 Task: Select Smart Home Devices from Echo & Alexa. Add to cart Amazon Smart Window Shade Controller (Smart Controller for Motorized Window Shades with Alexa)-2-. Place order for _x000D_
5440 Windswept Trce_x000D_
Buford, Georgia(GA), 30518, Cell Number (678) 714-9141
Action: Mouse moved to (18, 105)
Screenshot: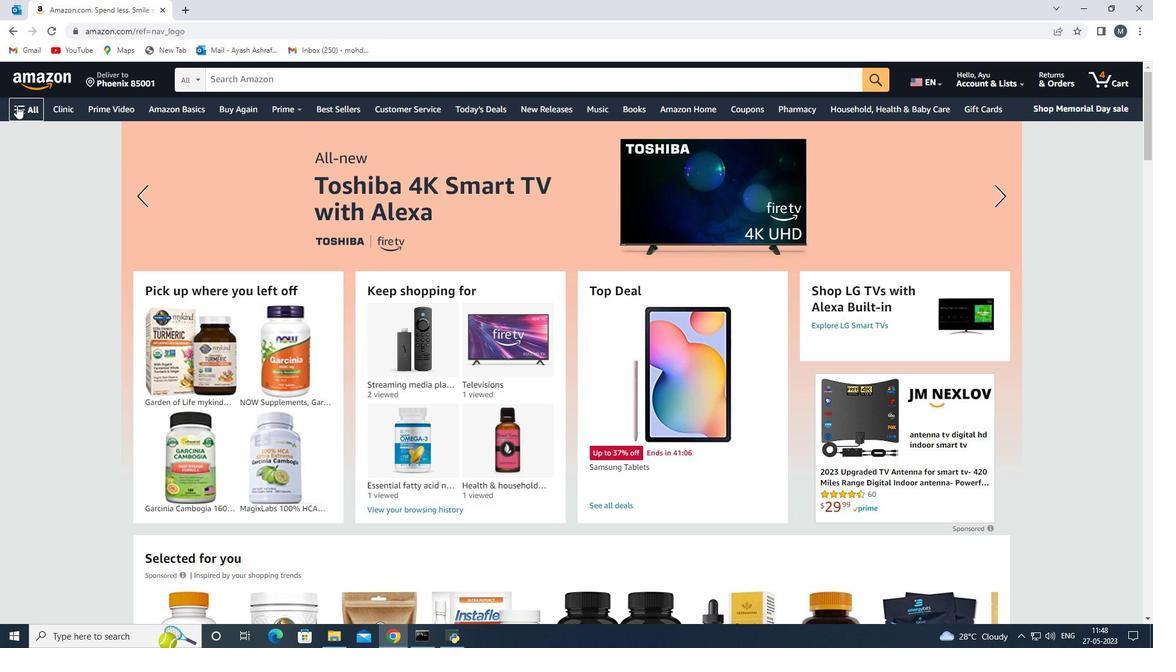 
Action: Mouse pressed left at (18, 105)
Screenshot: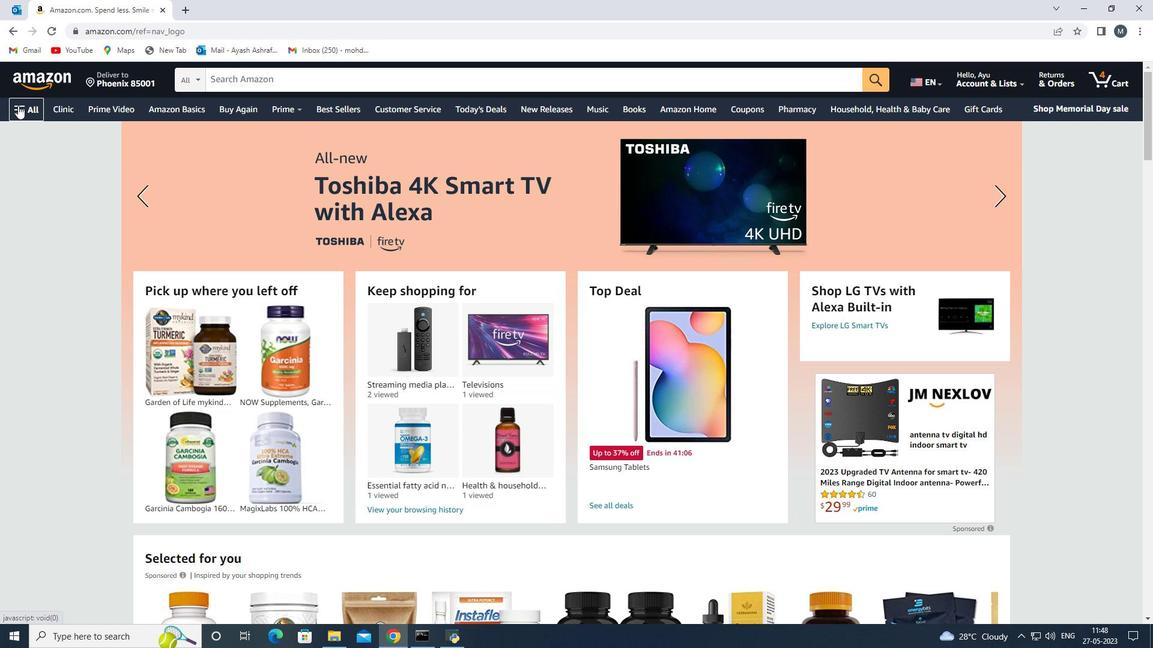 
Action: Mouse moved to (179, 367)
Screenshot: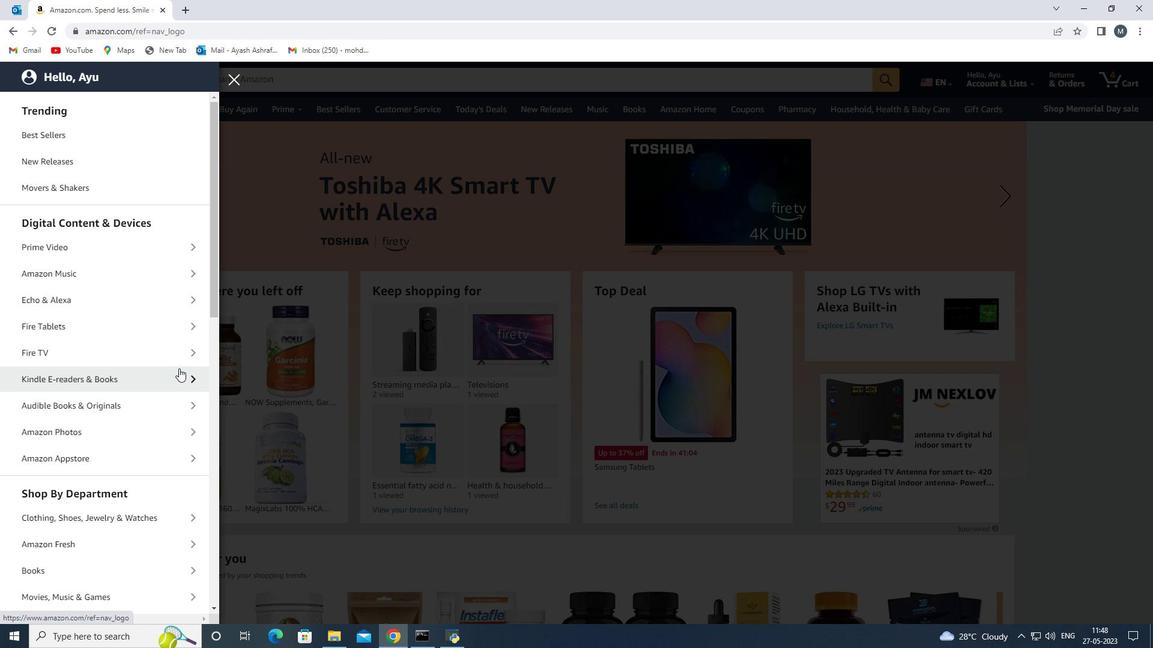 
Action: Mouse scrolled (179, 367) with delta (0, 0)
Screenshot: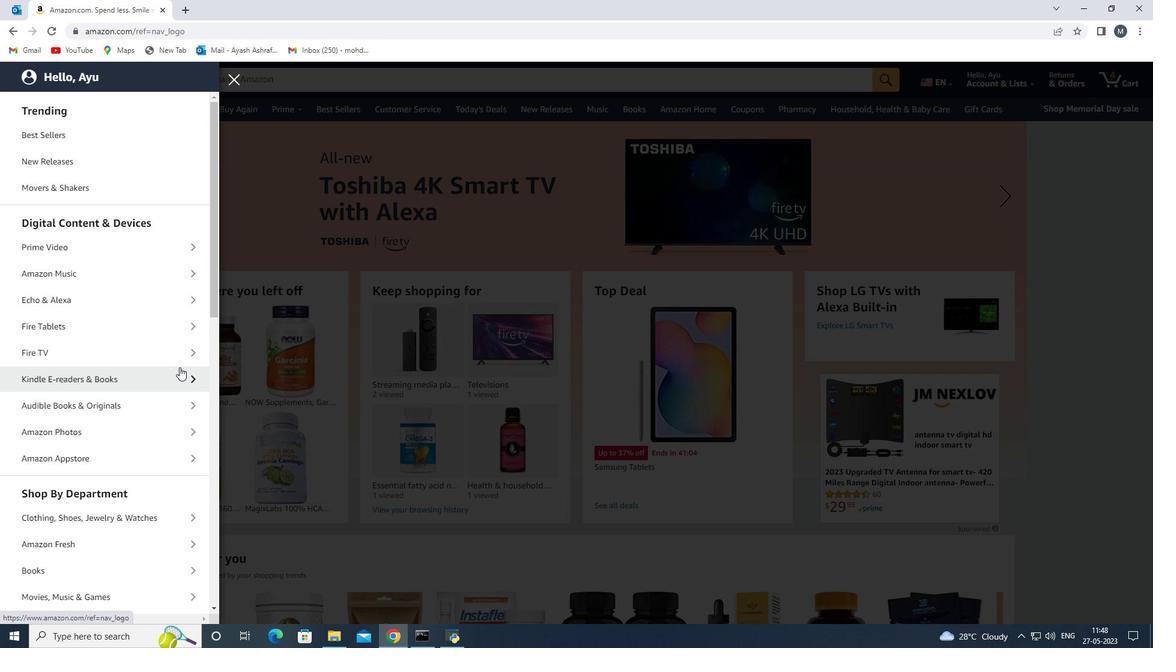 
Action: Mouse scrolled (179, 367) with delta (0, 0)
Screenshot: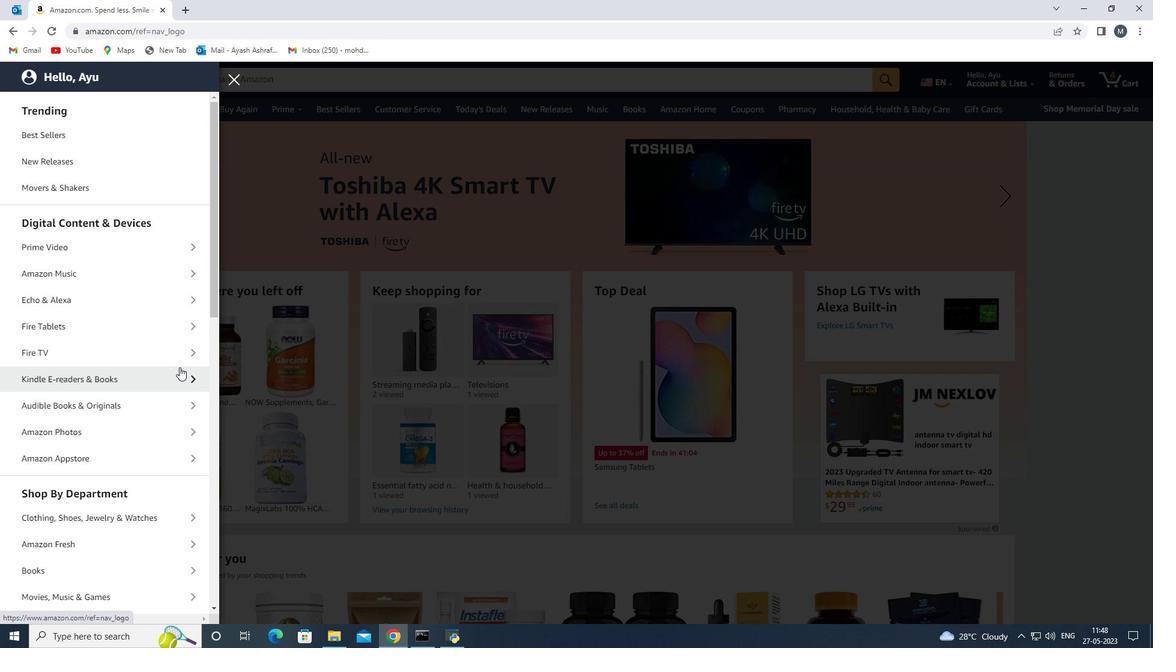
Action: Mouse scrolled (179, 367) with delta (0, 0)
Screenshot: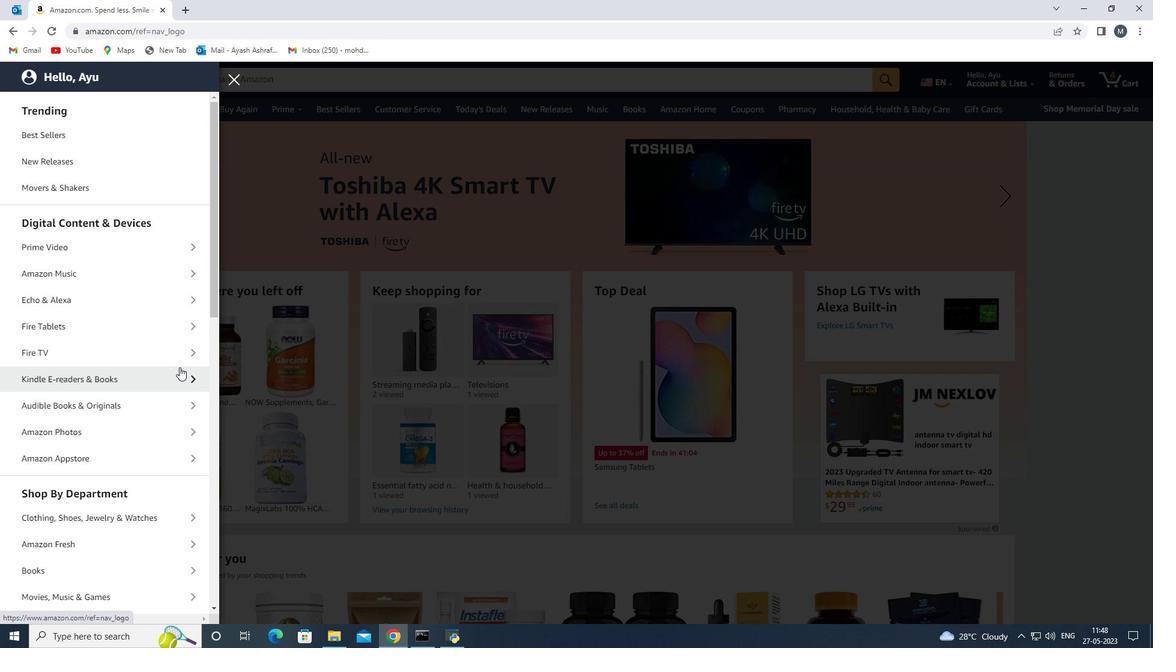 
Action: Mouse moved to (62, 334)
Screenshot: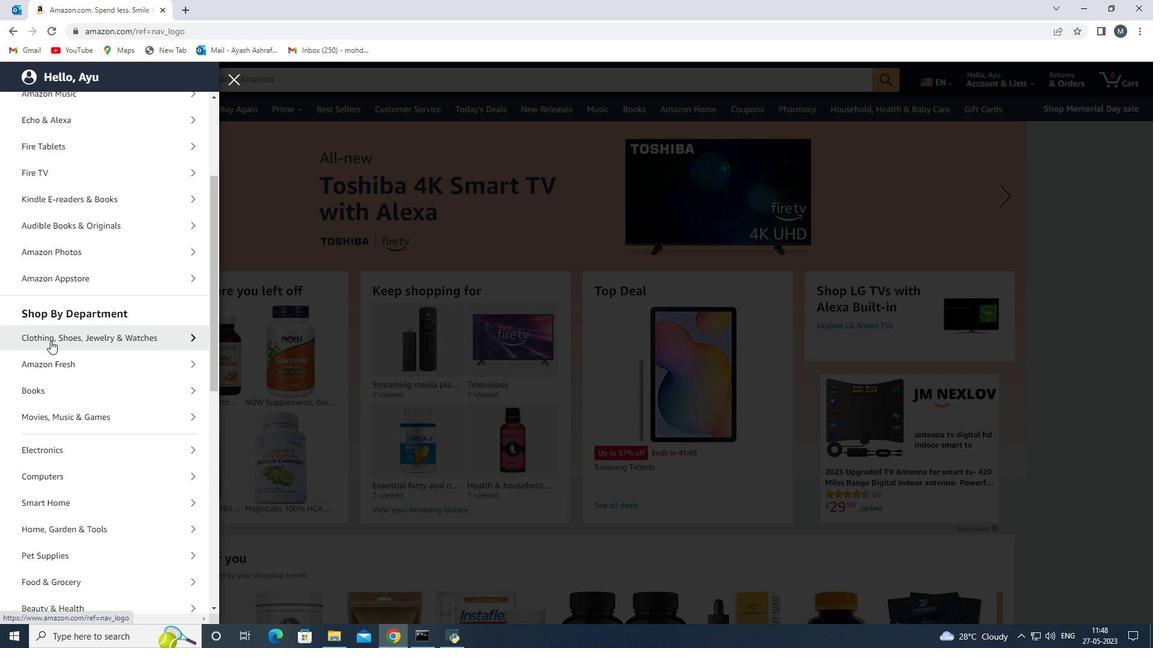 
Action: Mouse scrolled (62, 333) with delta (0, 0)
Screenshot: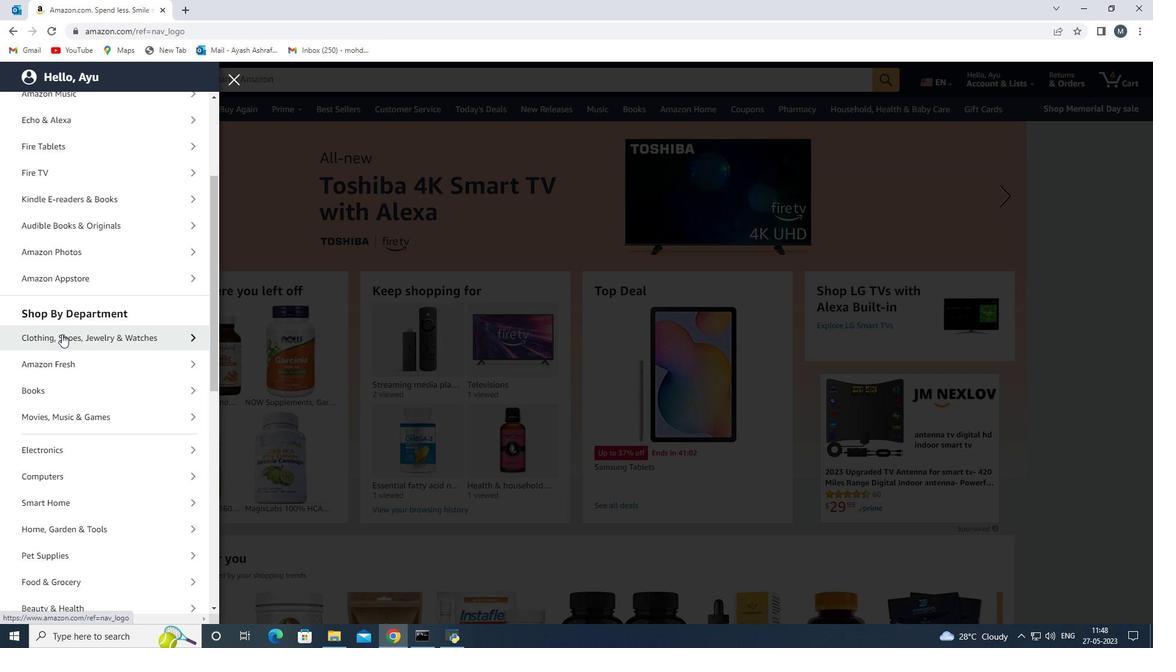
Action: Mouse moved to (63, 335)
Screenshot: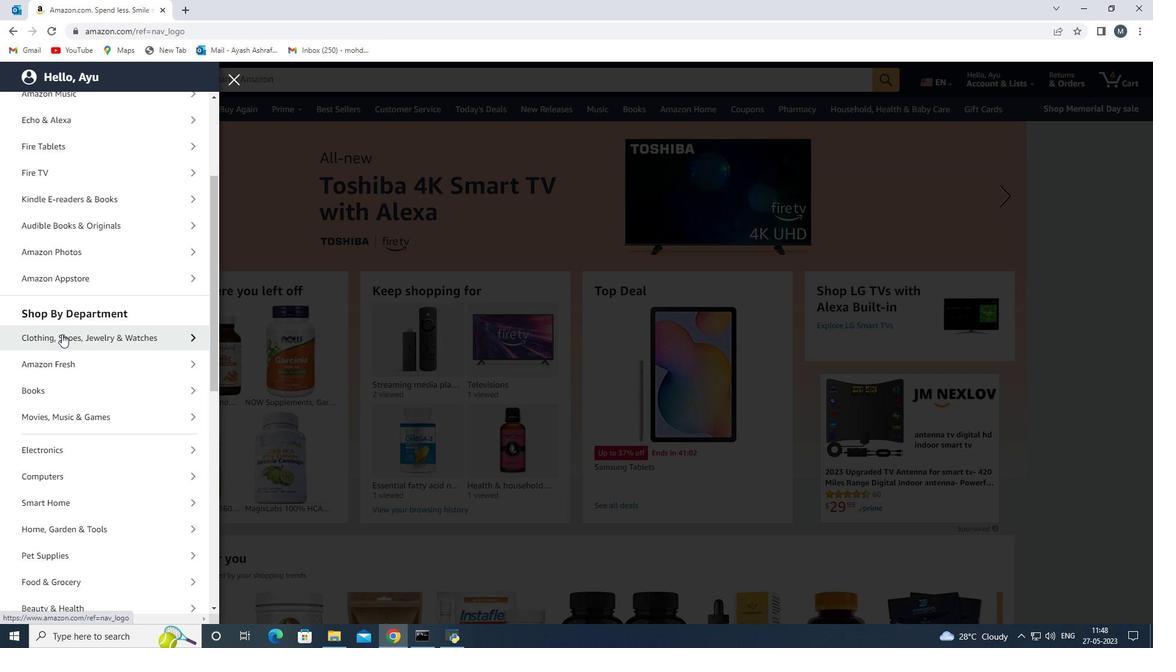 
Action: Mouse scrolled (63, 334) with delta (0, 0)
Screenshot: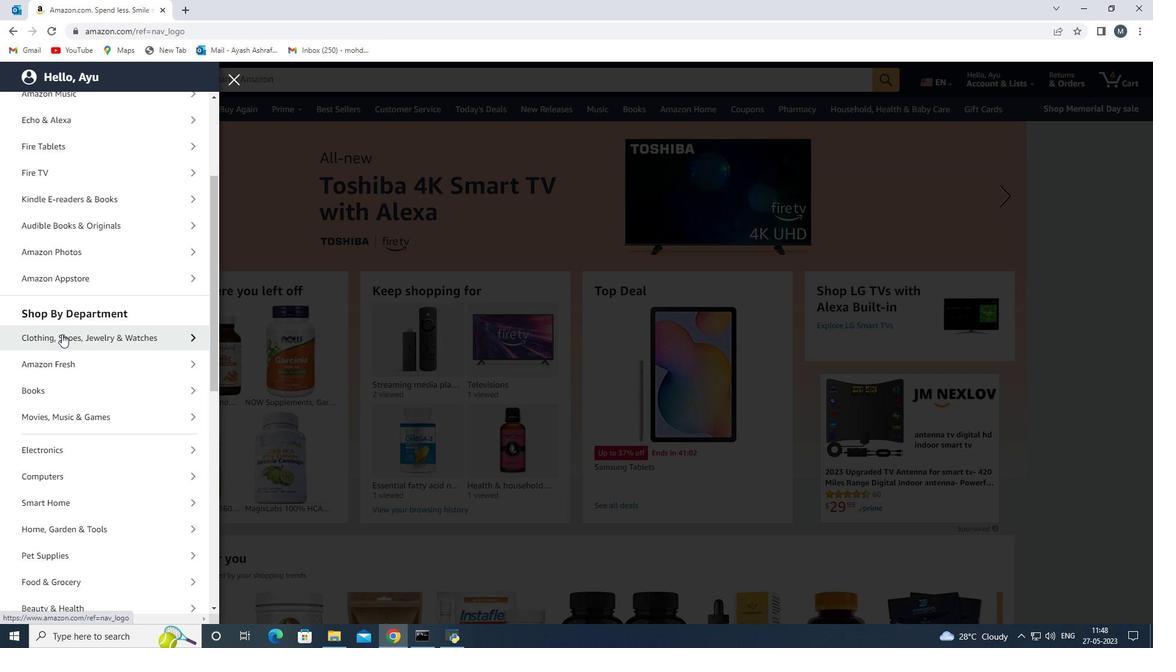 
Action: Mouse moved to (110, 402)
Screenshot: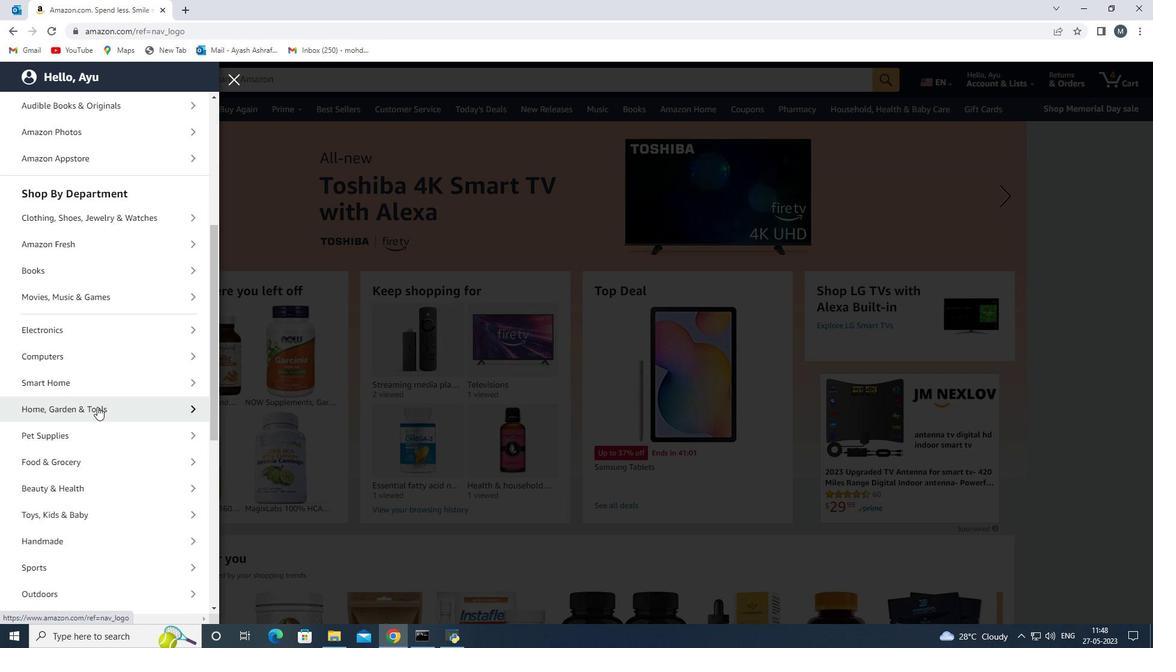
Action: Mouse scrolled (110, 401) with delta (0, 0)
Screenshot: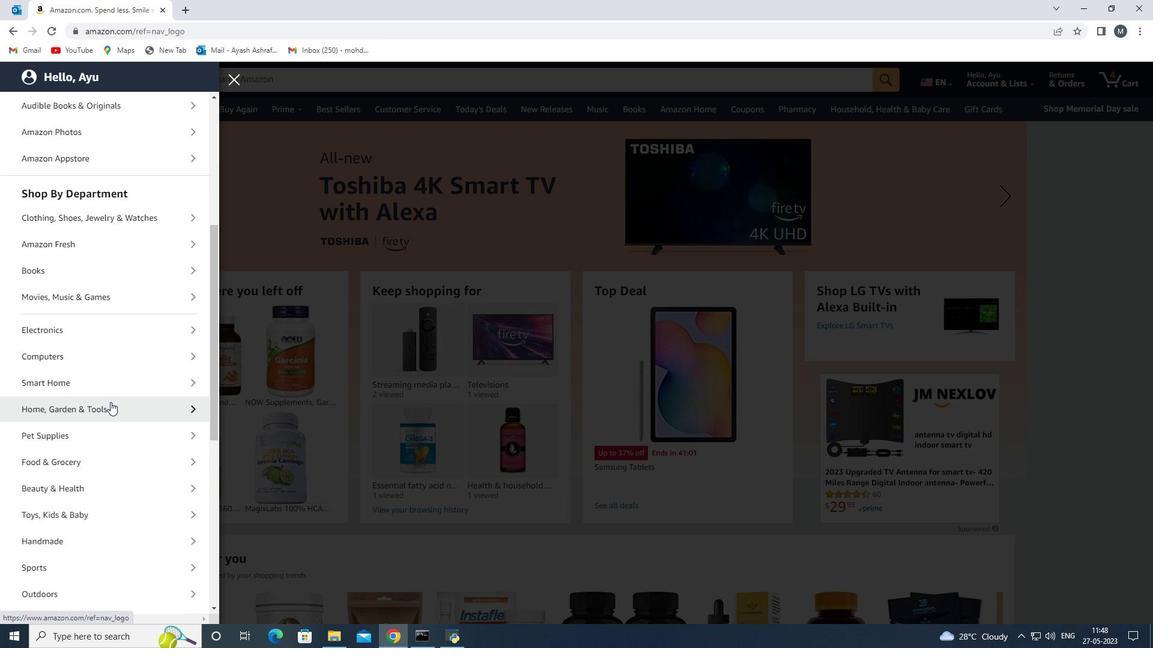 
Action: Mouse moved to (106, 403)
Screenshot: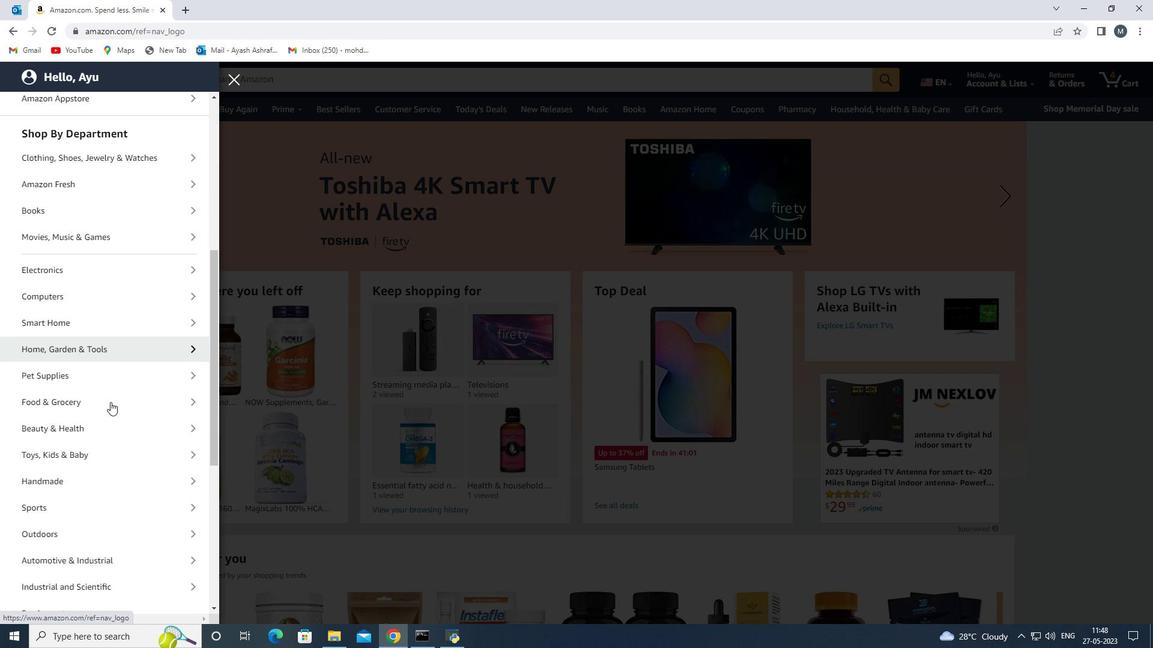 
Action: Mouse scrolled (106, 403) with delta (0, 0)
Screenshot: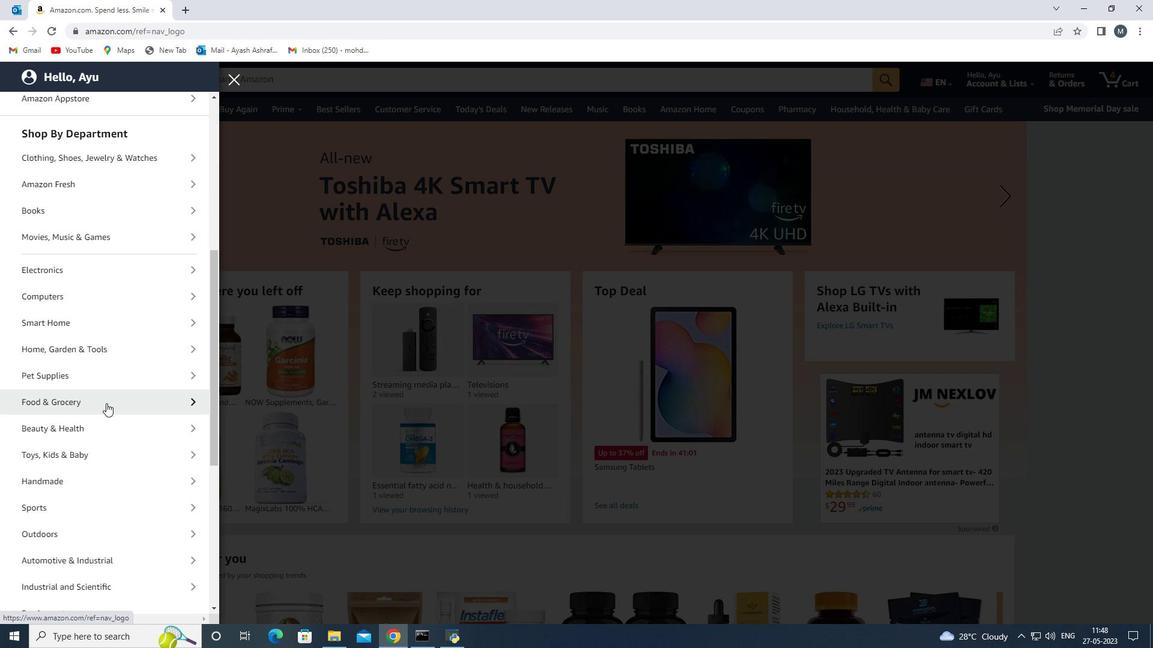 
Action: Mouse scrolled (106, 403) with delta (0, 0)
Screenshot: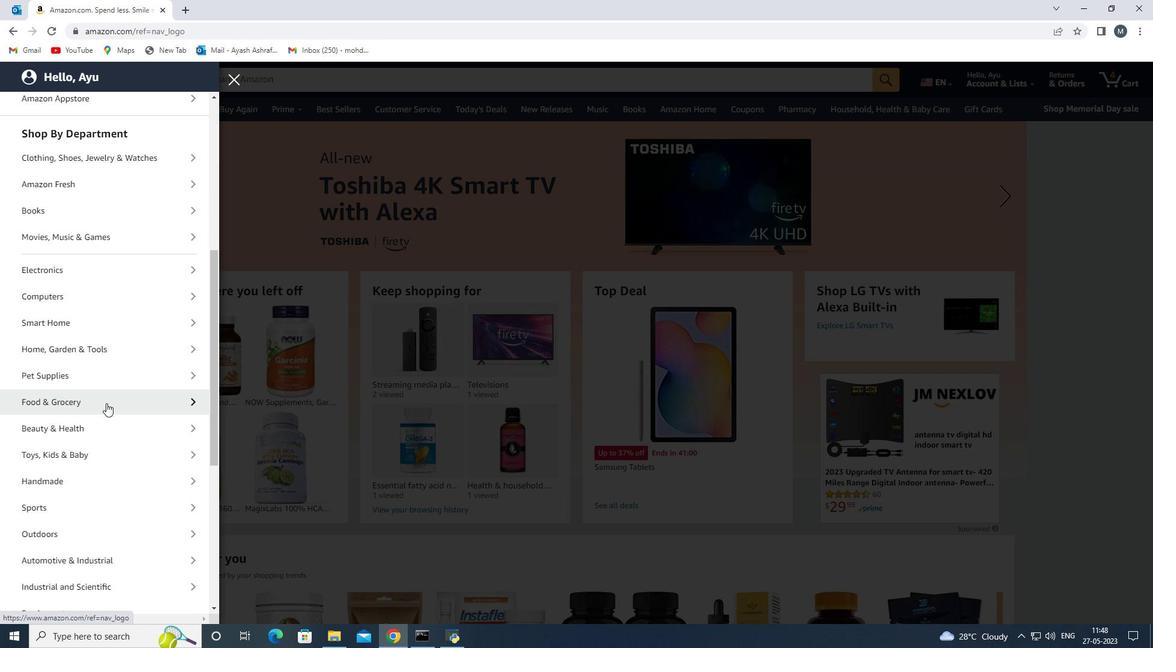 
Action: Mouse scrolled (106, 403) with delta (0, 0)
Screenshot: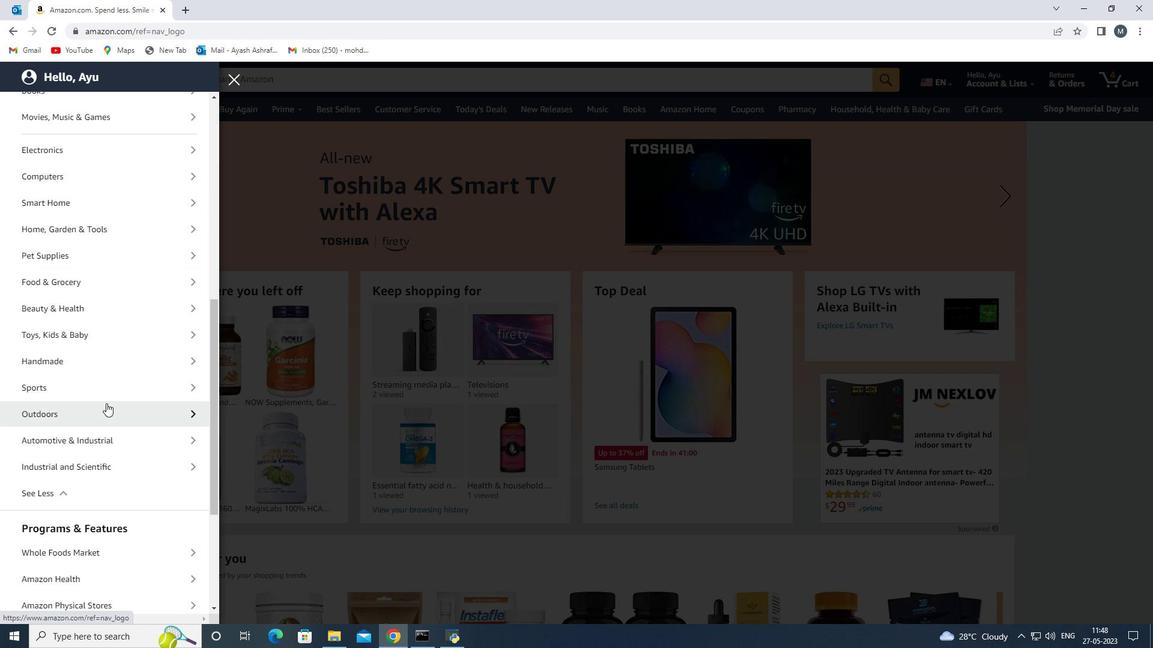 
Action: Mouse moved to (105, 401)
Screenshot: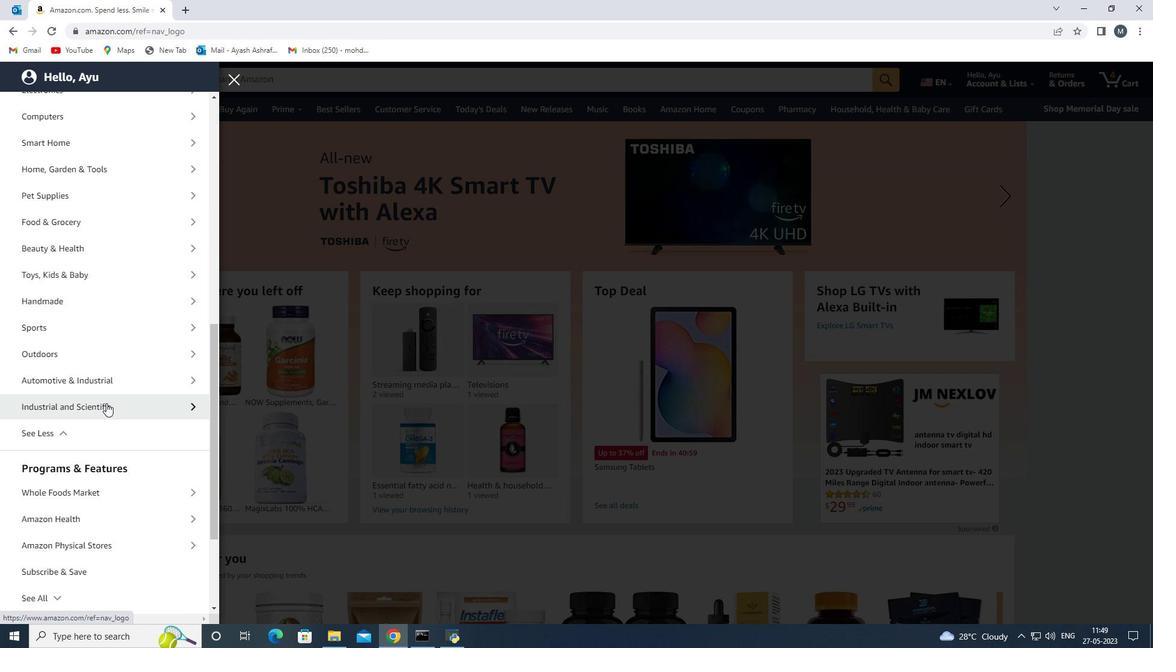 
Action: Mouse scrolled (105, 402) with delta (0, 0)
Screenshot: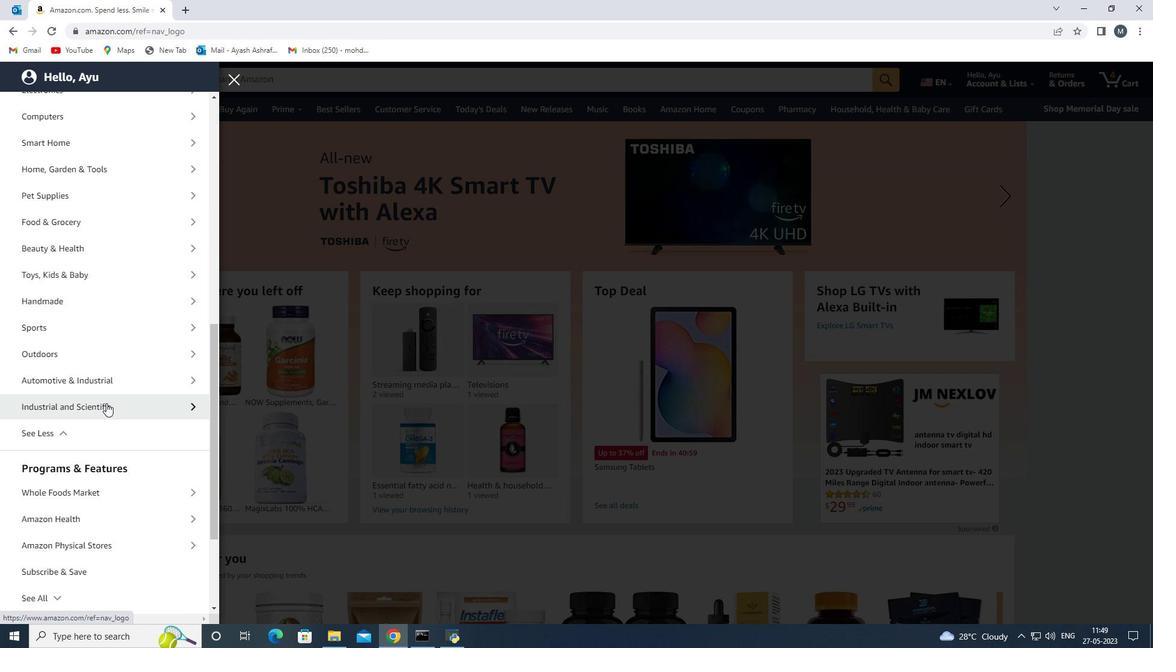
Action: Mouse moved to (83, 204)
Screenshot: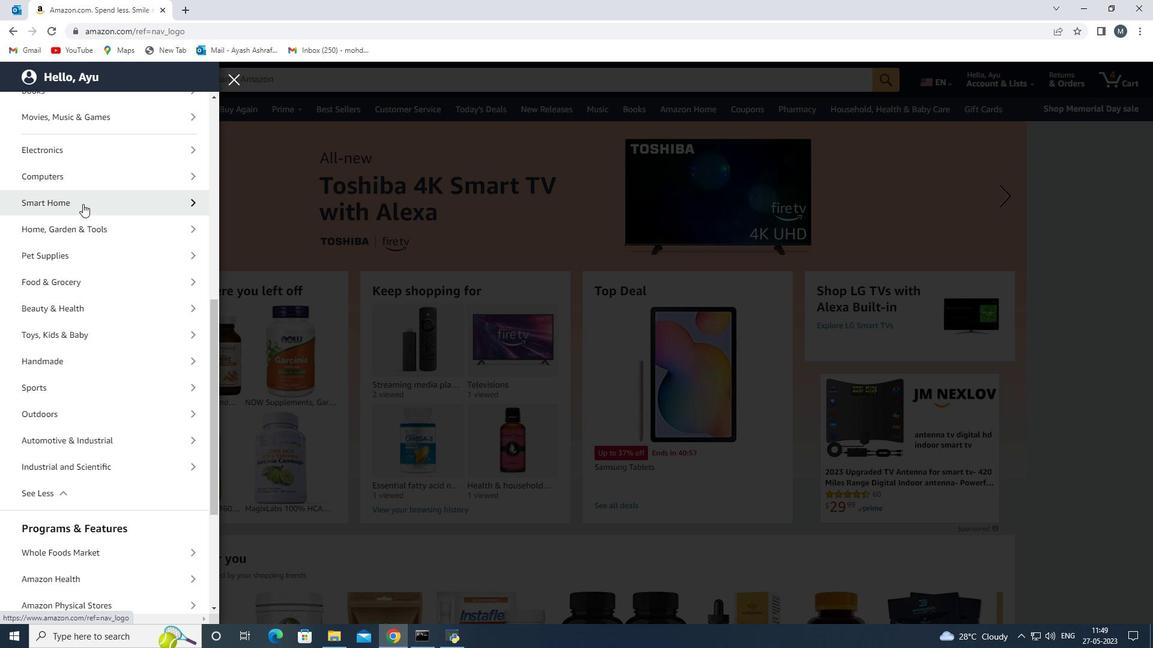 
Action: Mouse pressed left at (83, 204)
Screenshot: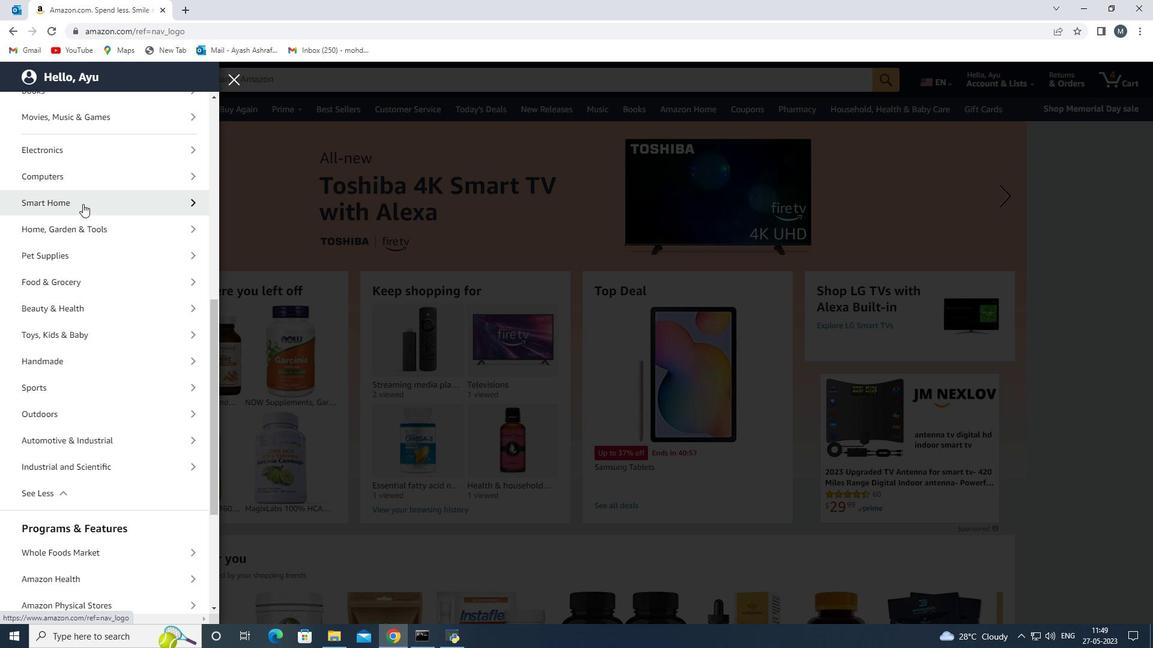 
Action: Mouse moved to (104, 335)
Screenshot: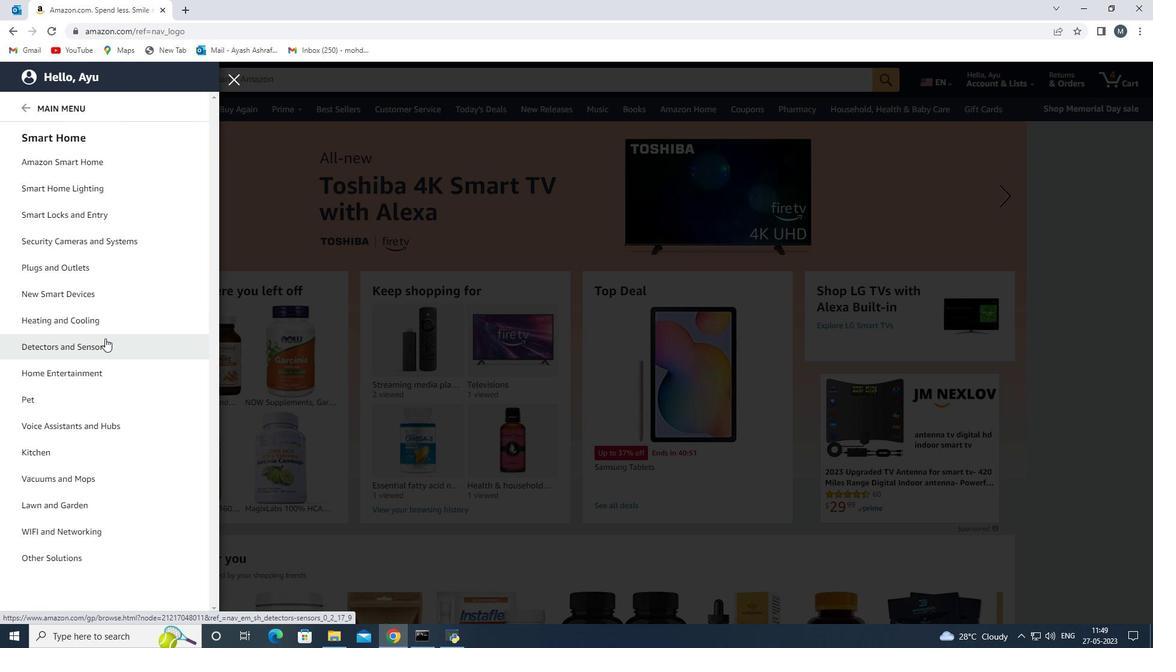 
Action: Mouse scrolled (104, 335) with delta (0, 0)
Screenshot: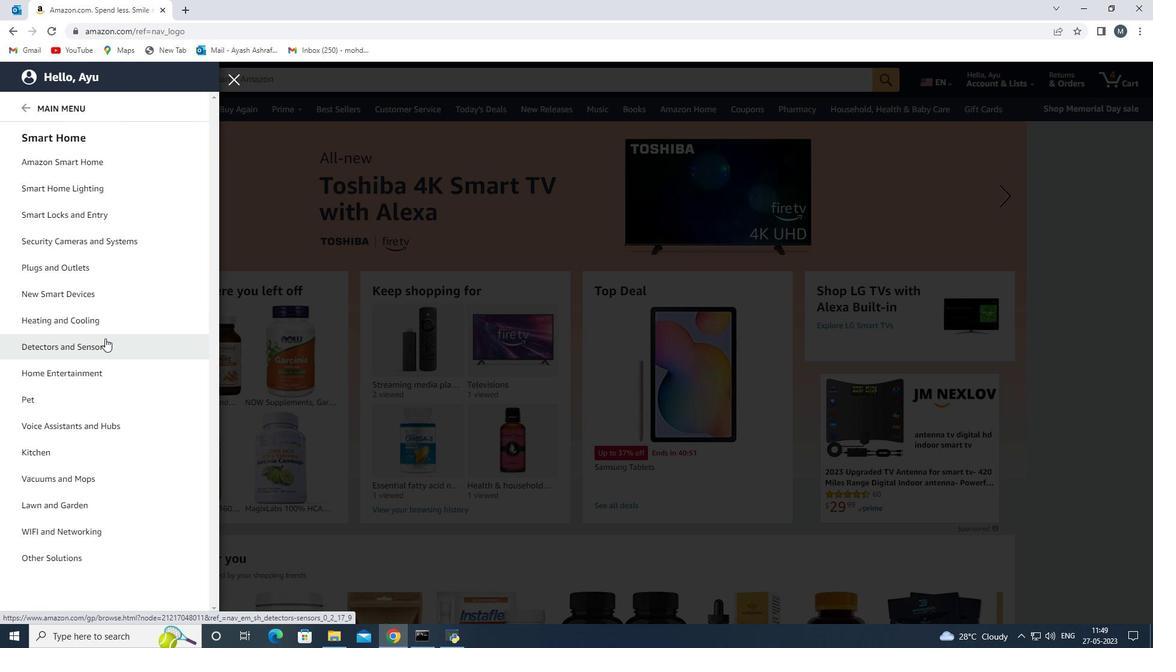 
Action: Mouse moved to (97, 167)
Screenshot: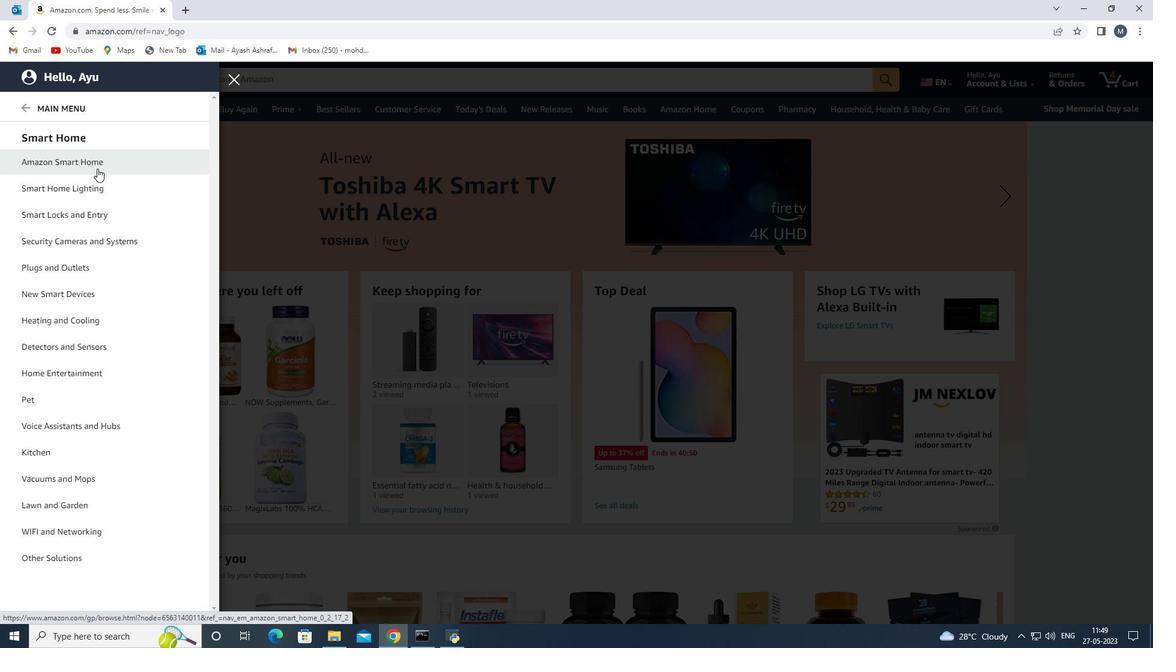
Action: Mouse pressed left at (97, 167)
Screenshot: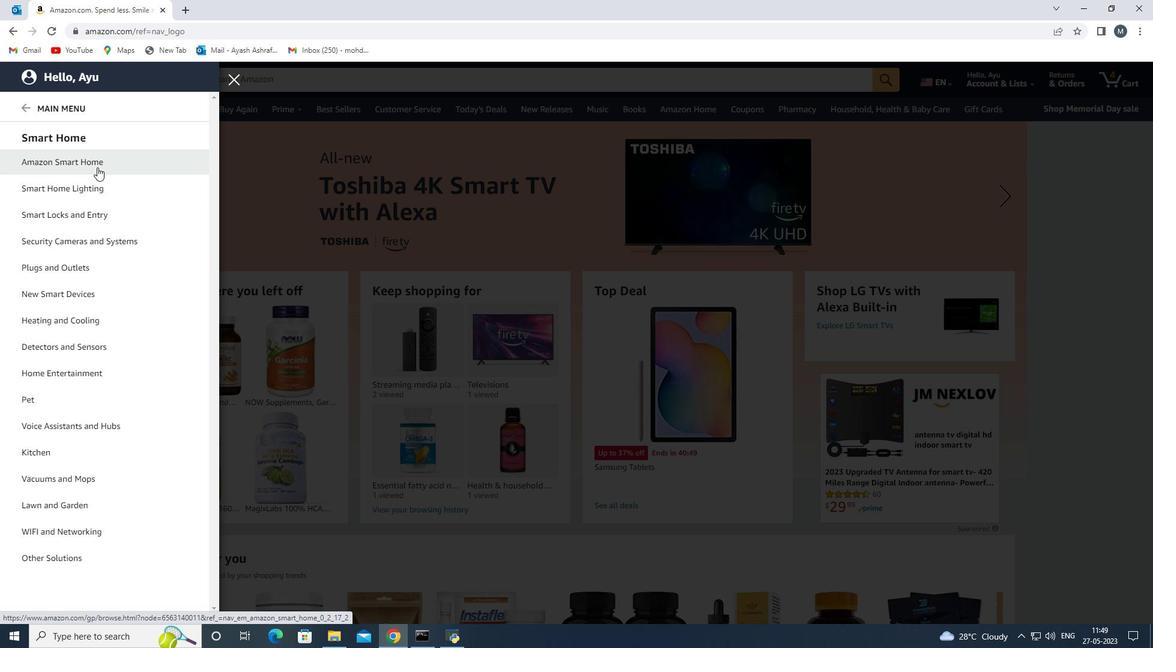 
Action: Mouse moved to (309, 74)
Screenshot: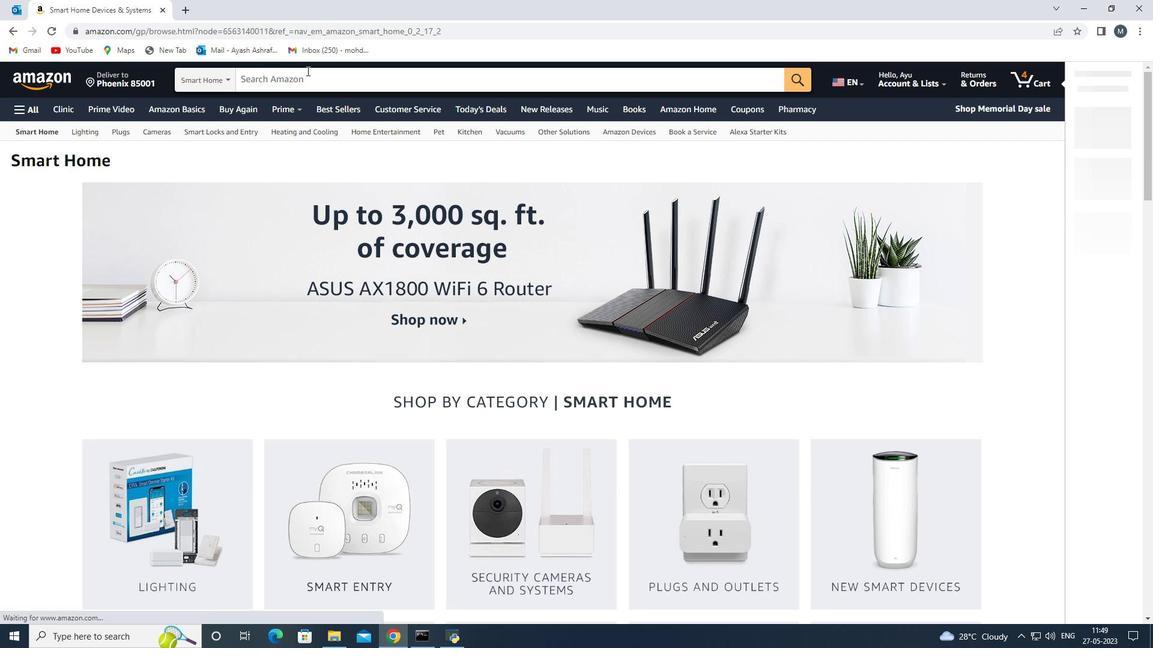 
Action: Mouse pressed left at (309, 74)
Screenshot: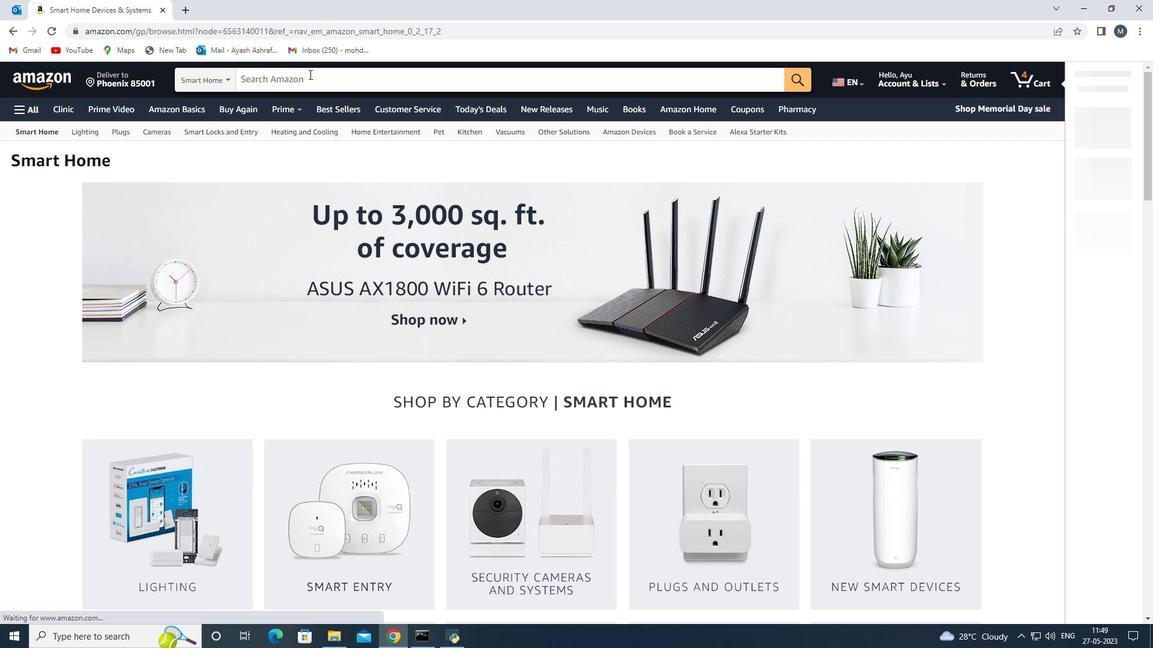 
Action: Key pressed <Key.shift>A<Key.backspace><Key.shift>Samrt<Key.space><Key.backspace><Key.backspace><Key.backspace><Key.backspace><Key.backspace>mart<Key.space>window<Key.space>shade<Key.space>controller<Key.space><Key.shift>(<Key.space>smart<Key.space>controller<Key.space>fr<Key.space>motorized<Key.space>window<Key.space>shades<Key.space>wit<Key.space><Key.shift>Alexa<Key.shift>)<Key.enter>
Screenshot: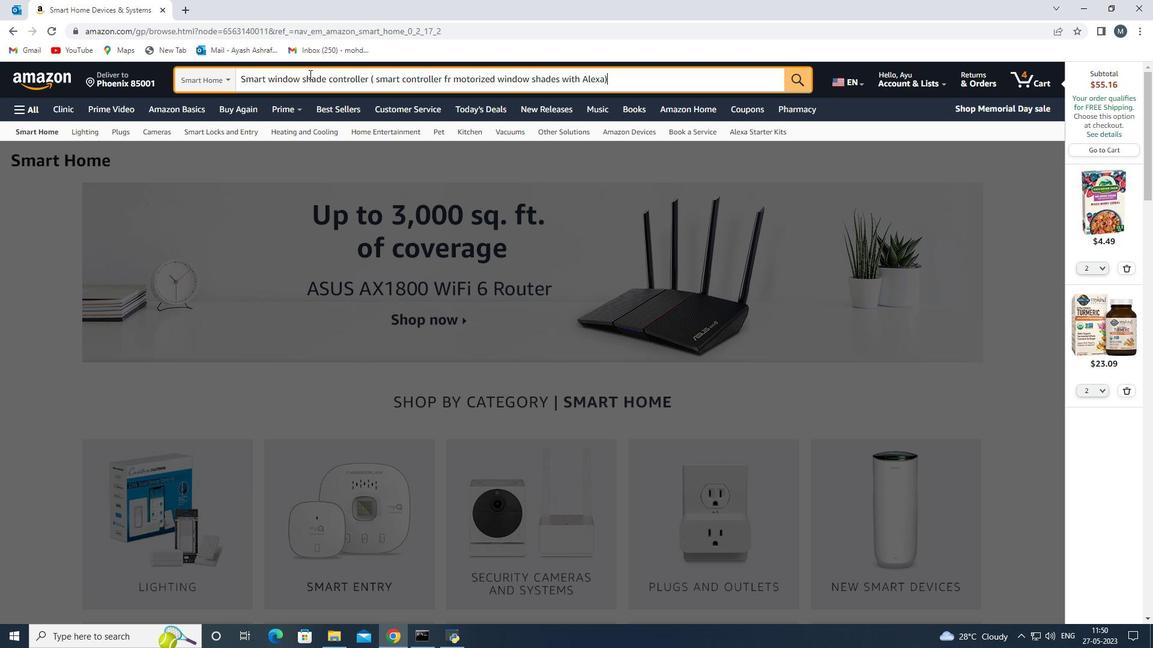 
Action: Mouse moved to (527, 410)
Screenshot: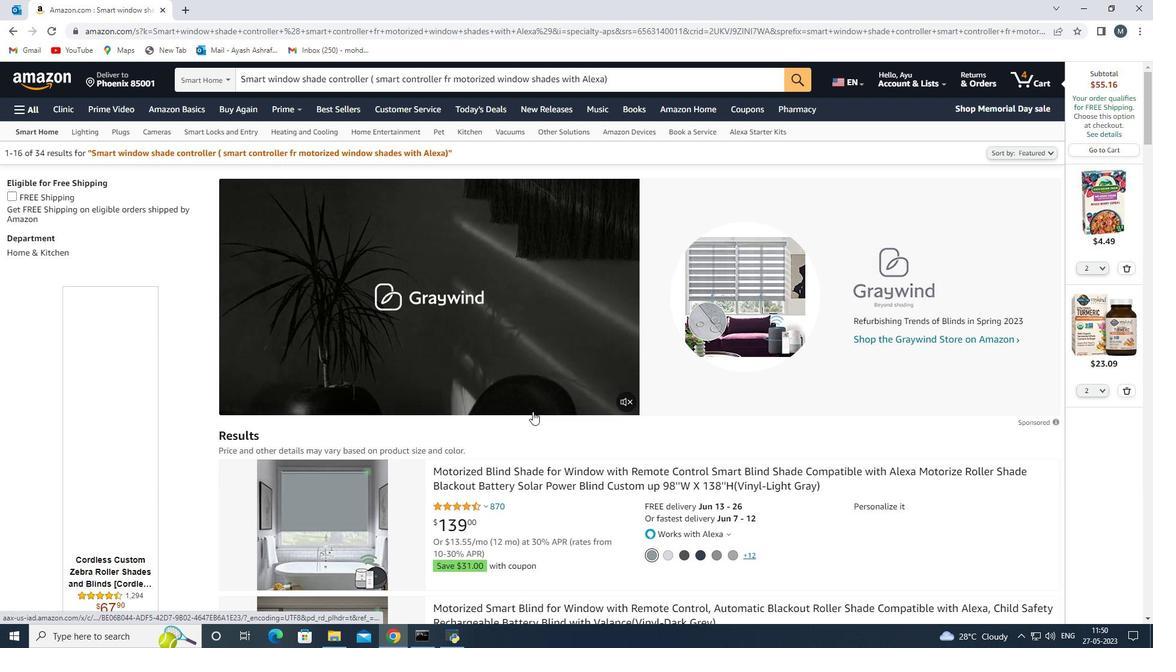 
Action: Mouse scrolled (527, 409) with delta (0, 0)
Screenshot: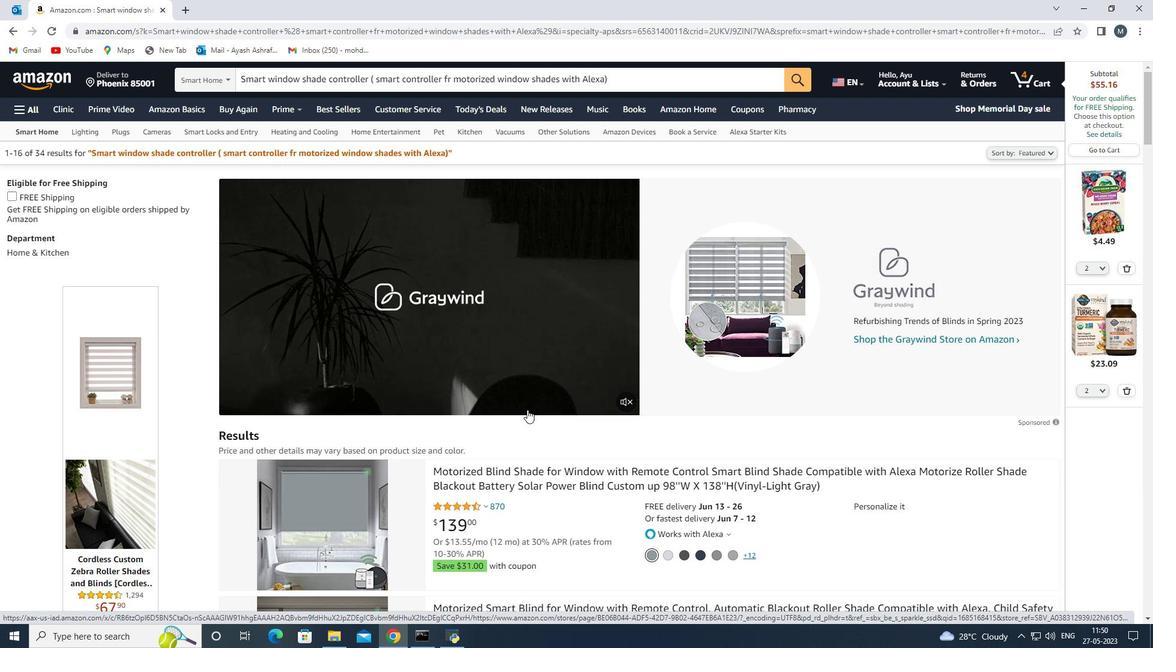 
Action: Mouse scrolled (527, 409) with delta (0, 0)
Screenshot: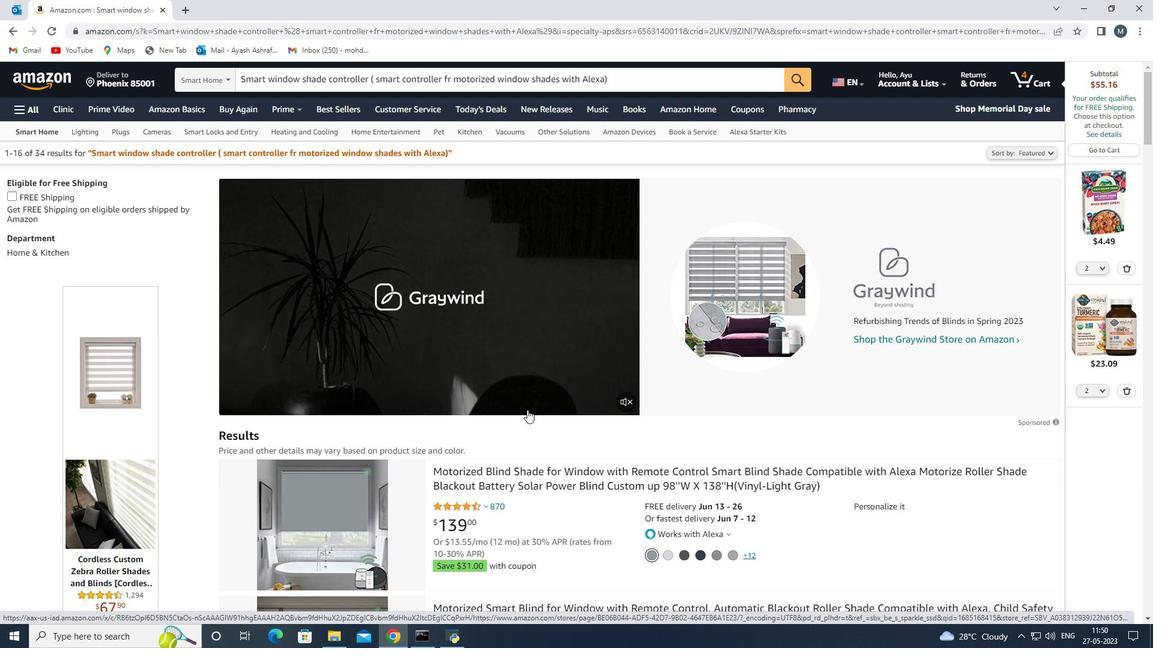 
Action: Mouse scrolled (527, 409) with delta (0, 0)
Screenshot: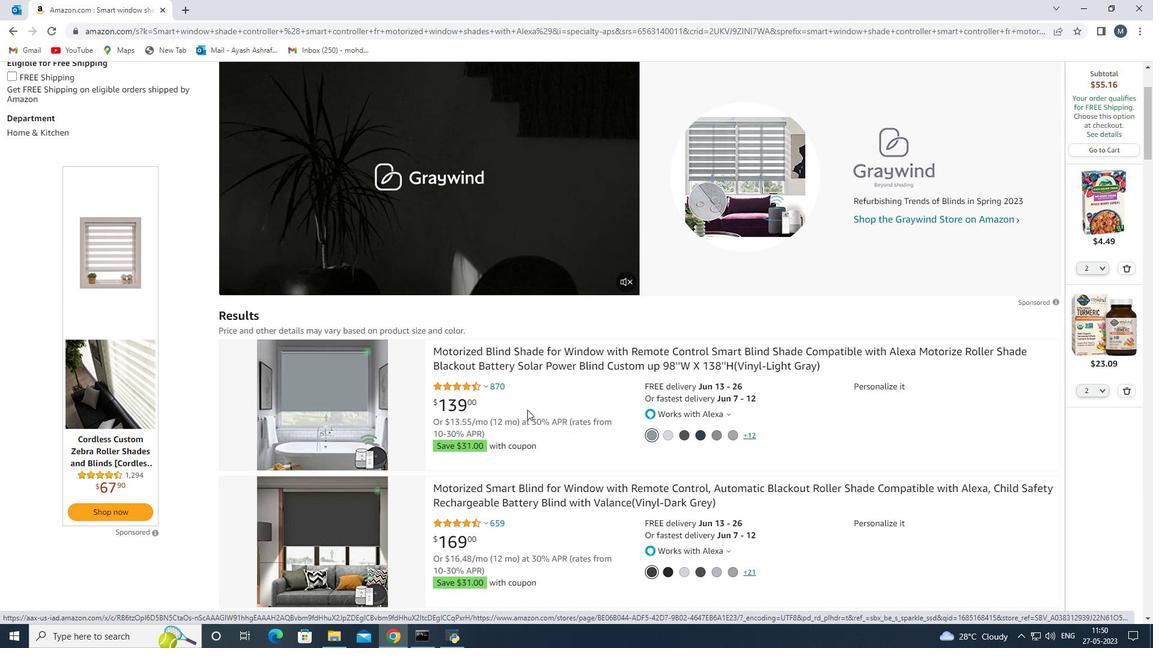 
Action: Mouse moved to (312, 486)
Screenshot: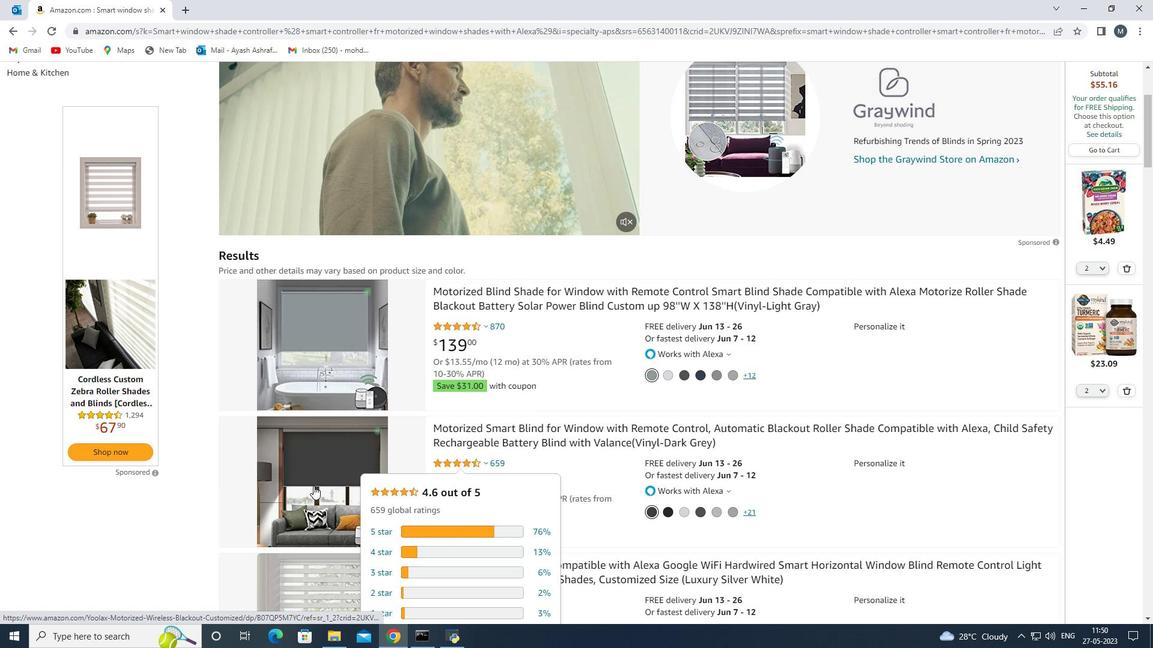 
Action: Mouse pressed left at (312, 486)
Screenshot: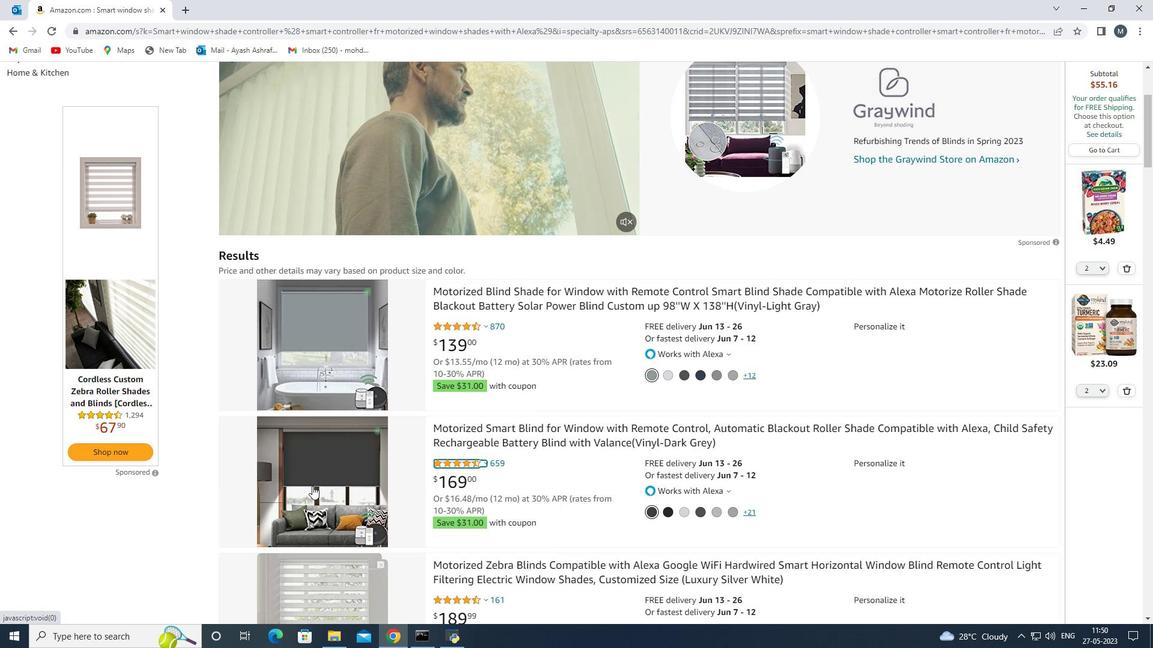 
Action: Mouse moved to (210, 384)
Screenshot: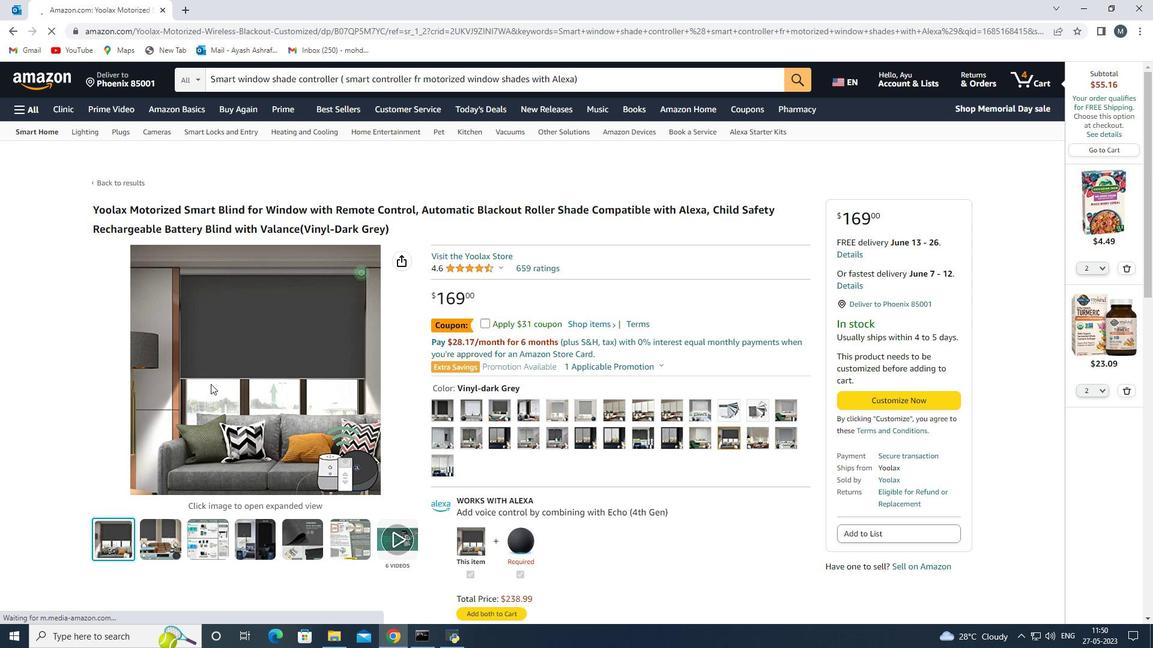 
Action: Mouse scrolled (210, 383) with delta (0, 0)
Screenshot: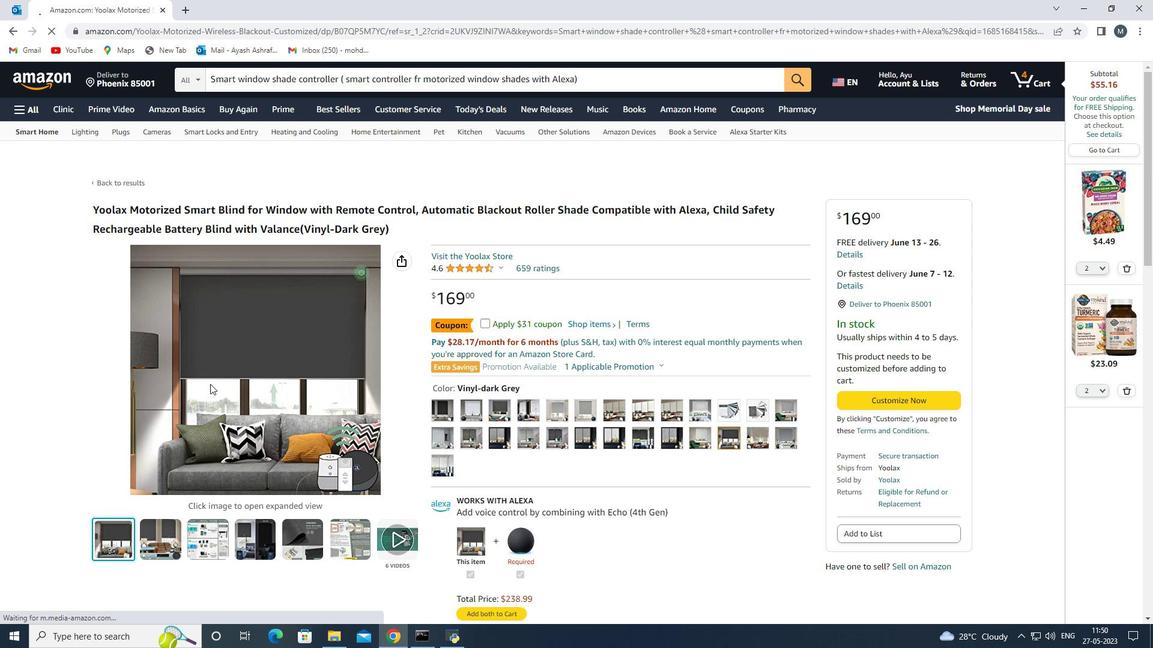 
Action: Mouse scrolled (210, 383) with delta (0, 0)
Screenshot: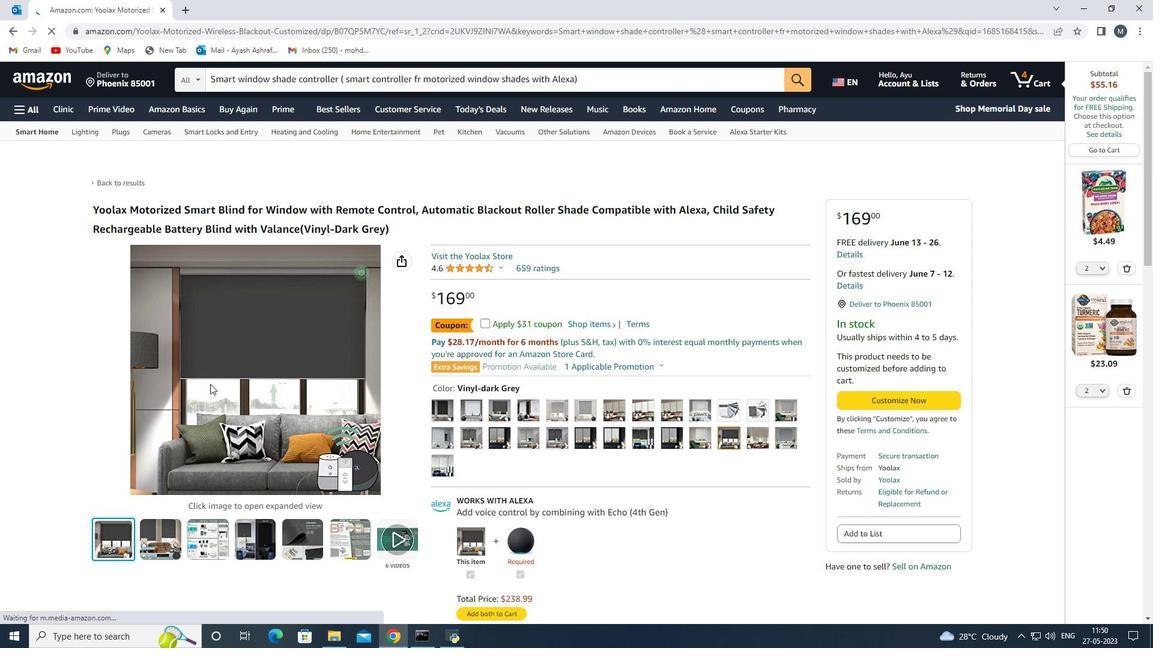 
Action: Mouse moved to (397, 418)
Screenshot: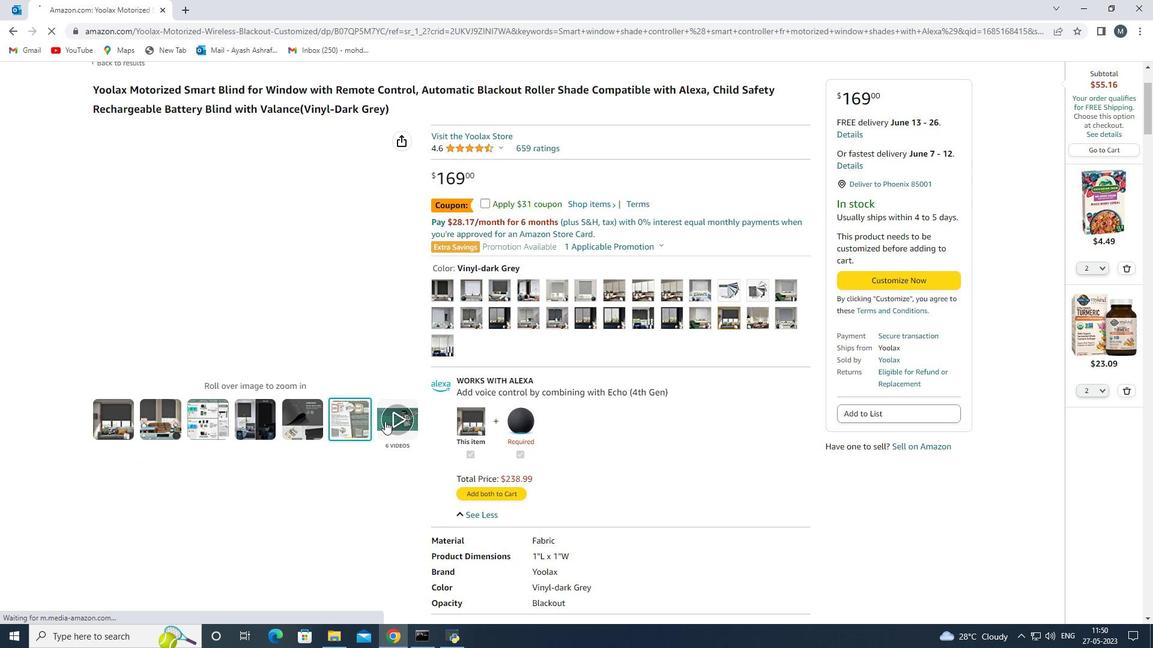 
Action: Mouse pressed left at (397, 418)
Screenshot: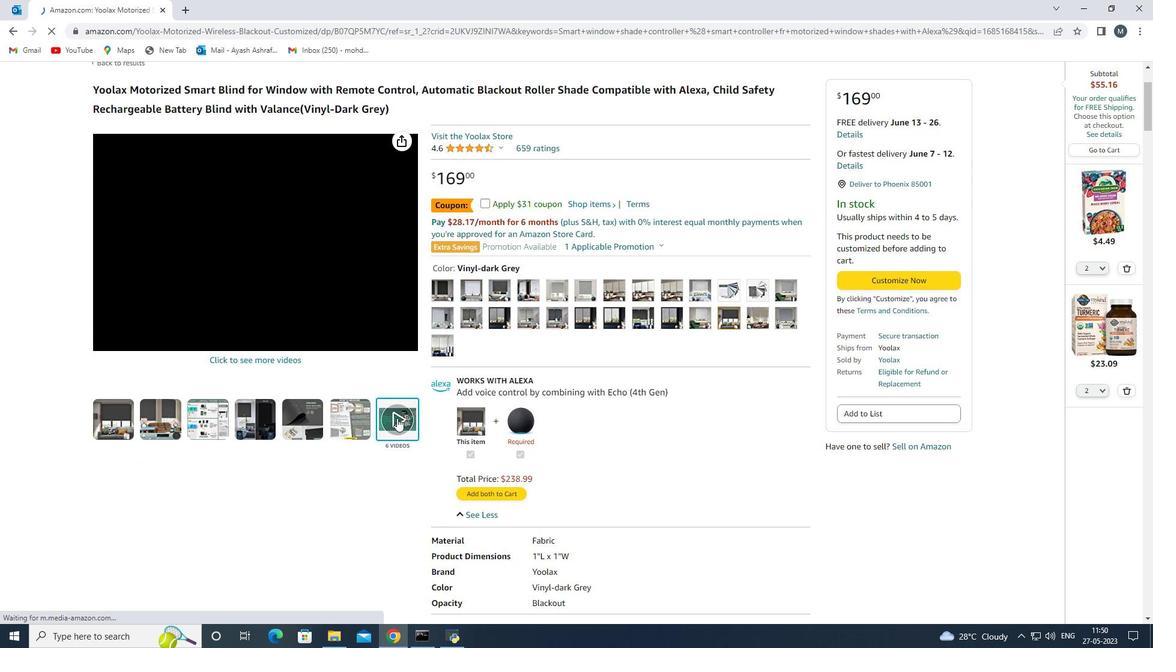
Action: Mouse moved to (300, 352)
Screenshot: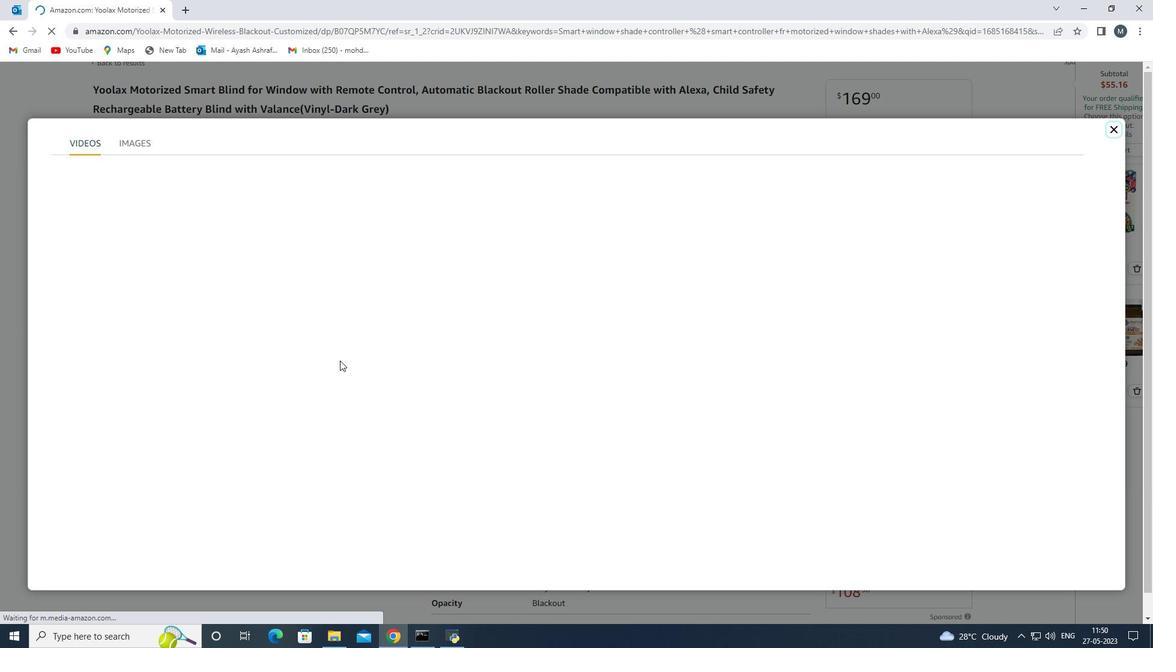 
Action: Mouse scrolled (300, 351) with delta (0, 0)
Screenshot: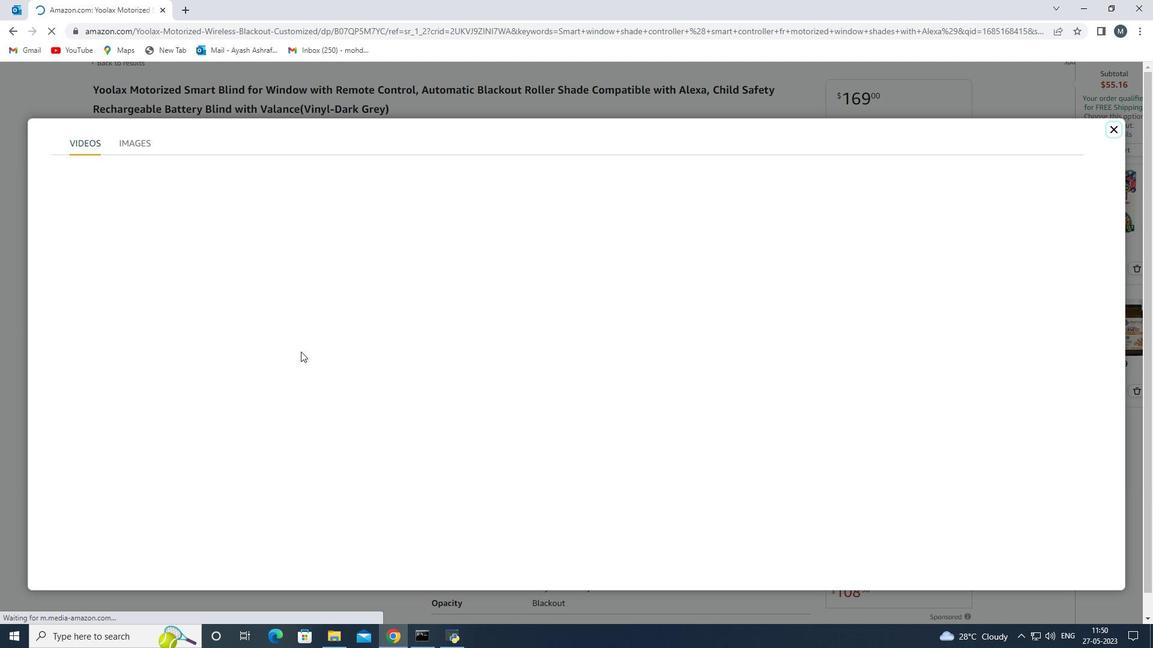 
Action: Mouse scrolled (300, 351) with delta (0, 0)
Screenshot: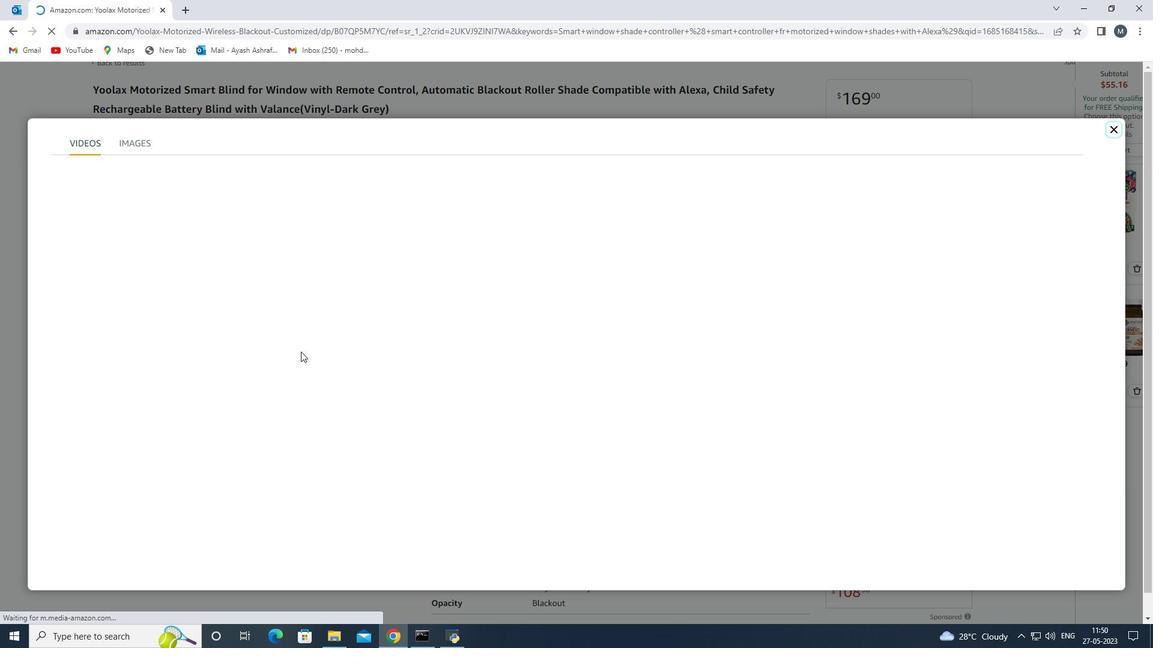 
Action: Mouse moved to (166, 502)
Screenshot: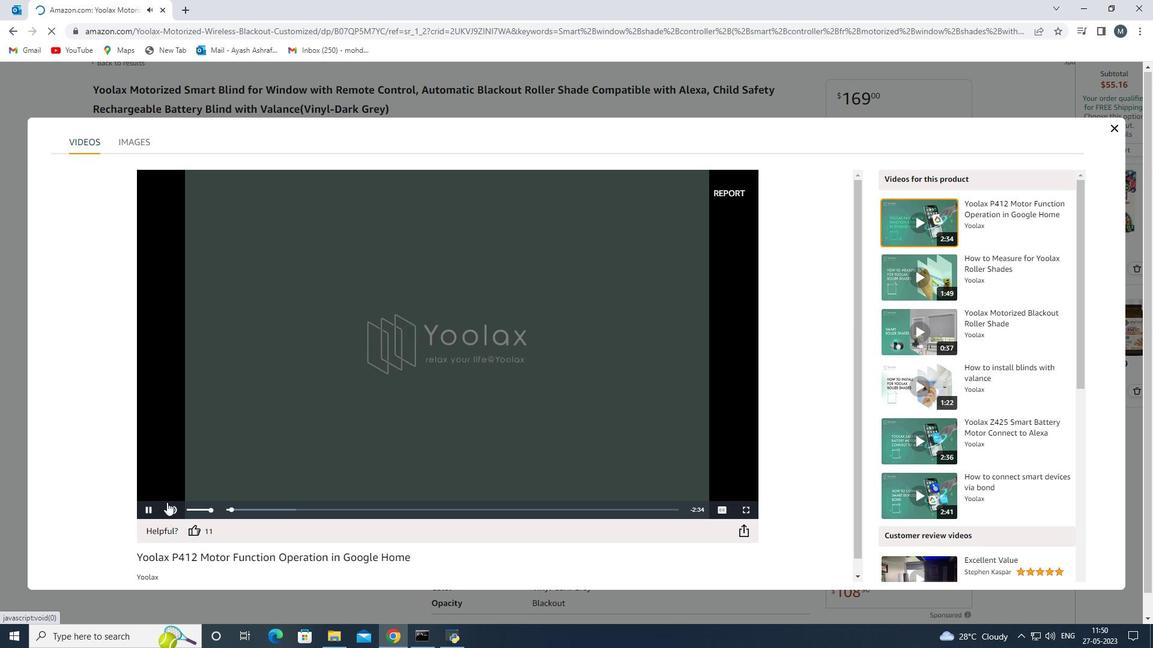 
Action: Mouse pressed left at (166, 502)
Screenshot: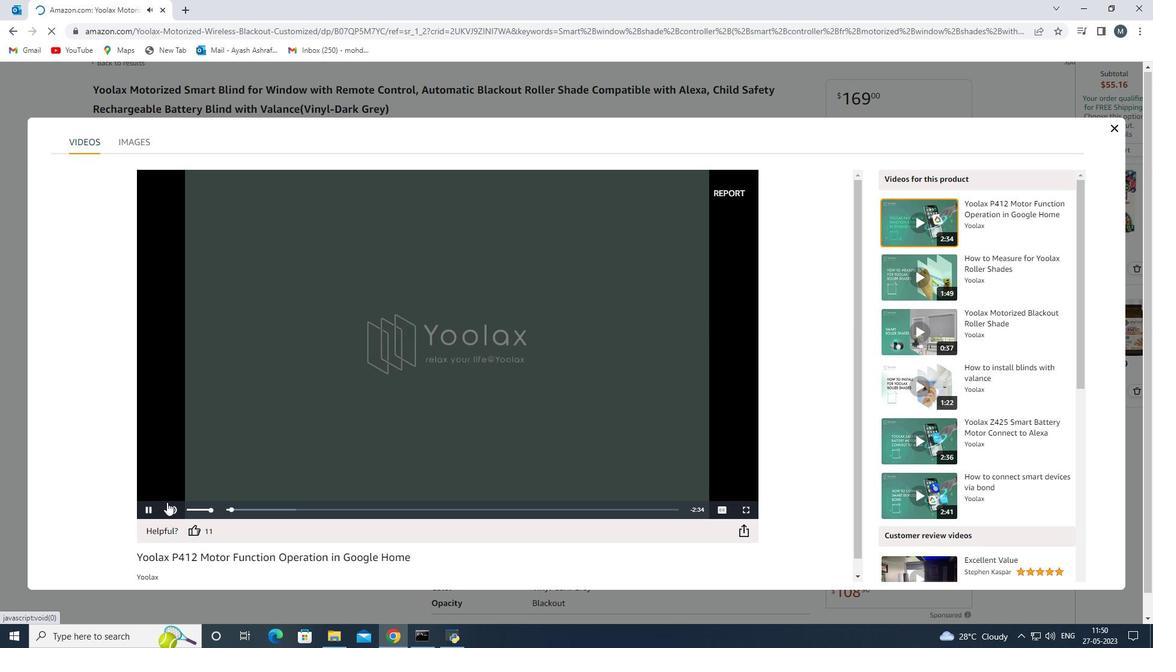 
Action: Mouse moved to (1119, 129)
Screenshot: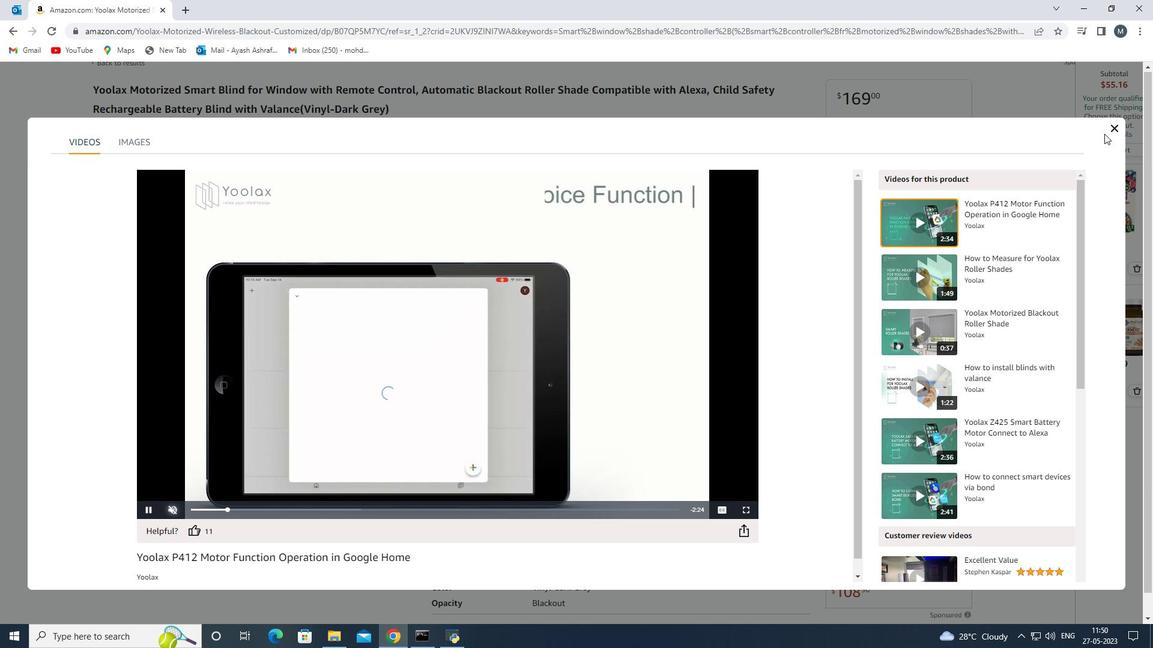 
Action: Mouse pressed left at (1119, 129)
Screenshot: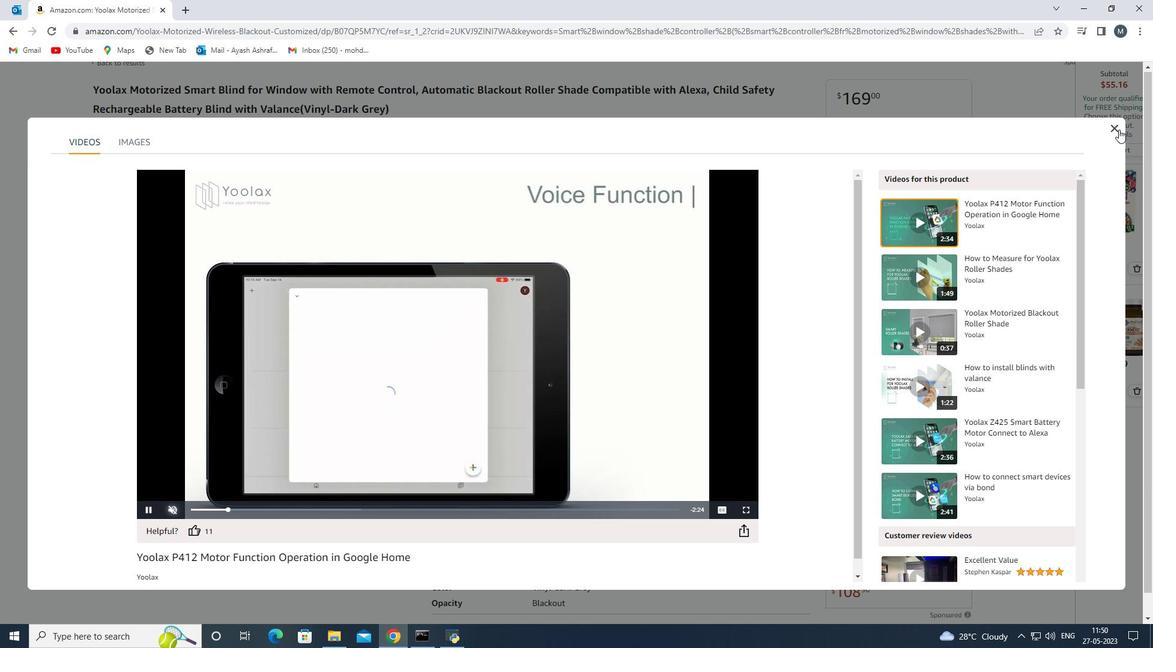 
Action: Mouse moved to (446, 373)
Screenshot: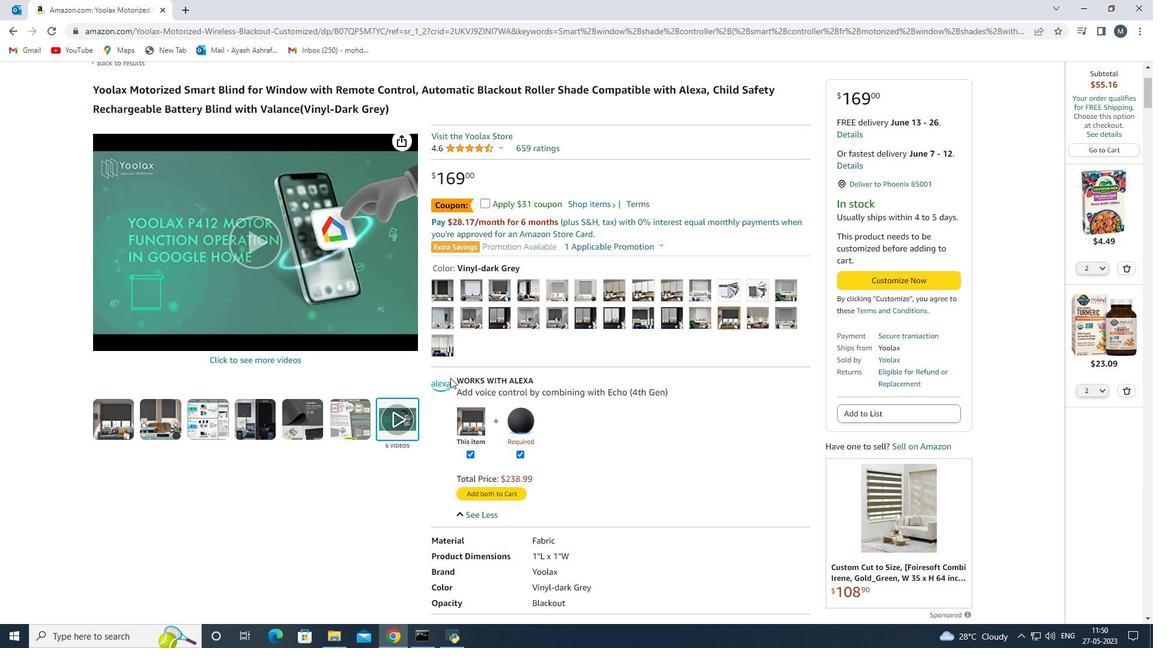 
Action: Mouse scrolled (446, 372) with delta (0, 0)
Screenshot: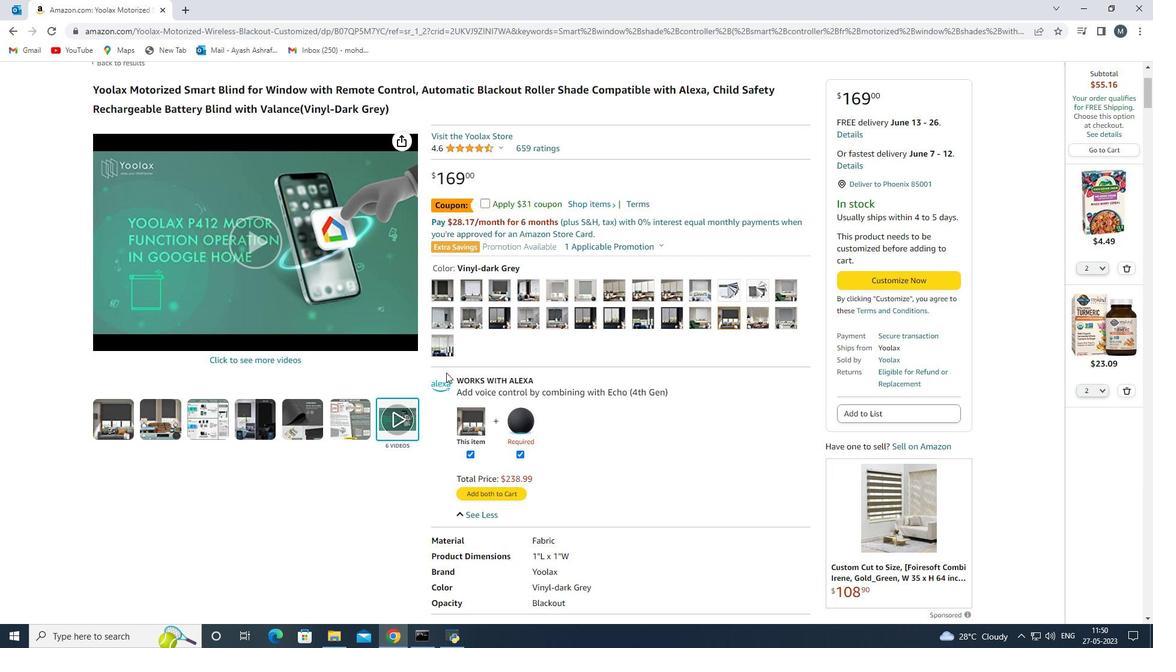 
Action: Mouse scrolled (446, 372) with delta (0, 0)
Screenshot: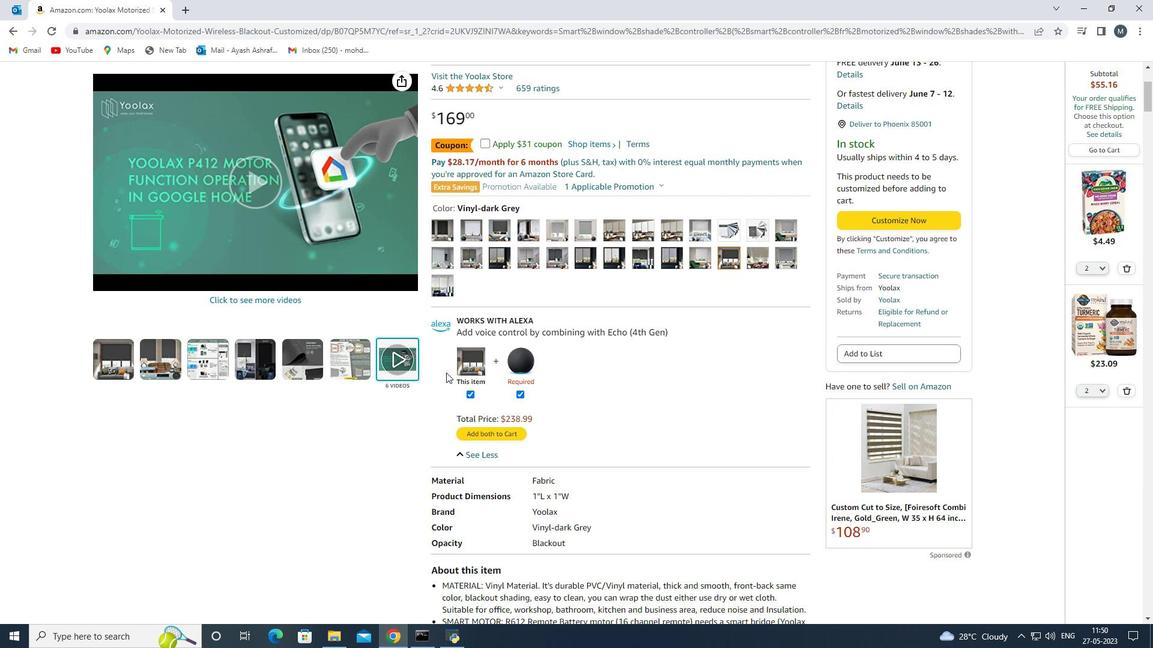 
Action: Mouse scrolled (446, 372) with delta (0, 0)
Screenshot: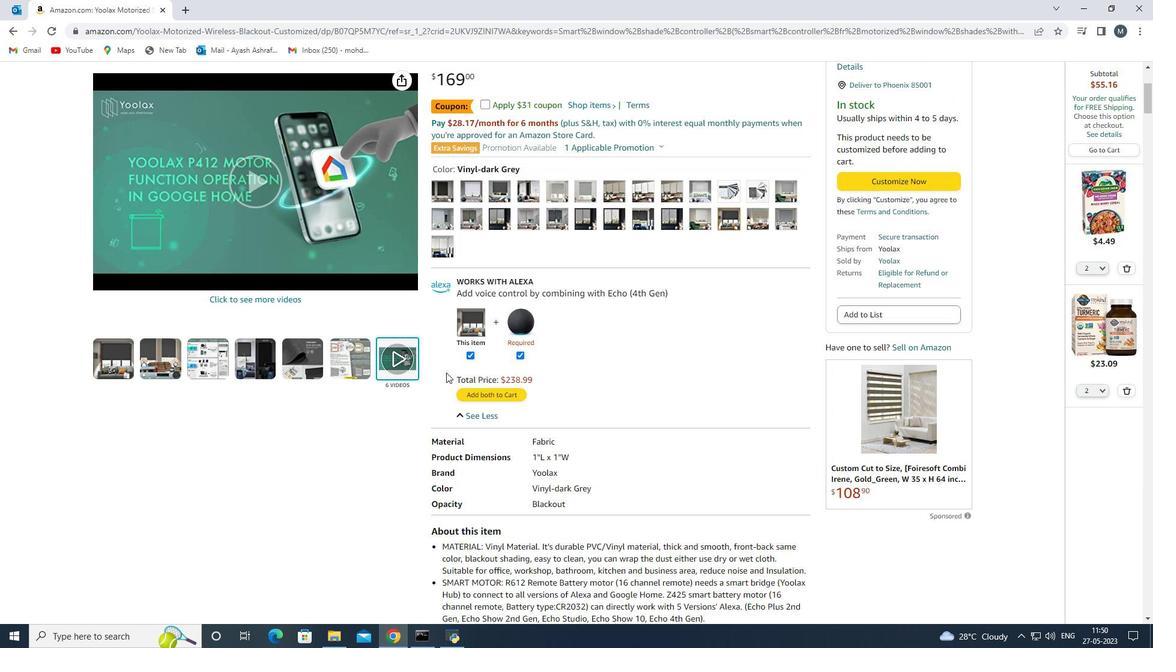 
Action: Mouse scrolled (446, 372) with delta (0, 0)
Screenshot: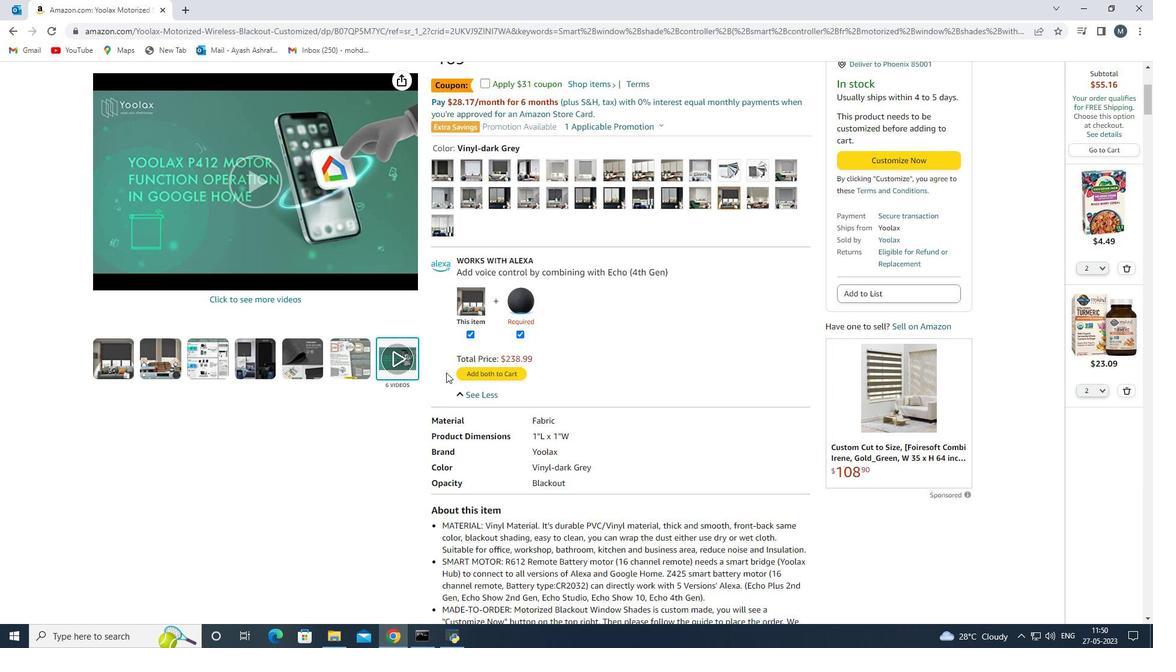 
Action: Mouse moved to (444, 406)
Screenshot: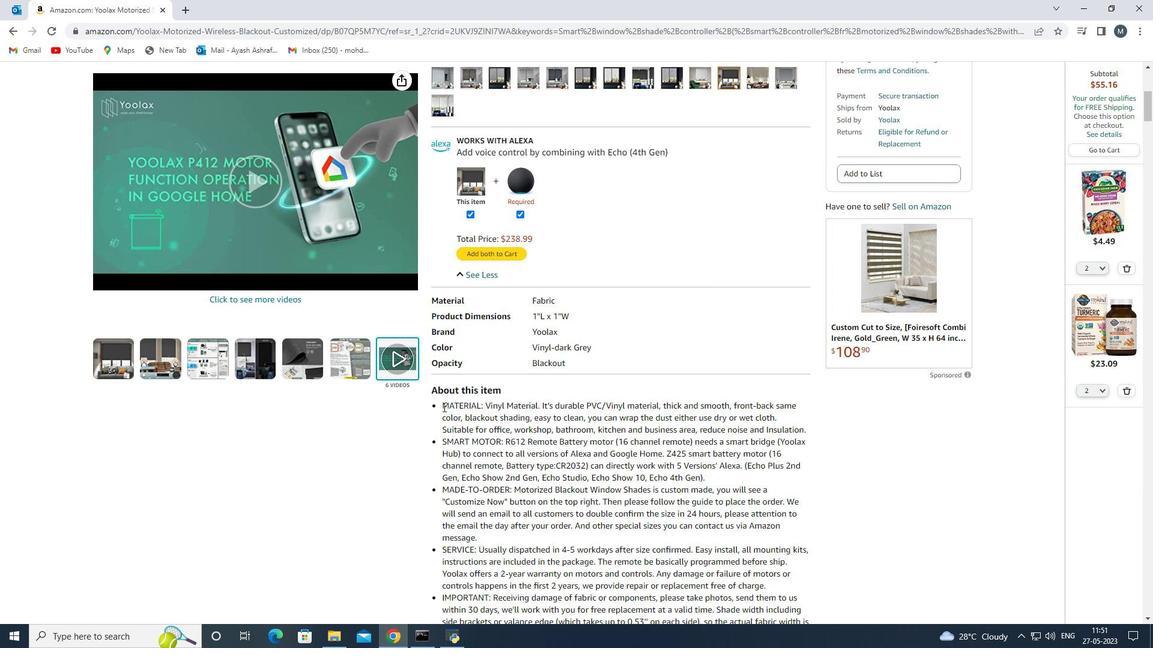 
Action: Mouse pressed left at (444, 406)
Screenshot: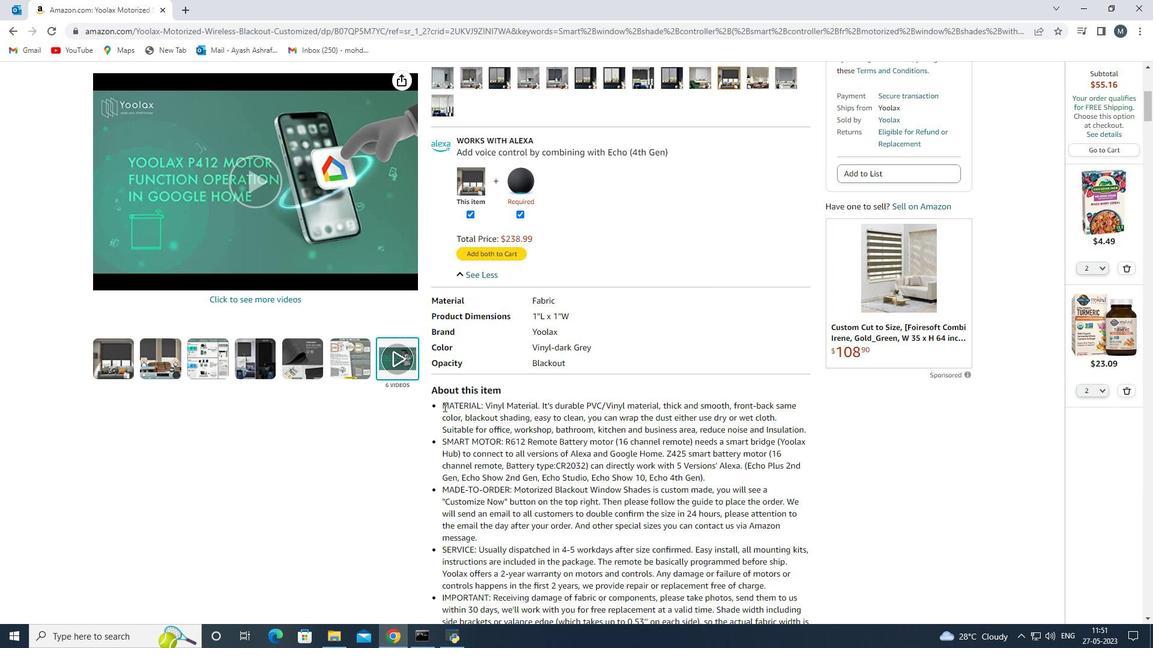 
Action: Mouse moved to (784, 483)
Screenshot: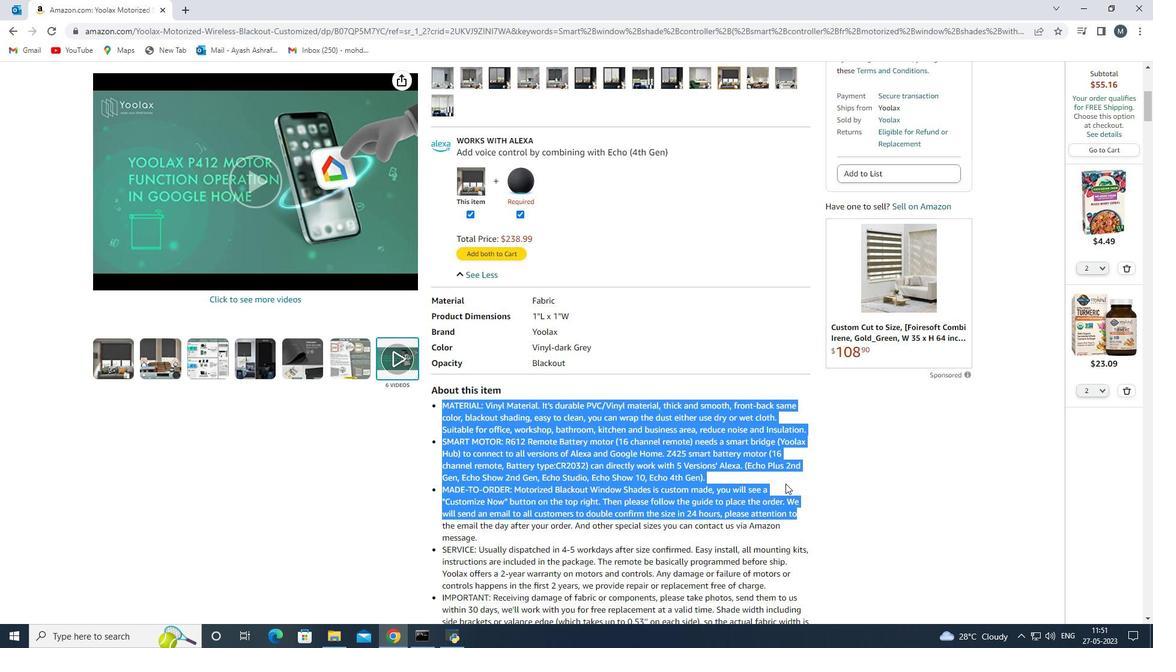
Action: Mouse scrolled (784, 482) with delta (0, 0)
Screenshot: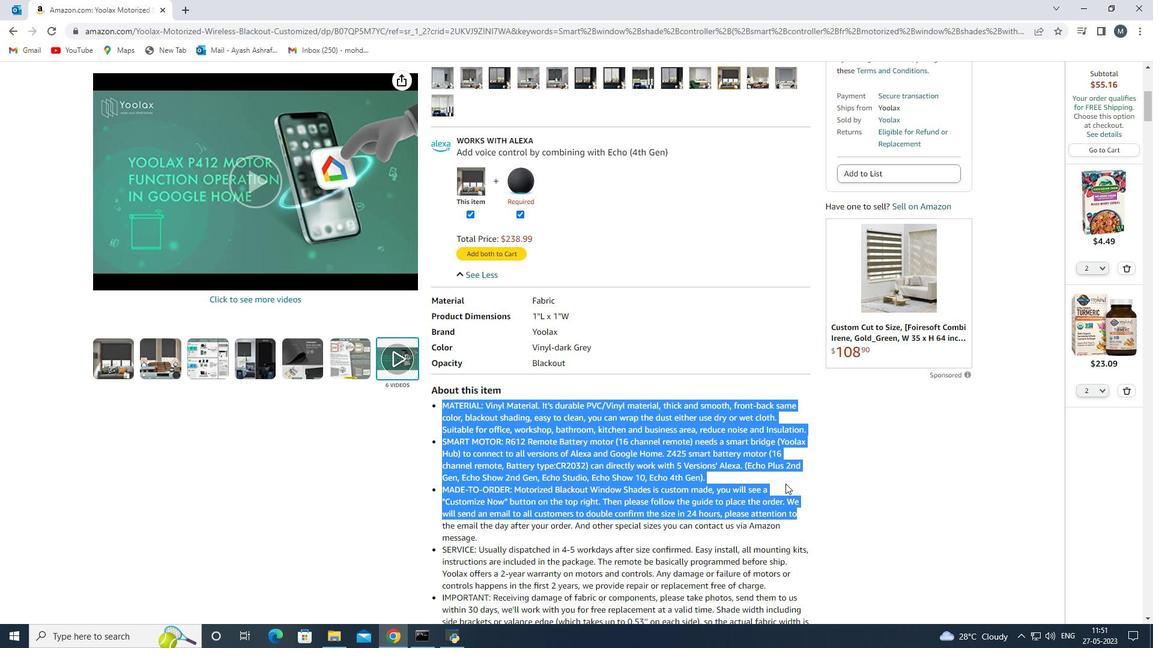 
Action: Mouse moved to (783, 482)
Screenshot: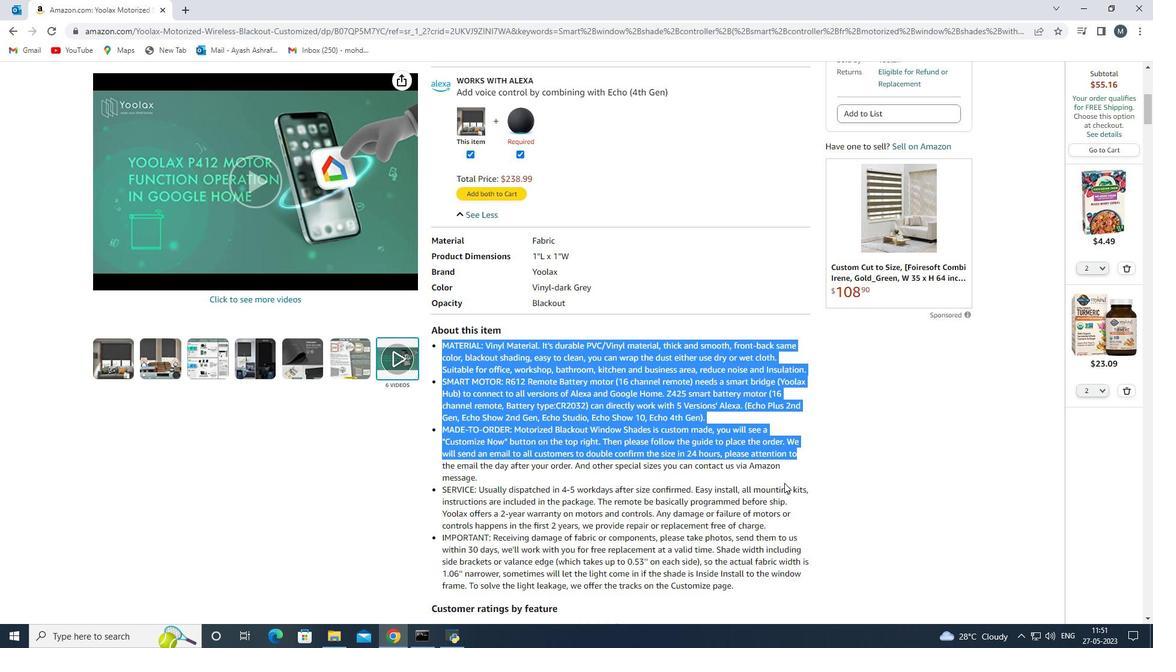 
Action: Mouse scrolled (783, 482) with delta (0, 0)
Screenshot: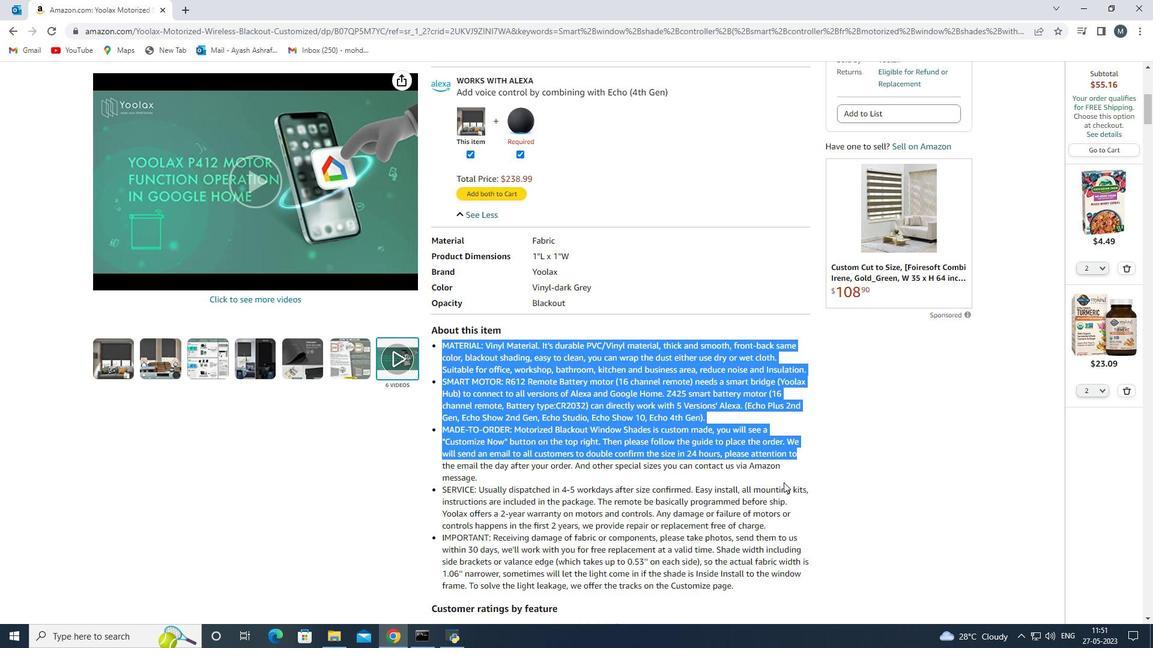 
Action: Mouse scrolled (783, 482) with delta (0, 0)
Screenshot: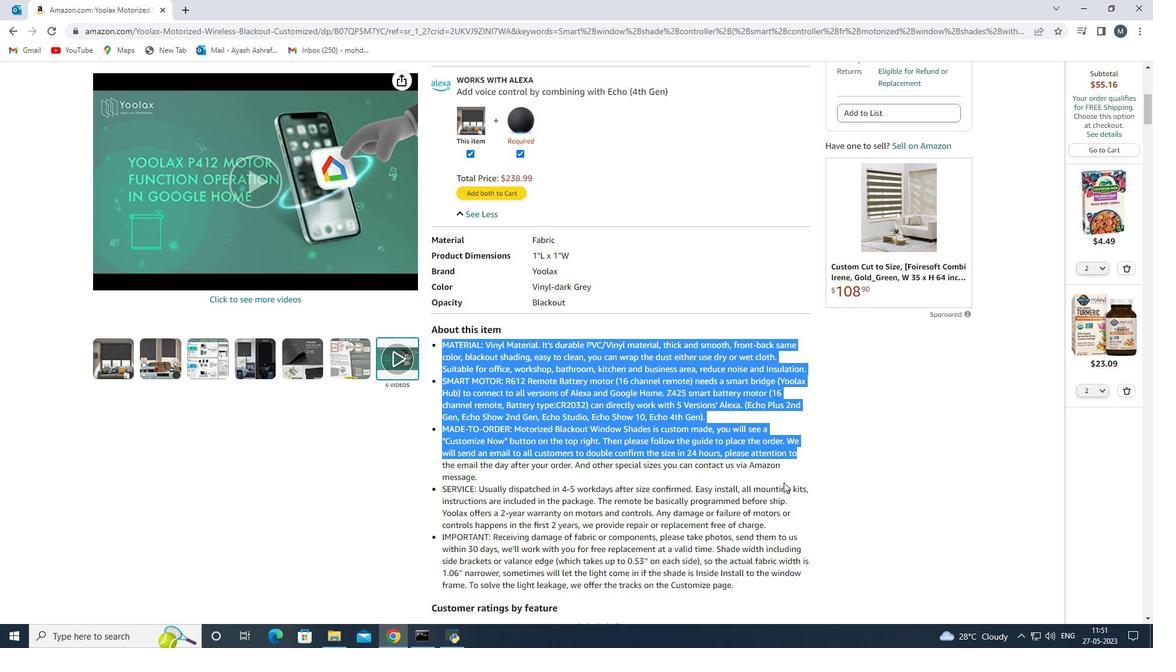 
Action: Mouse moved to (445, 352)
Screenshot: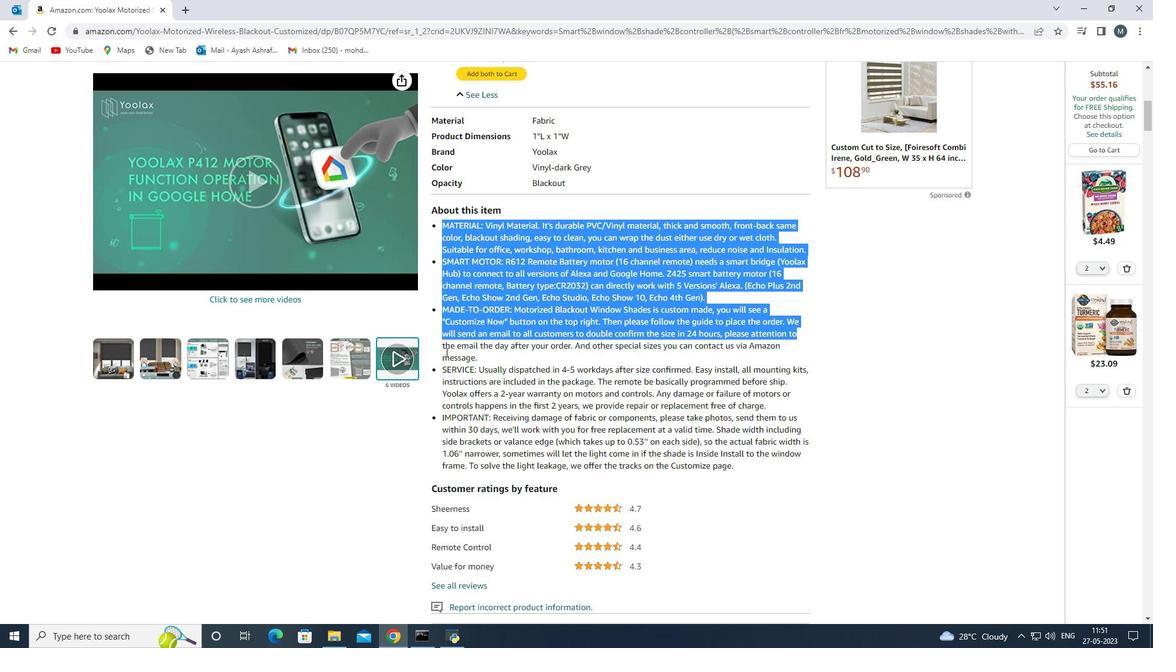 
Action: Mouse pressed left at (445, 352)
Screenshot: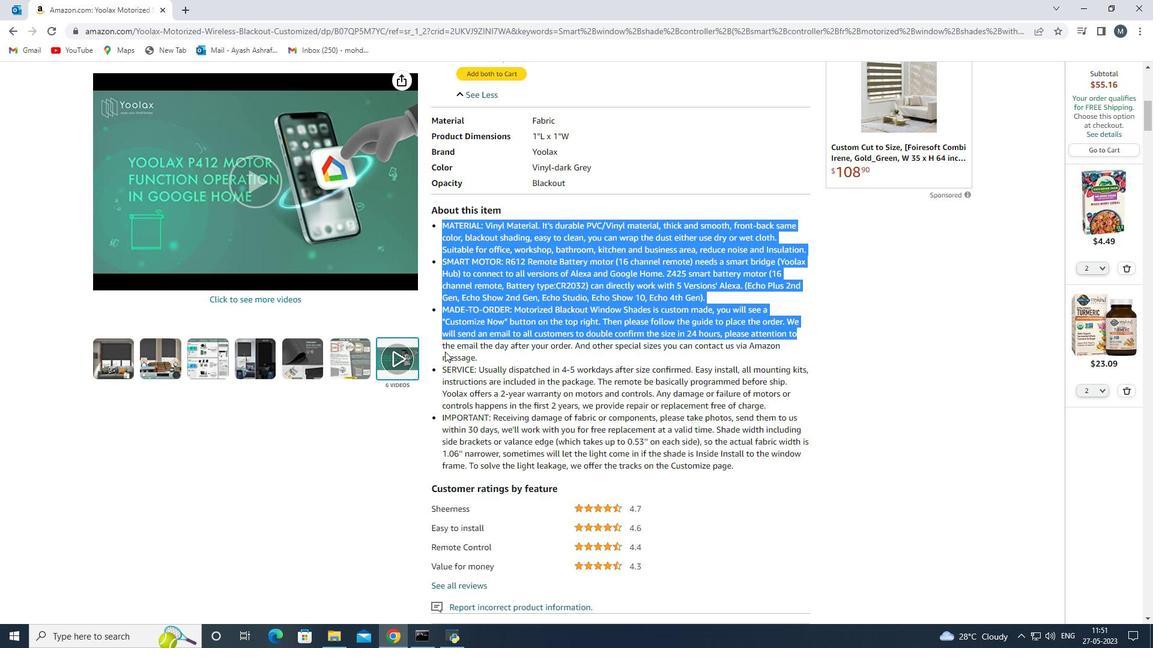 
Action: Mouse moved to (526, 527)
Screenshot: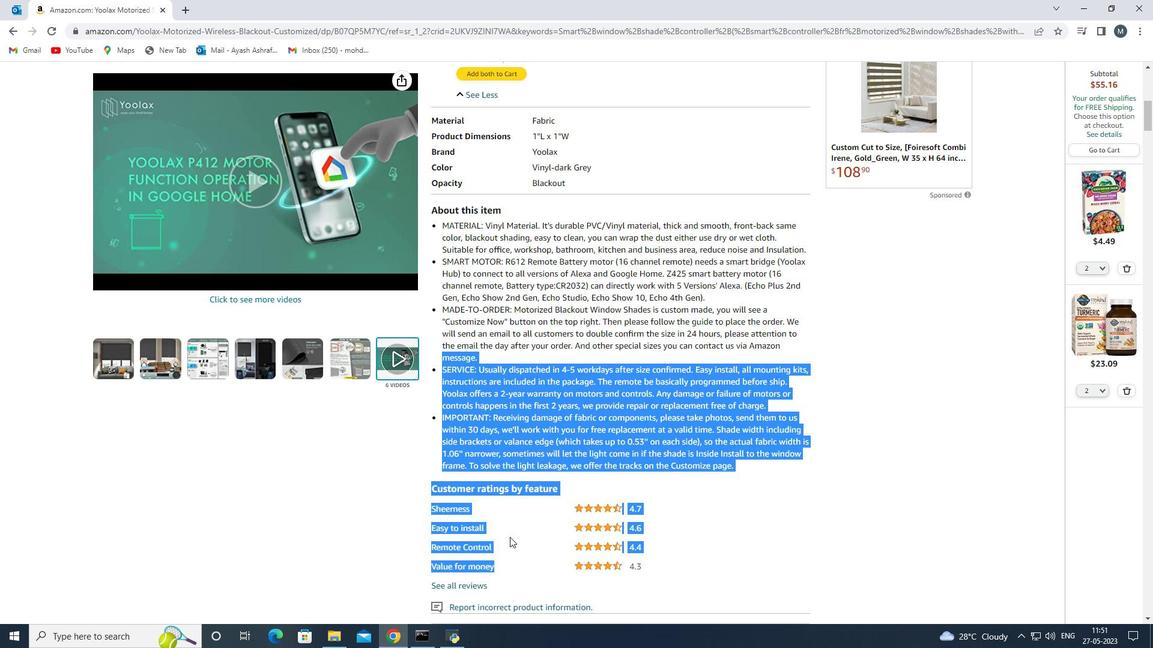 
Action: Mouse pressed left at (526, 527)
Screenshot: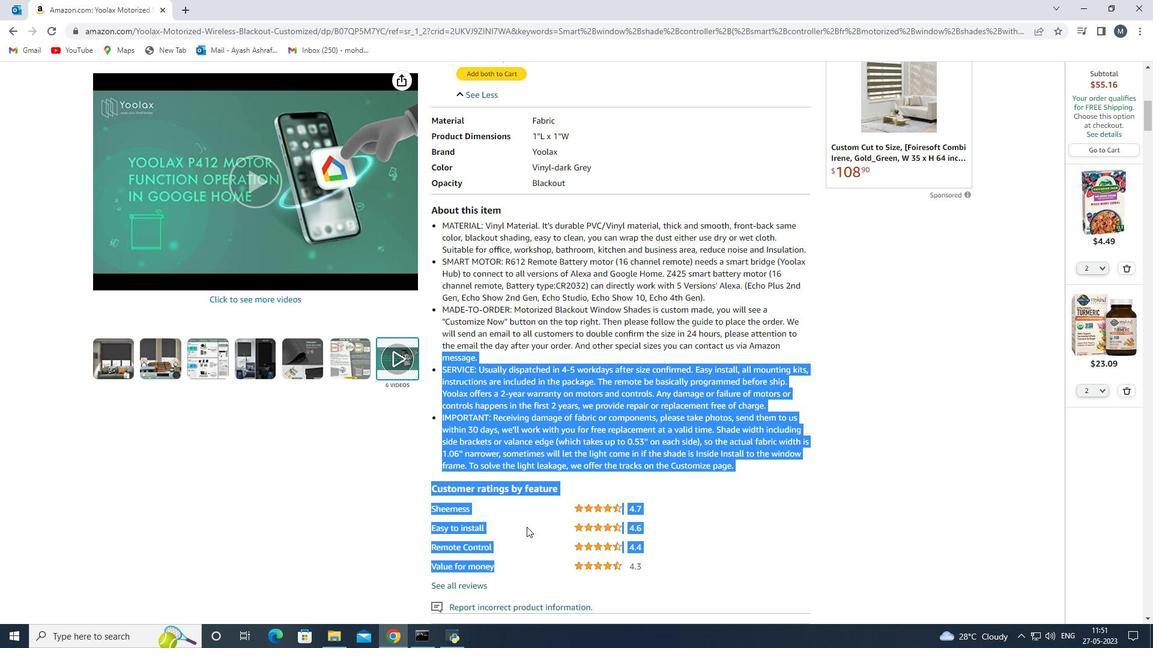 
Action: Mouse moved to (520, 507)
Screenshot: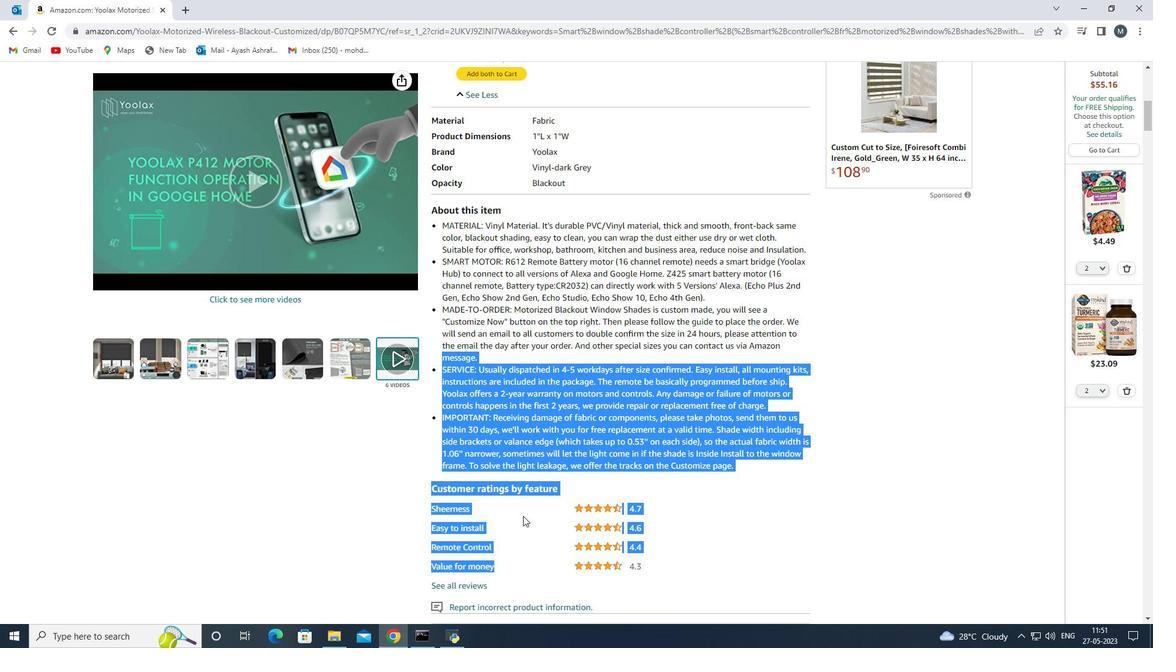 
Action: Mouse scrolled (520, 506) with delta (0, 0)
Screenshot: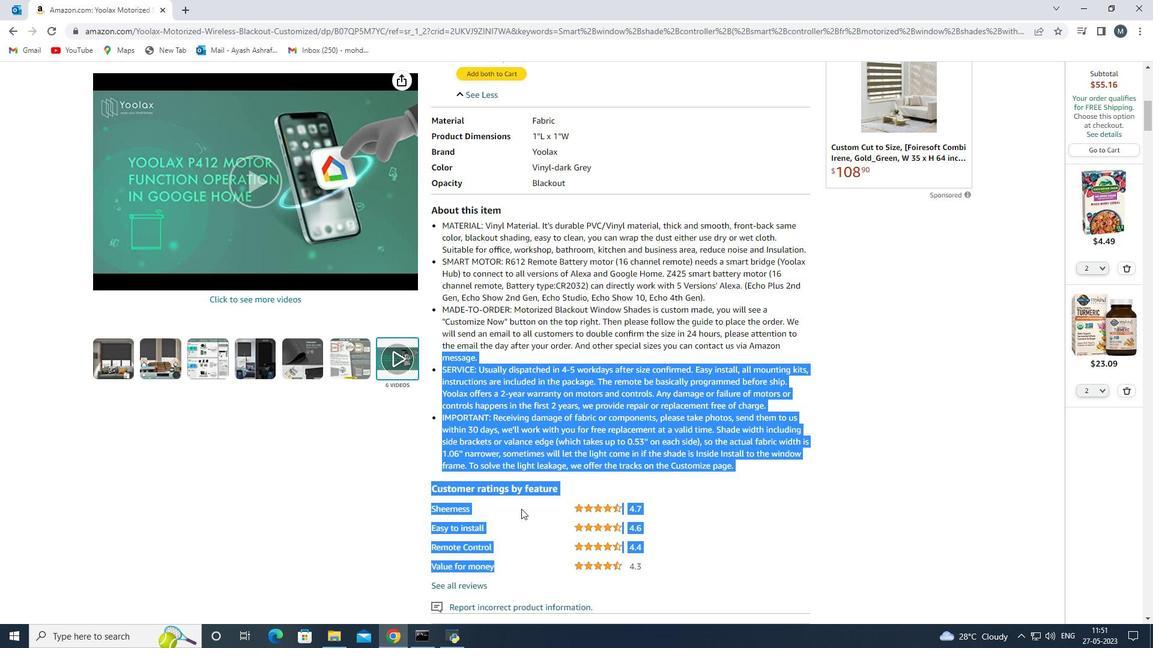 
Action: Mouse scrolled (520, 506) with delta (0, 0)
Screenshot: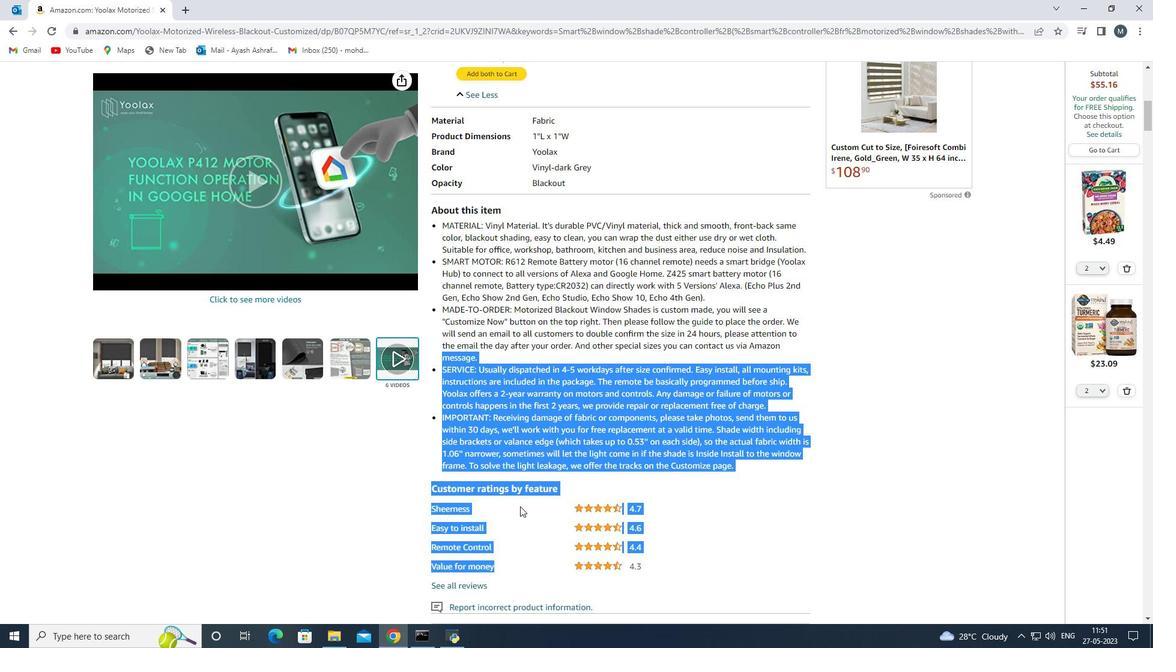 
Action: Mouse scrolled (520, 506) with delta (0, 0)
Screenshot: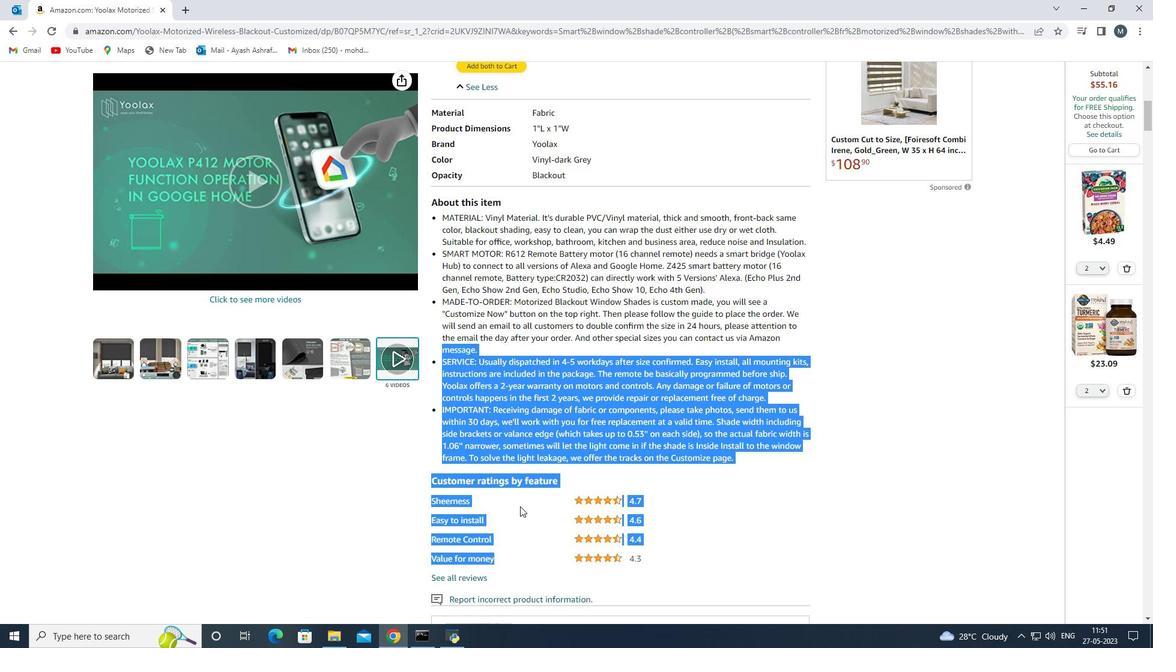 
Action: Mouse moved to (384, 464)
Screenshot: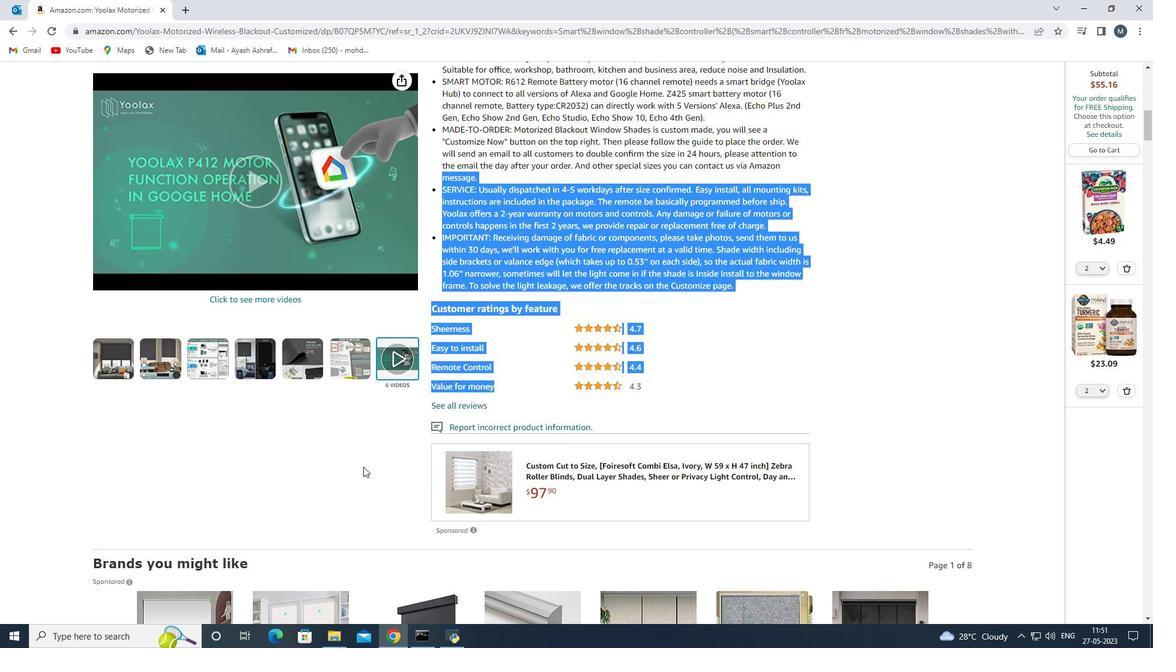 
Action: Mouse pressed left at (384, 464)
Screenshot: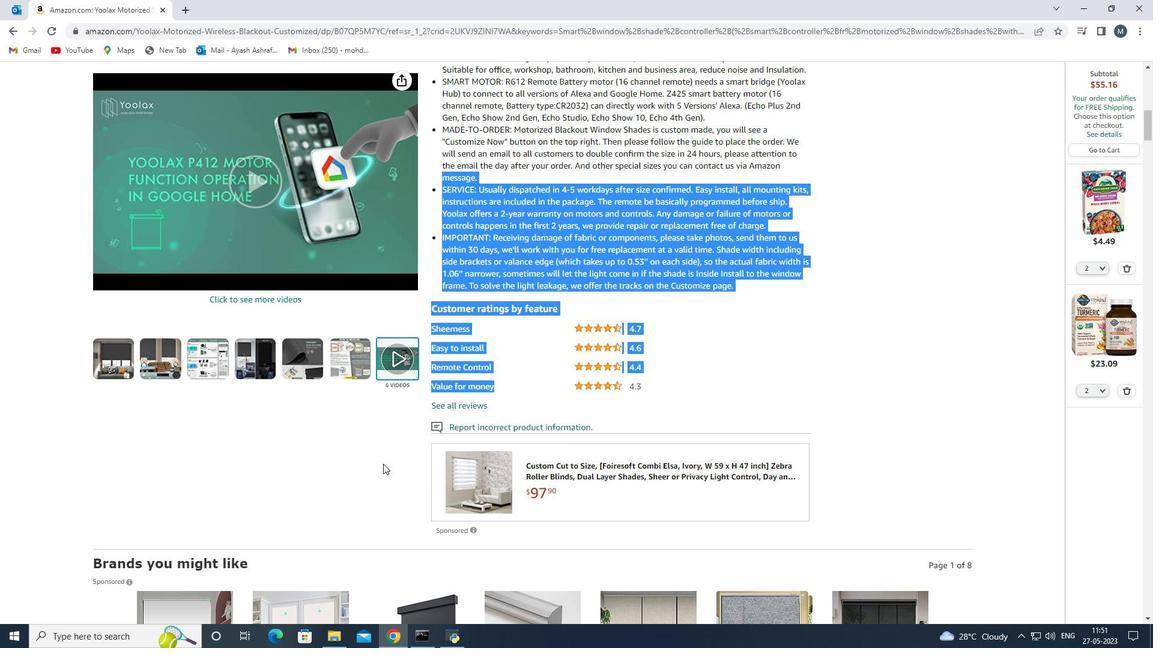 
Action: Mouse moved to (655, 402)
Screenshot: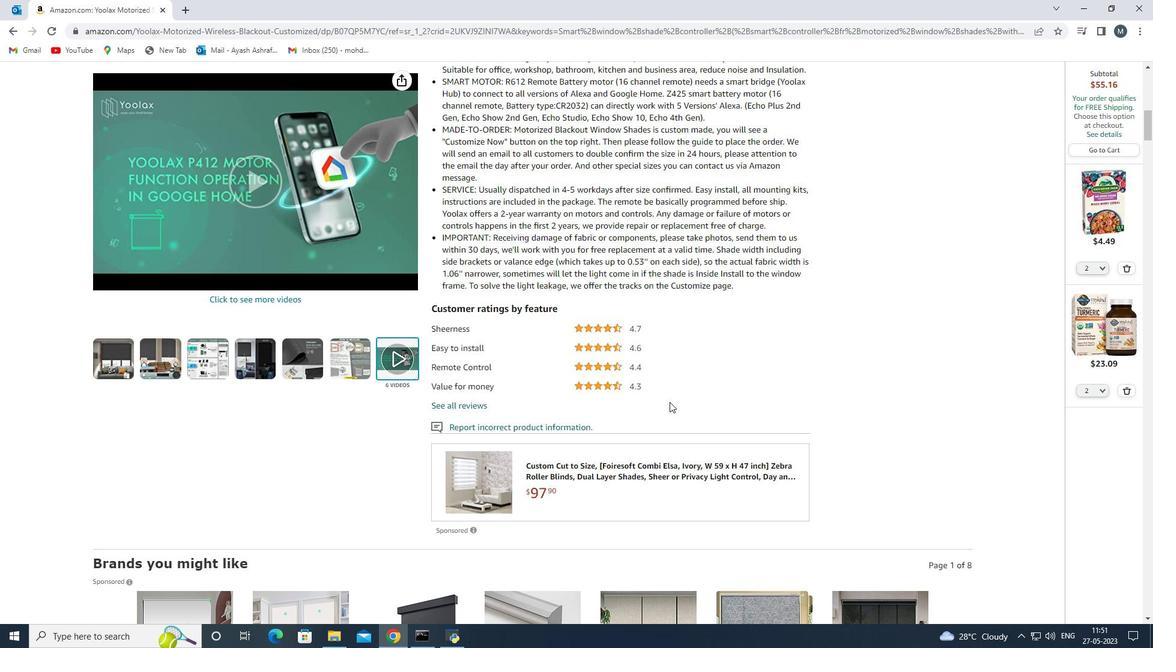 
Action: Mouse scrolled (655, 401) with delta (0, 0)
Screenshot: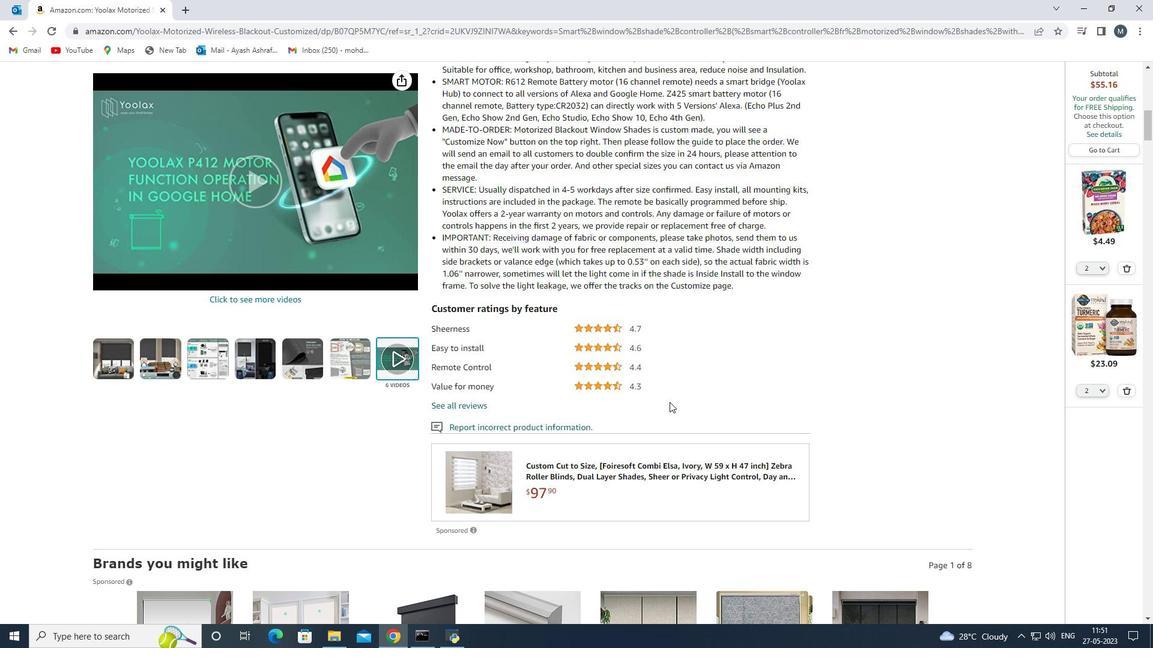 
Action: Mouse scrolled (655, 401) with delta (0, 0)
Screenshot: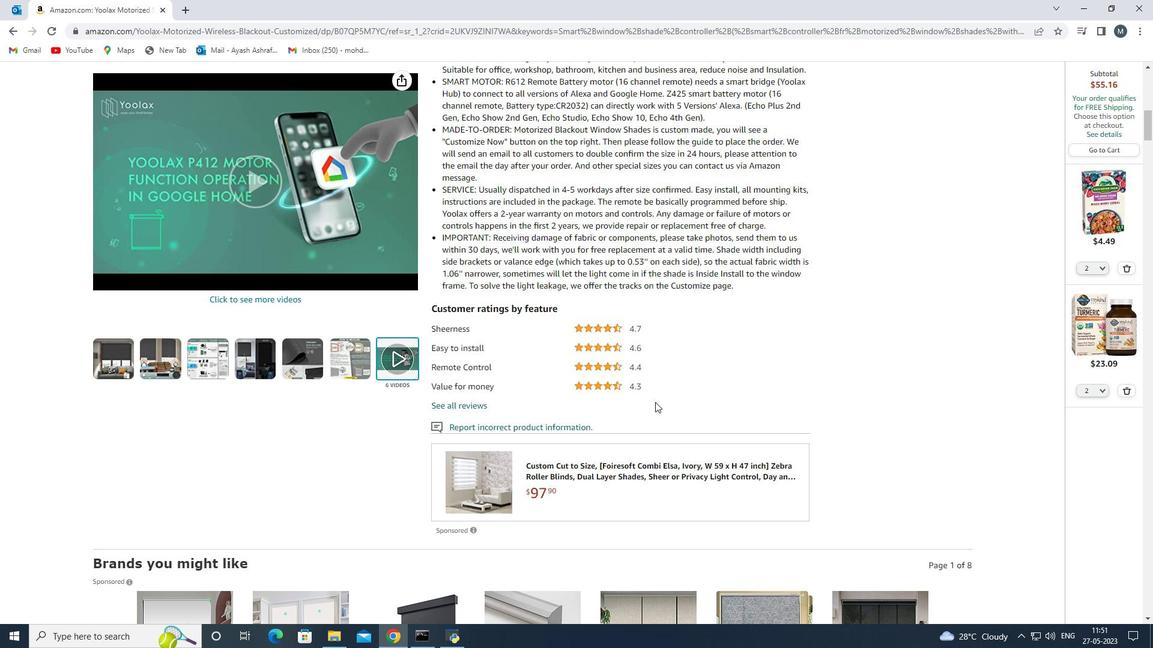 
Action: Mouse moved to (575, 406)
Screenshot: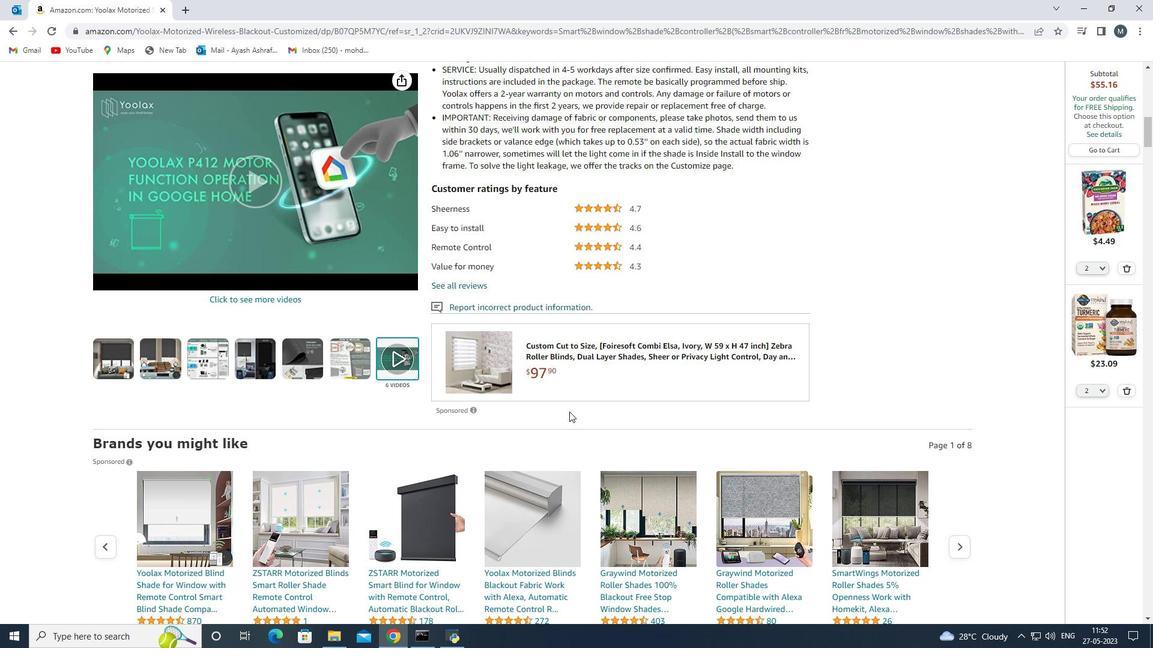 
Action: Mouse scrolled (575, 405) with delta (0, 0)
Screenshot: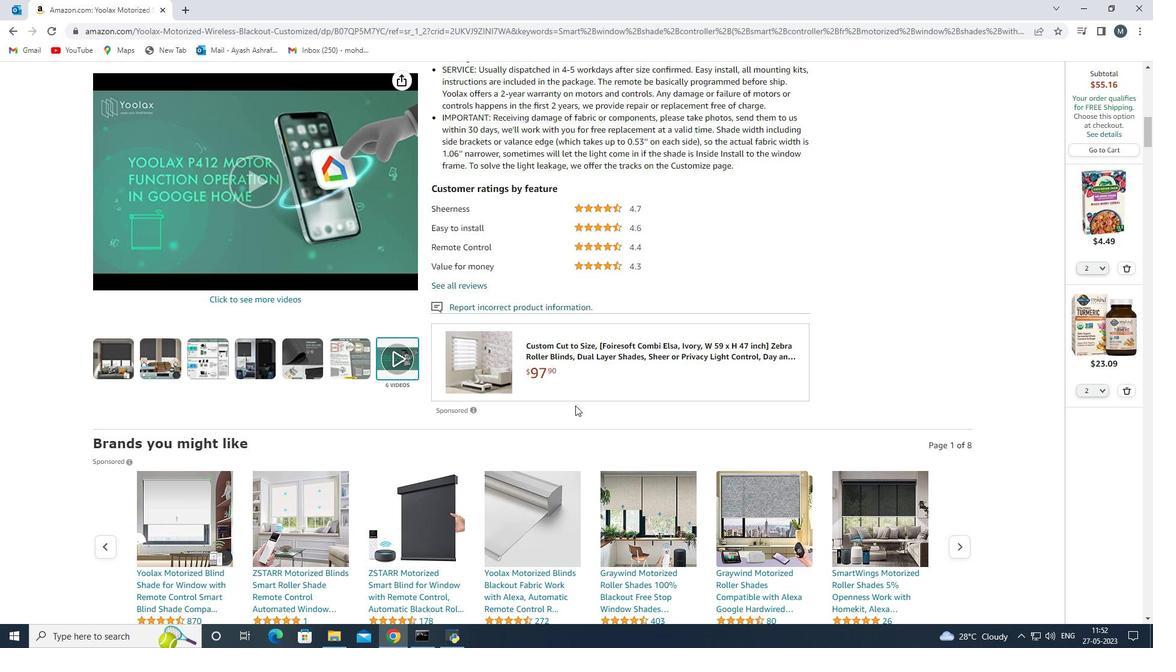 
Action: Mouse scrolled (575, 405) with delta (0, 0)
Screenshot: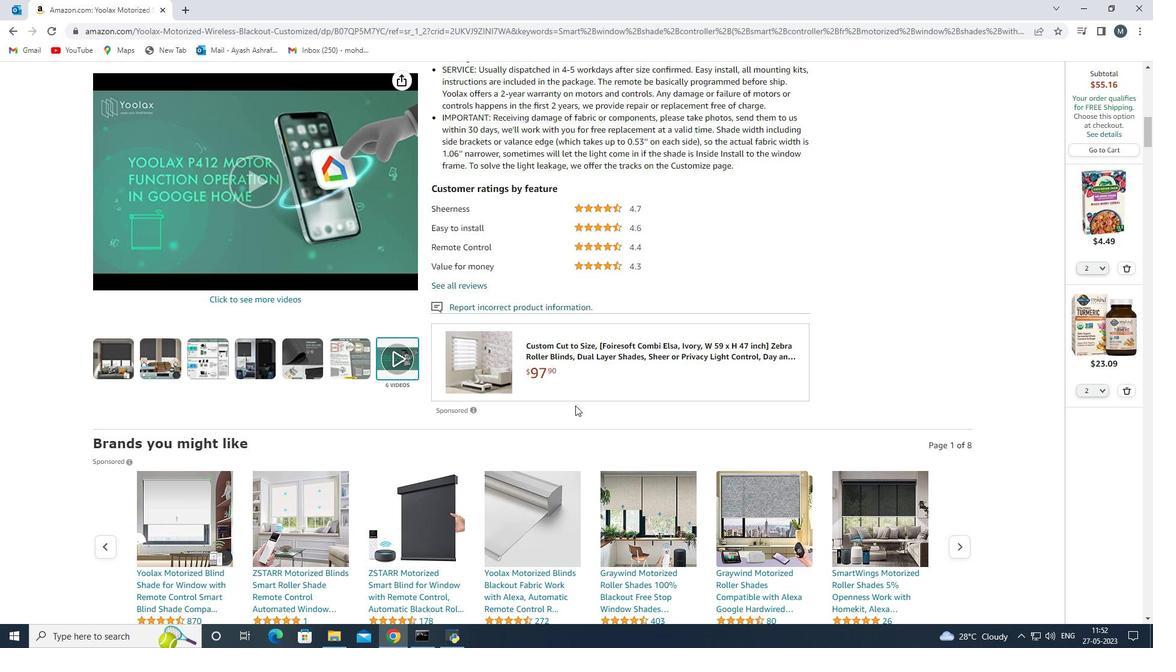 
Action: Mouse scrolled (575, 405) with delta (0, 0)
Screenshot: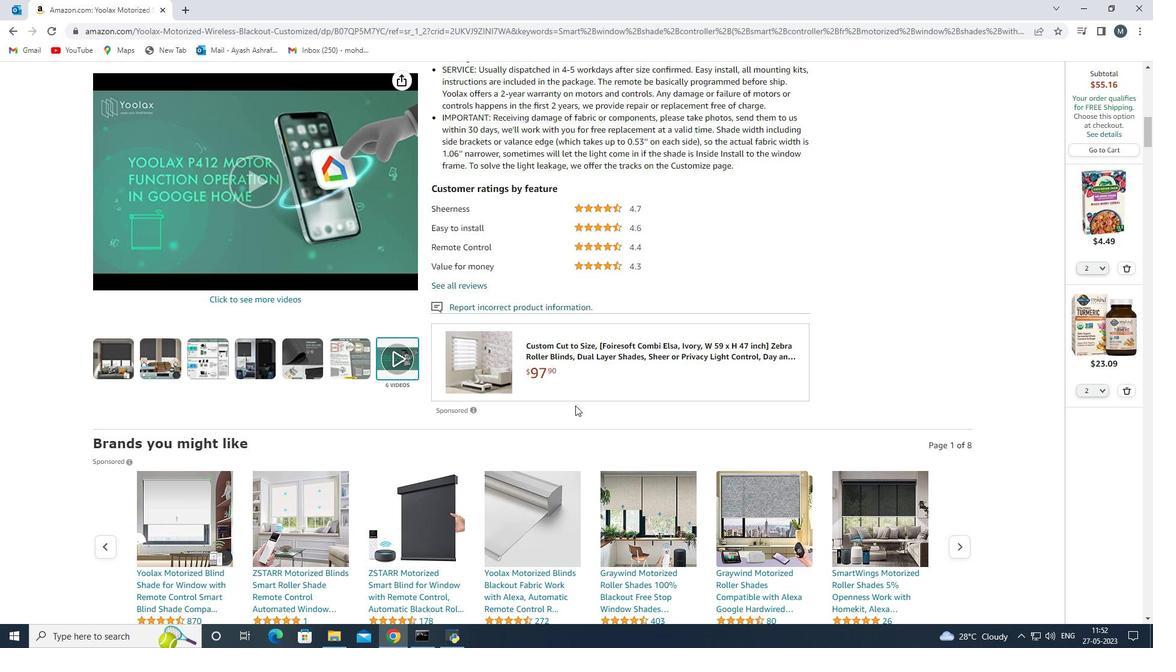 
Action: Mouse scrolled (575, 405) with delta (0, 0)
Screenshot: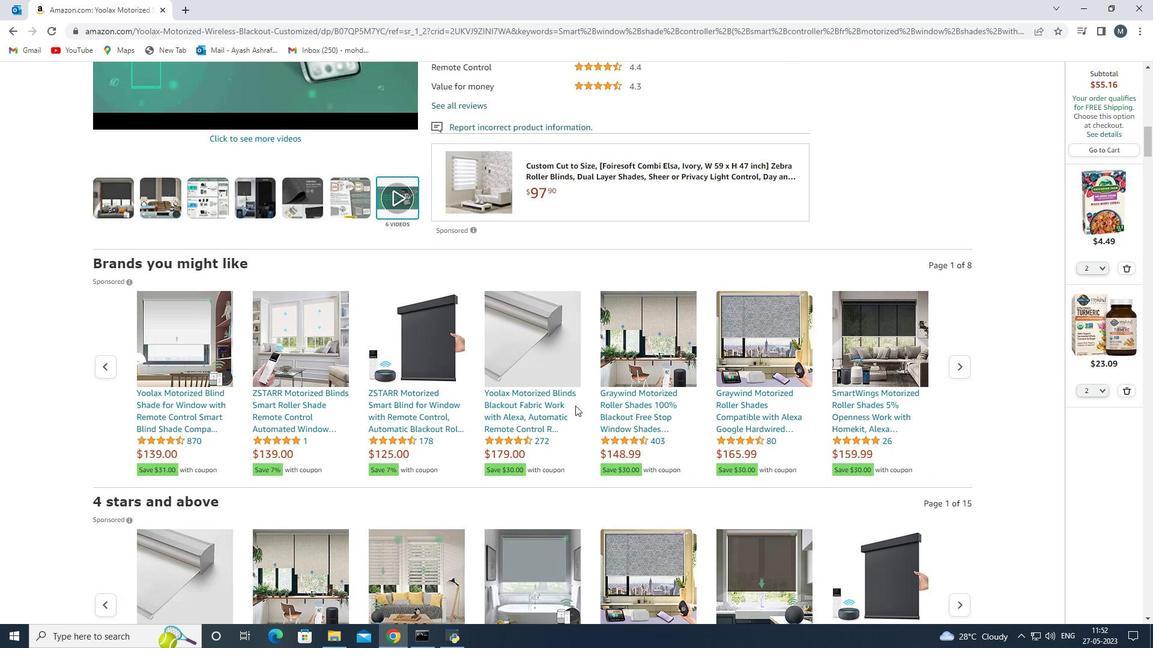 
Action: Mouse scrolled (575, 405) with delta (0, 0)
Screenshot: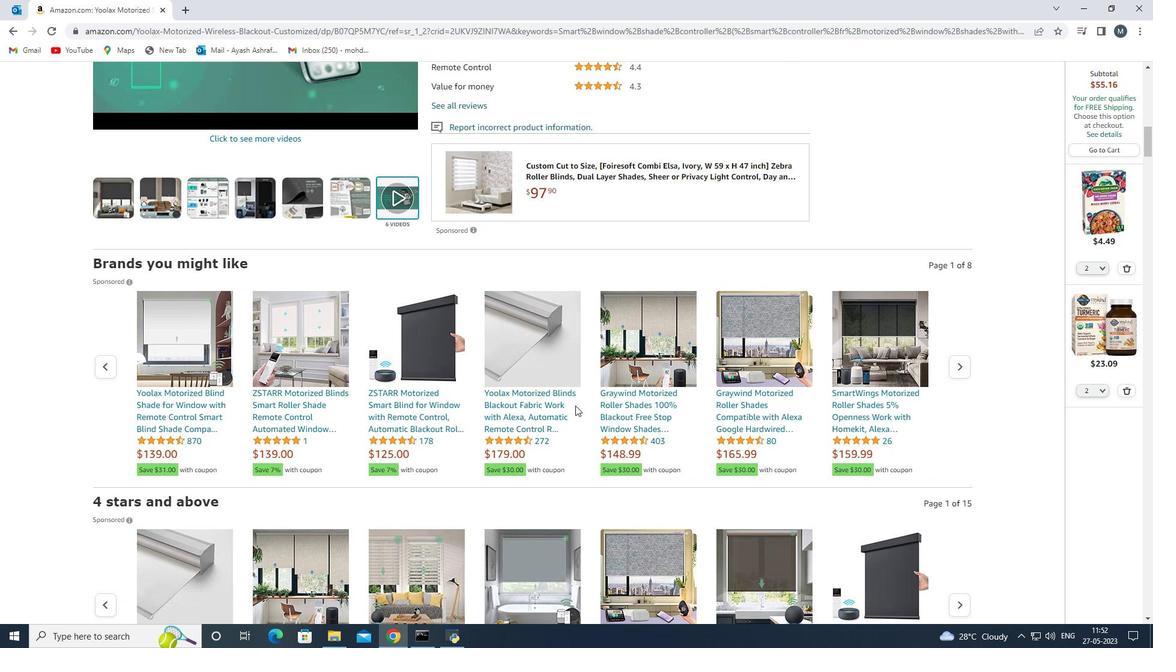 
Action: Mouse scrolled (575, 405) with delta (0, 0)
Screenshot: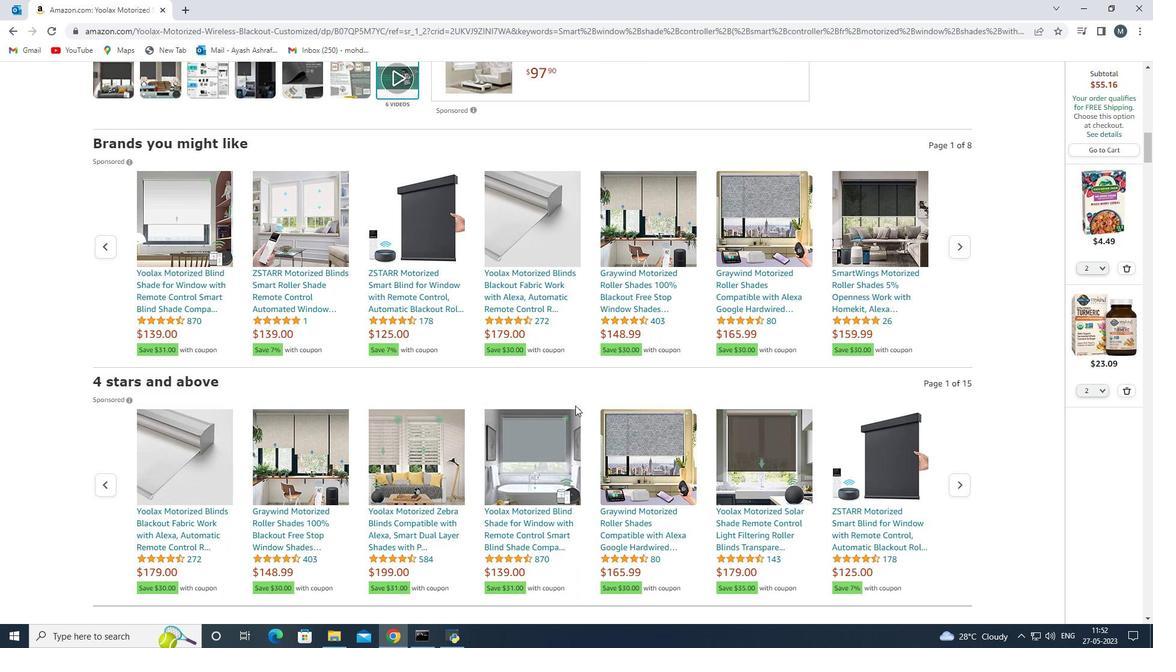 
Action: Mouse scrolled (575, 405) with delta (0, 0)
Screenshot: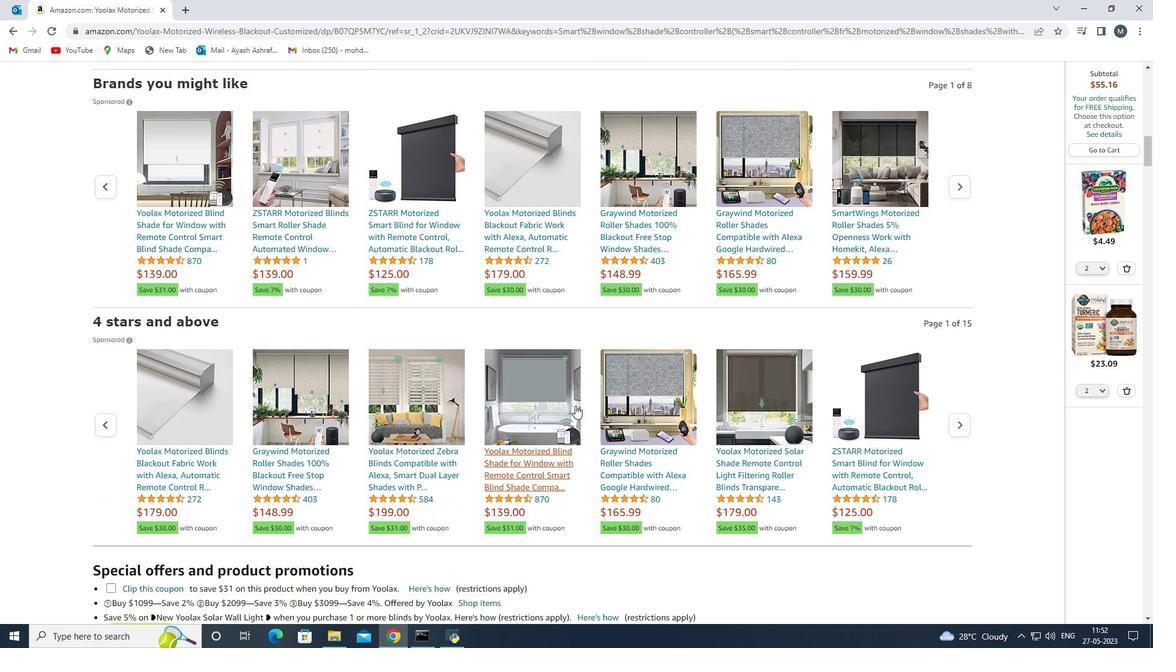
Action: Mouse scrolled (575, 405) with delta (0, 0)
Screenshot: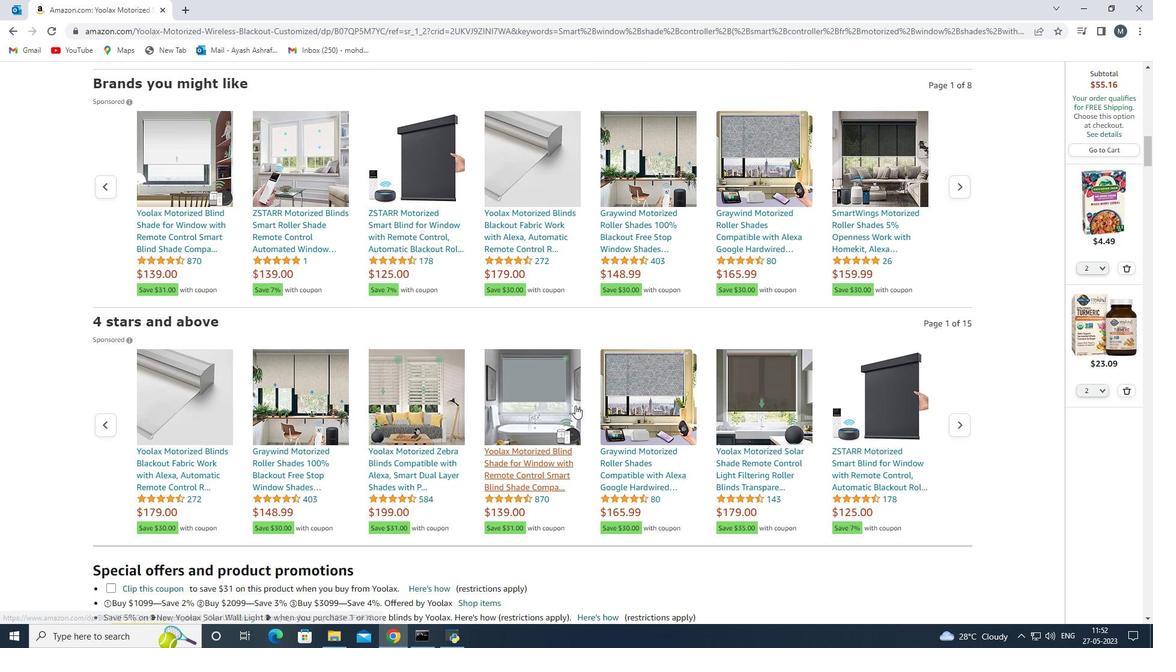 
Action: Mouse scrolled (575, 405) with delta (0, 0)
Screenshot: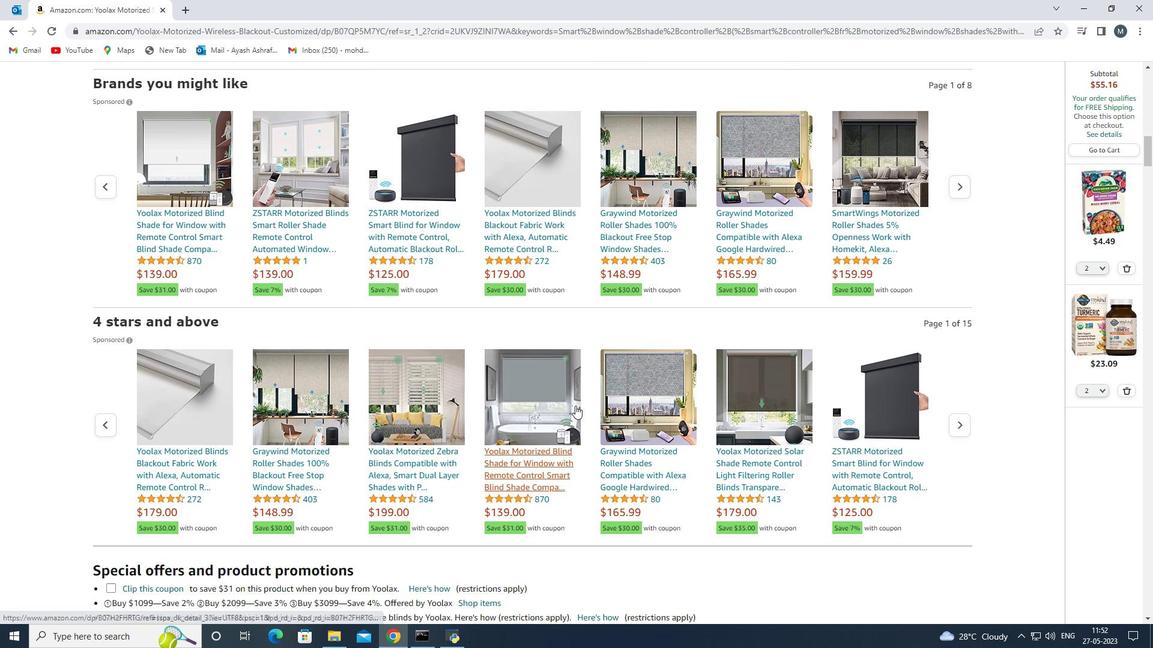 
Action: Mouse scrolled (575, 405) with delta (0, 0)
Screenshot: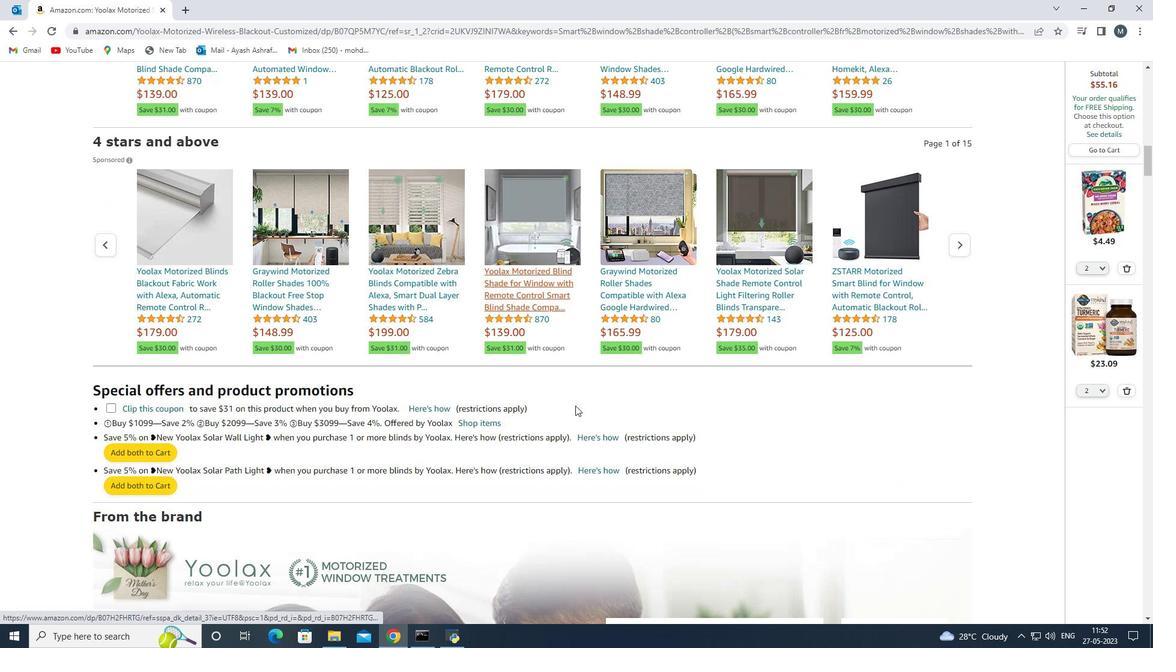
Action: Mouse scrolled (575, 405) with delta (0, 0)
Screenshot: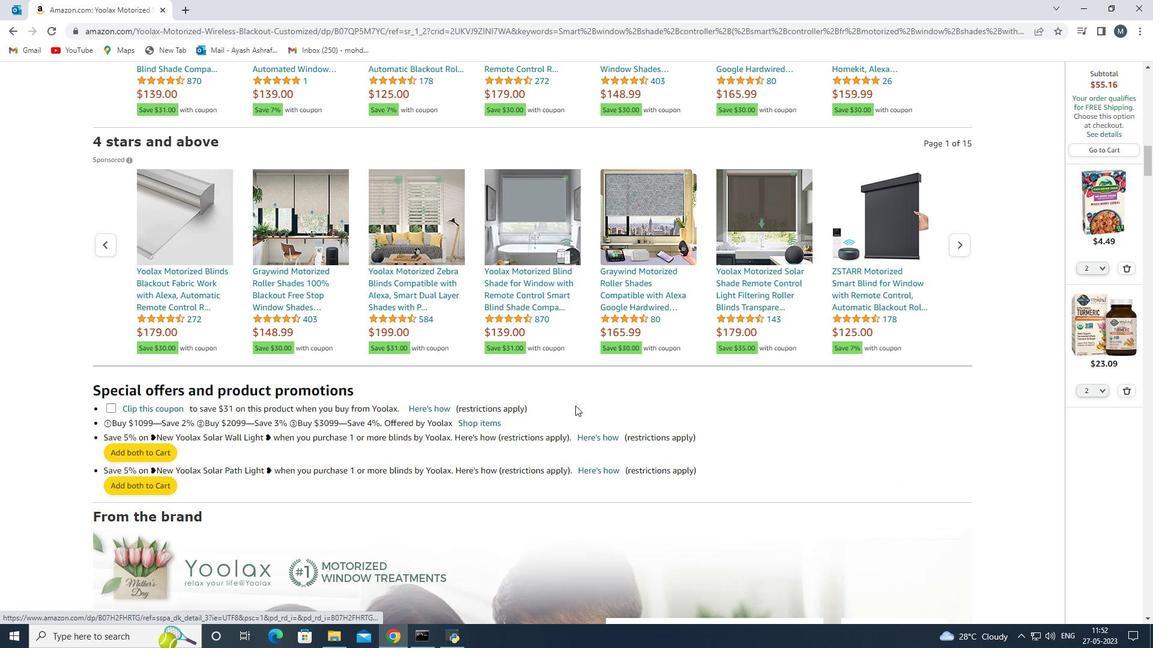 
Action: Mouse scrolled (575, 405) with delta (0, 0)
Screenshot: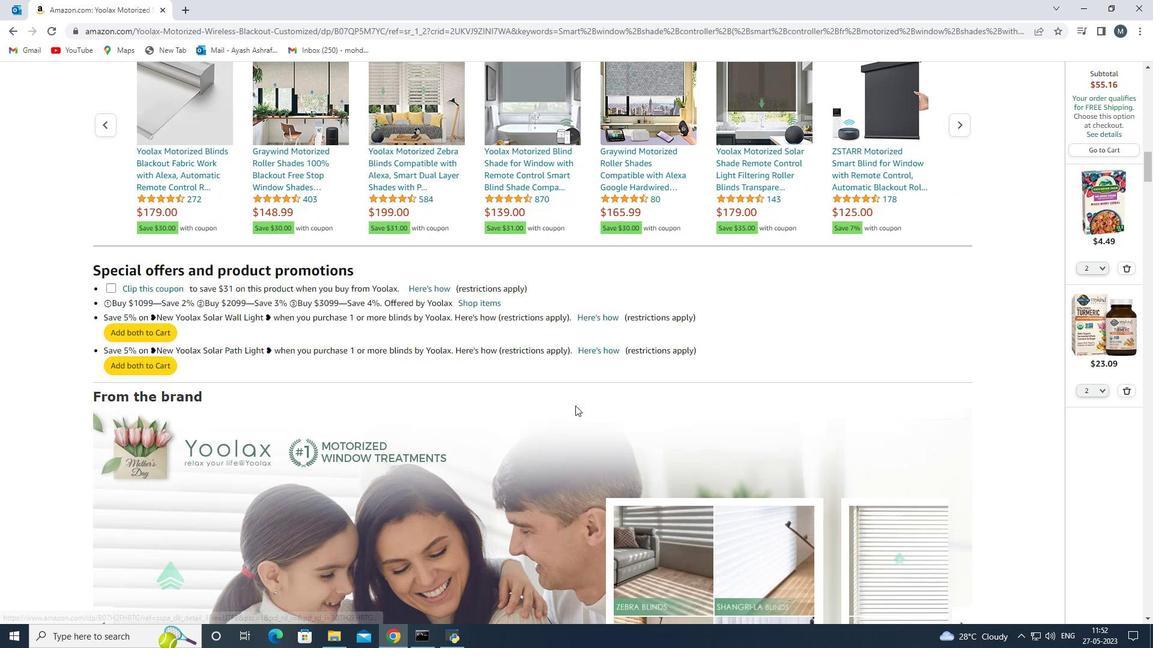 
Action: Mouse scrolled (575, 405) with delta (0, 0)
Screenshot: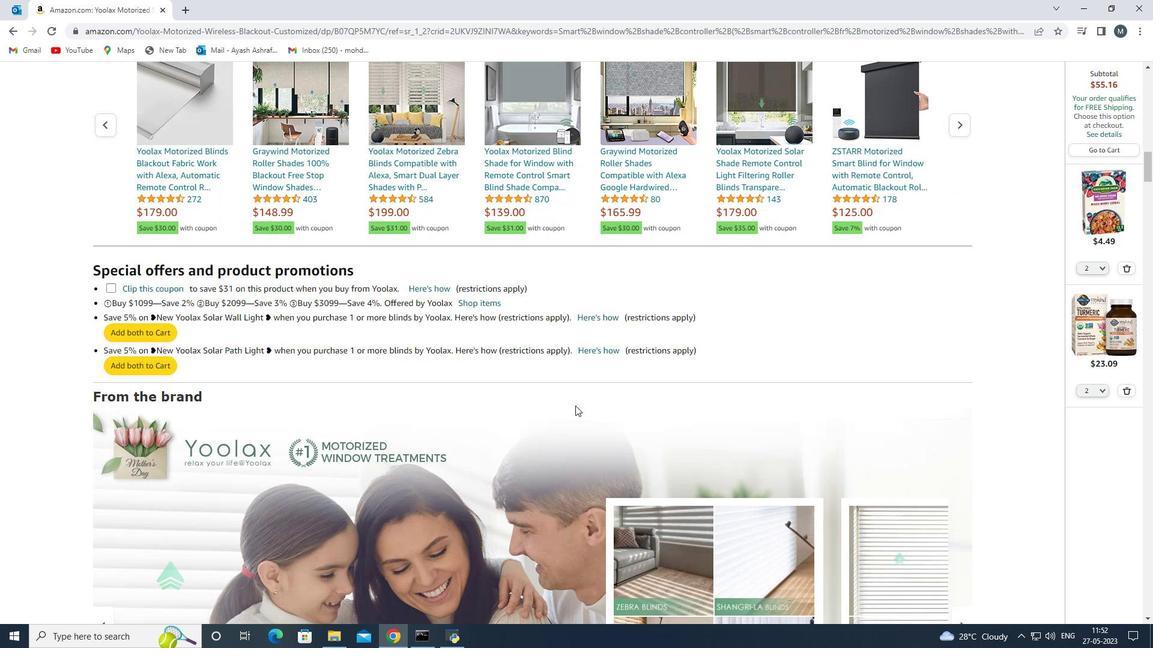 
Action: Mouse scrolled (575, 405) with delta (0, 0)
Screenshot: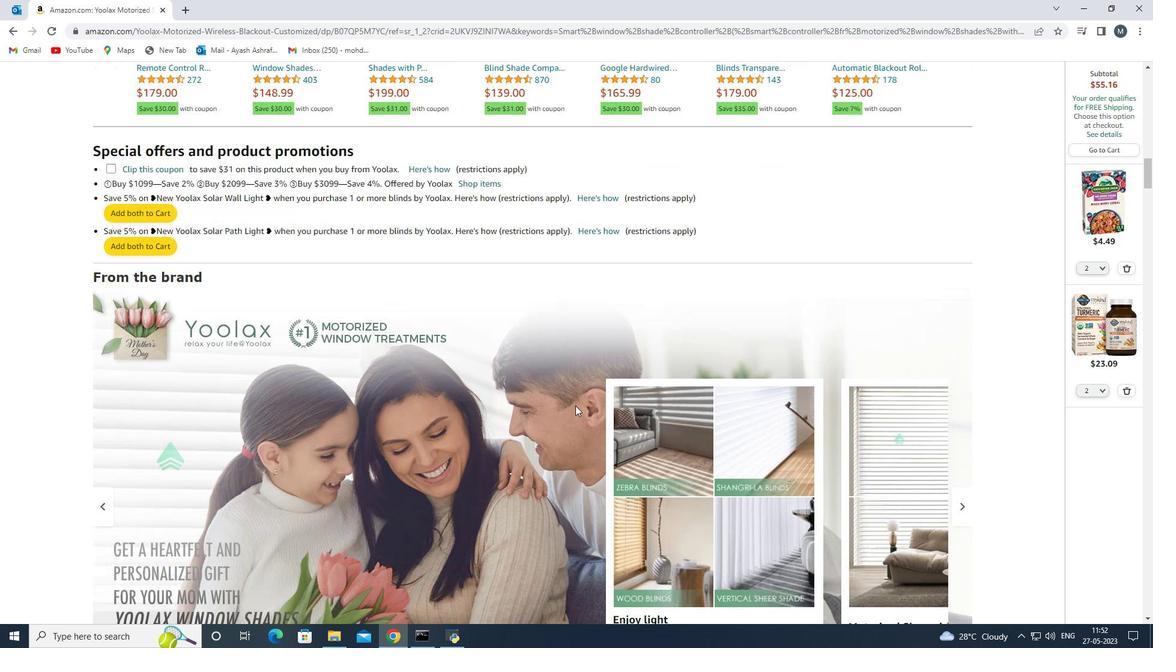 
Action: Mouse scrolled (575, 405) with delta (0, 0)
Screenshot: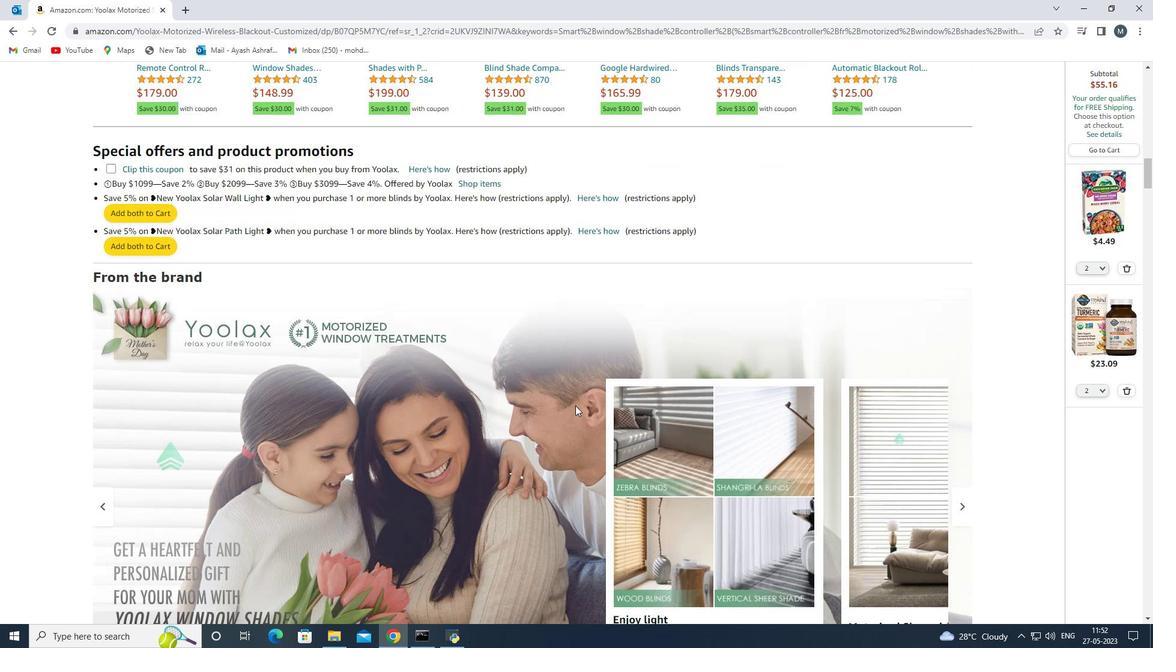 
Action: Mouse scrolled (575, 405) with delta (0, 0)
Screenshot: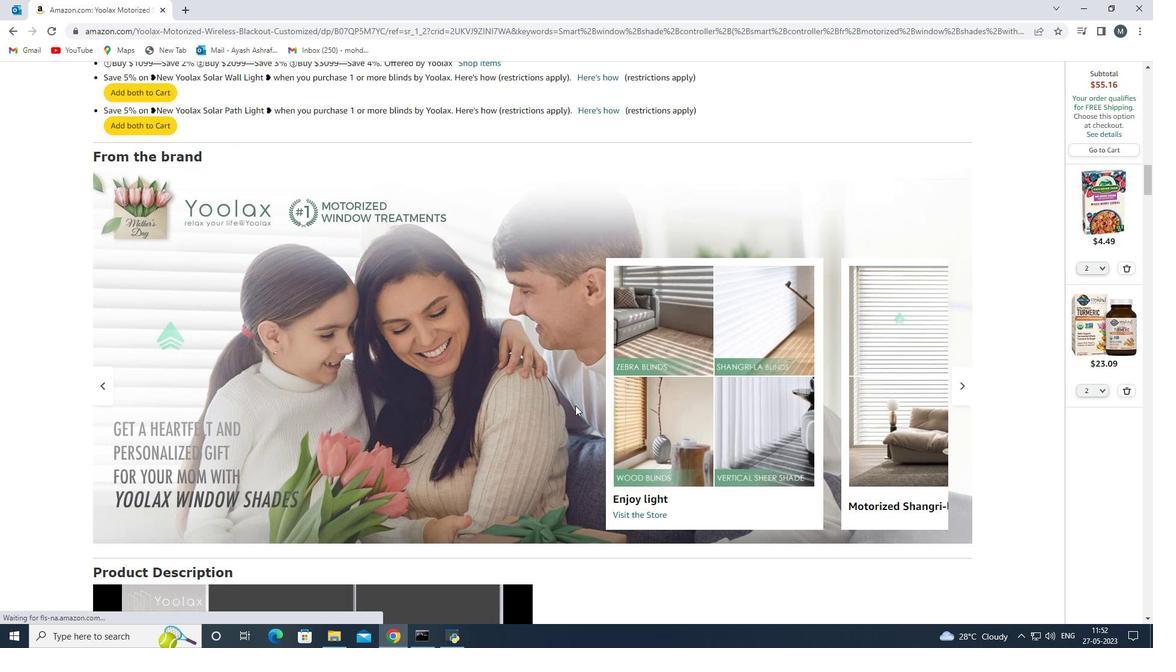 
Action: Mouse scrolled (575, 405) with delta (0, 0)
Screenshot: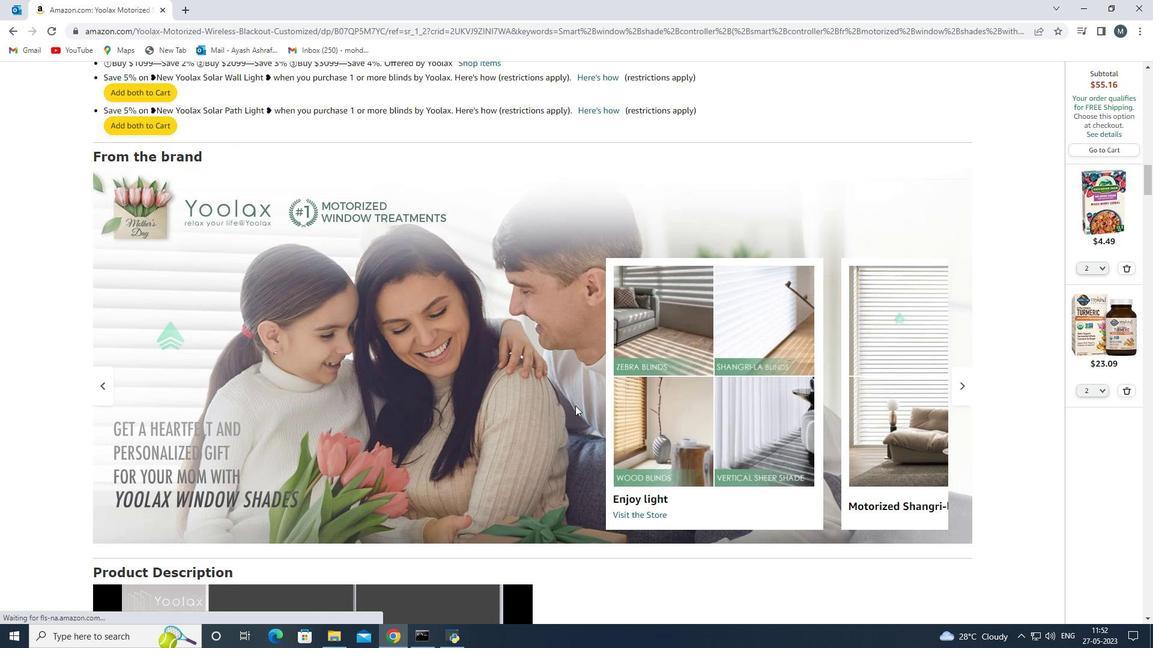 
Action: Mouse scrolled (575, 405) with delta (0, 0)
Screenshot: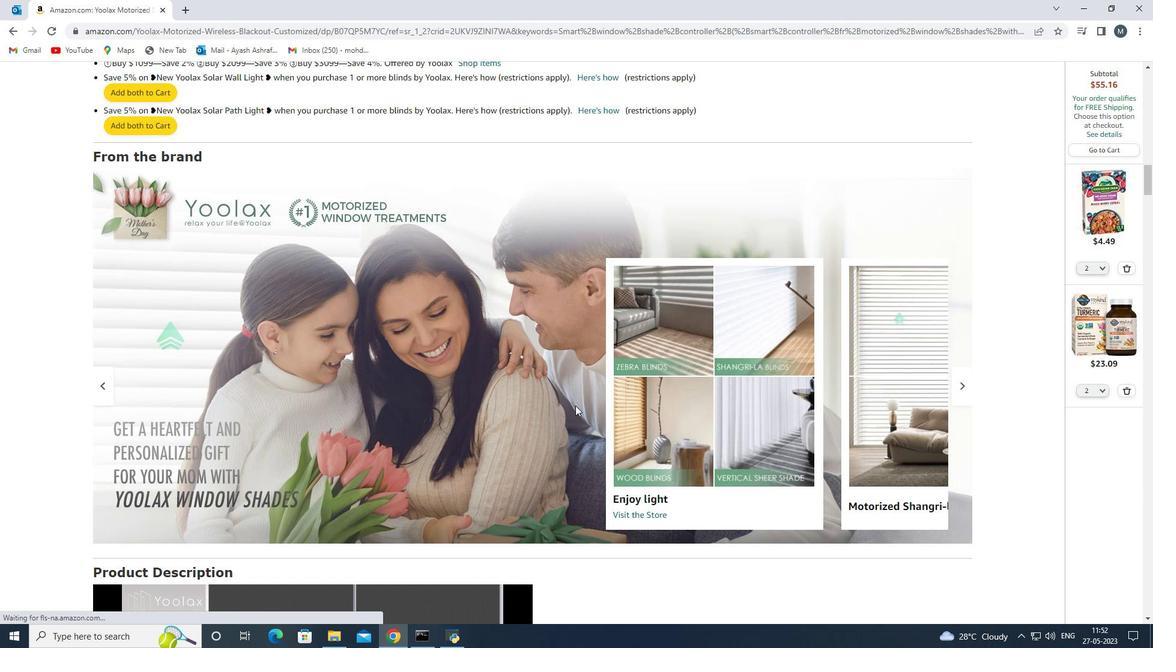 
Action: Mouse scrolled (575, 405) with delta (0, 0)
Screenshot: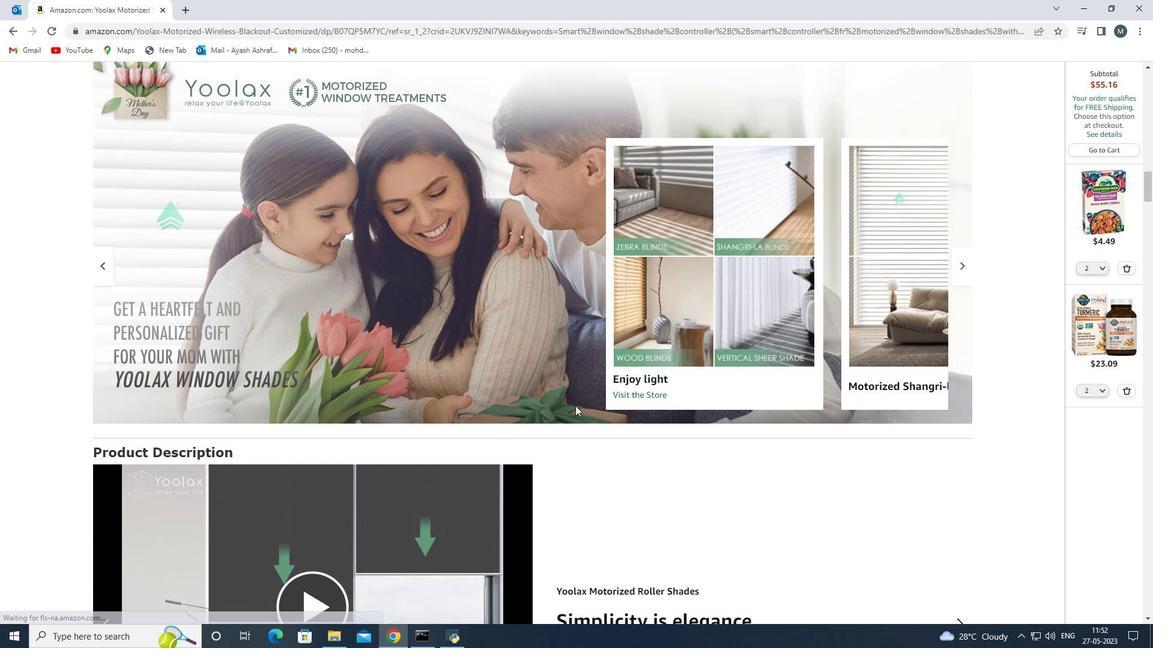 
Action: Mouse scrolled (575, 405) with delta (0, 0)
Screenshot: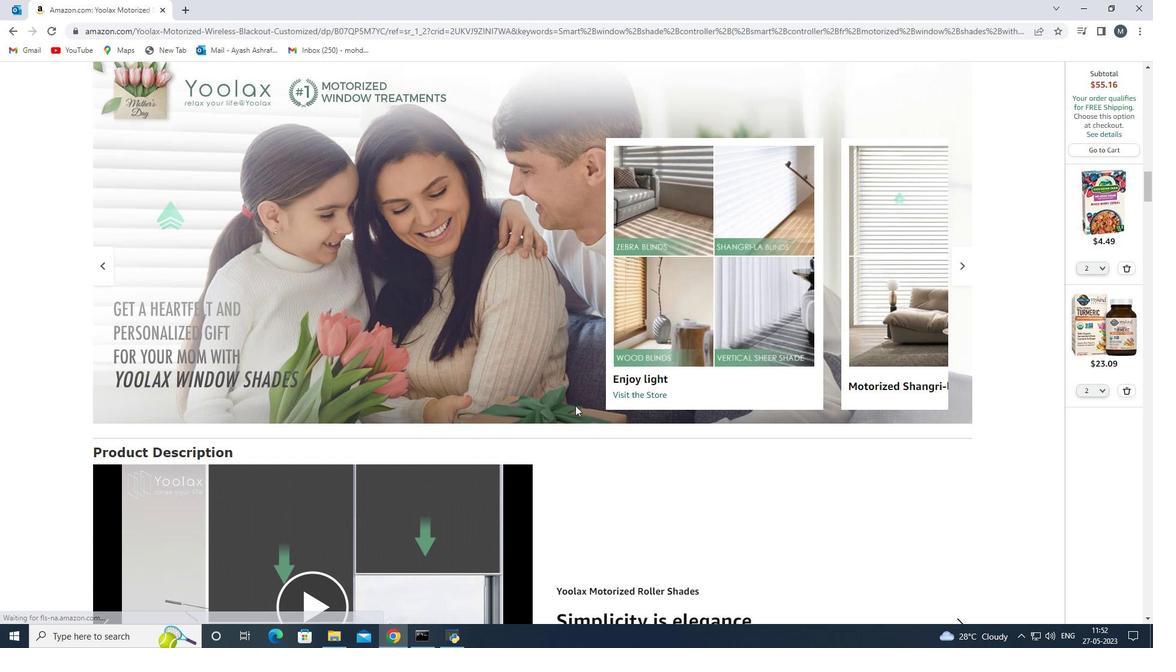 
Action: Mouse scrolled (575, 405) with delta (0, 0)
Screenshot: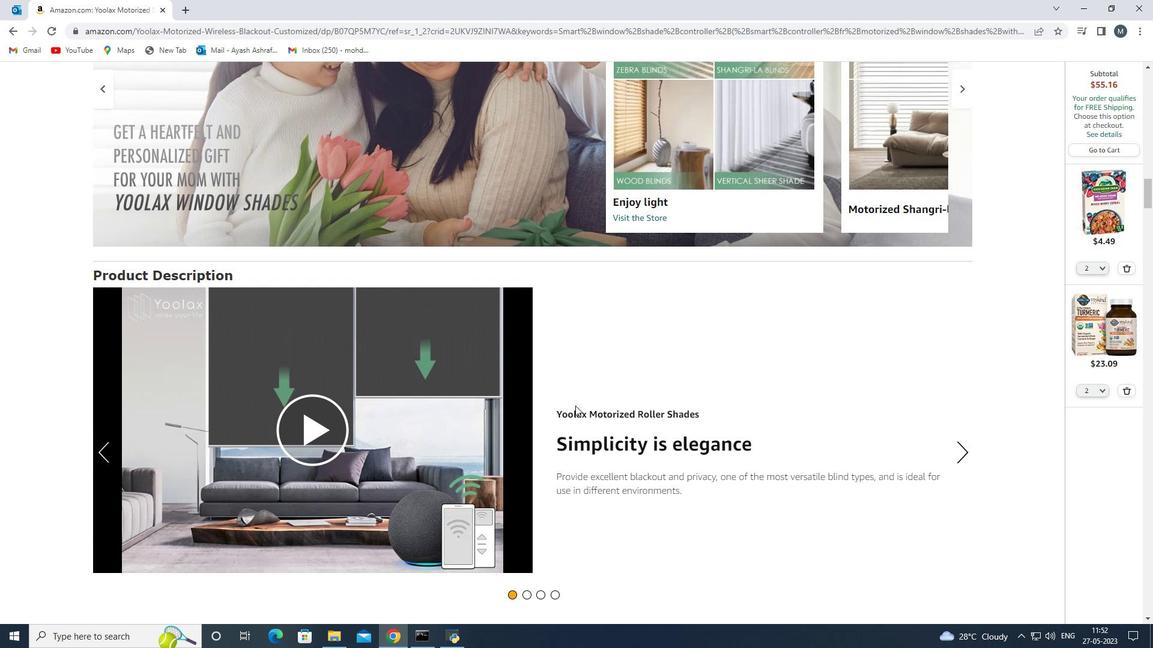 
Action: Mouse scrolled (575, 405) with delta (0, 0)
Screenshot: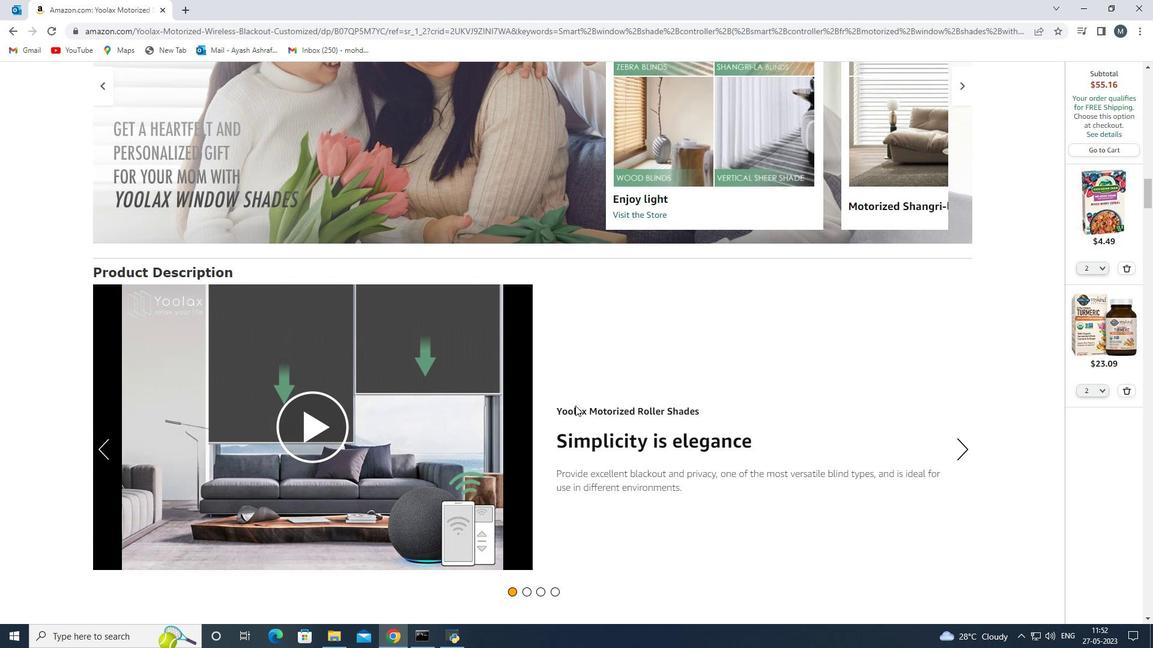 
Action: Mouse moved to (556, 373)
Screenshot: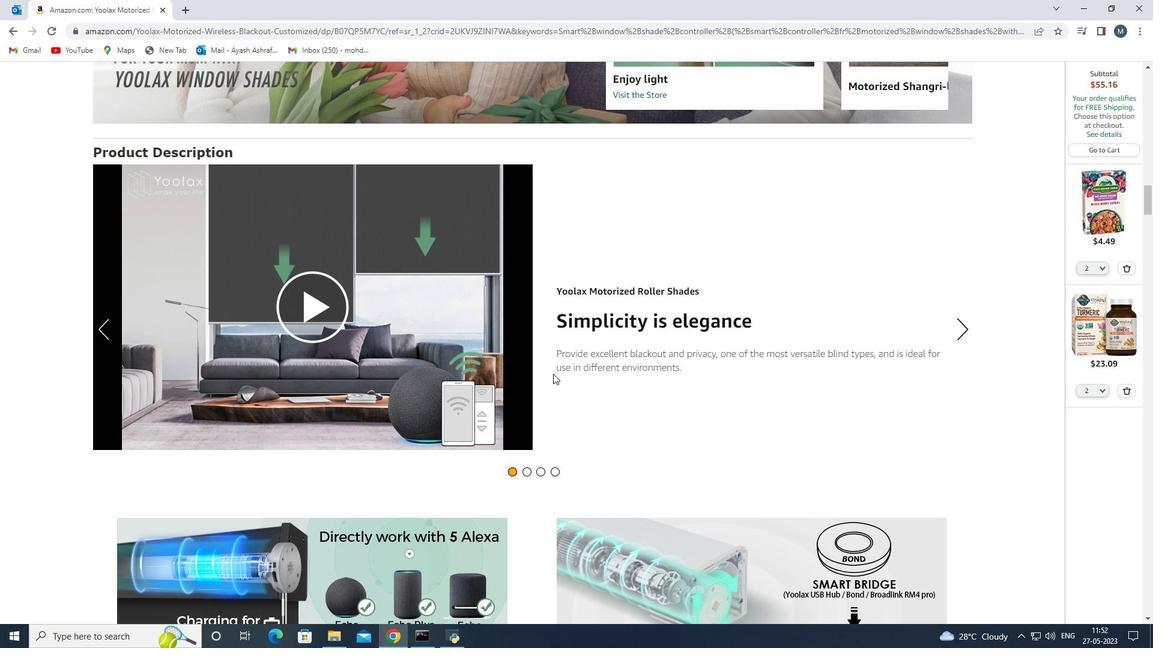
Action: Mouse scrolled (556, 372) with delta (0, 0)
Screenshot: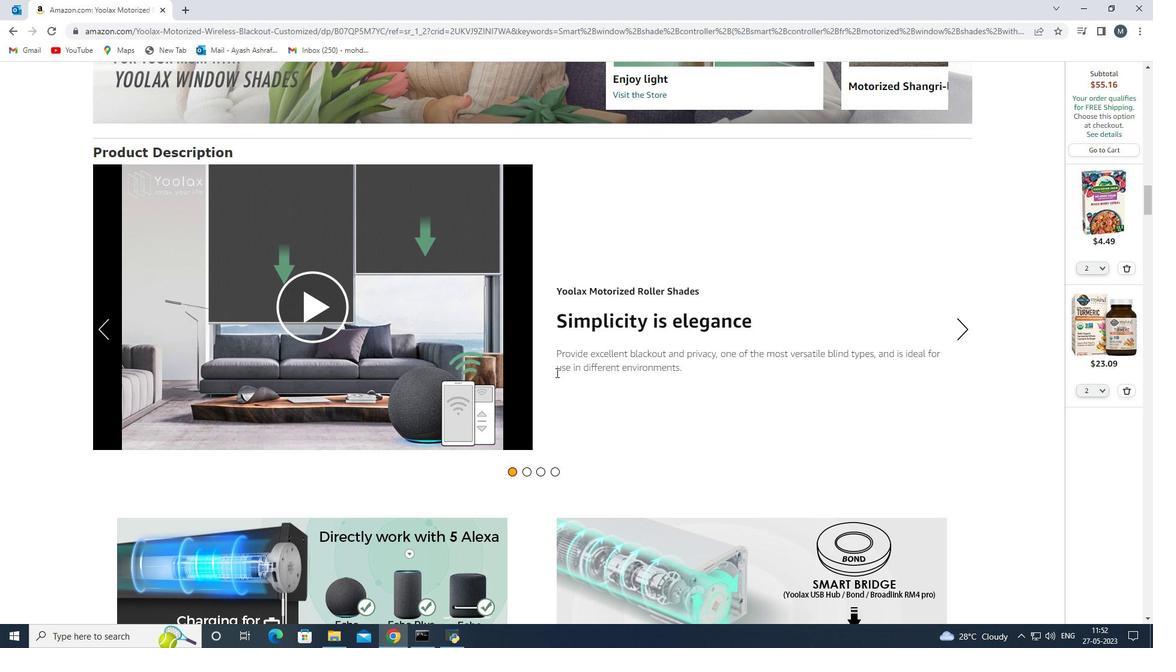 
Action: Mouse scrolled (556, 373) with delta (0, 0)
Screenshot: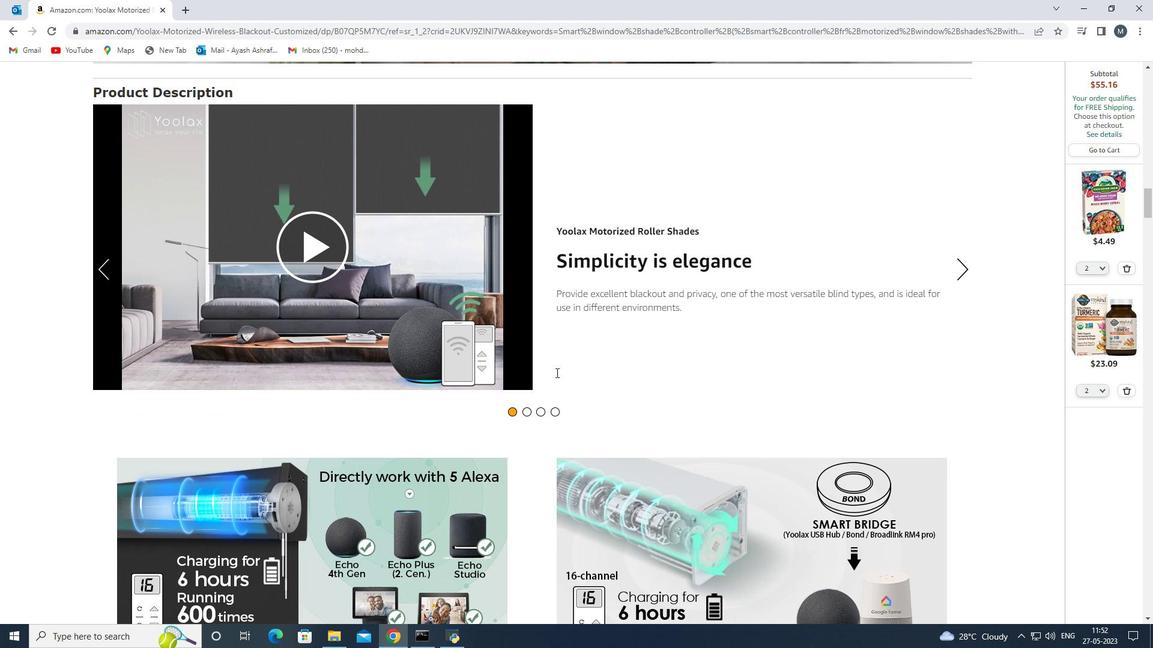 
Action: Mouse scrolled (556, 372) with delta (0, 0)
Screenshot: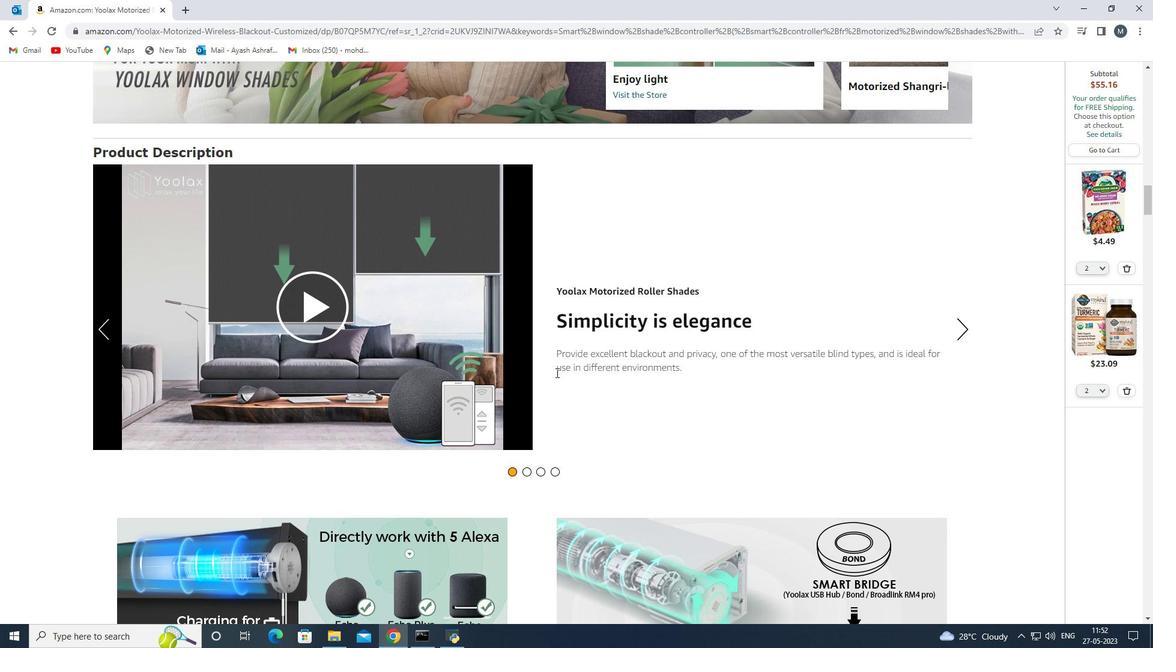 
Action: Mouse scrolled (556, 372) with delta (0, 0)
Screenshot: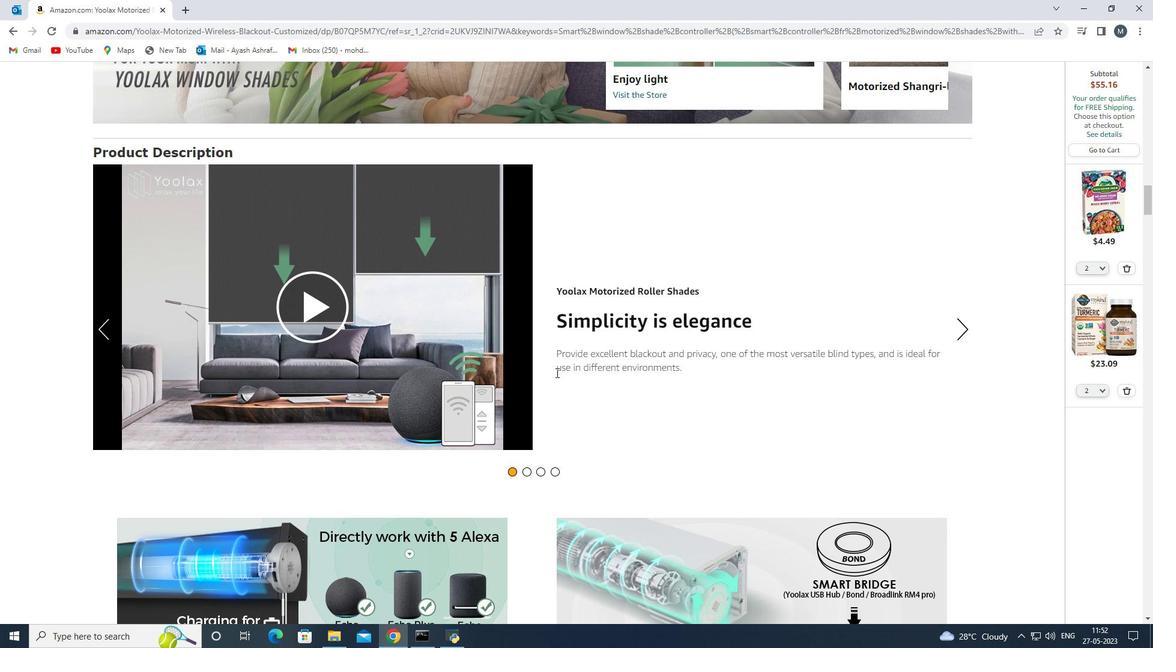 
Action: Mouse scrolled (556, 372) with delta (0, 0)
Screenshot: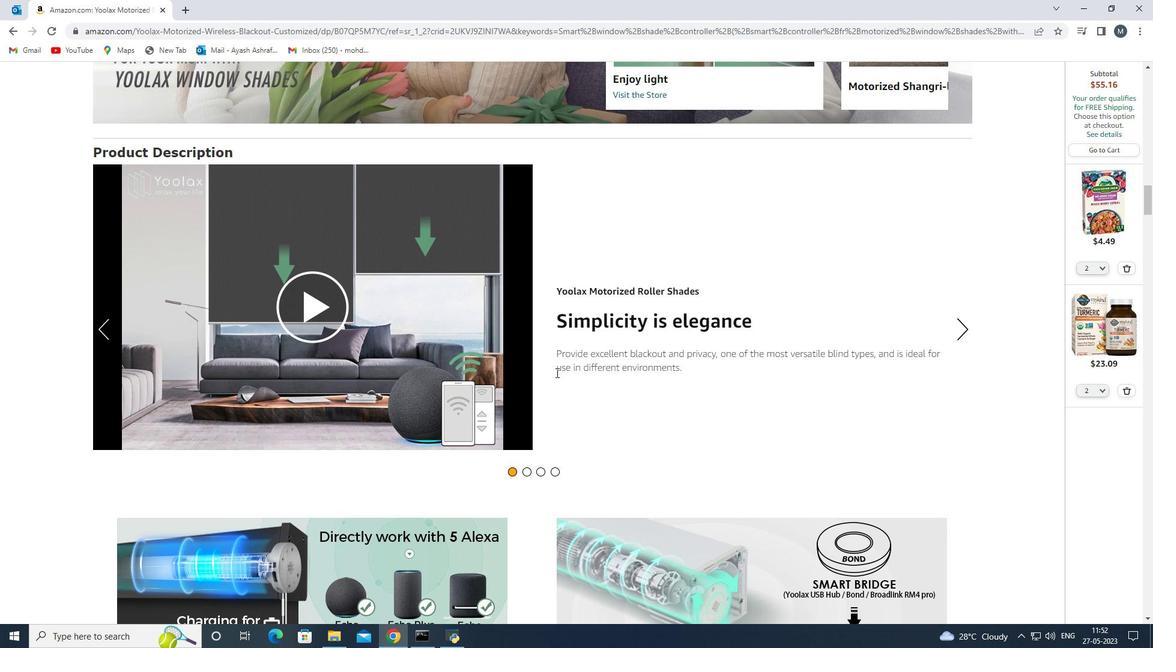 
Action: Mouse scrolled (556, 372) with delta (0, 0)
Screenshot: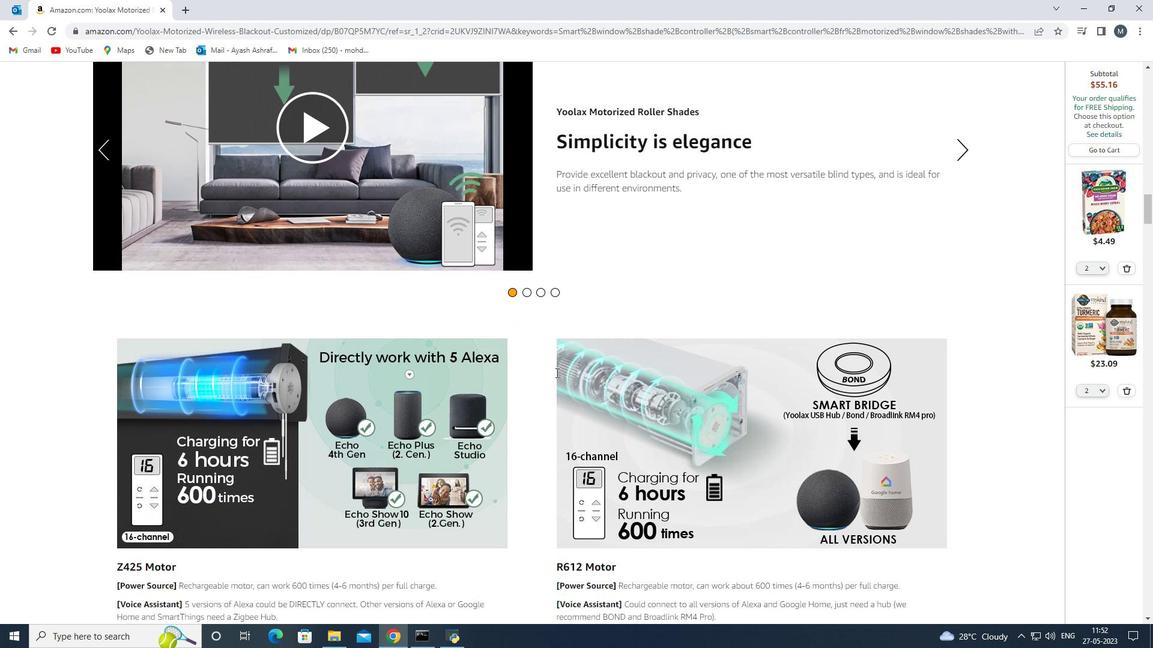 
Action: Mouse scrolled (556, 372) with delta (0, 0)
Screenshot: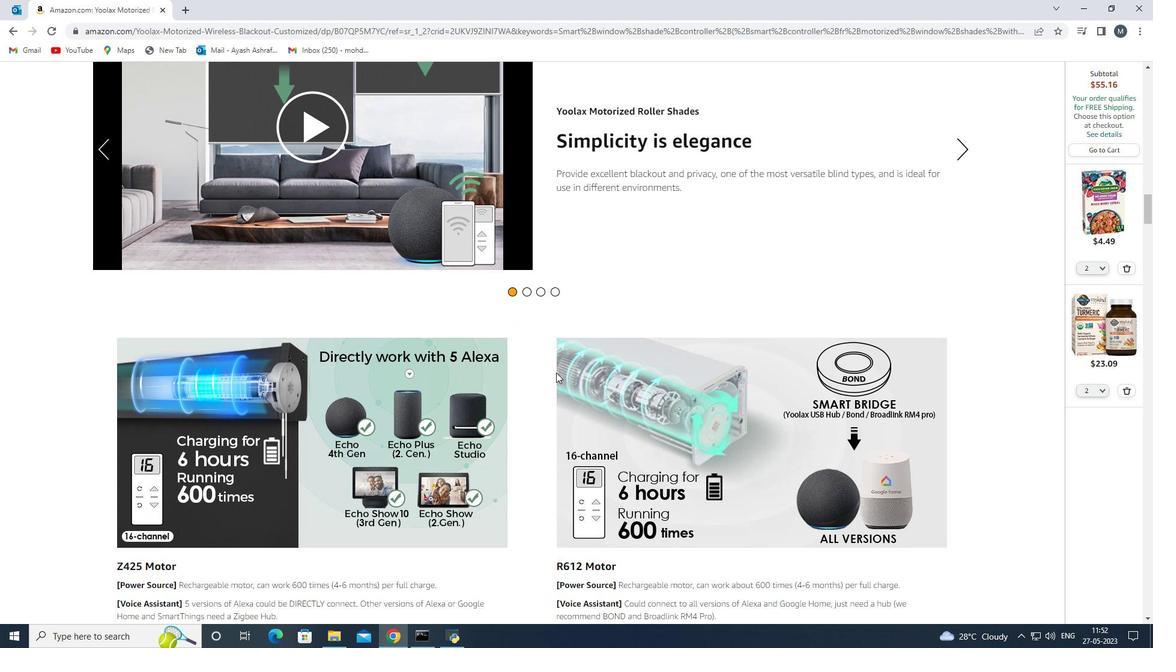 
Action: Mouse scrolled (556, 372) with delta (0, 0)
Screenshot: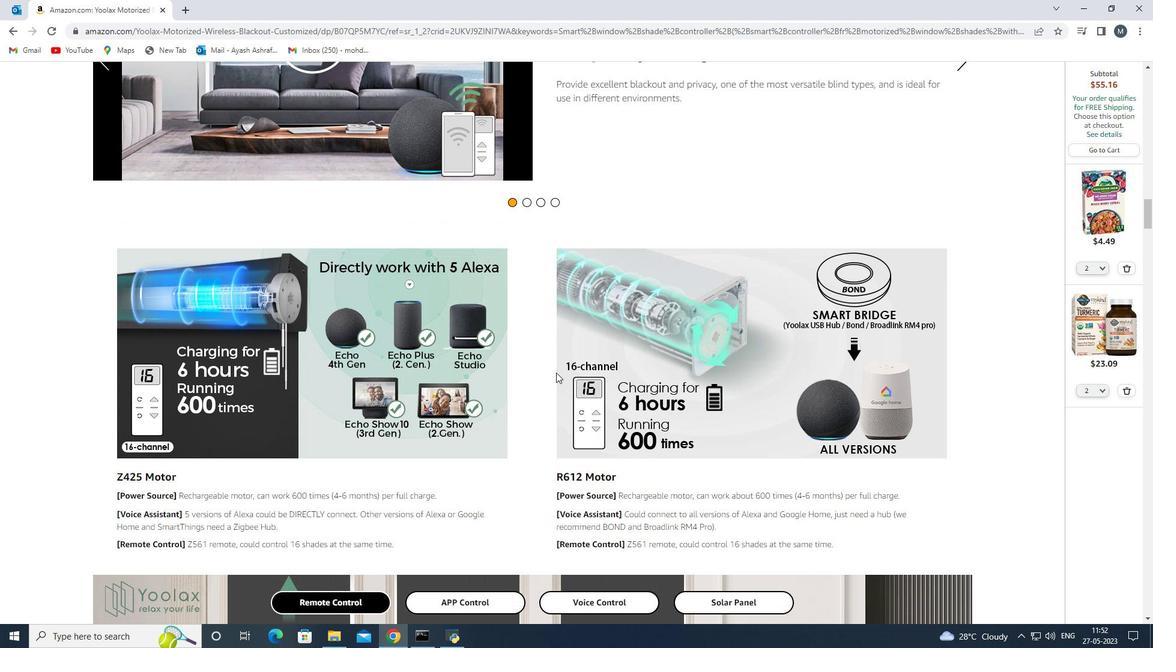 
Action: Mouse scrolled (556, 372) with delta (0, 0)
Screenshot: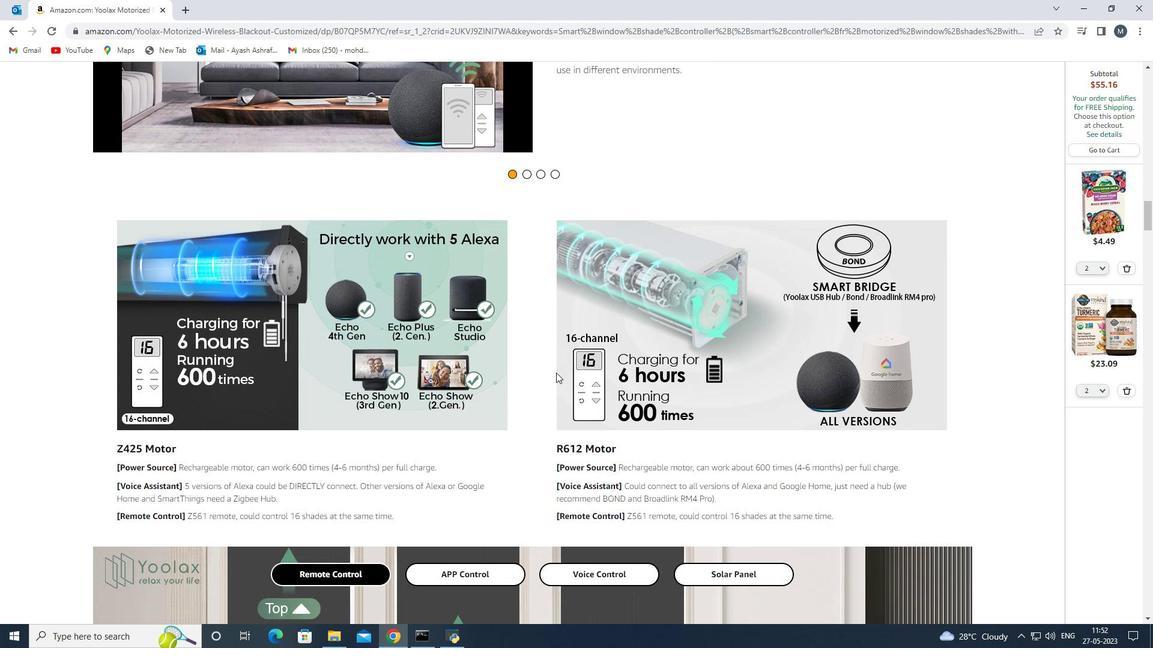 
Action: Mouse scrolled (556, 372) with delta (0, 0)
Screenshot: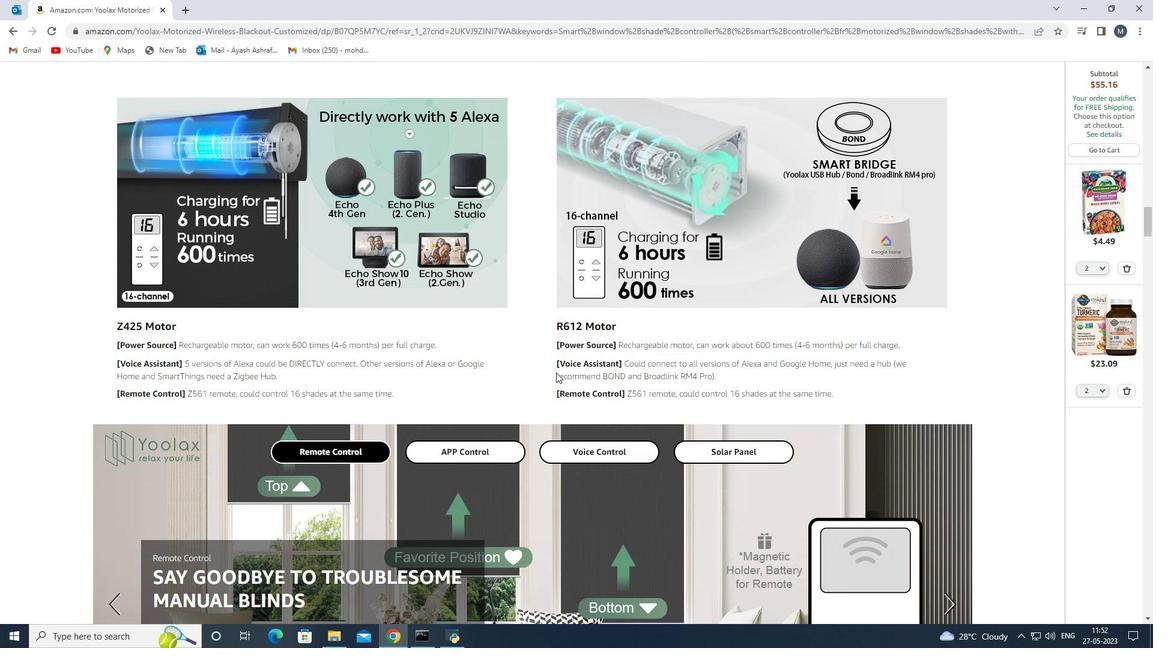 
Action: Mouse scrolled (556, 372) with delta (0, 0)
Screenshot: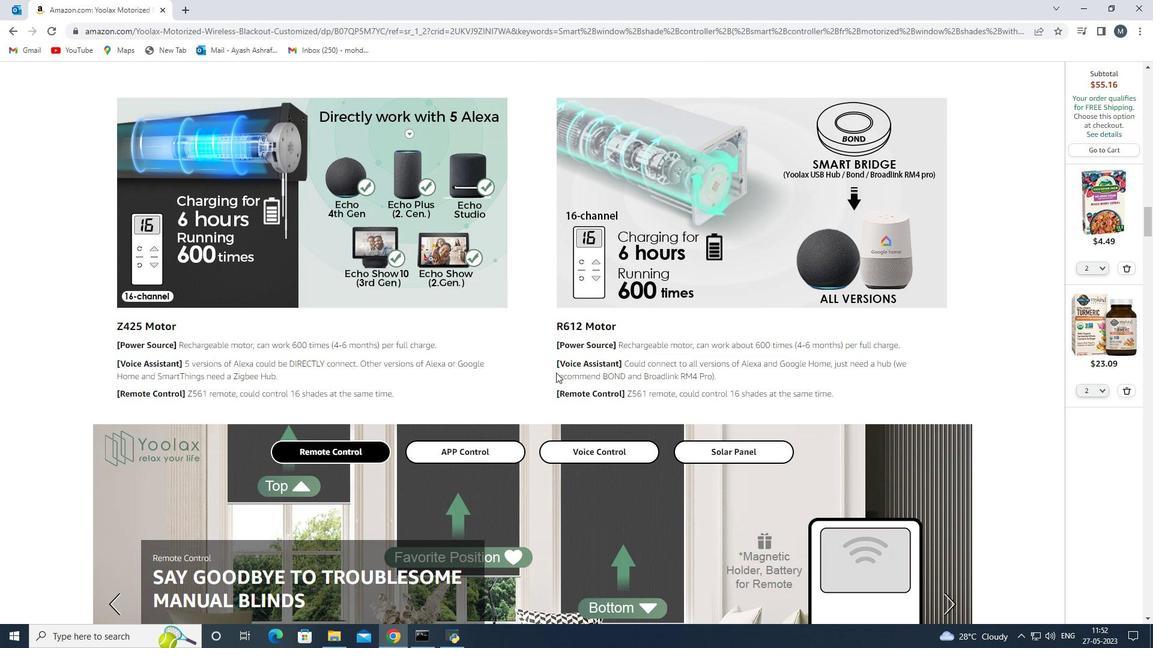 
Action: Mouse scrolled (556, 372) with delta (0, 0)
Screenshot: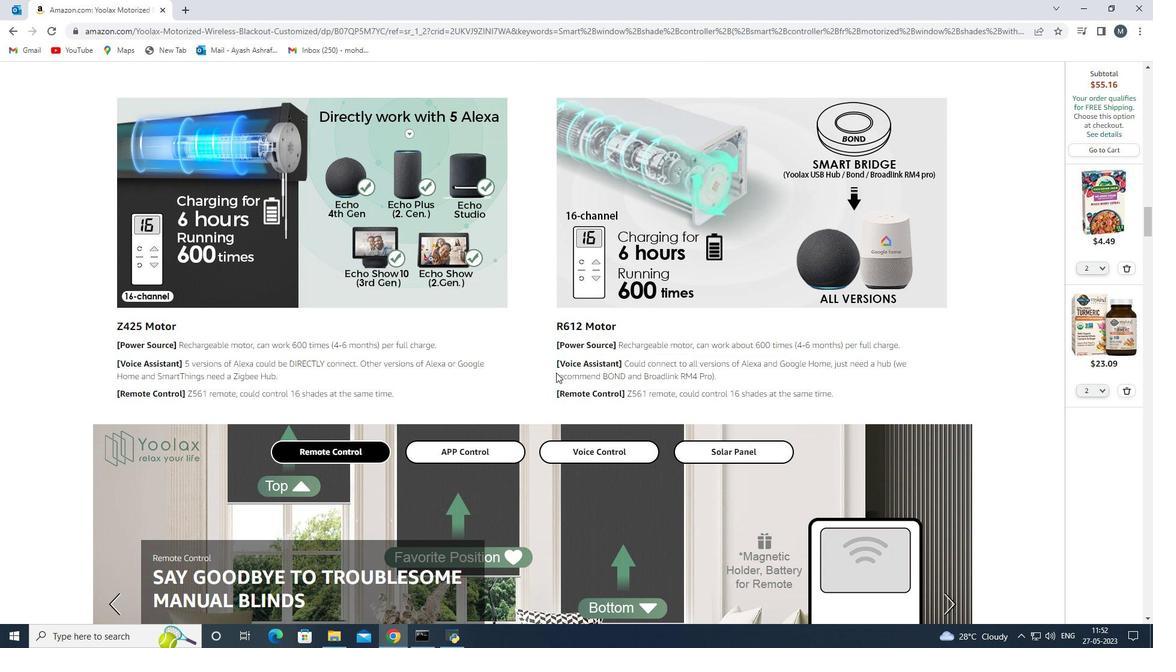 
Action: Mouse scrolled (556, 372) with delta (0, 0)
Screenshot: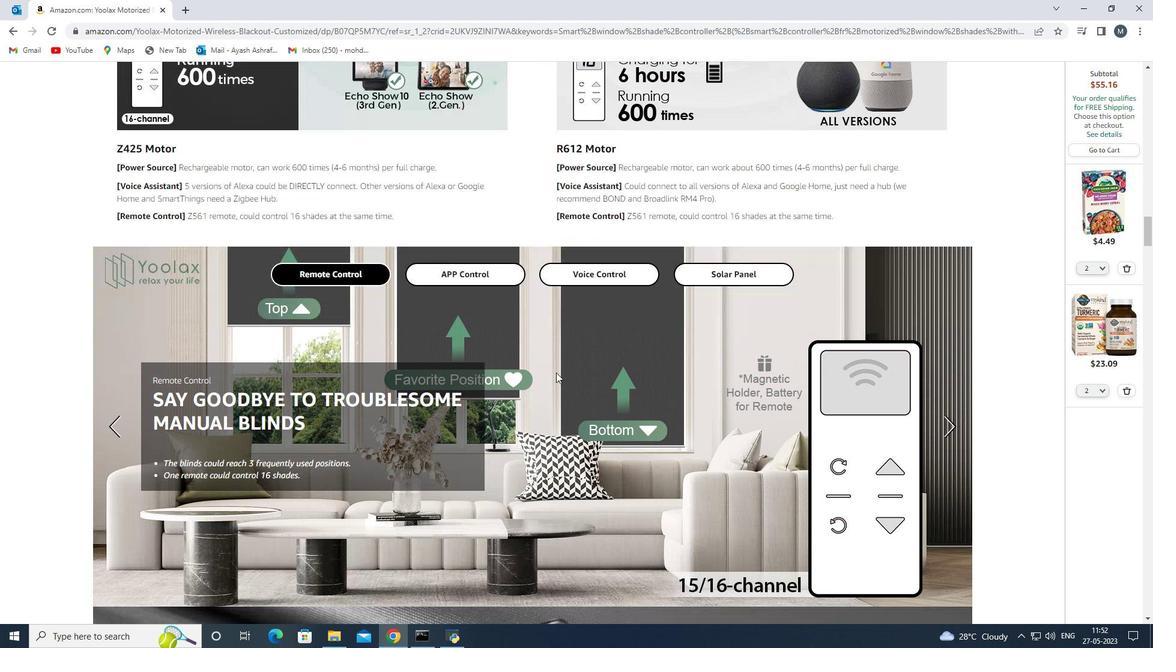 
Action: Mouse scrolled (556, 372) with delta (0, 0)
Screenshot: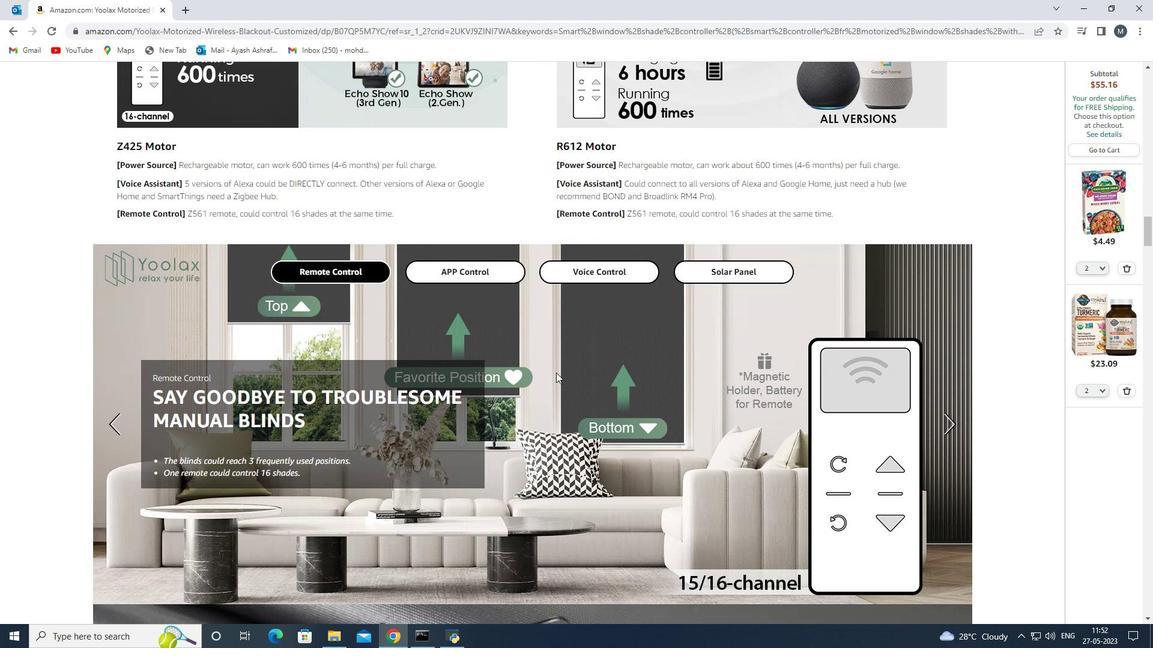 
Action: Mouse scrolled (556, 372) with delta (0, 0)
Screenshot: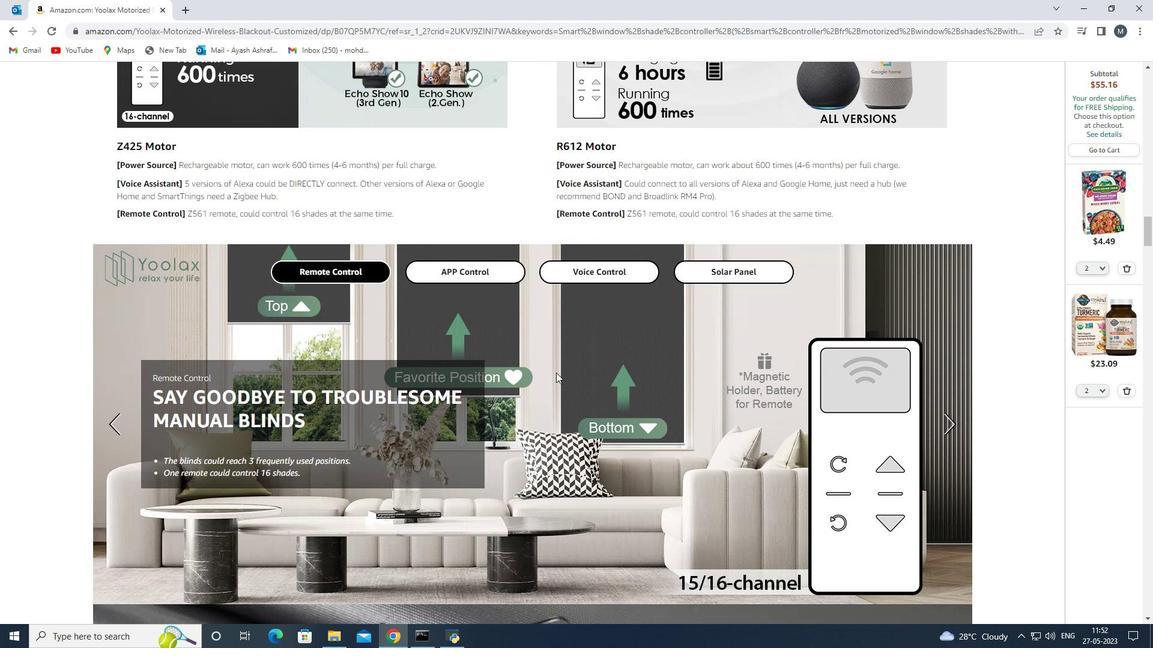 
Action: Mouse scrolled (556, 372) with delta (0, 0)
Screenshot: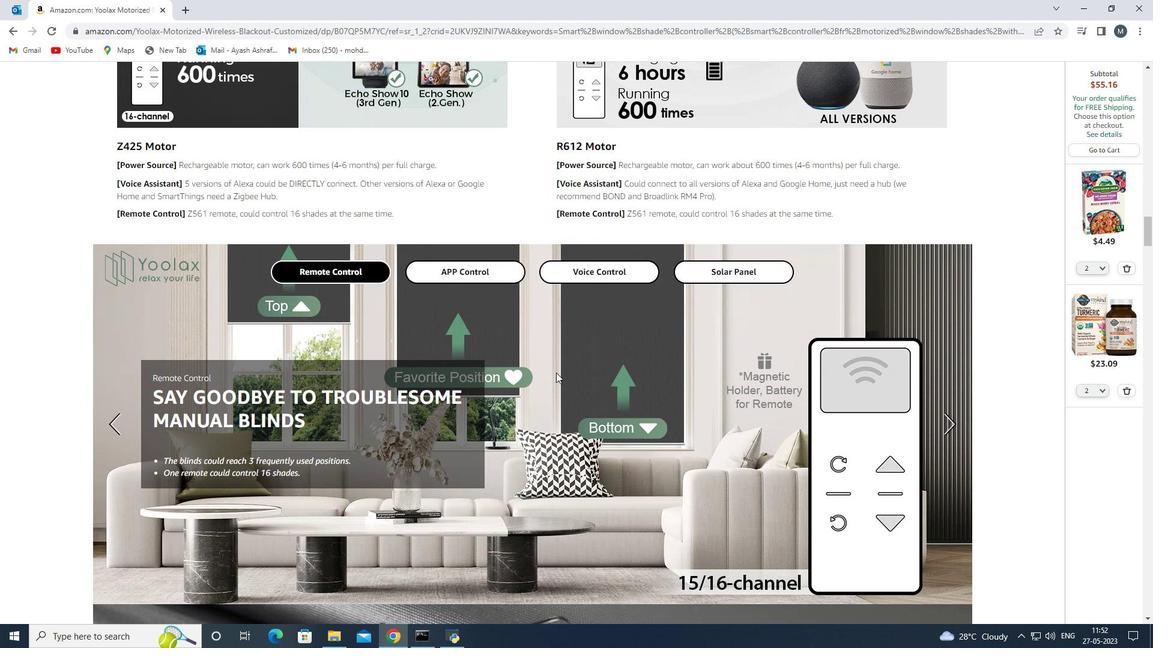 
Action: Mouse scrolled (556, 372) with delta (0, 0)
Screenshot: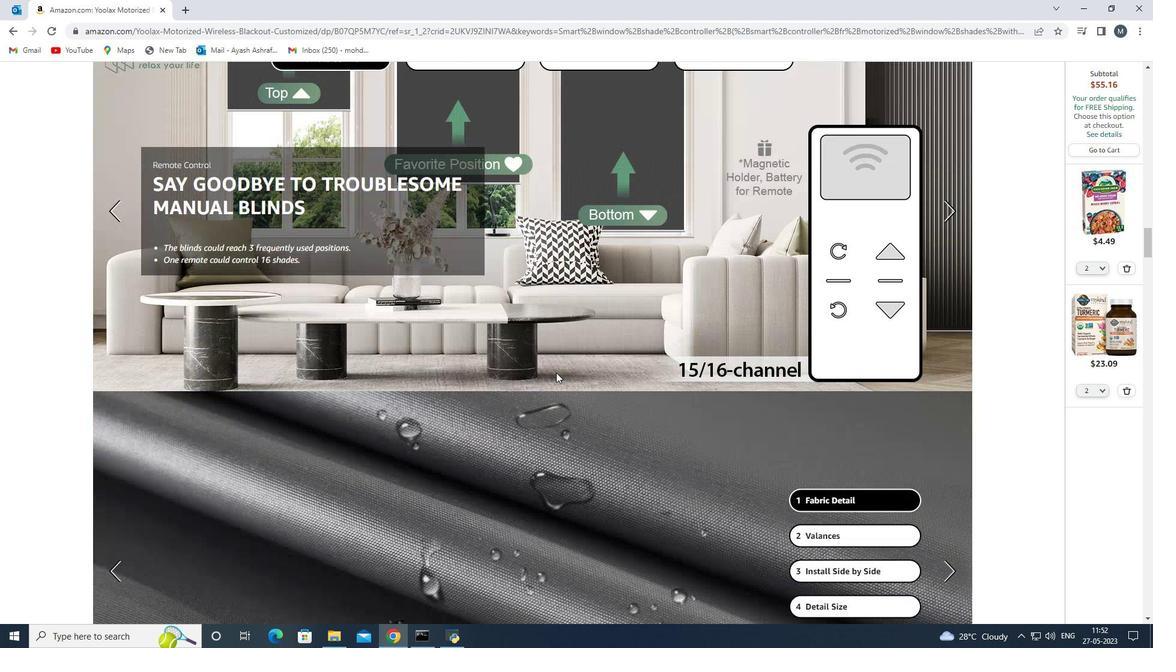 
Action: Mouse scrolled (556, 372) with delta (0, 0)
Screenshot: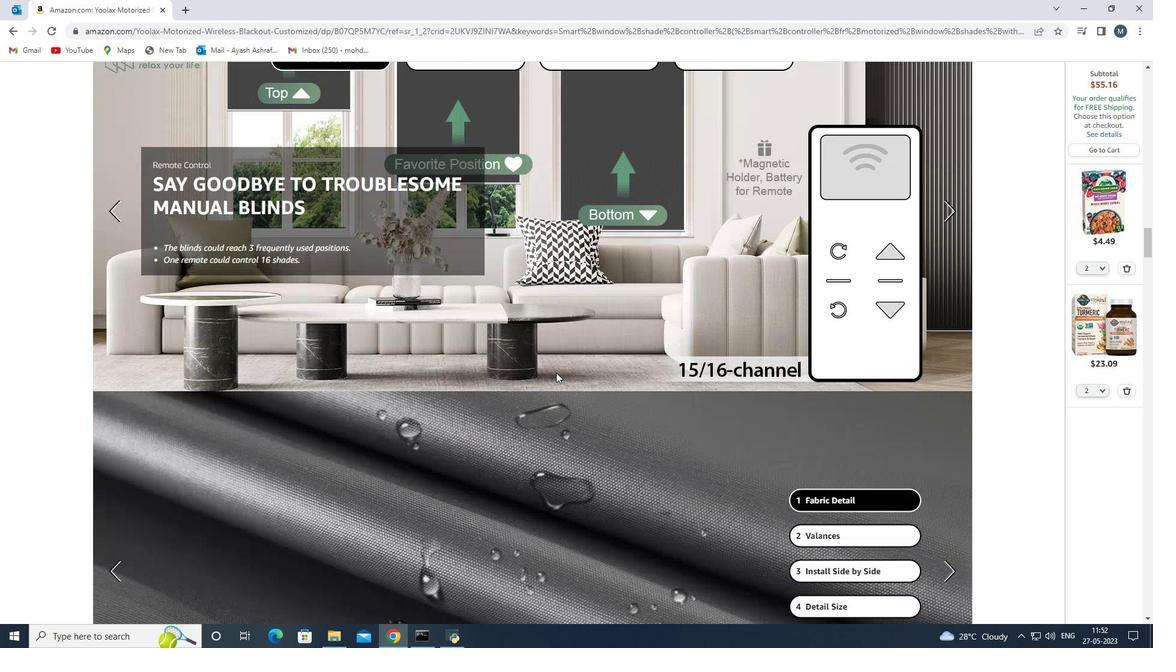 
Action: Mouse scrolled (556, 372) with delta (0, 0)
Screenshot: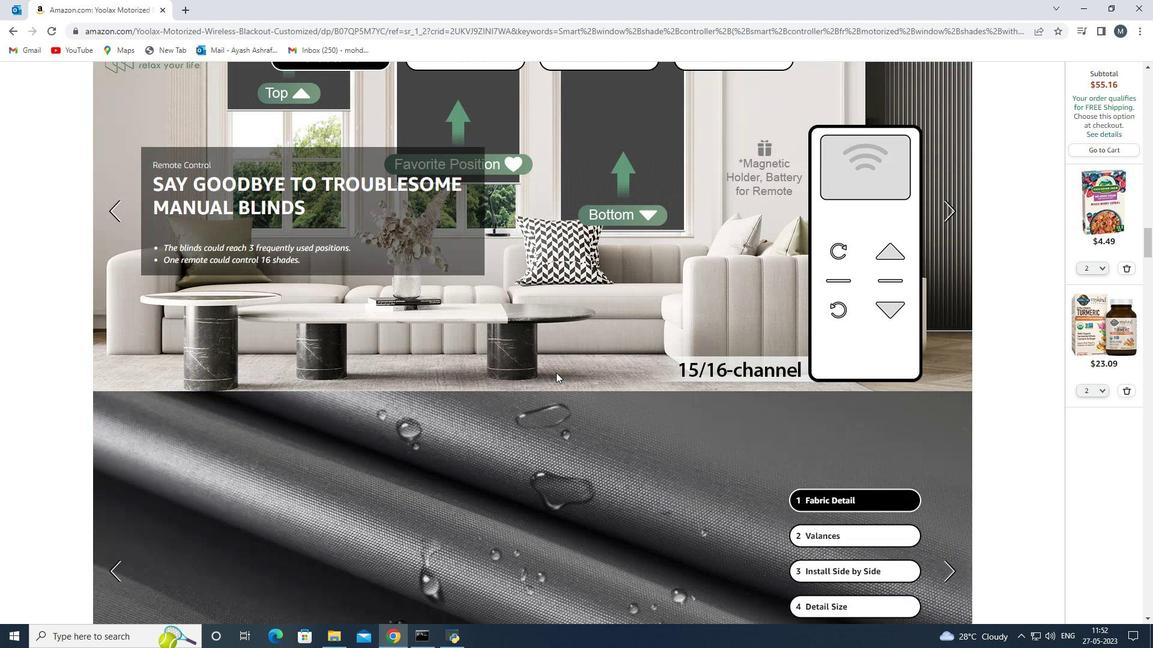 
Action: Mouse scrolled (556, 372) with delta (0, 0)
Screenshot: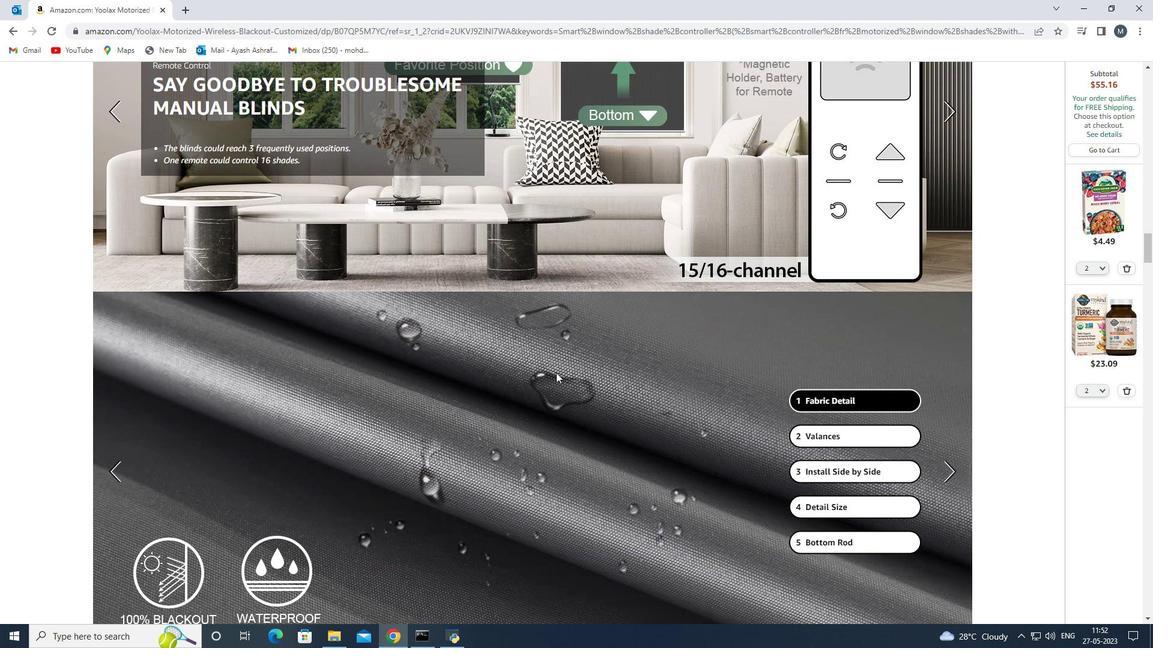 
Action: Mouse scrolled (556, 372) with delta (0, 0)
Screenshot: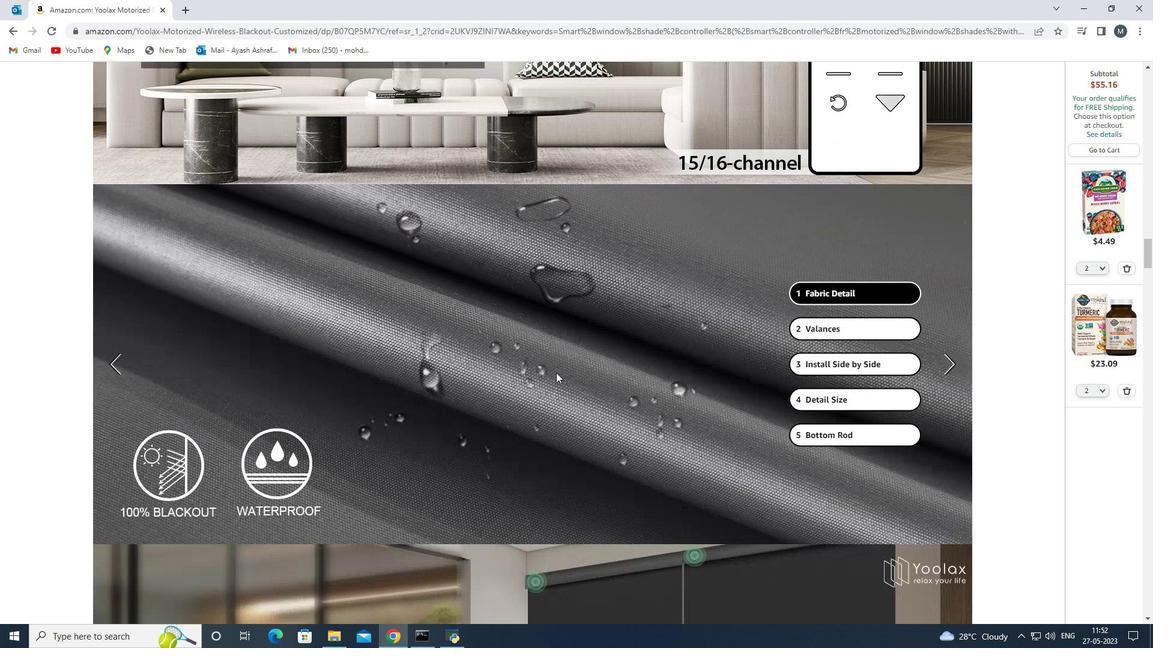 
Action: Mouse scrolled (556, 372) with delta (0, 0)
Screenshot: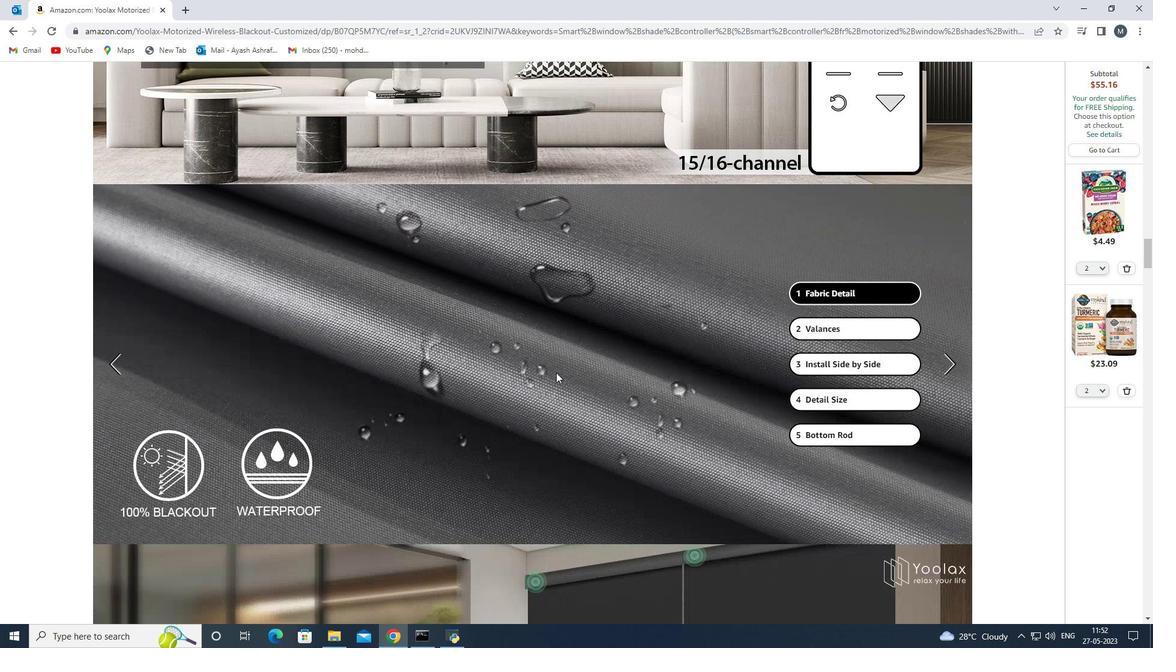 
Action: Mouse scrolled (556, 372) with delta (0, 0)
Screenshot: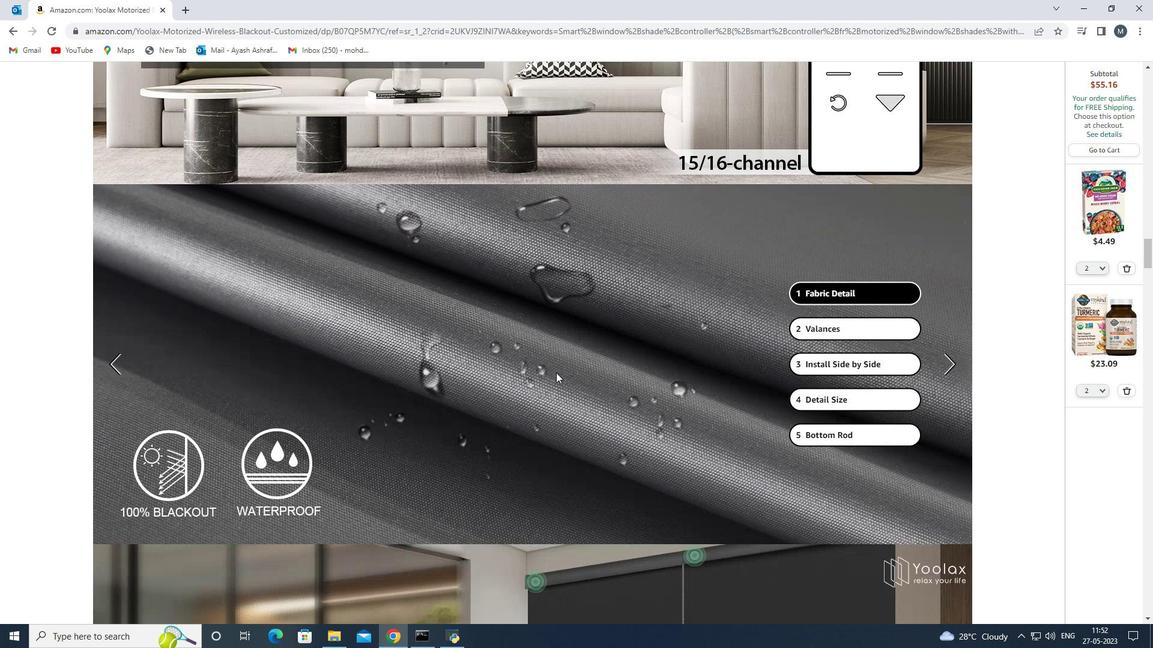 
Action: Mouse scrolled (556, 372) with delta (0, 0)
Screenshot: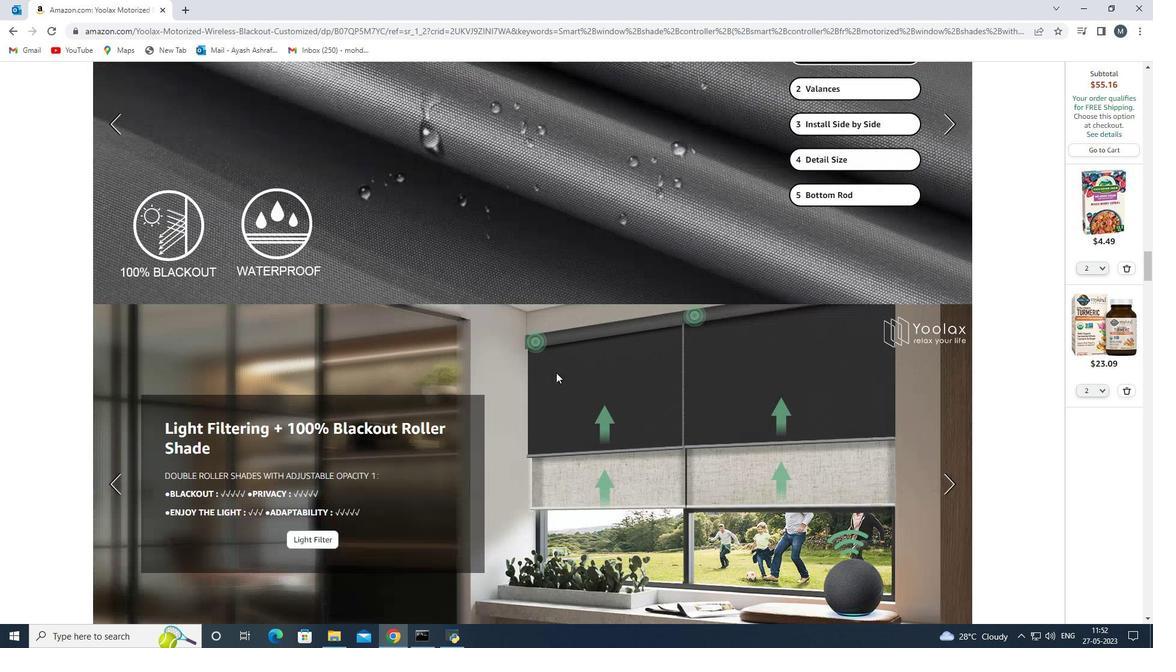 
Action: Mouse scrolled (556, 372) with delta (0, 0)
Screenshot: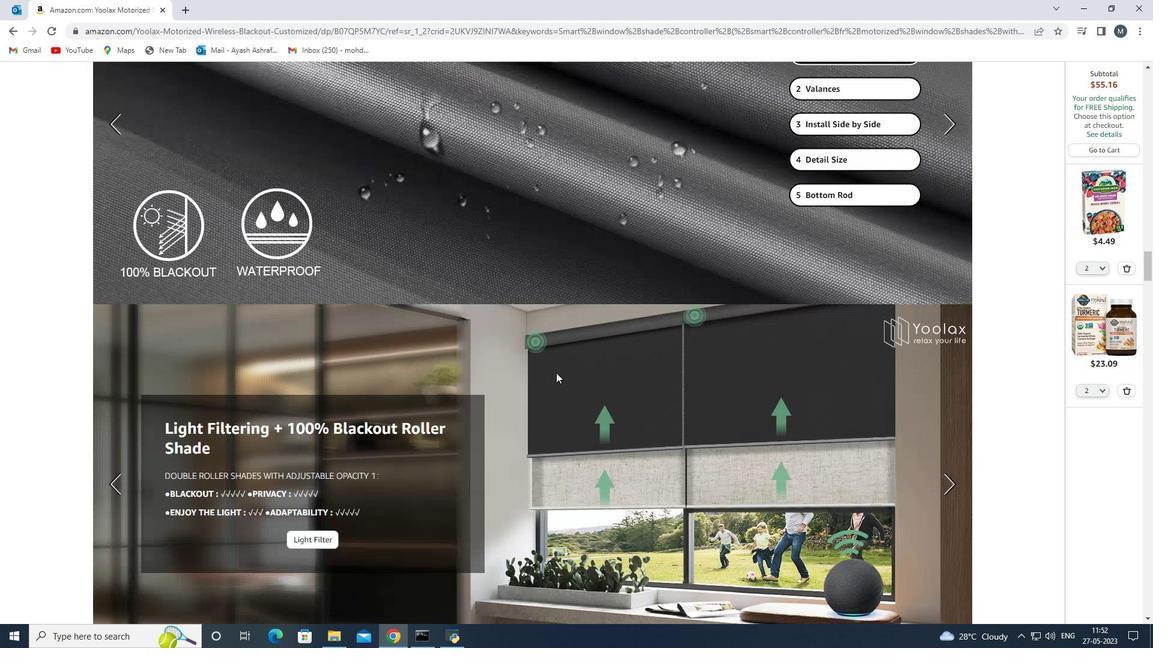 
Action: Mouse scrolled (556, 372) with delta (0, 0)
Screenshot: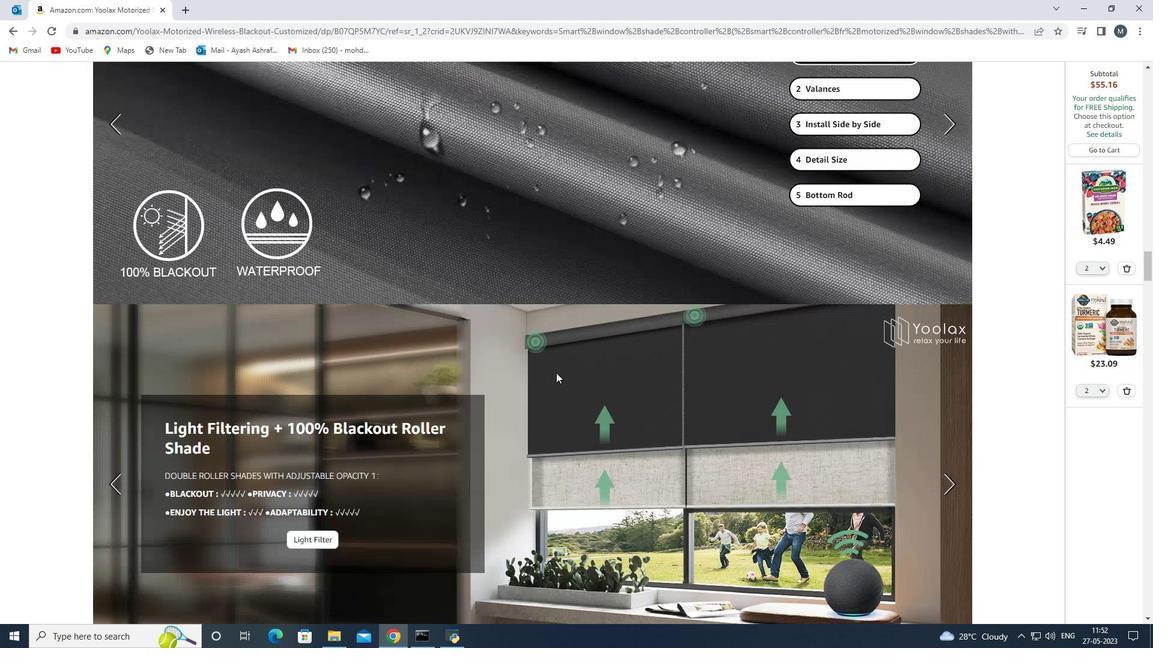
Action: Mouse scrolled (556, 372) with delta (0, 0)
Screenshot: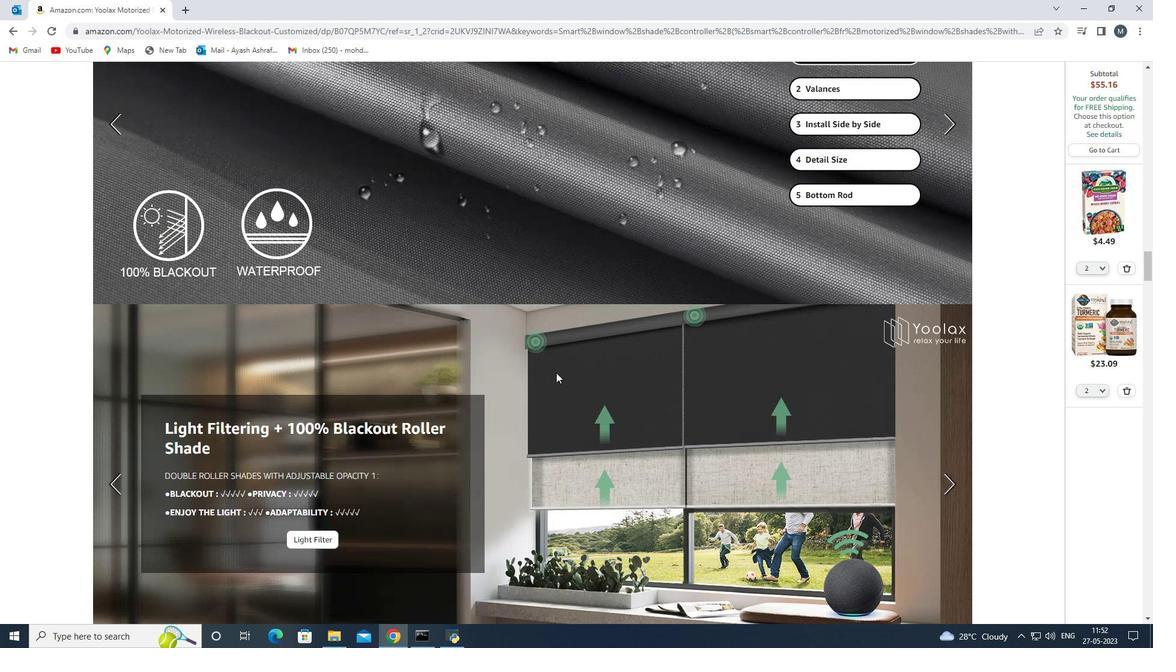 
Action: Mouse scrolled (556, 372) with delta (0, 0)
Screenshot: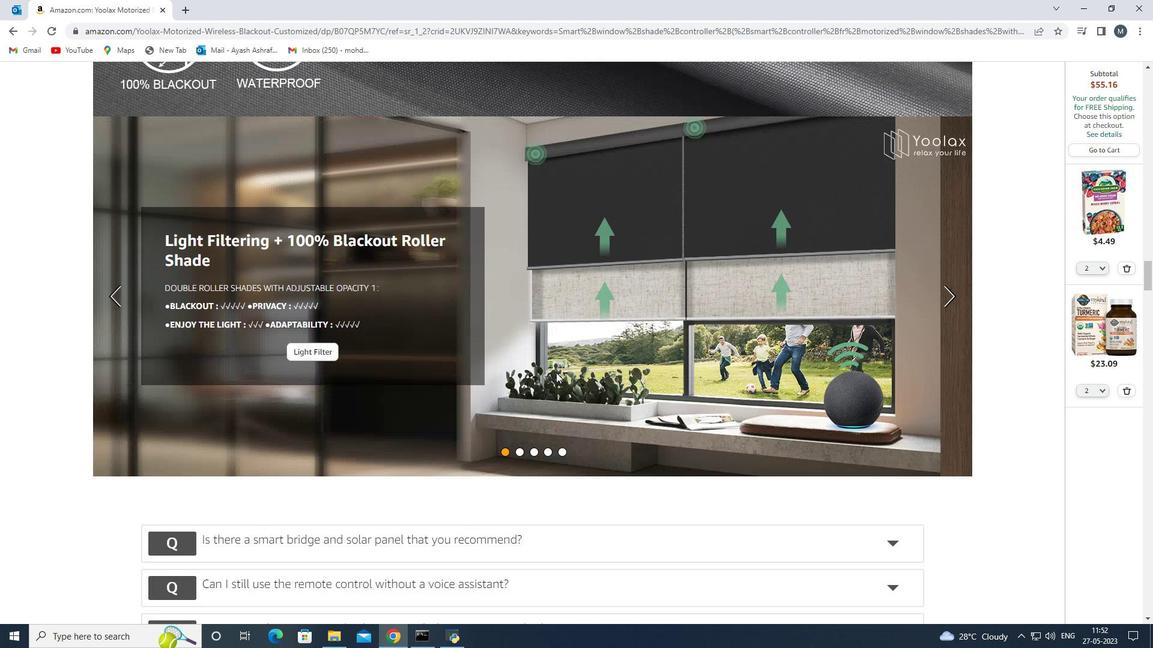 
Action: Mouse scrolled (556, 372) with delta (0, 0)
Screenshot: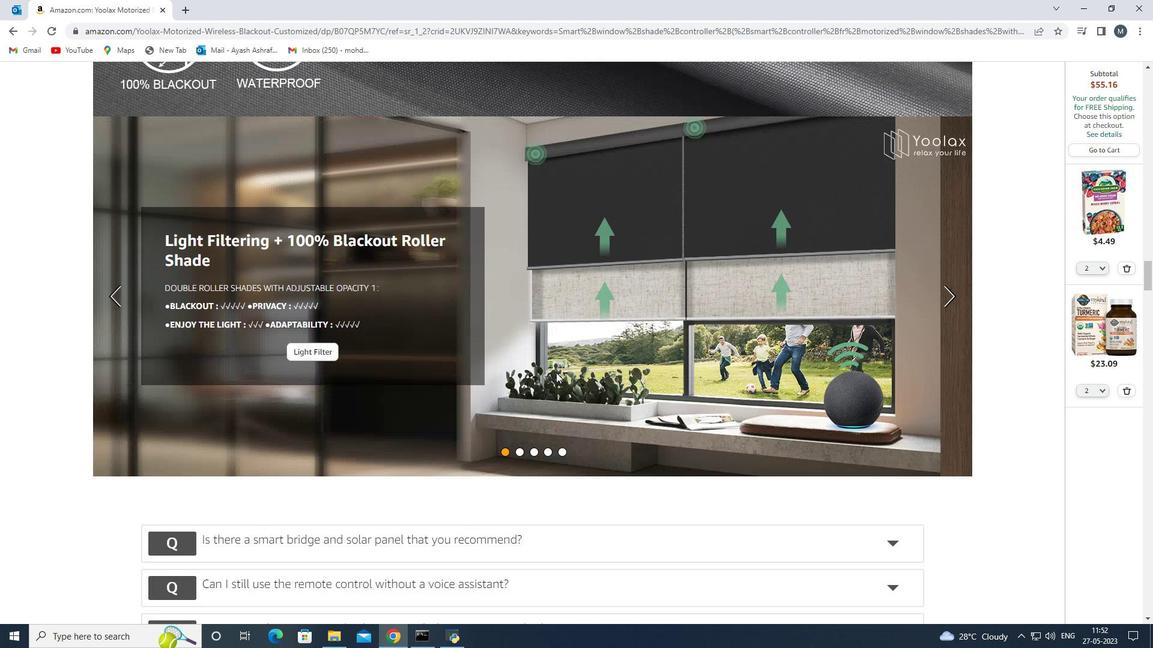 
Action: Mouse scrolled (556, 372) with delta (0, 0)
Screenshot: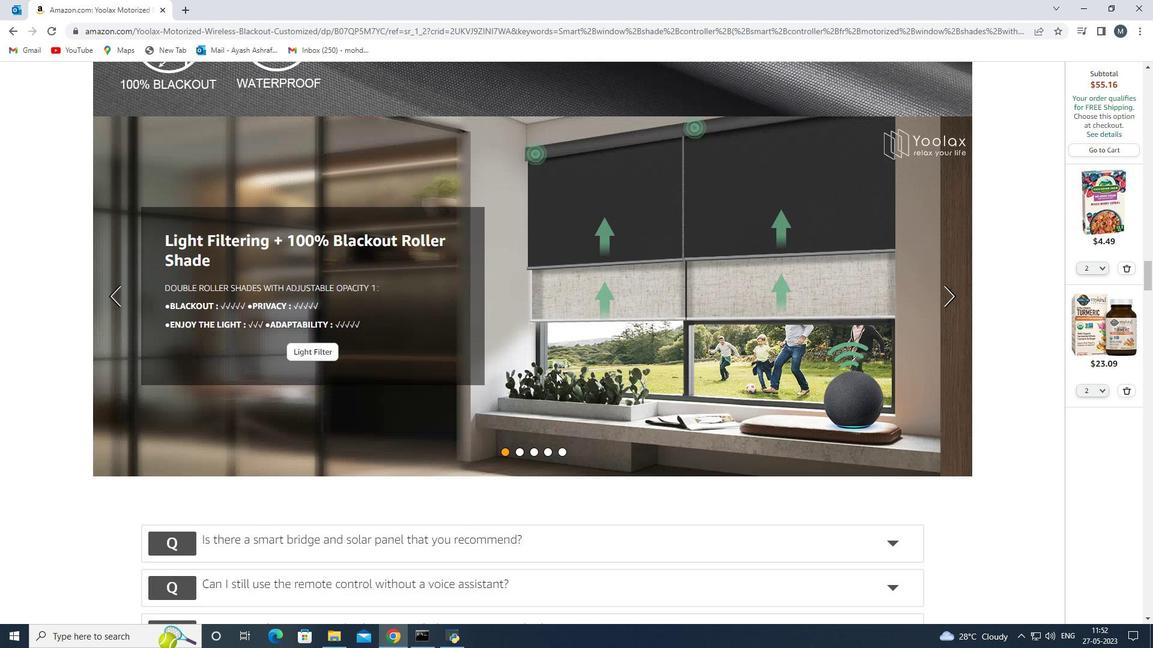 
Action: Mouse scrolled (556, 372) with delta (0, 0)
Screenshot: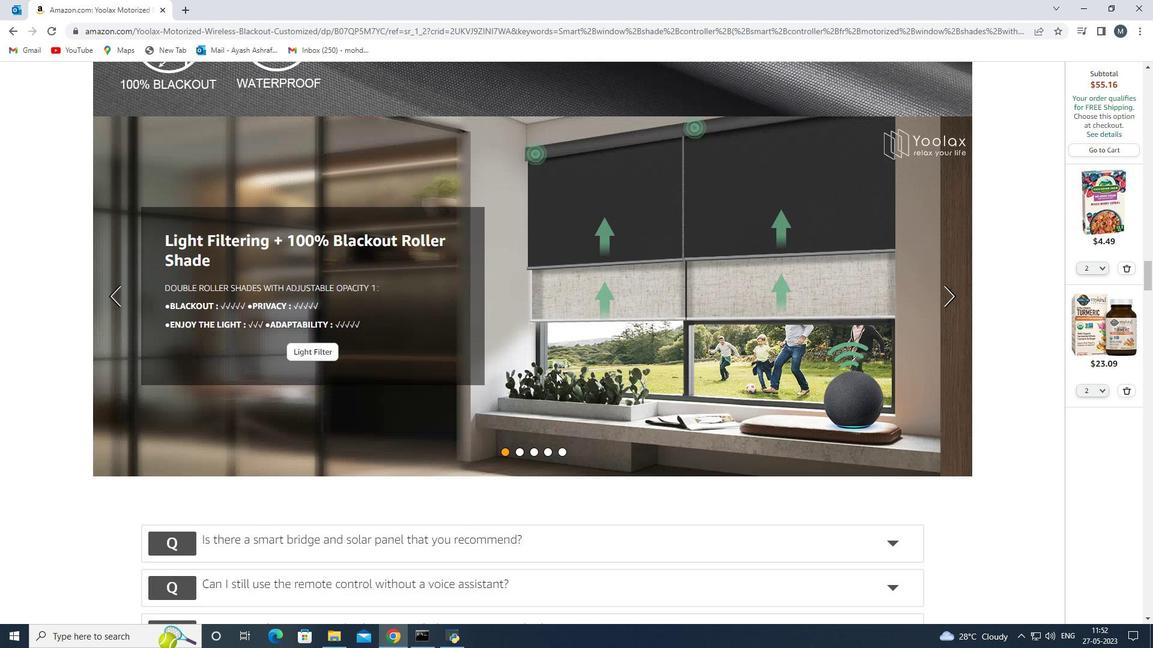
Action: Mouse scrolled (556, 372) with delta (0, 0)
Screenshot: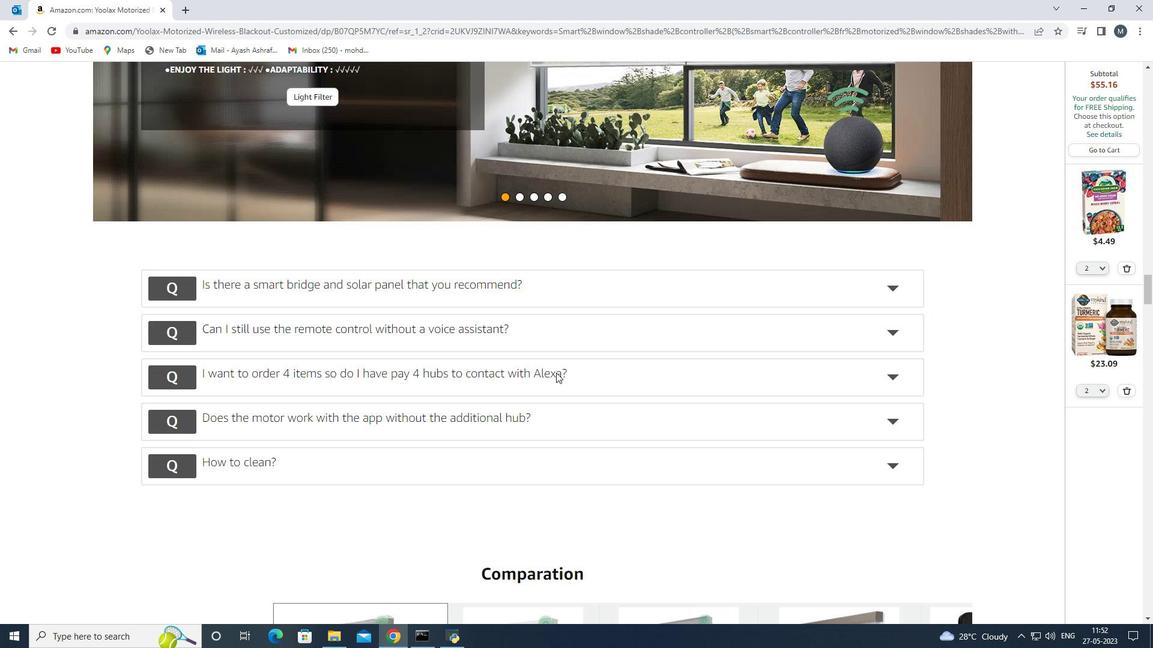 
Action: Mouse scrolled (556, 372) with delta (0, 0)
Screenshot: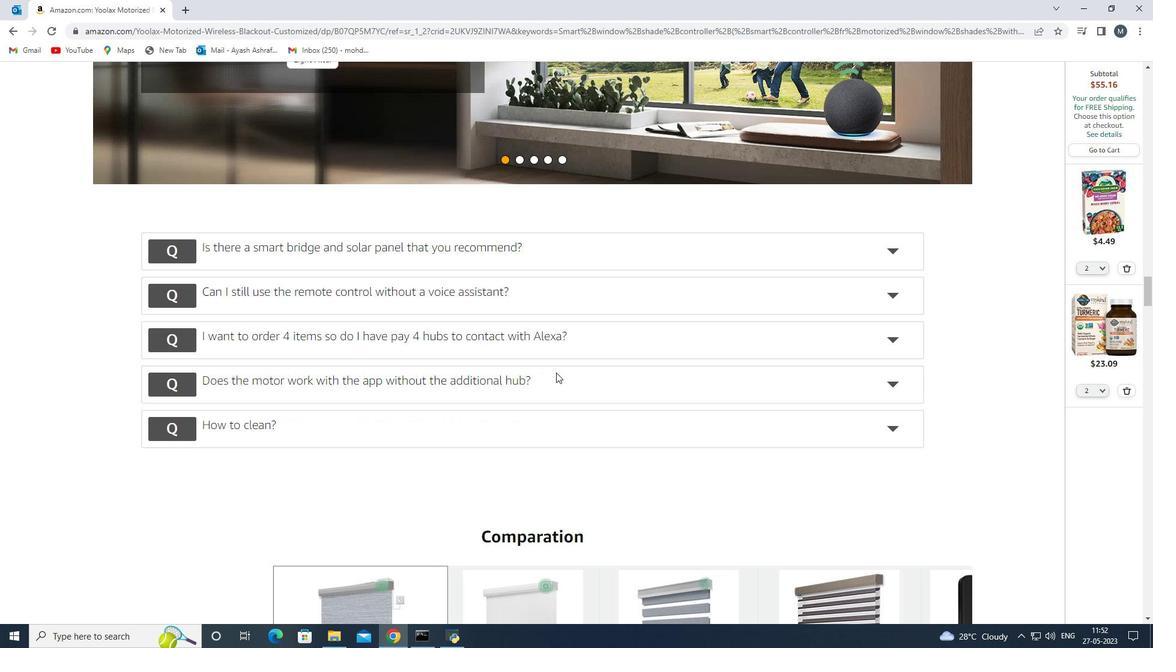 
Action: Mouse scrolled (556, 372) with delta (0, 0)
Screenshot: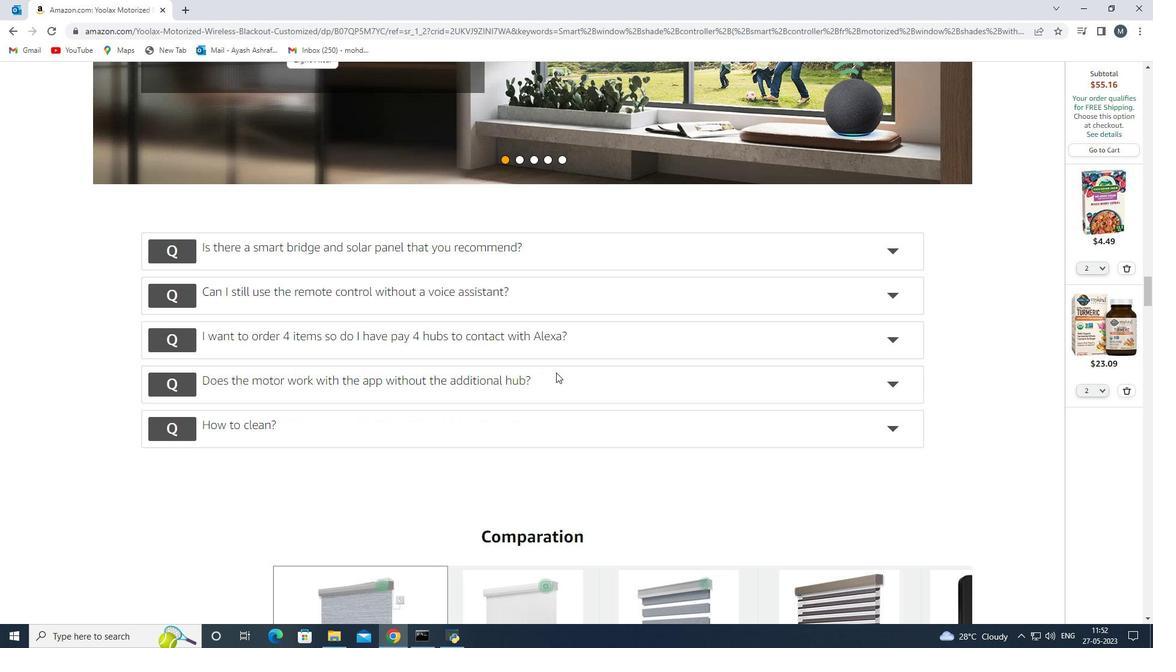 
Action: Mouse scrolled (556, 372) with delta (0, 0)
Screenshot: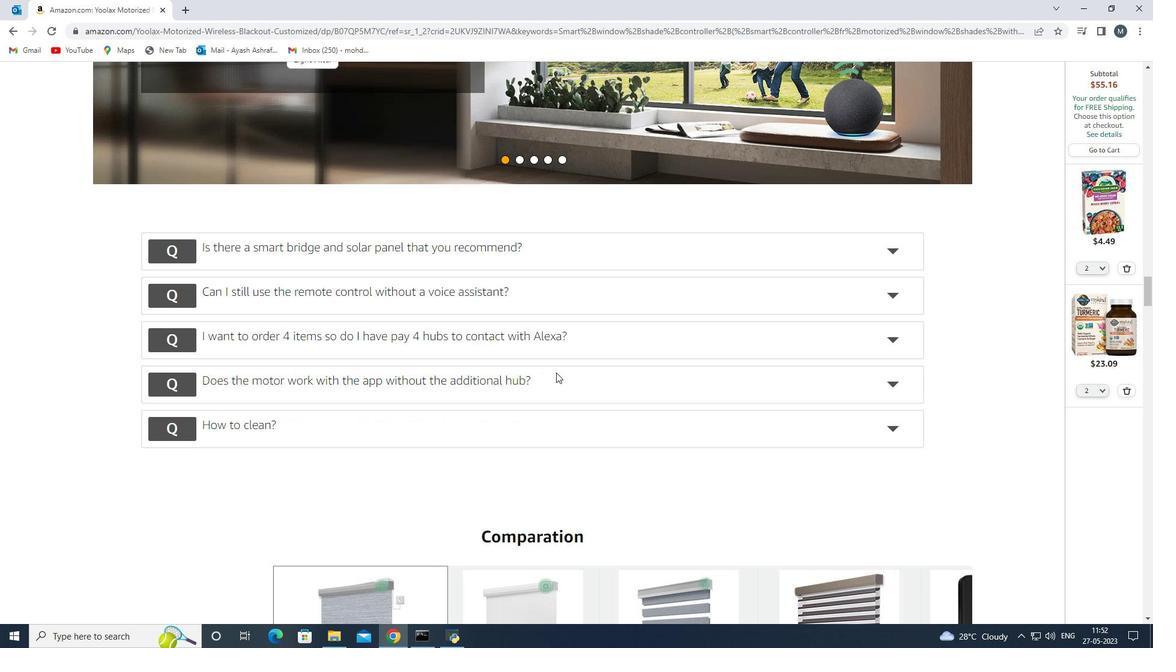 
Action: Mouse scrolled (556, 372) with delta (0, 0)
Screenshot: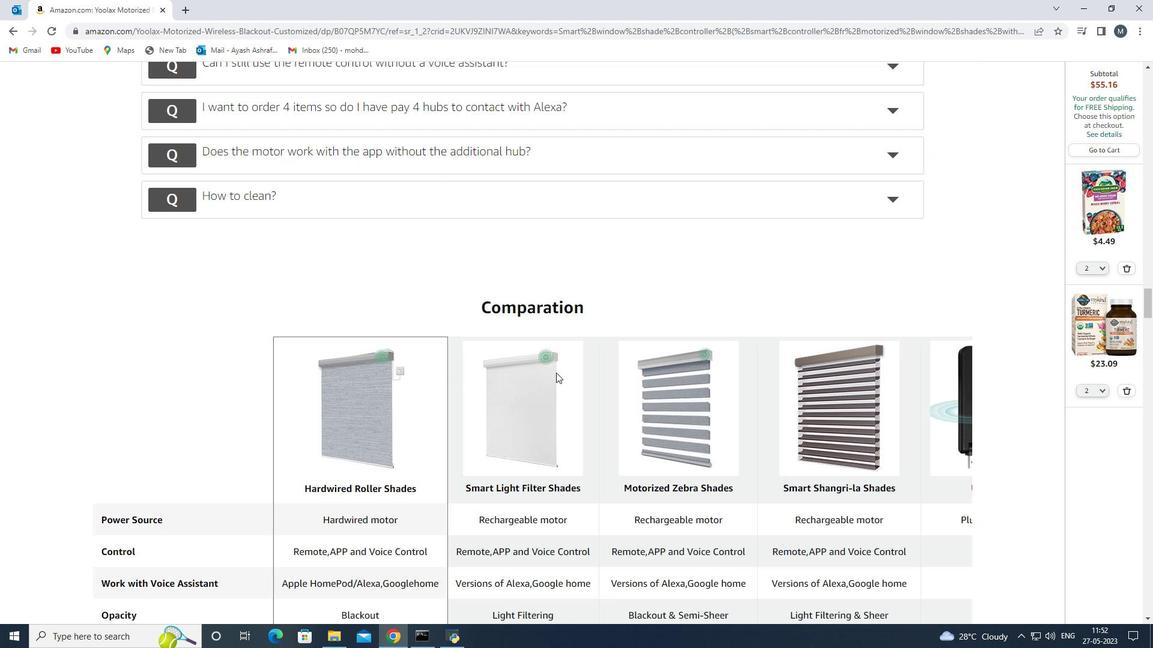 
Action: Mouse scrolled (556, 372) with delta (0, 0)
Screenshot: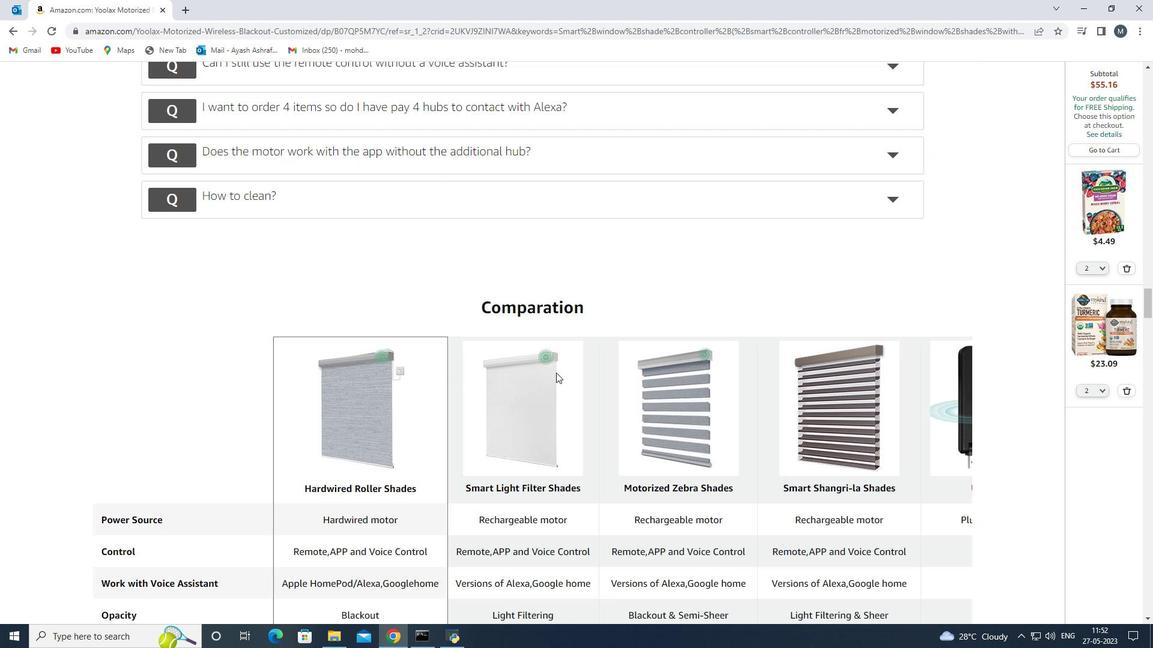 
Action: Mouse scrolled (556, 372) with delta (0, 0)
Screenshot: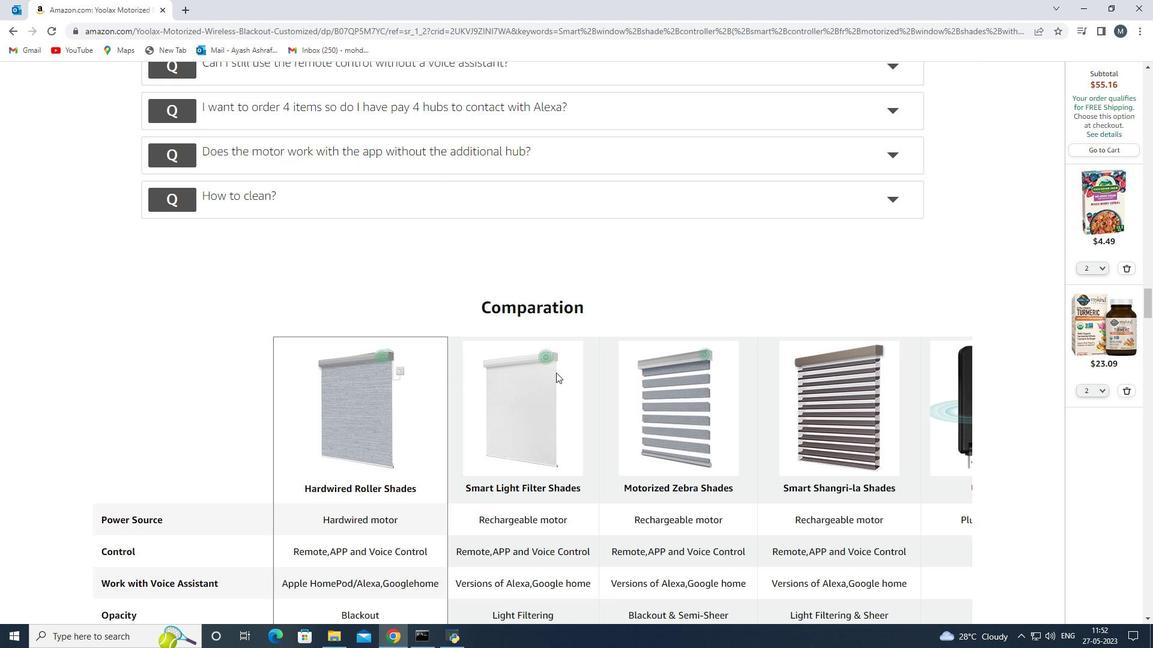 
Action: Mouse scrolled (556, 372) with delta (0, 0)
Screenshot: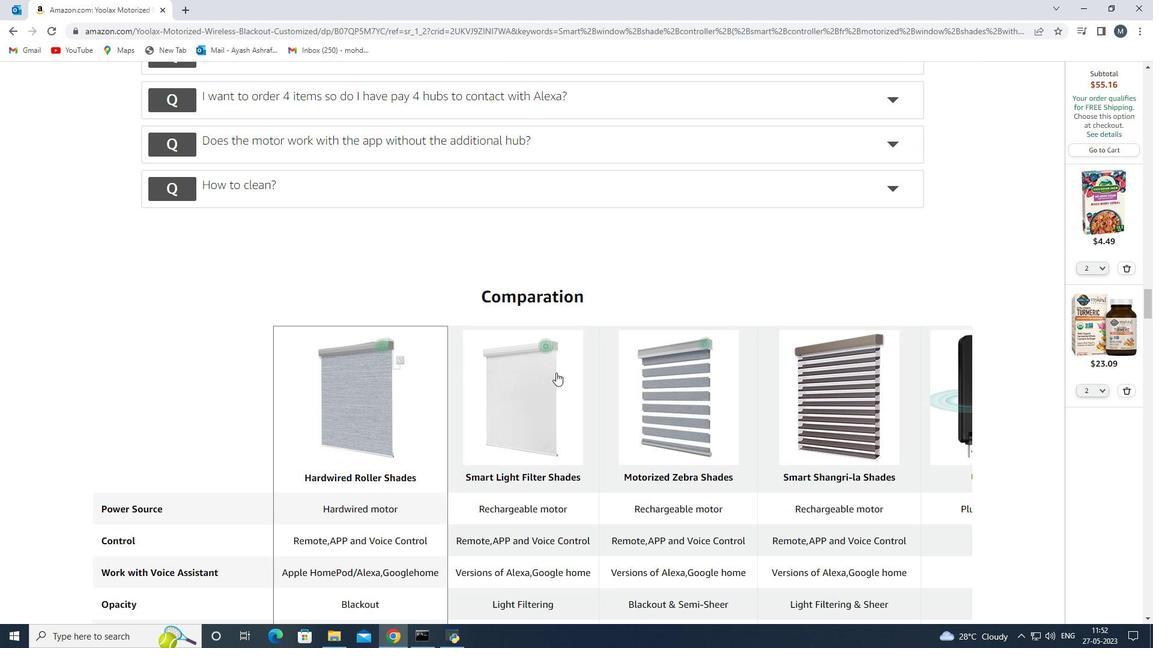 
Action: Mouse scrolled (556, 372) with delta (0, 0)
Screenshot: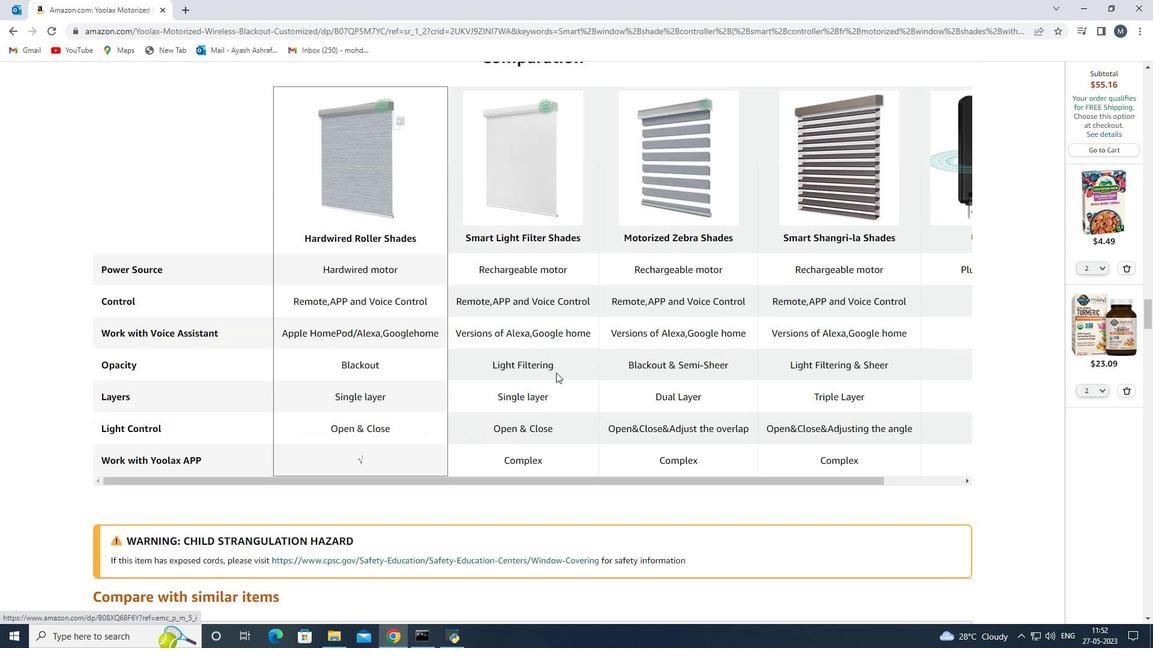 
Action: Mouse scrolled (556, 372) with delta (0, 0)
Screenshot: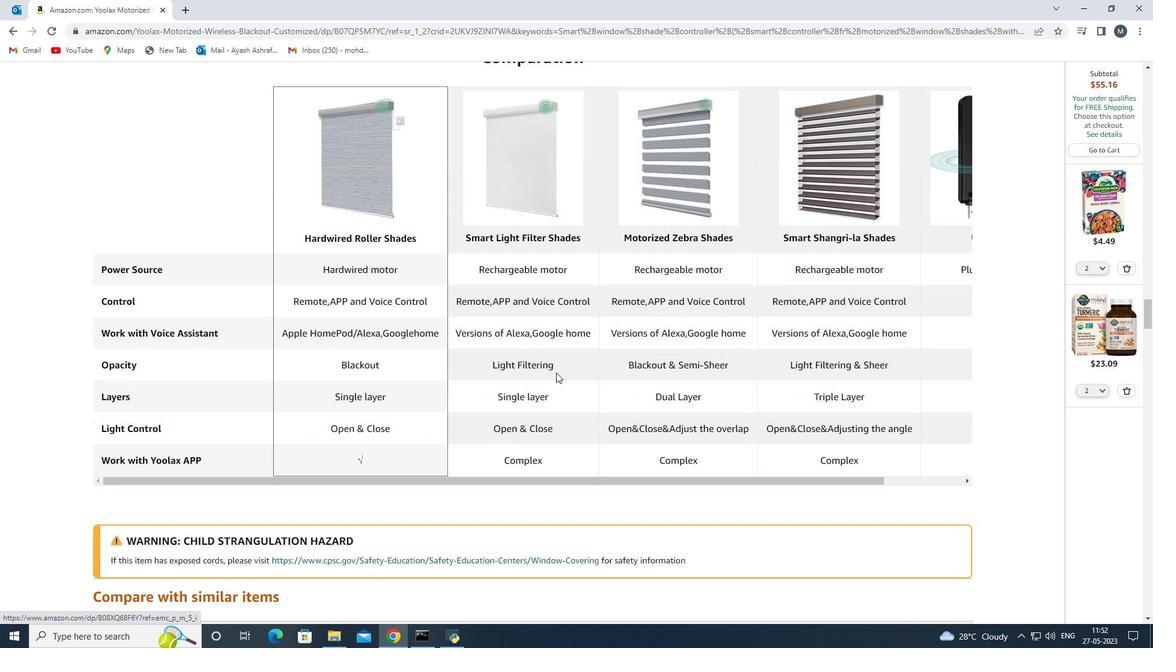 
Action: Mouse scrolled (556, 372) with delta (0, 0)
Screenshot: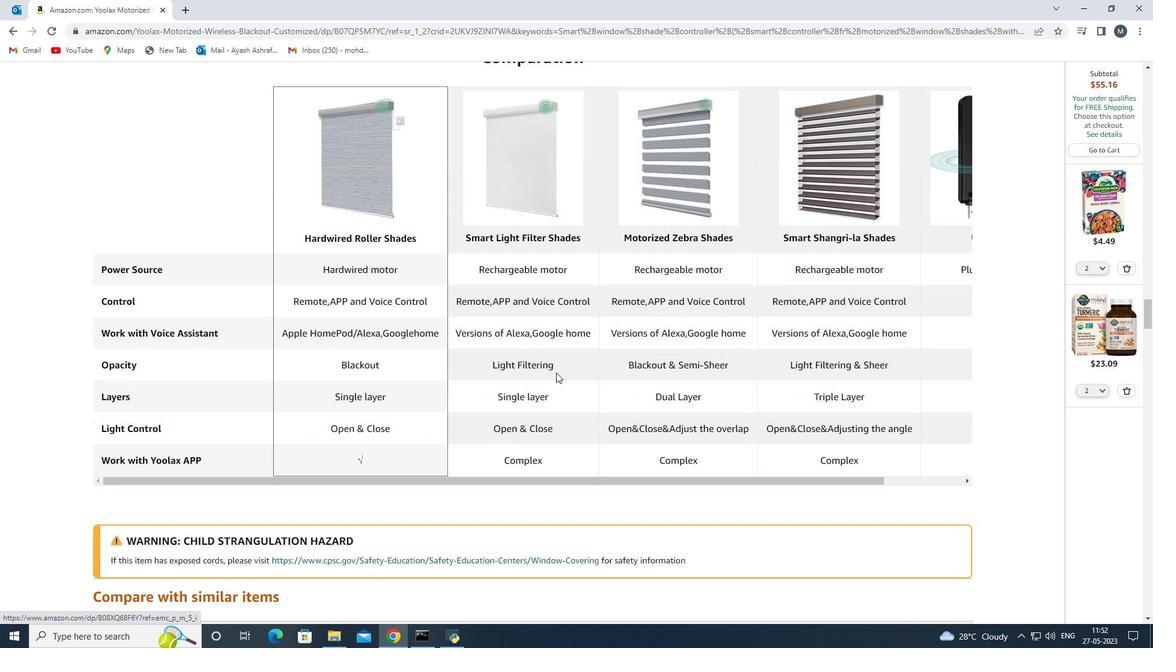 
Action: Mouse scrolled (556, 372) with delta (0, 0)
Screenshot: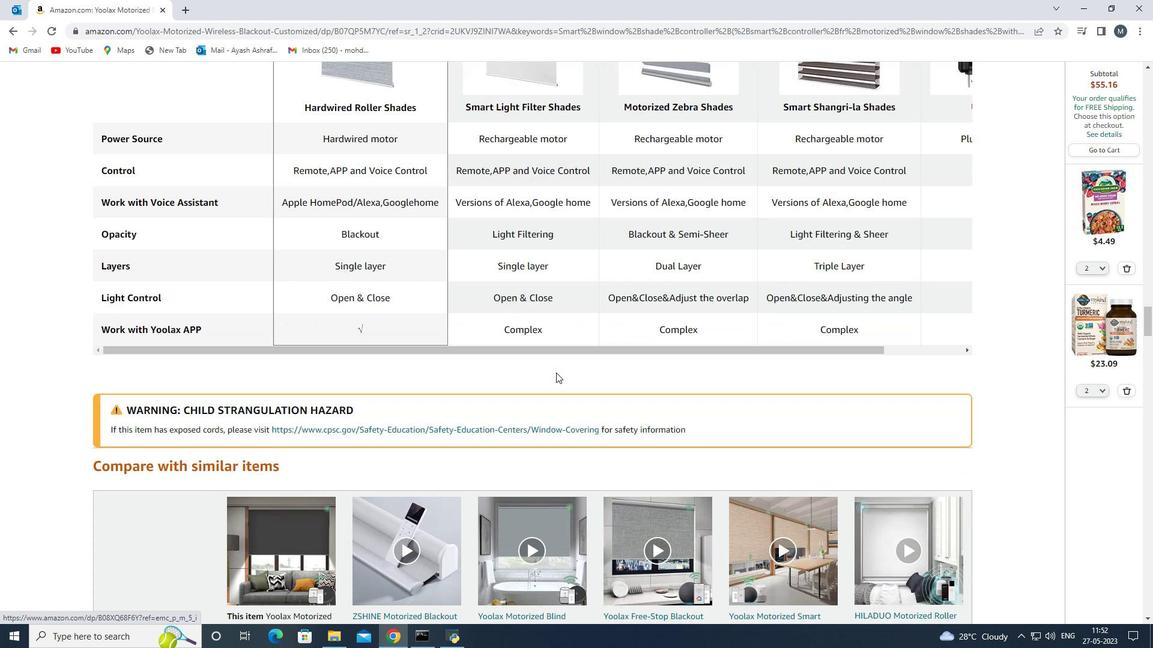 
Action: Mouse scrolled (556, 372) with delta (0, 0)
Screenshot: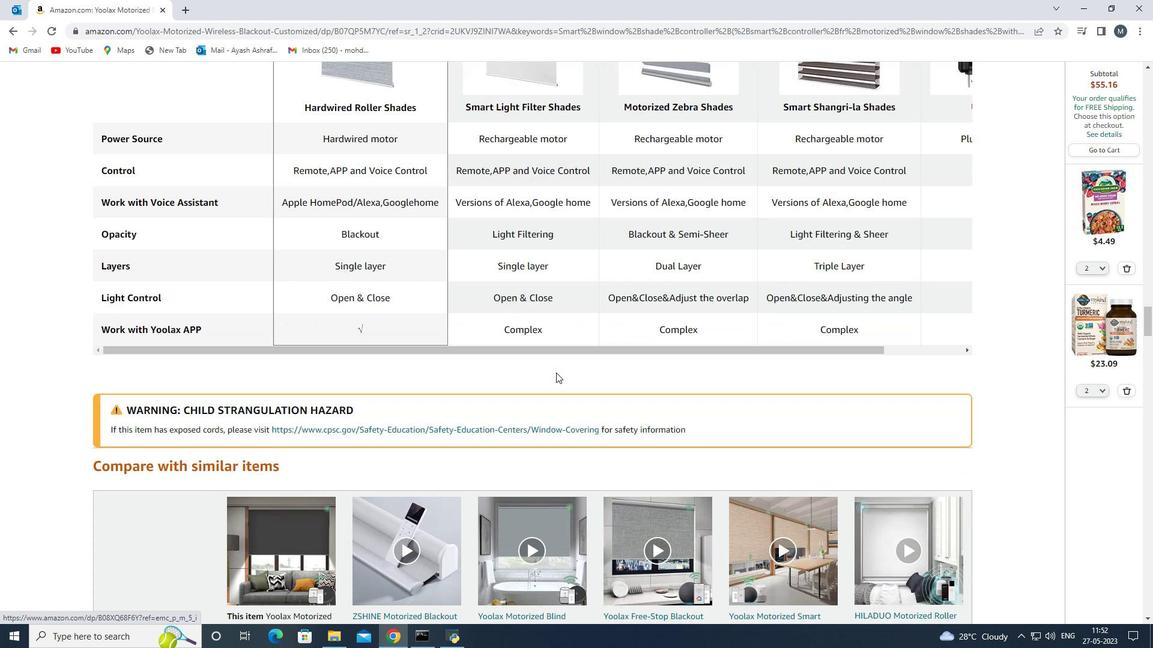 
Action: Mouse scrolled (556, 372) with delta (0, 0)
Screenshot: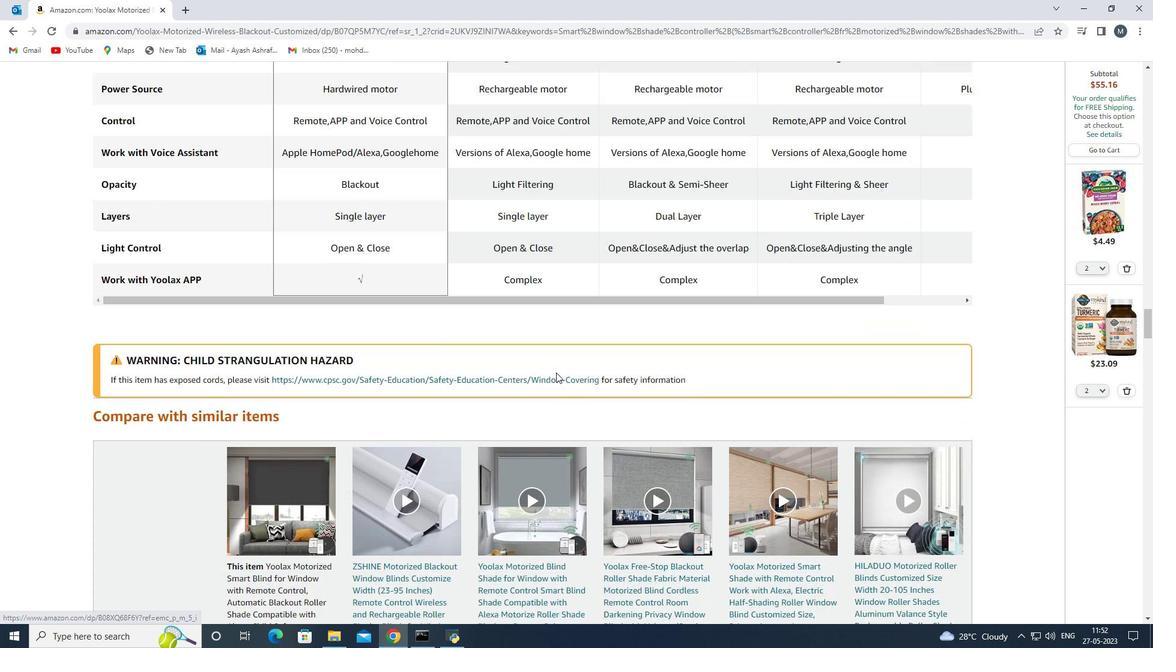 
Action: Mouse scrolled (556, 372) with delta (0, 0)
Screenshot: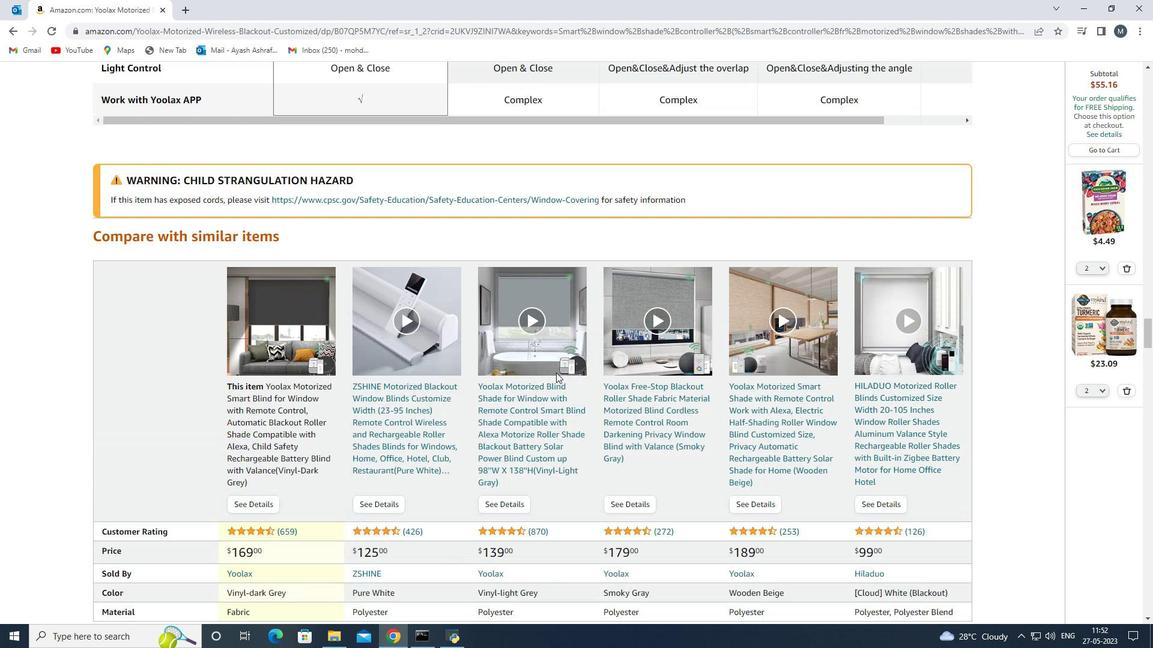 
Action: Mouse scrolled (556, 372) with delta (0, 0)
Screenshot: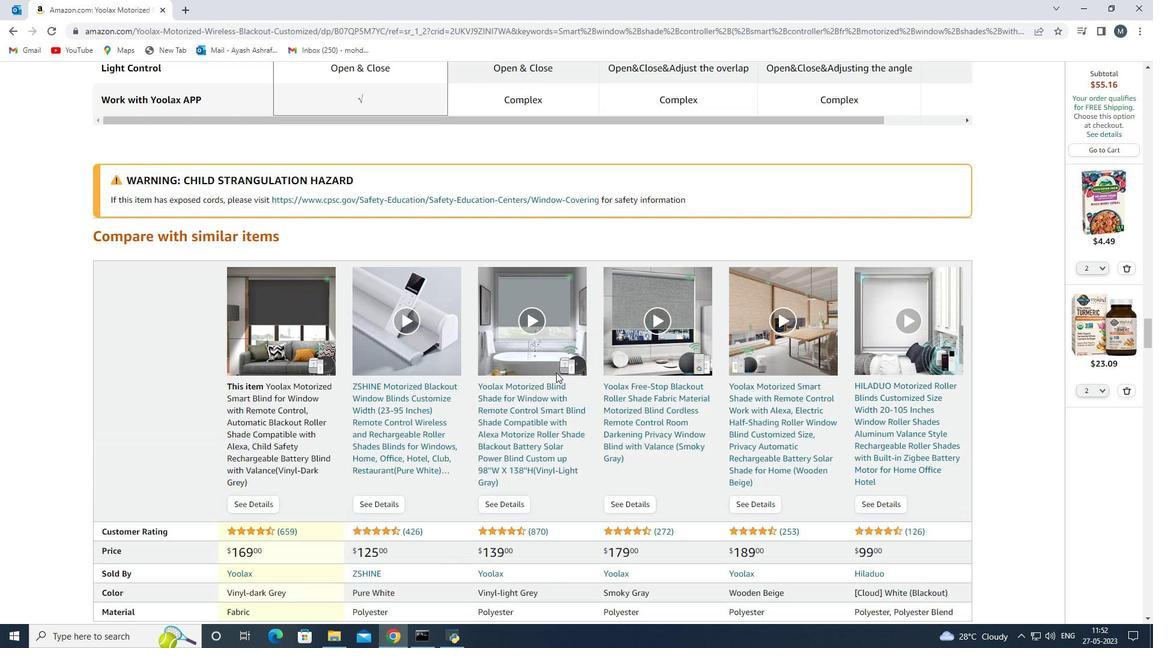 
Action: Mouse scrolled (556, 372) with delta (0, 0)
Screenshot: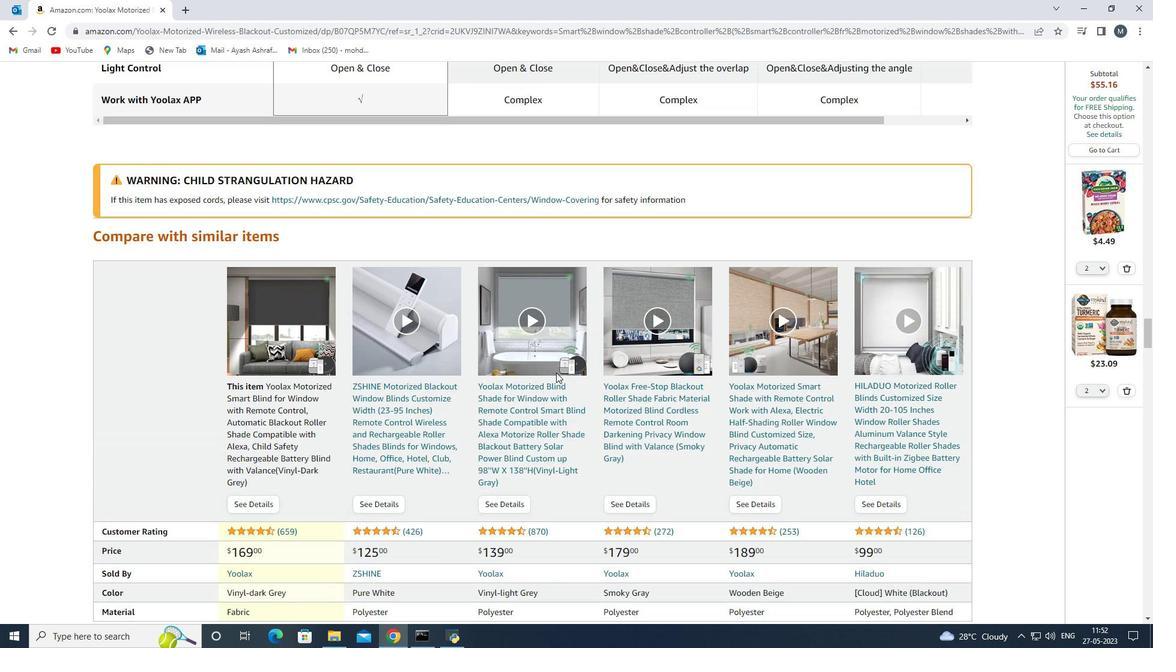 
Action: Mouse scrolled (556, 372) with delta (0, 0)
Screenshot: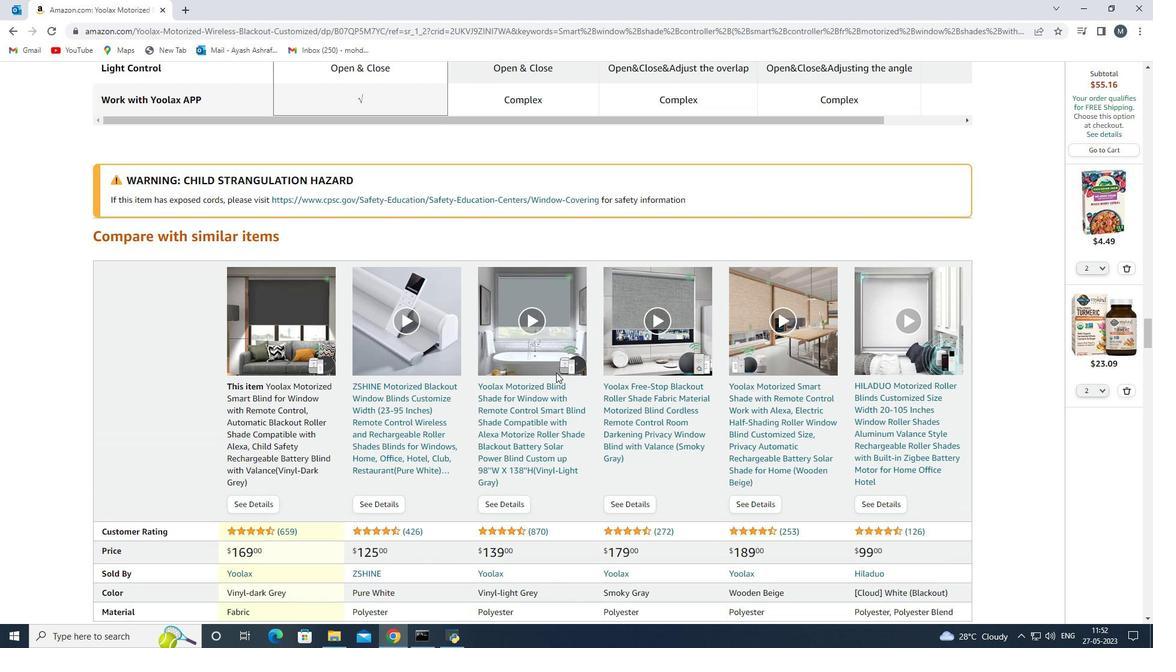 
Action: Mouse scrolled (556, 372) with delta (0, 0)
Screenshot: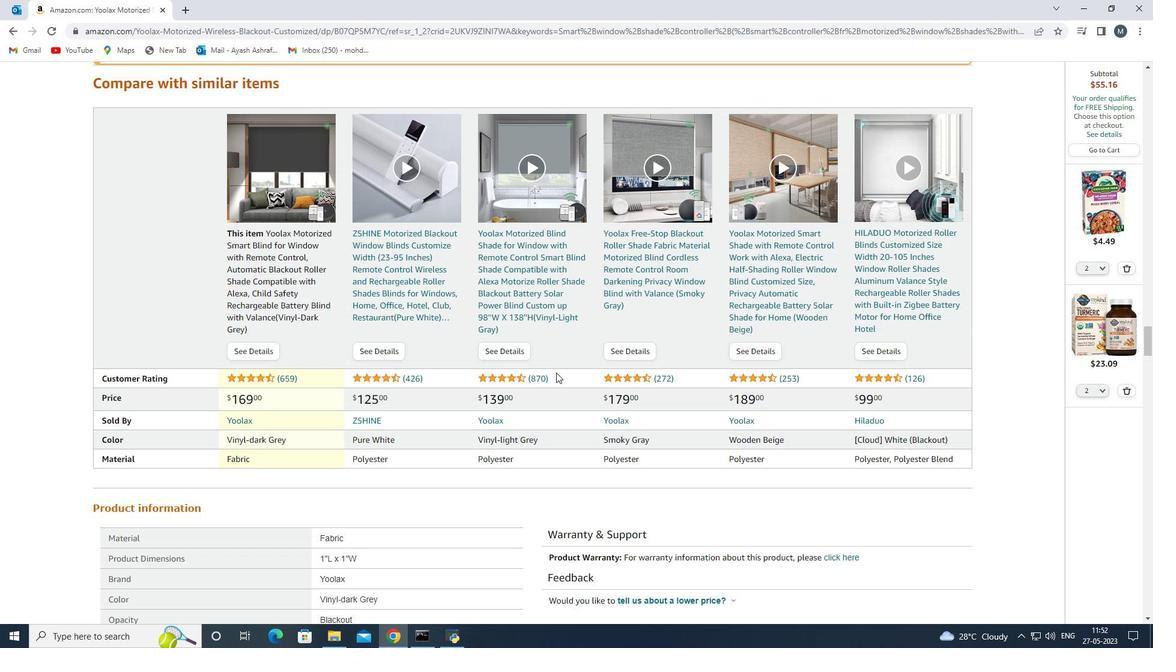 
Action: Mouse scrolled (556, 372) with delta (0, 0)
Screenshot: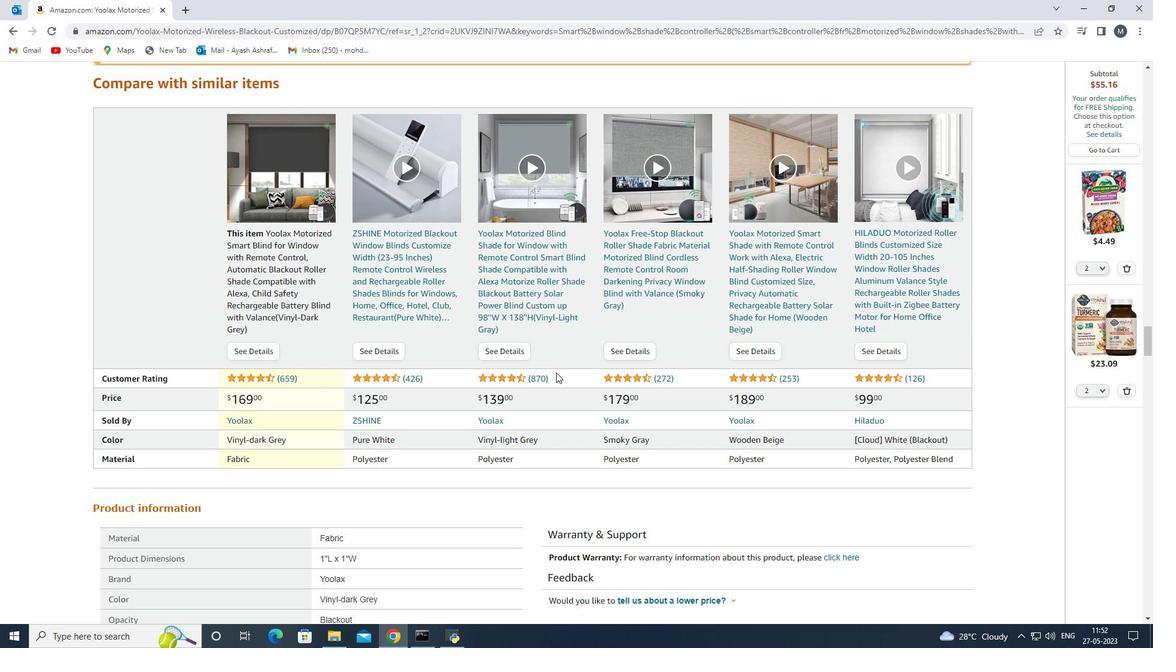 
Action: Mouse moved to (194, 448)
Screenshot: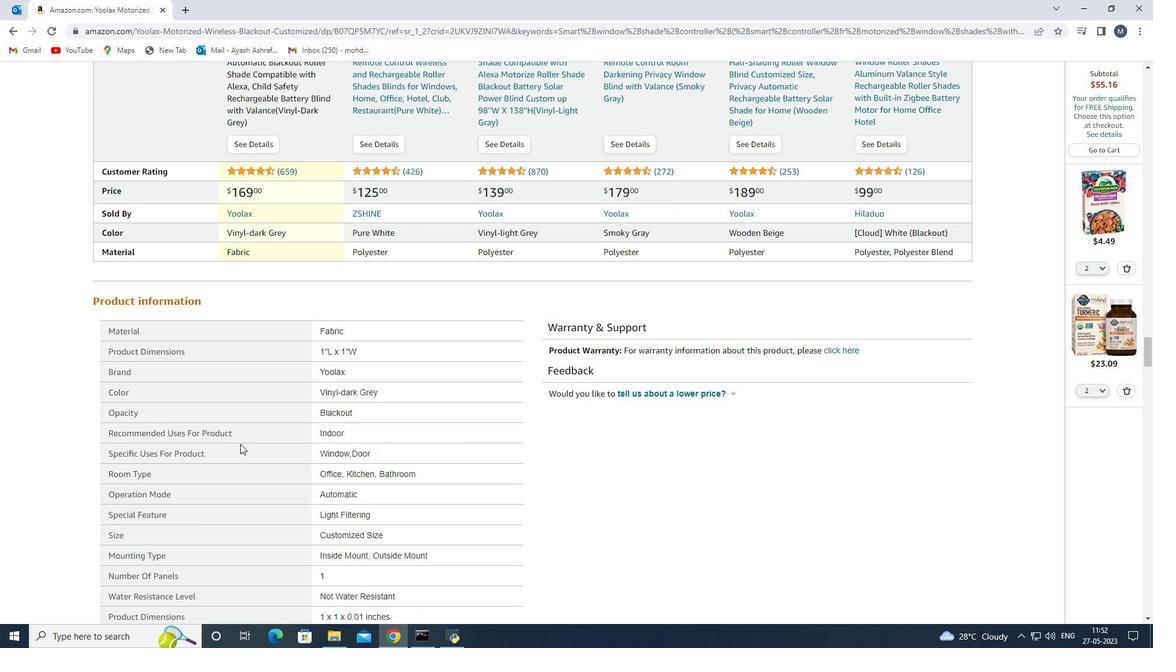 
Action: Mouse scrolled (194, 448) with delta (0, 0)
Screenshot: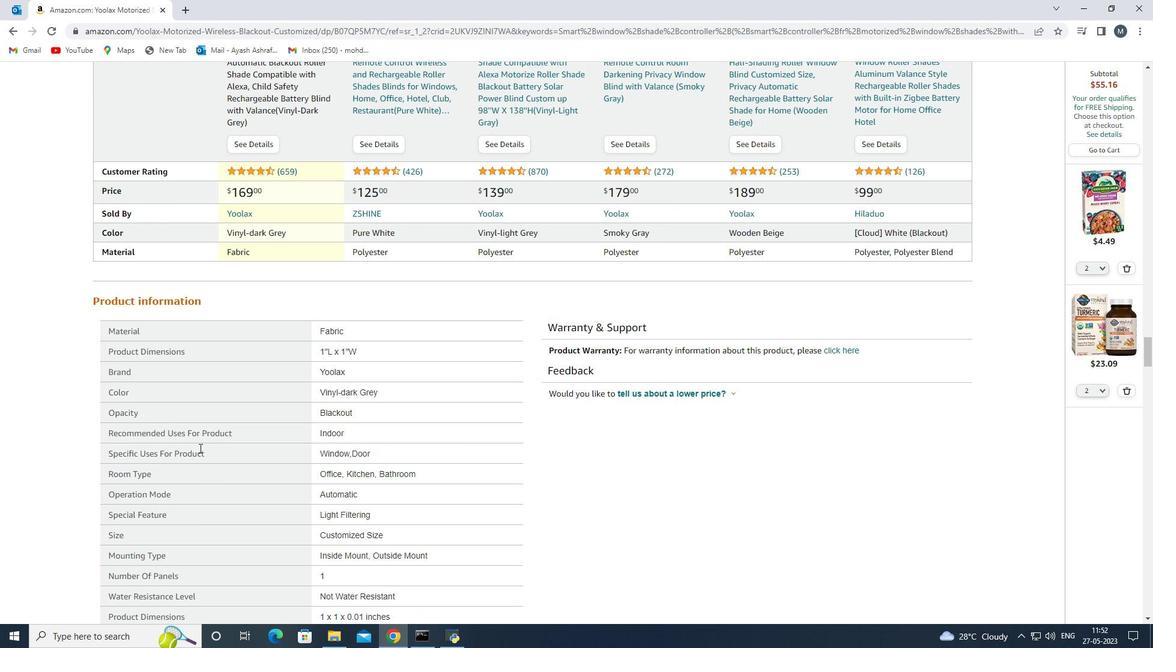 
Action: Mouse scrolled (194, 448) with delta (0, 0)
Screenshot: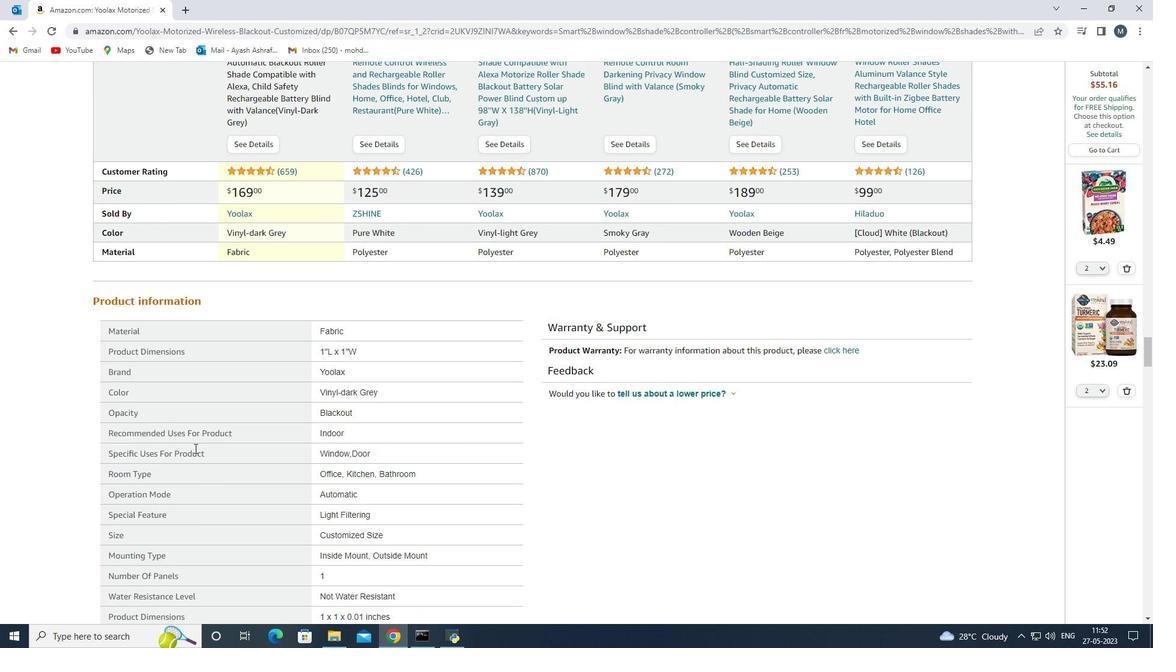 
Action: Mouse scrolled (194, 448) with delta (0, 0)
Screenshot: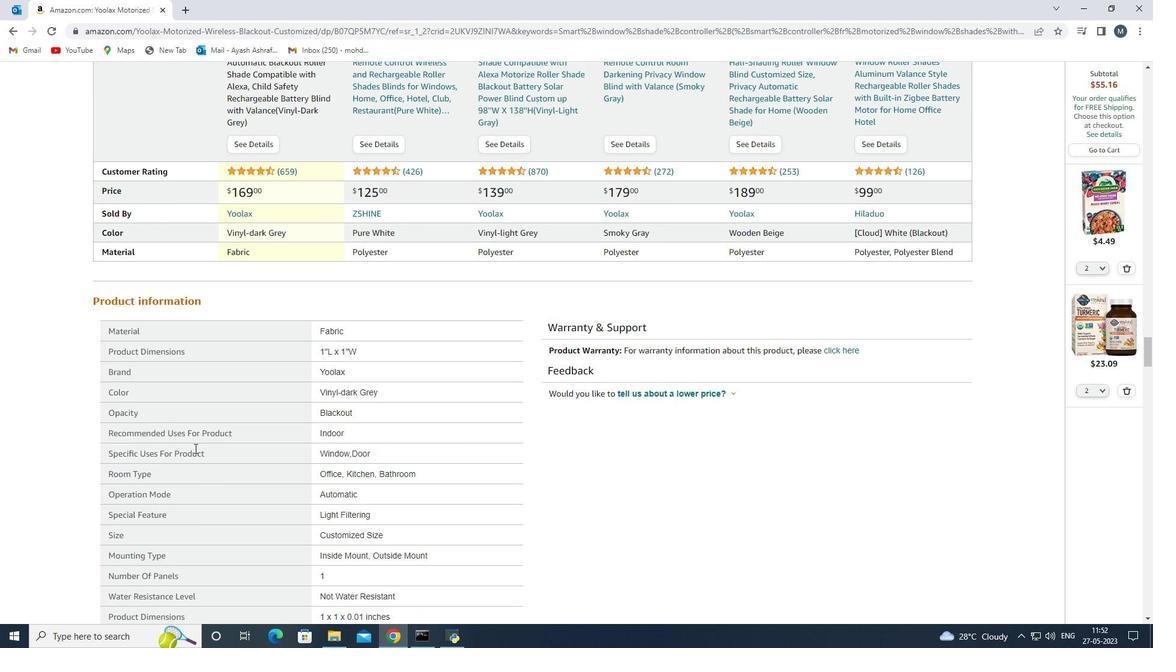 
Action: Mouse scrolled (194, 448) with delta (0, 0)
Screenshot: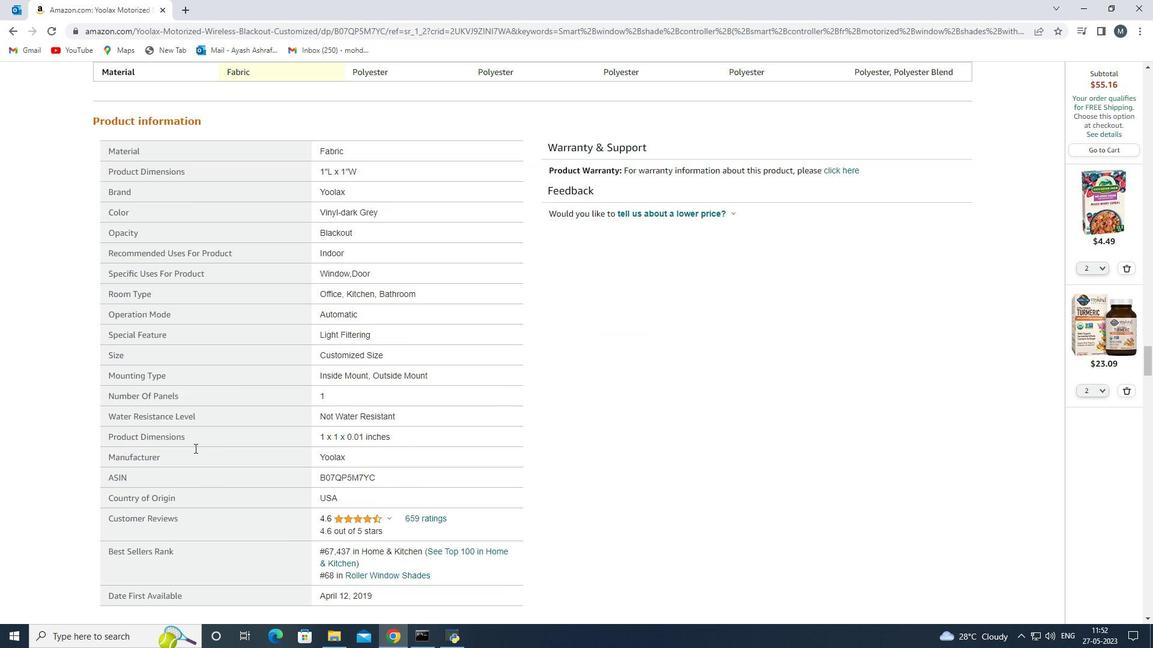 
Action: Mouse scrolled (194, 448) with delta (0, 0)
Screenshot: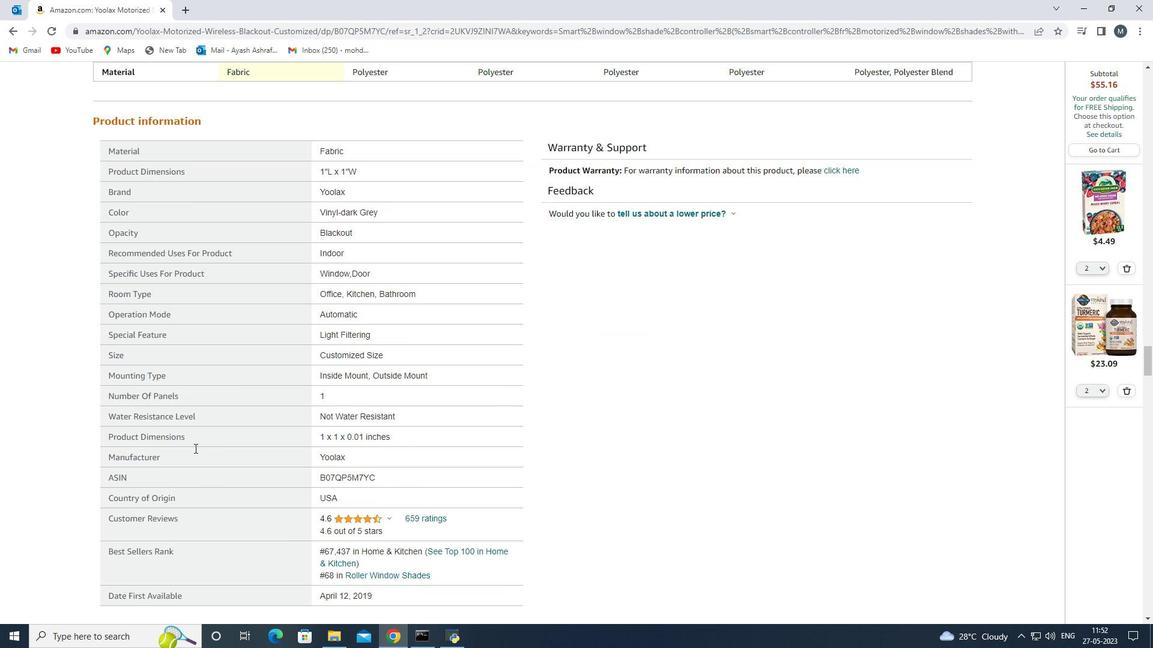 
Action: Mouse scrolled (194, 448) with delta (0, 0)
Screenshot: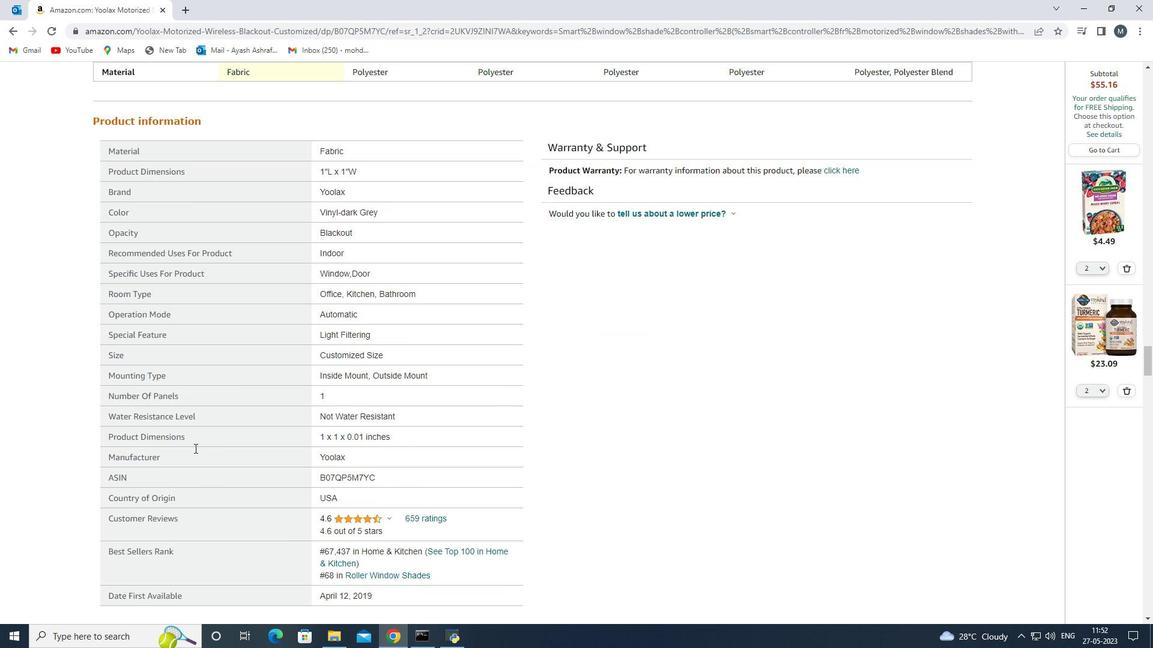 
Action: Mouse moved to (192, 449)
Screenshot: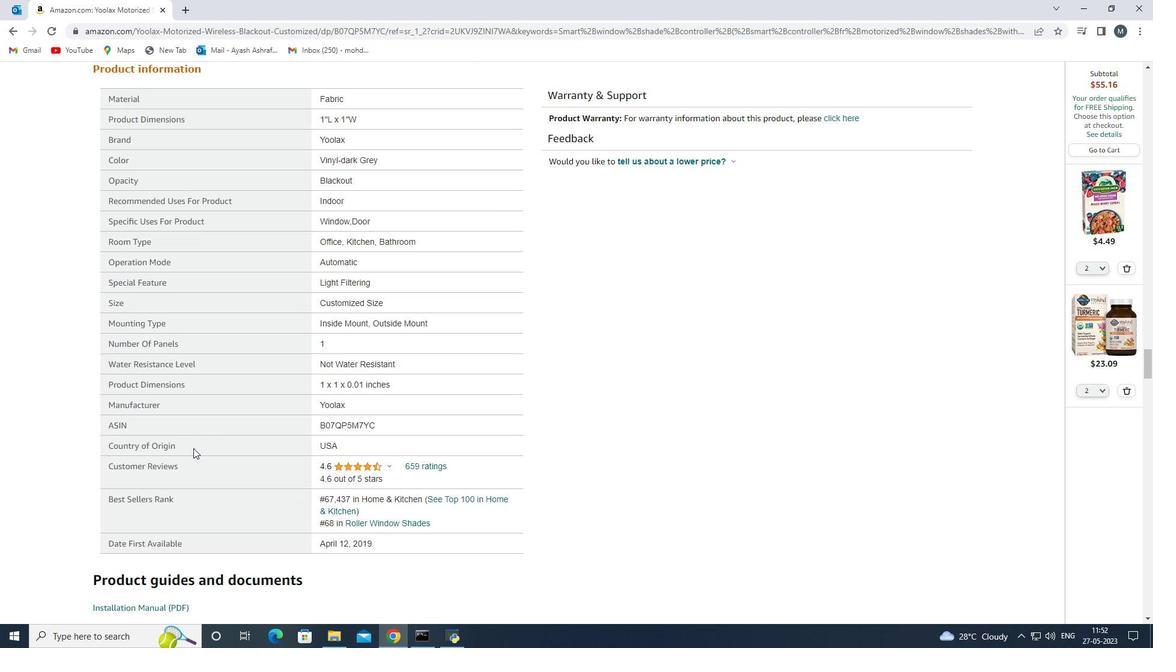 
Action: Mouse scrolled (192, 448) with delta (0, 0)
Screenshot: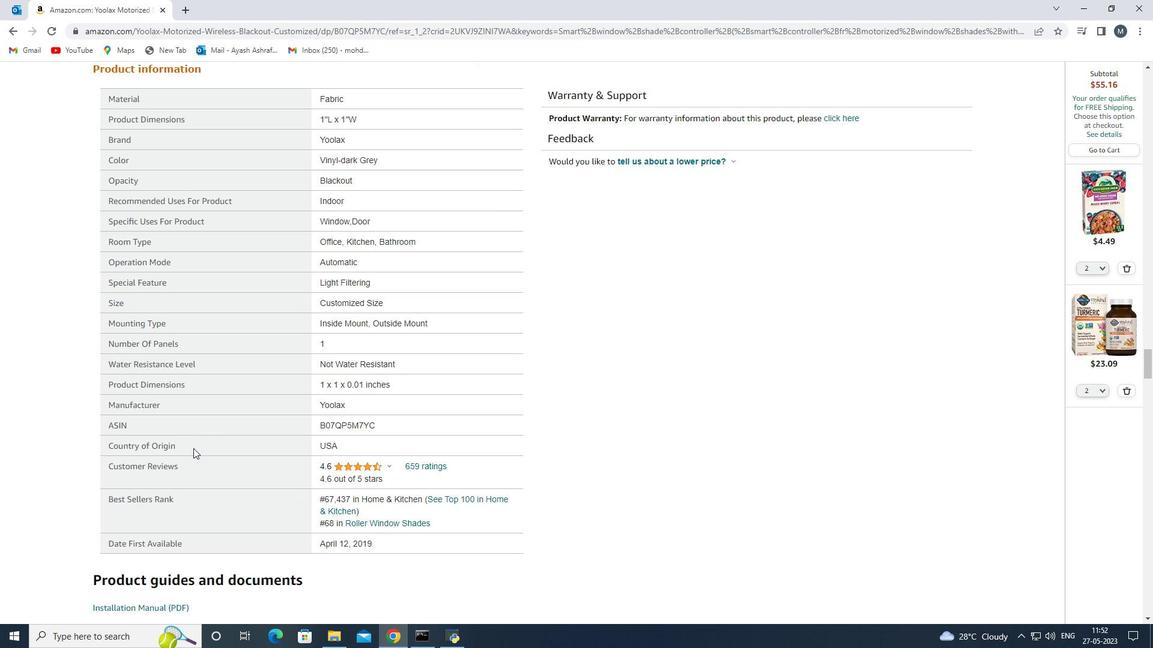 
Action: Mouse scrolled (192, 448) with delta (0, 0)
Screenshot: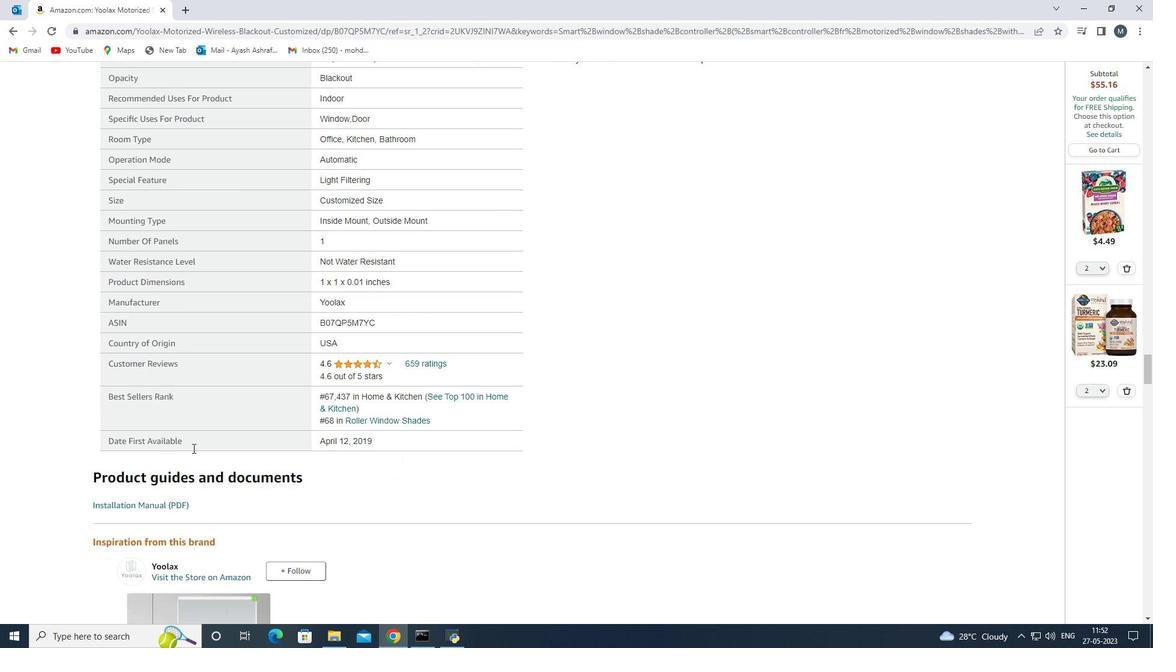 
Action: Mouse scrolled (192, 448) with delta (0, 0)
Screenshot: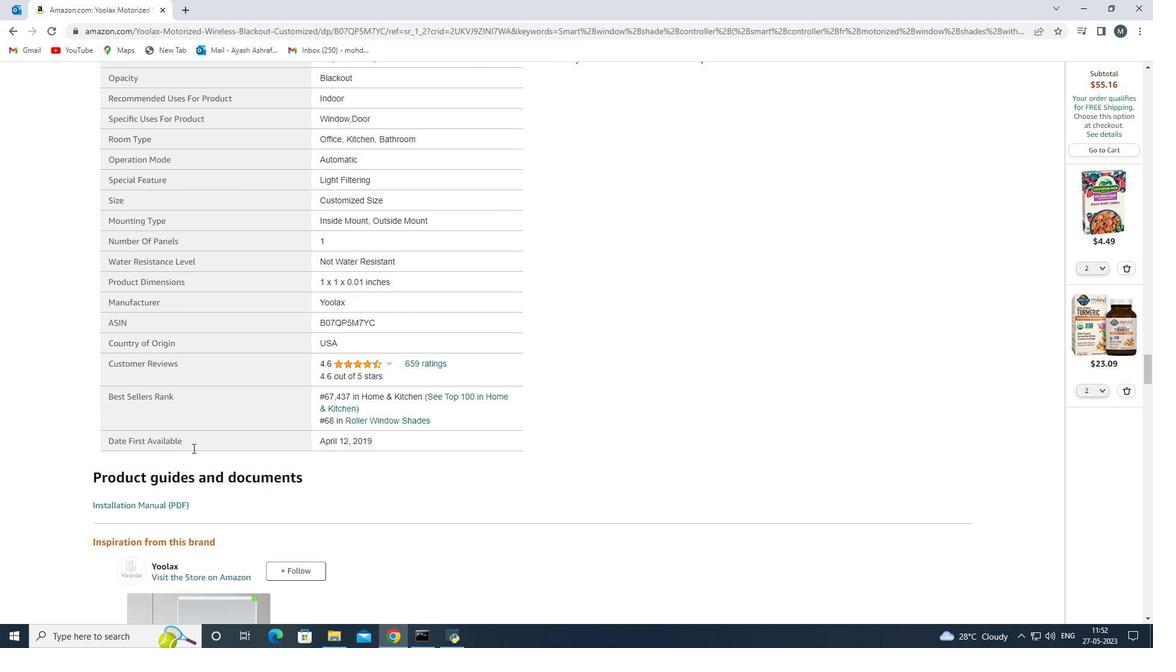 
Action: Mouse scrolled (192, 448) with delta (0, 0)
Screenshot: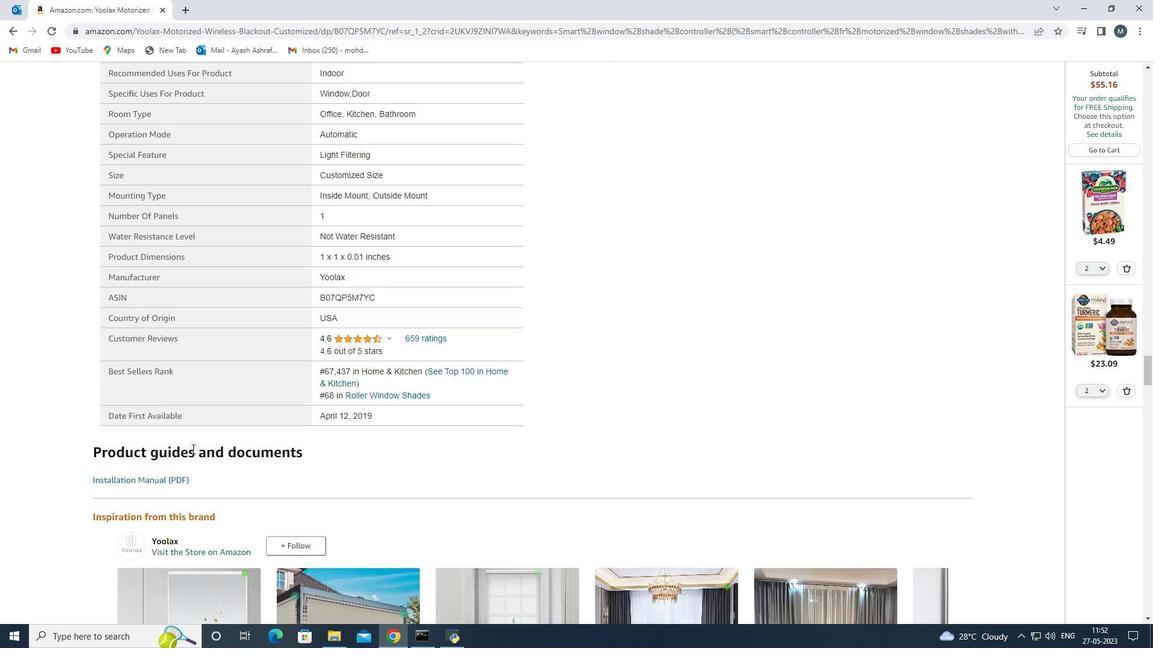 
Action: Mouse scrolled (192, 448) with delta (0, 0)
Screenshot: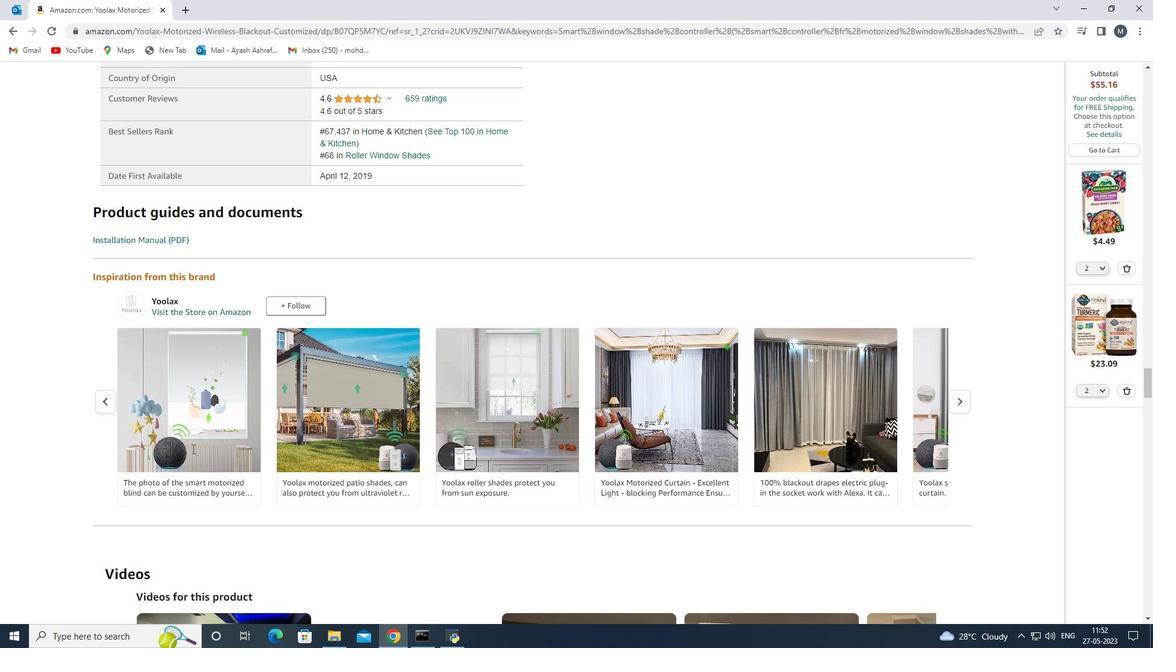 
Action: Mouse scrolled (192, 448) with delta (0, 0)
Screenshot: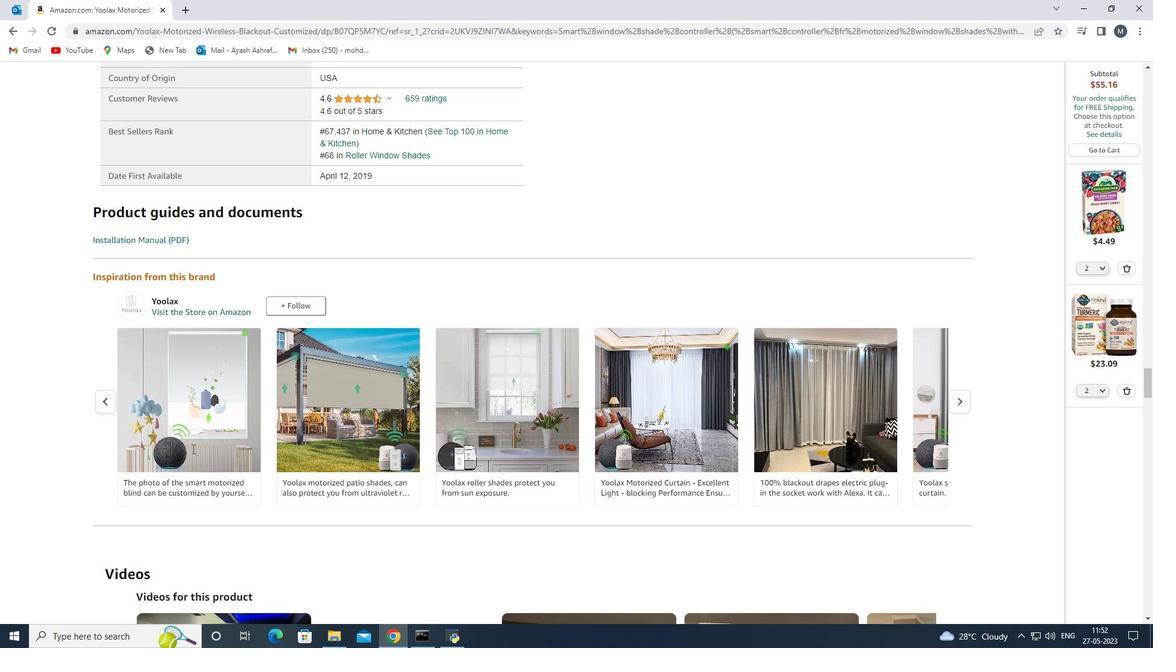 
Action: Mouse scrolled (192, 448) with delta (0, 0)
Screenshot: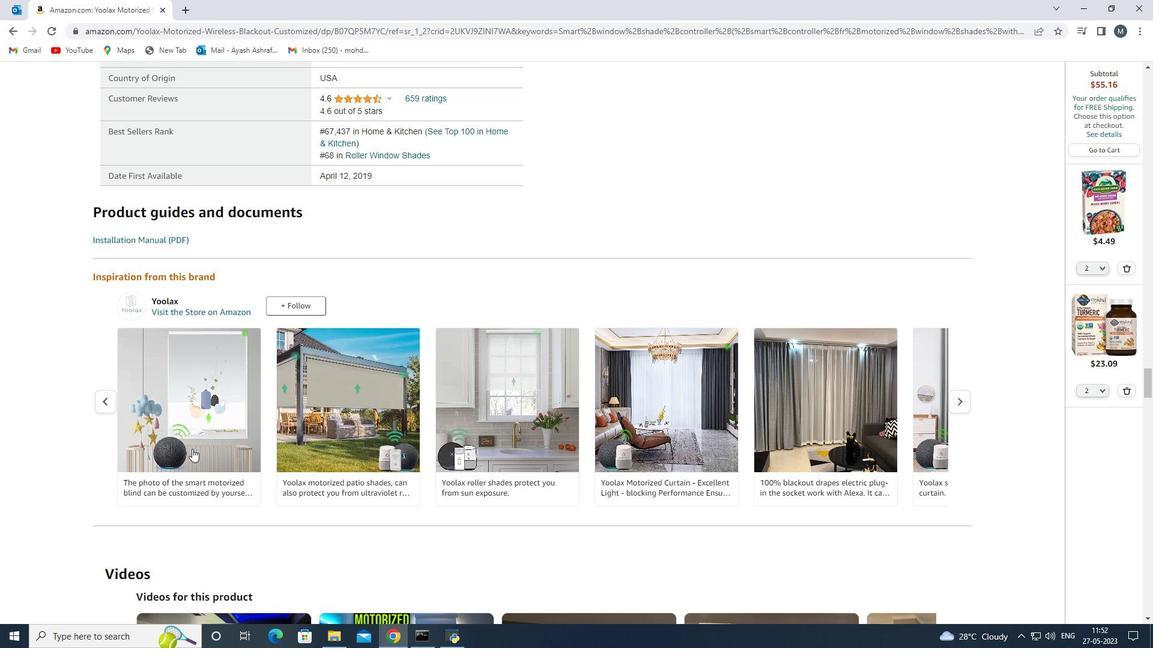 
Action: Mouse scrolled (192, 448) with delta (0, 0)
Screenshot: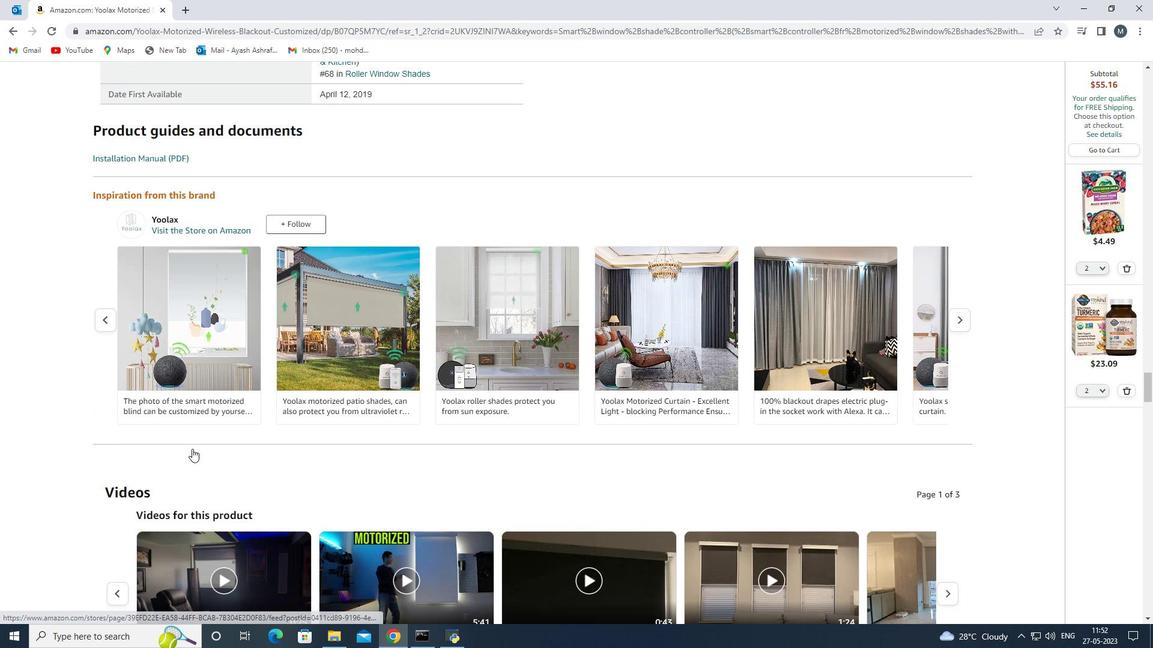 
Action: Mouse scrolled (192, 448) with delta (0, 0)
Screenshot: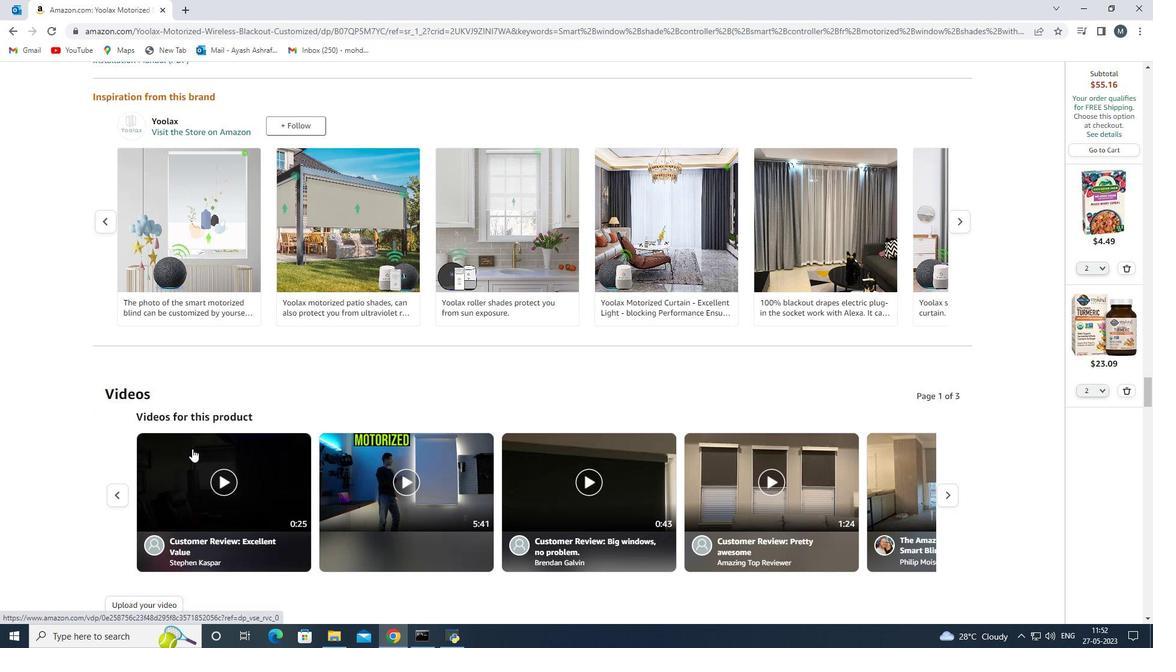 
Action: Mouse scrolled (192, 448) with delta (0, 0)
Screenshot: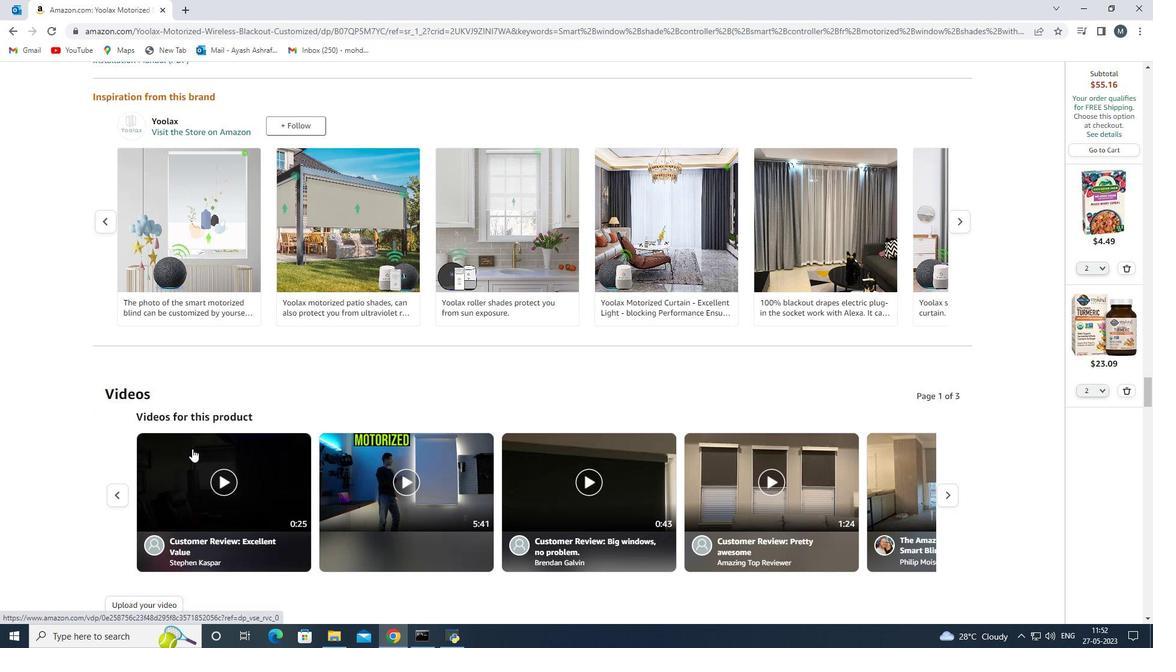 
Action: Mouse scrolled (192, 448) with delta (0, 0)
Screenshot: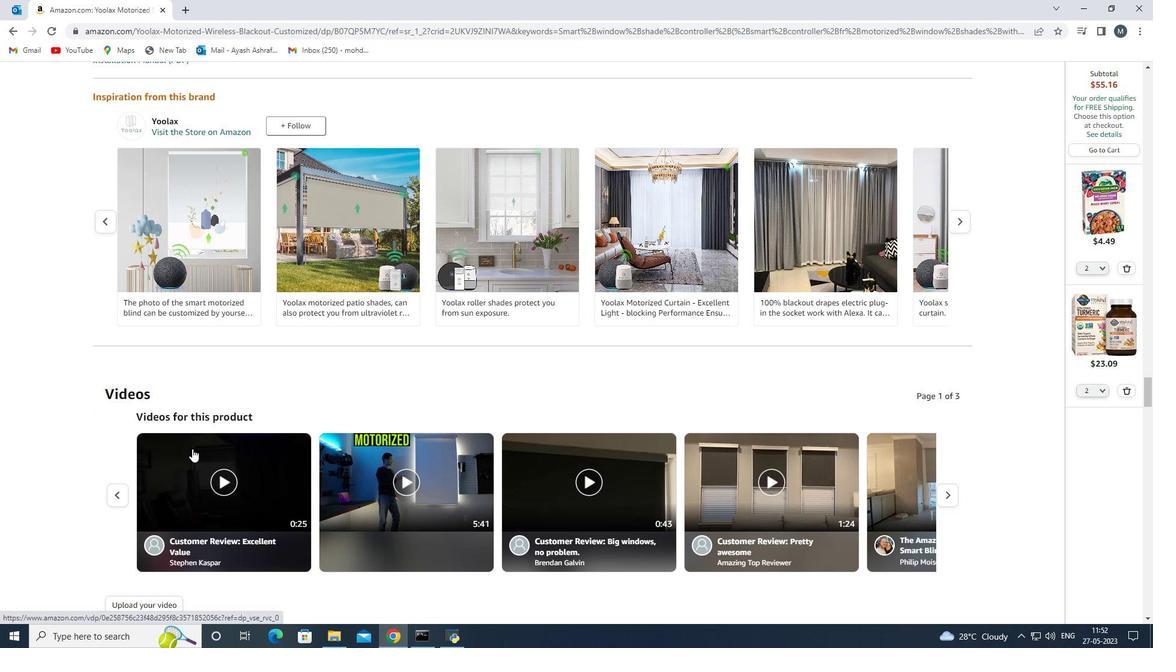 
Action: Mouse scrolled (192, 448) with delta (0, 0)
Screenshot: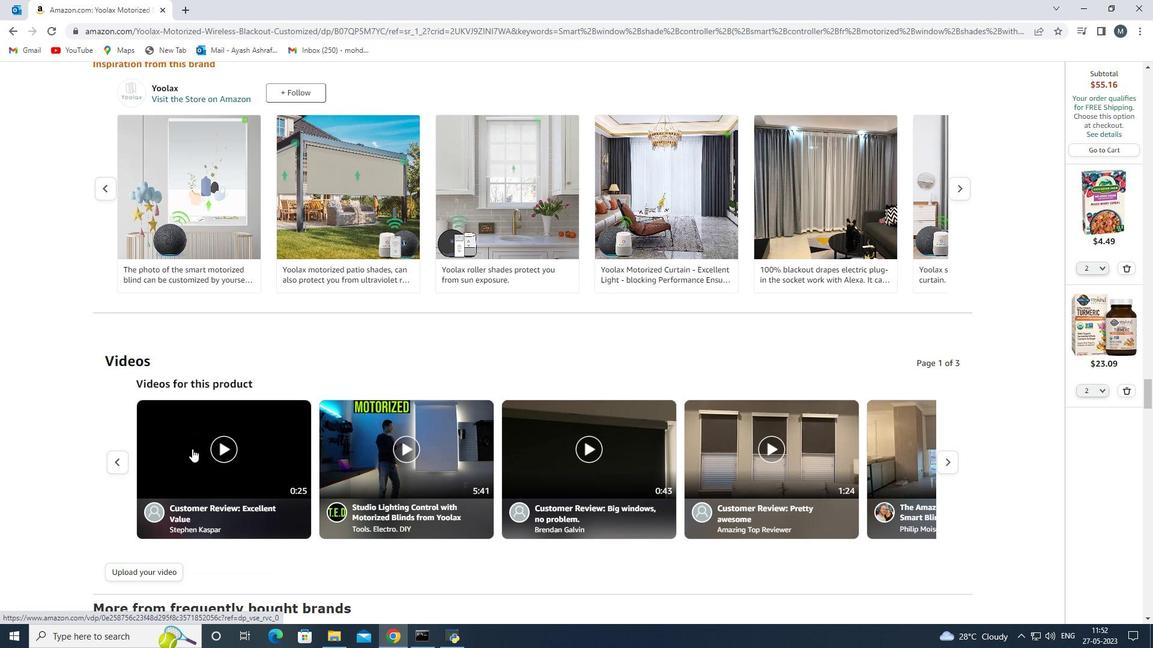 
Action: Mouse scrolled (192, 448) with delta (0, 0)
Screenshot: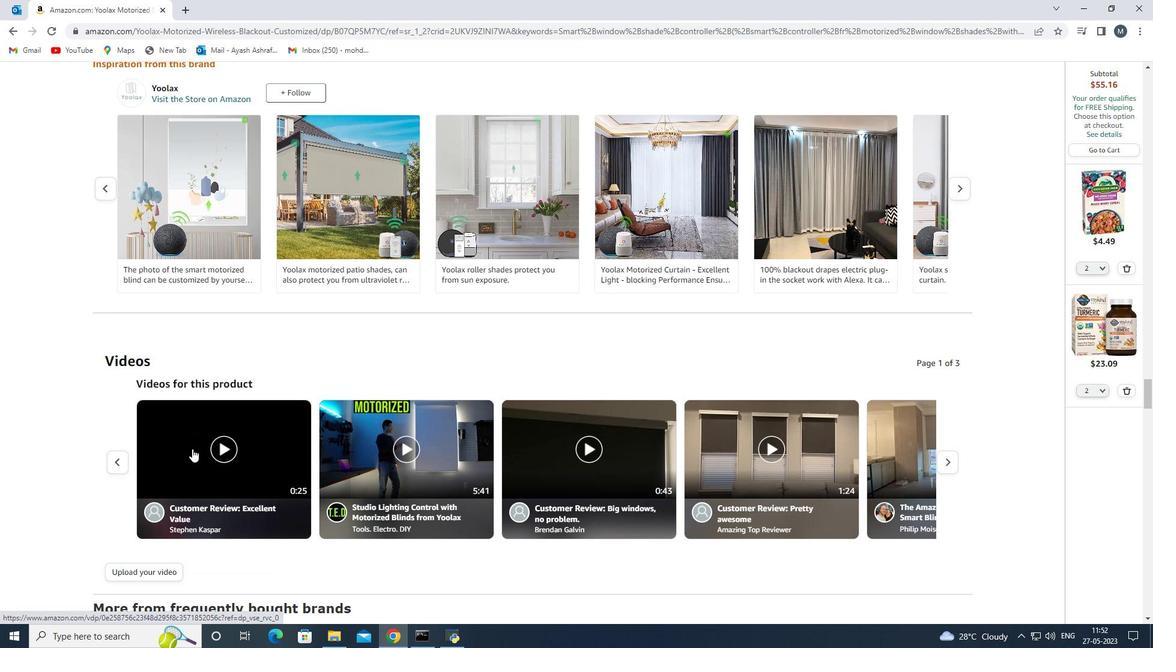 
Action: Mouse scrolled (192, 448) with delta (0, 0)
Screenshot: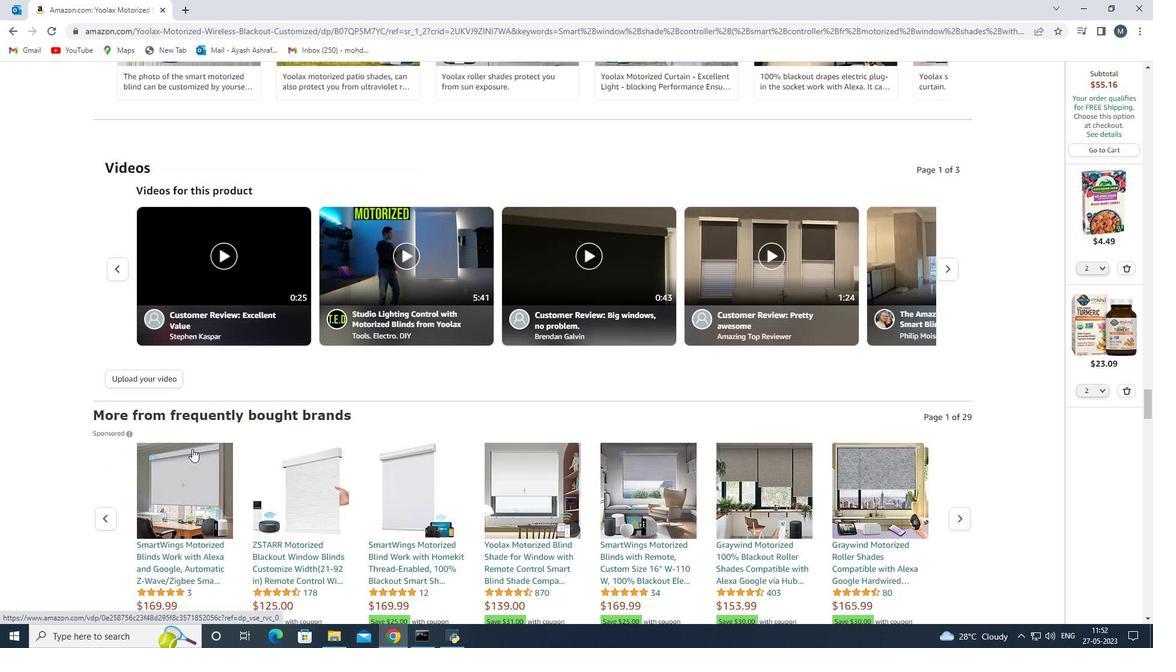 
Action: Mouse scrolled (192, 448) with delta (0, 0)
Screenshot: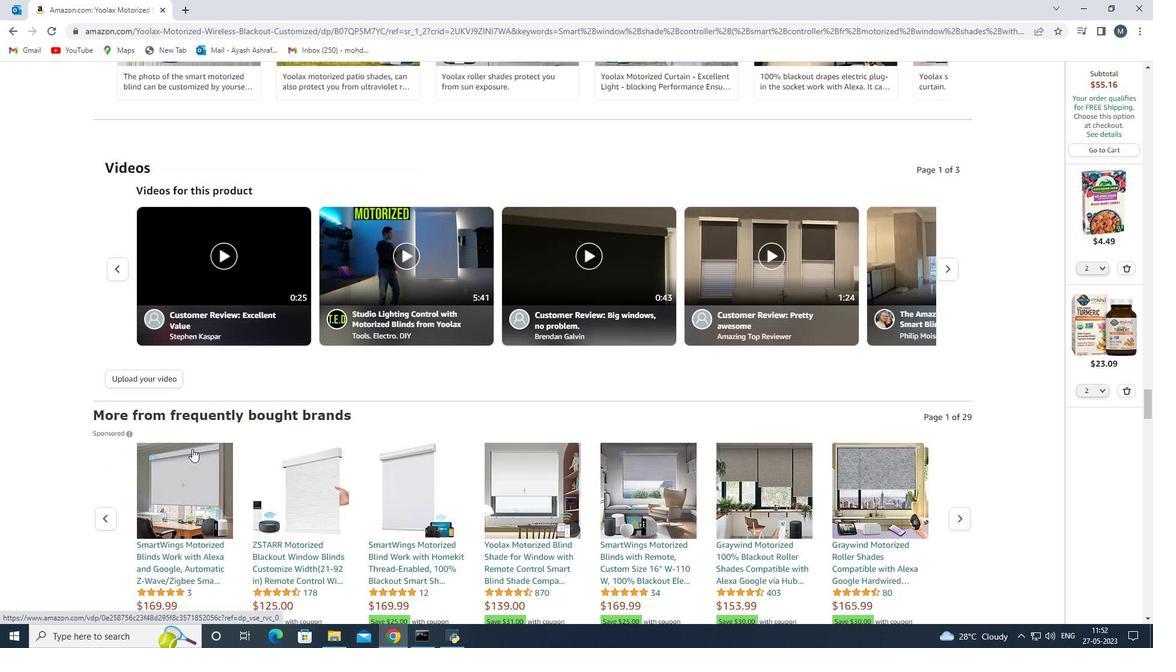 
Action: Mouse scrolled (192, 448) with delta (0, 0)
Screenshot: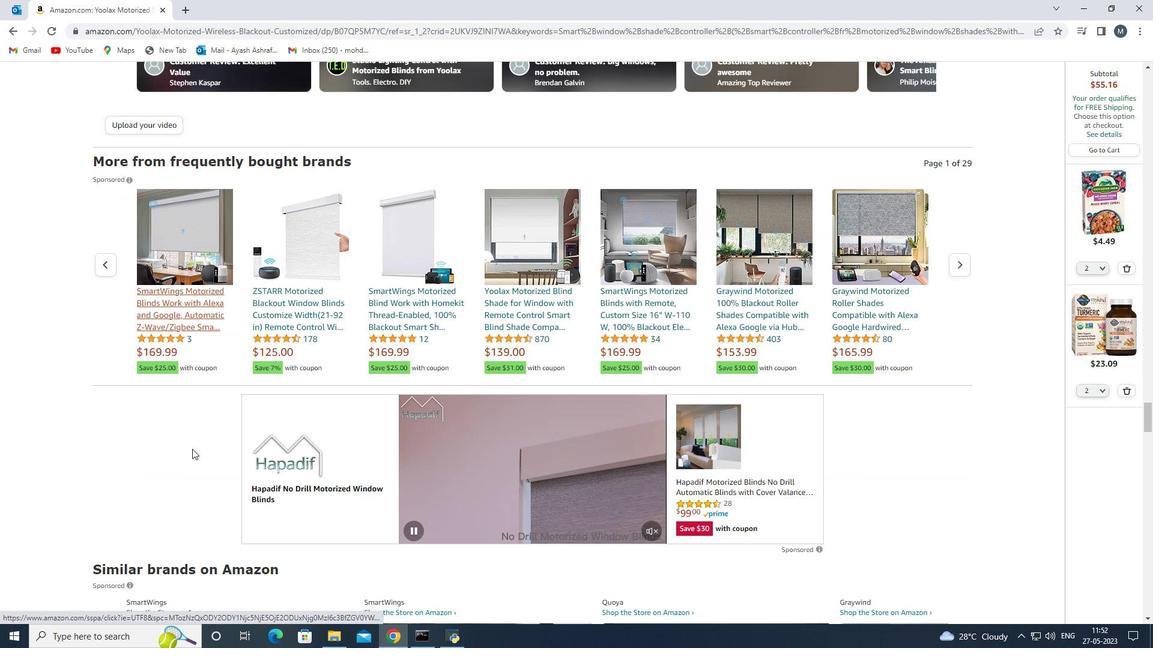 
Action: Mouse scrolled (192, 448) with delta (0, 0)
Screenshot: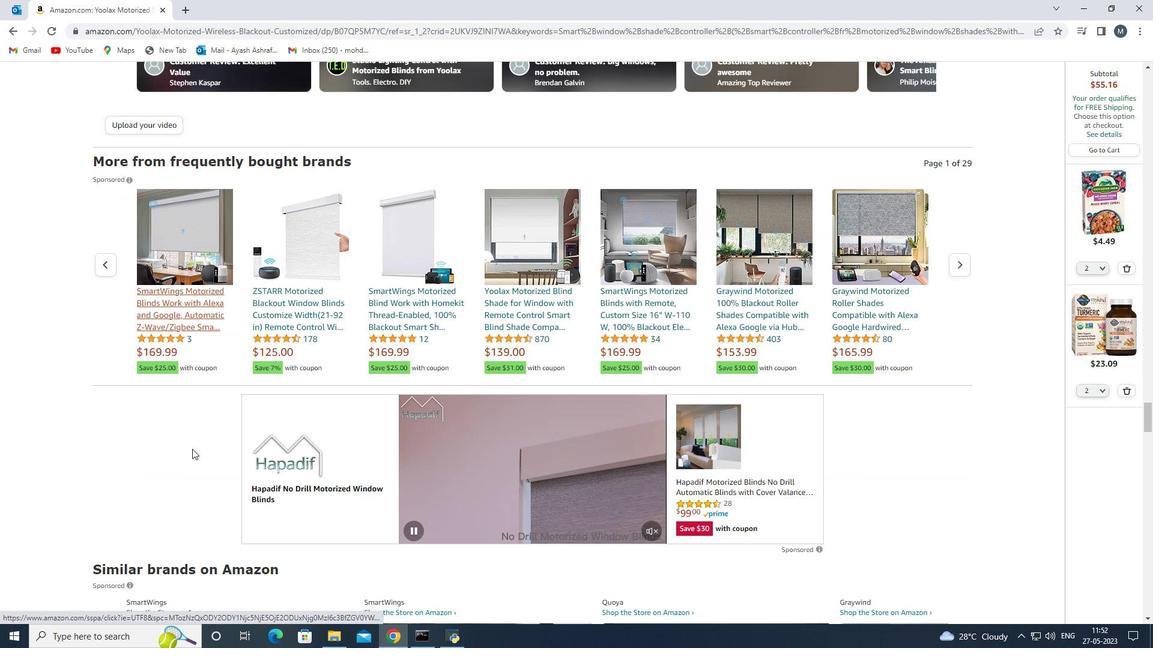 
Action: Mouse scrolled (192, 448) with delta (0, 0)
Screenshot: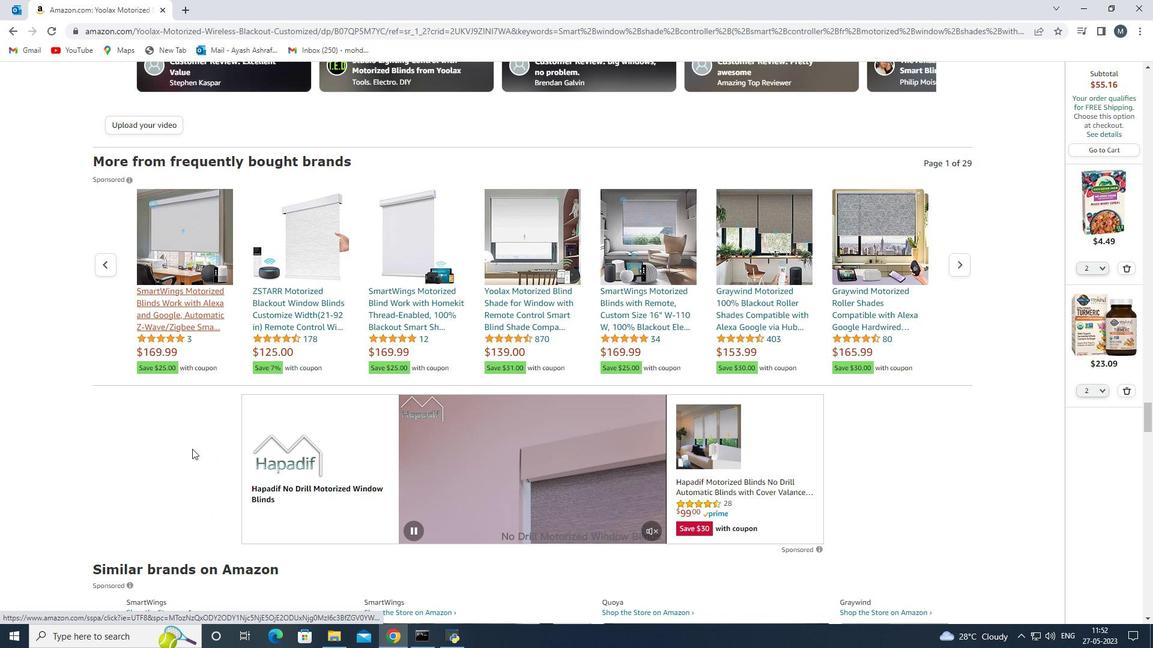 
Action: Mouse scrolled (192, 448) with delta (0, 0)
Screenshot: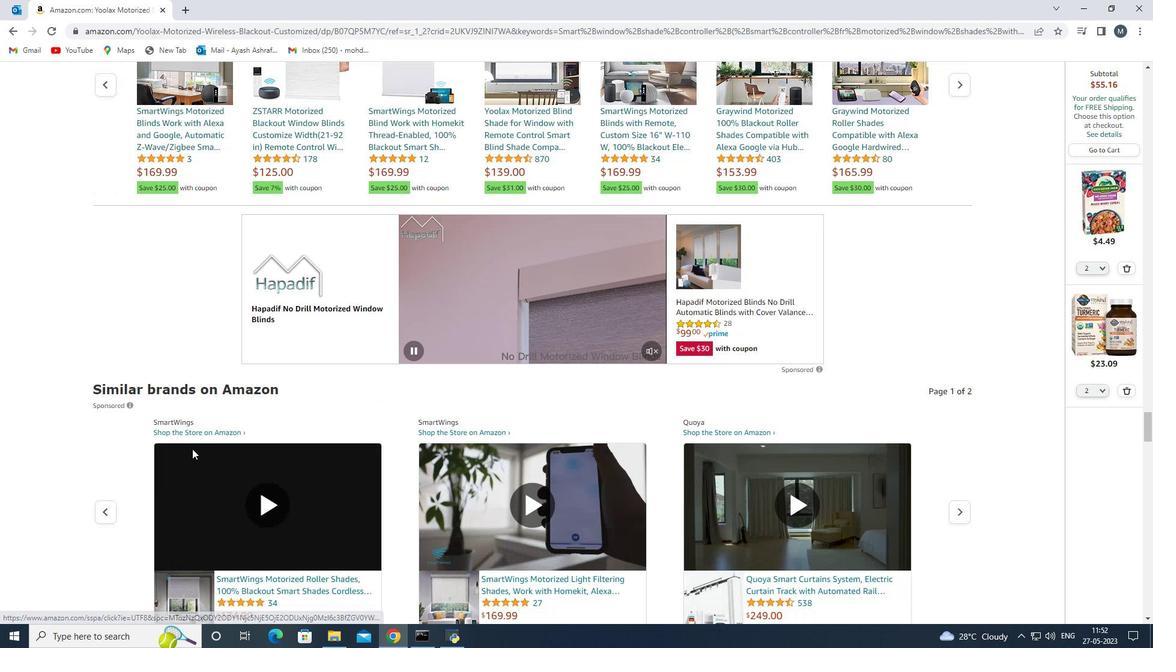 
Action: Mouse scrolled (192, 448) with delta (0, 0)
Screenshot: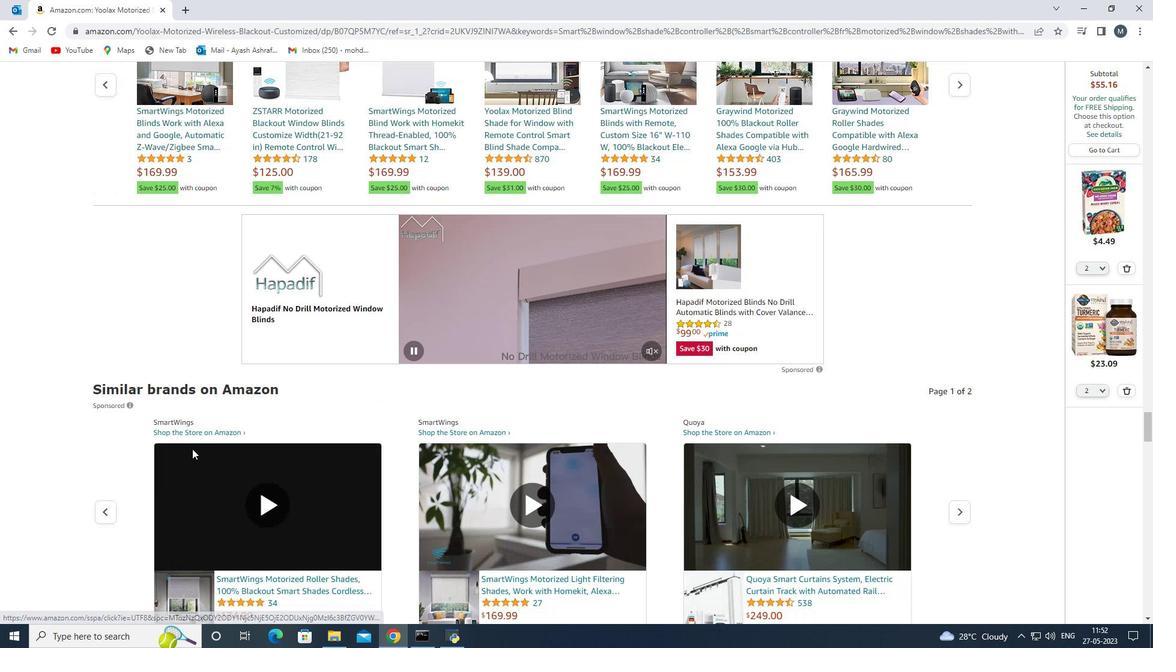 
Action: Mouse moved to (190, 450)
Screenshot: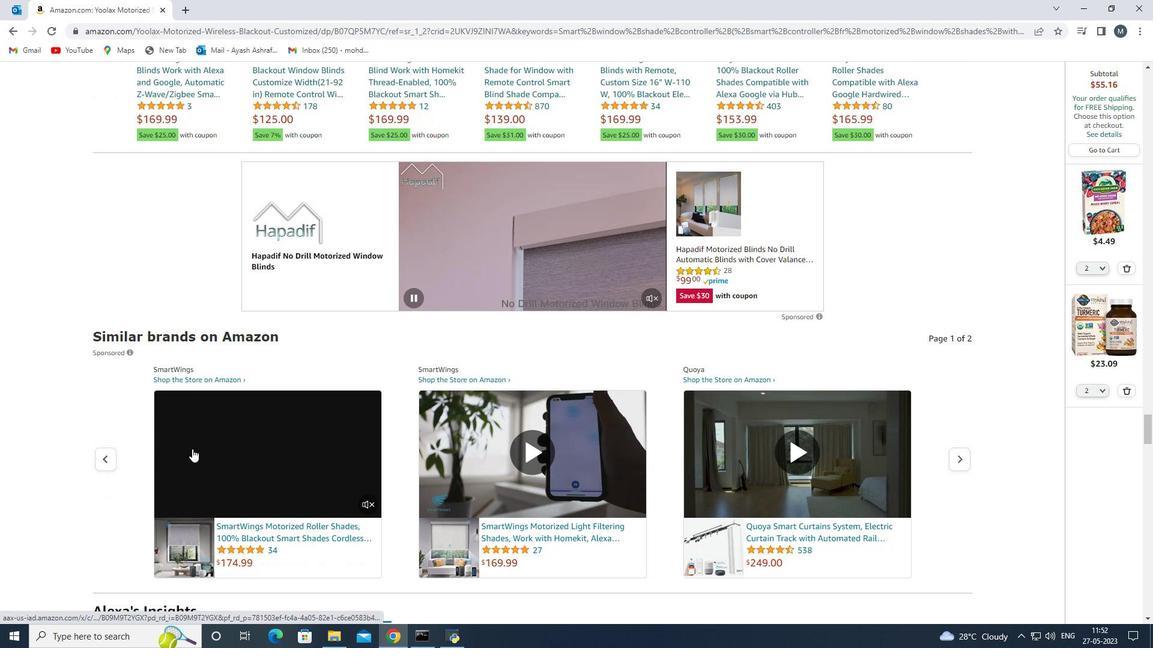 
Action: Mouse scrolled (192, 448) with delta (0, 0)
Screenshot: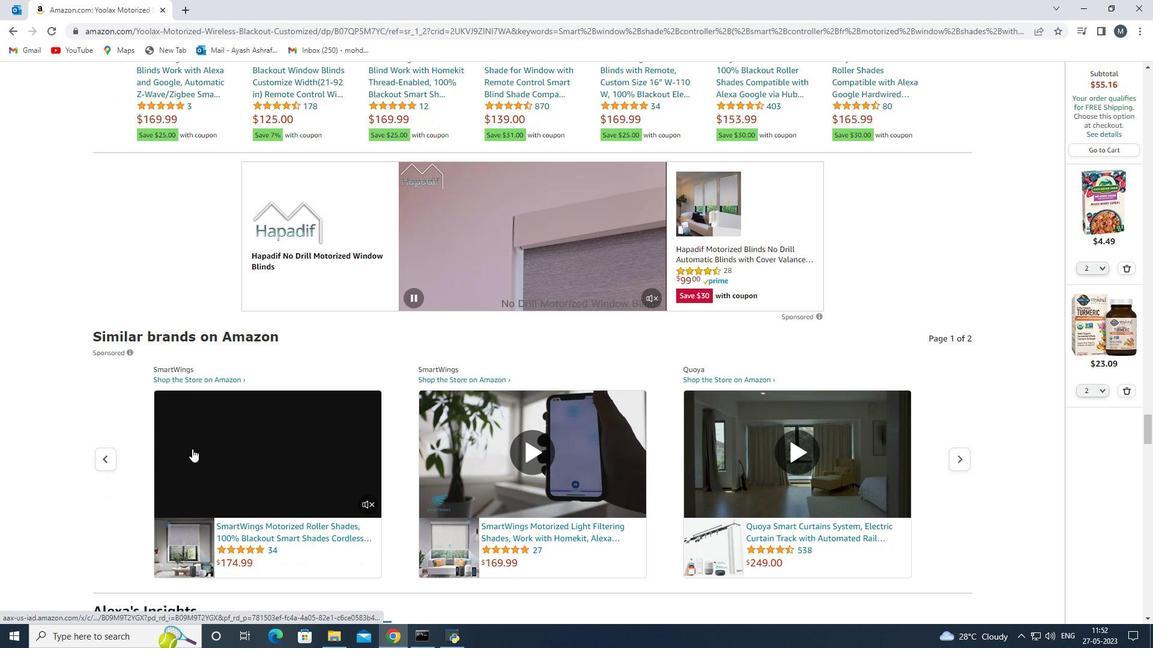 
Action: Mouse moved to (647, 483)
Screenshot: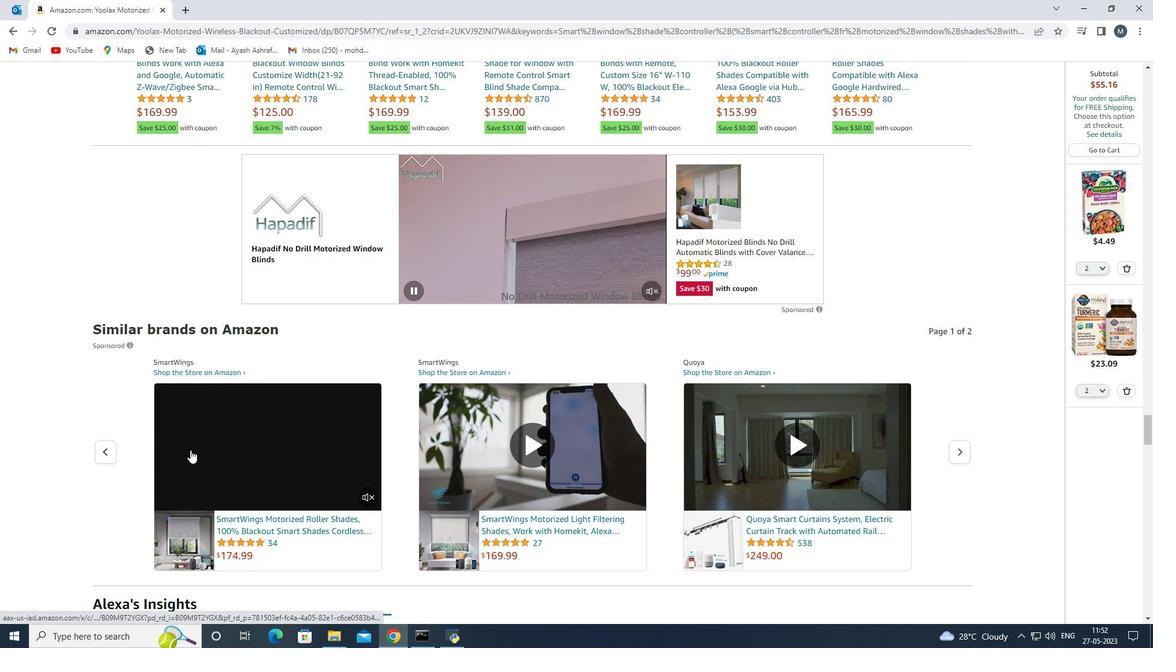 
Action: Mouse scrolled (183, 456) with delta (0, 0)
Screenshot: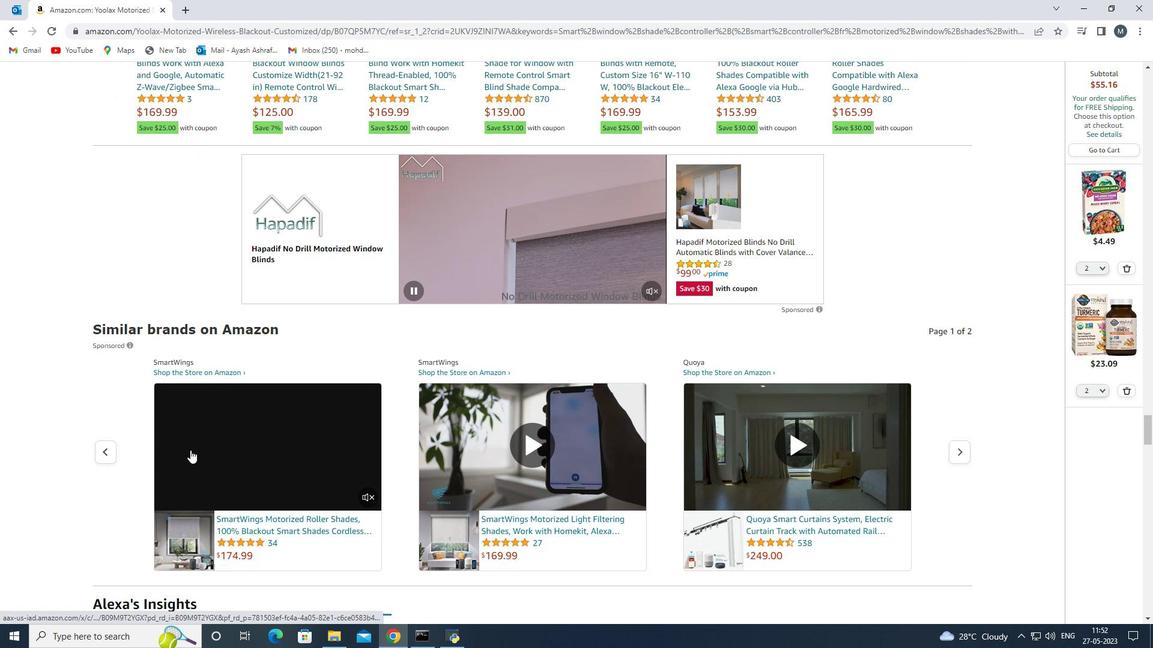 
Action: Mouse moved to (604, 455)
Screenshot: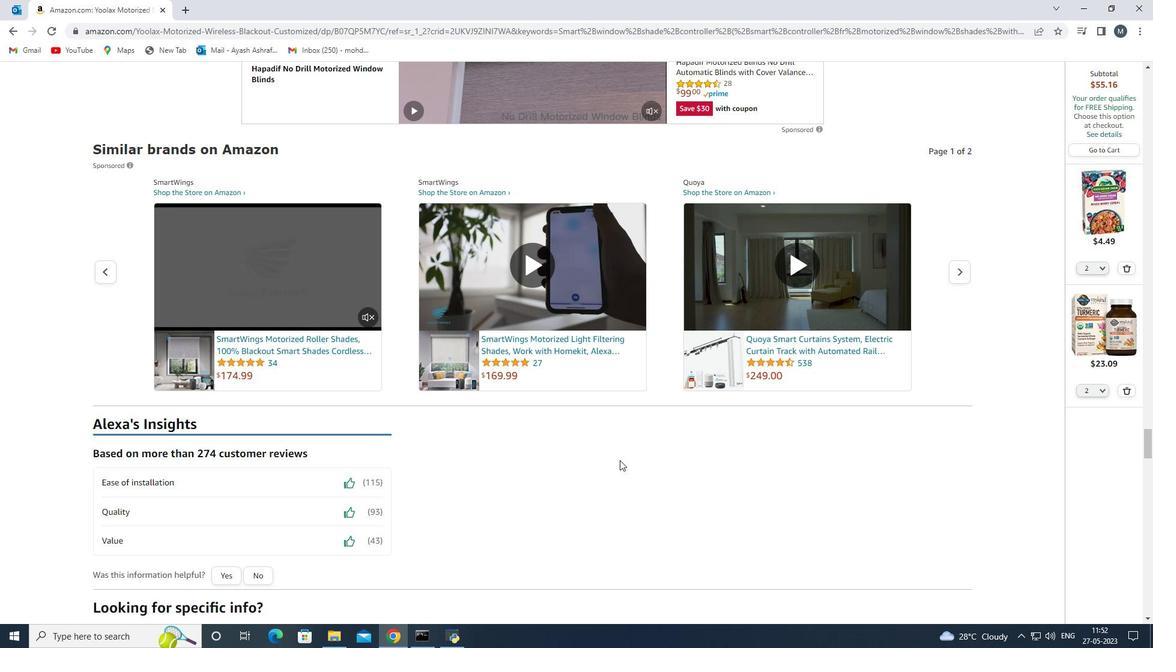 
Action: Mouse scrolled (618, 459) with delta (0, 0)
Screenshot: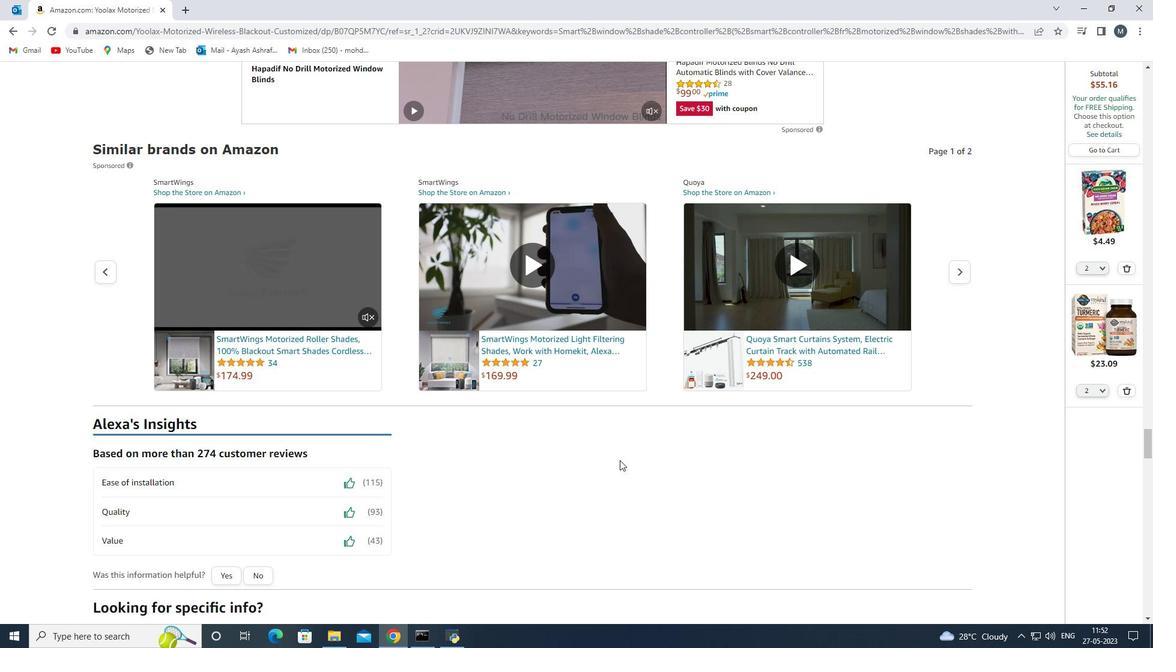 
Action: Mouse moved to (600, 455)
Screenshot: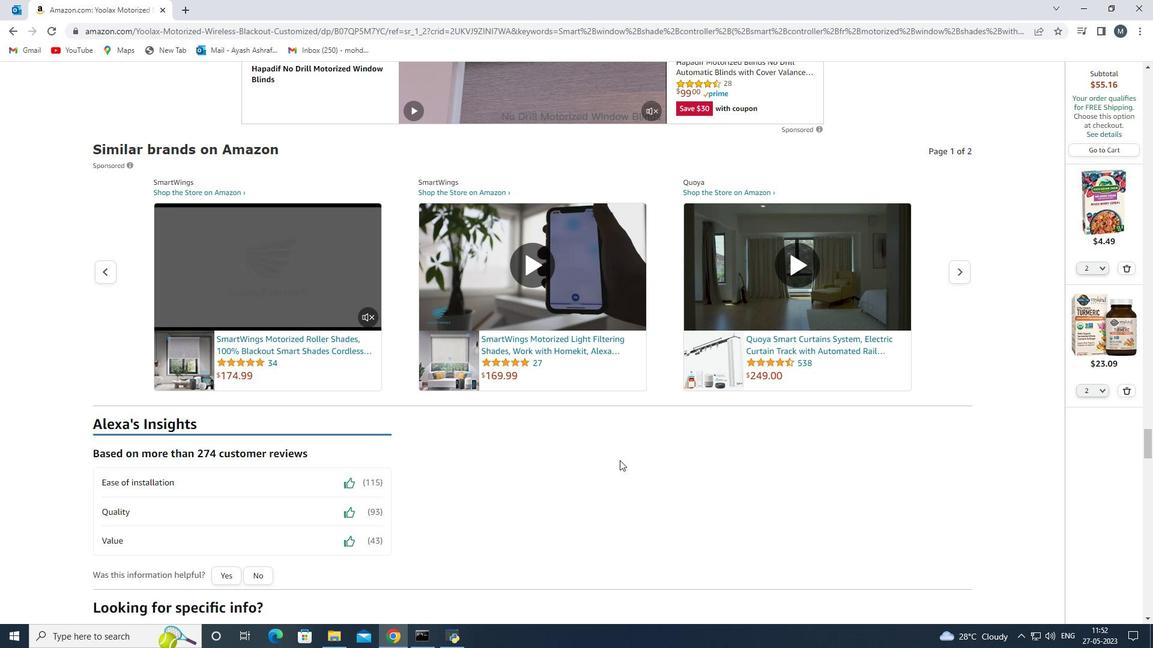 
Action: Mouse scrolled (610, 456) with delta (0, 0)
Screenshot: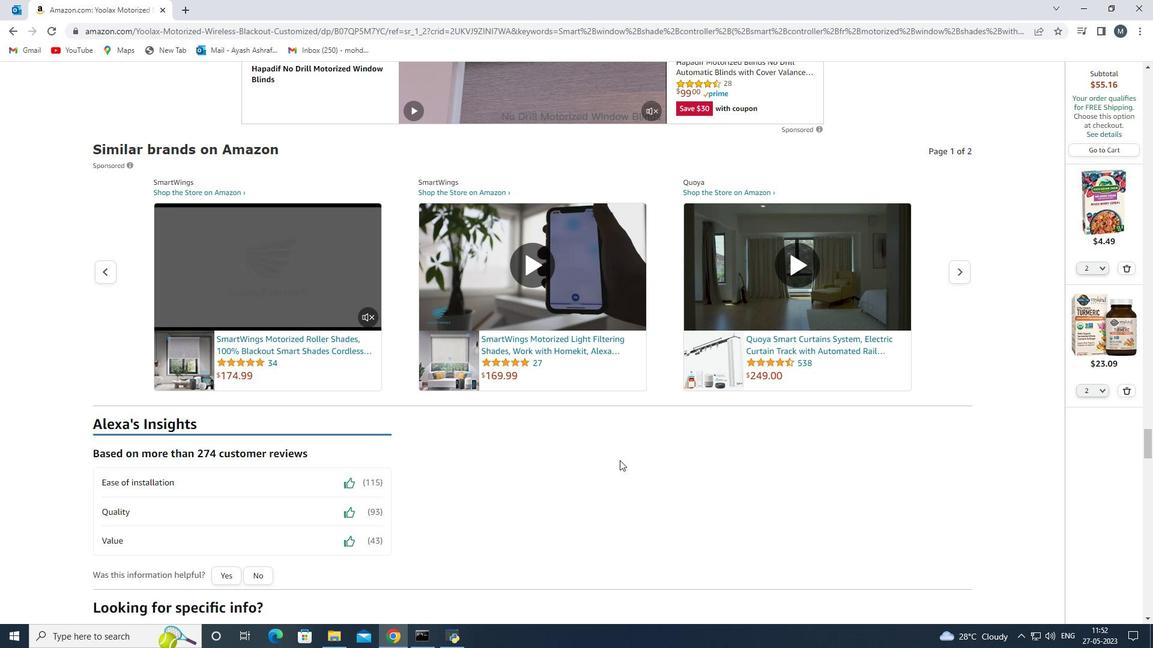 
Action: Mouse moved to (597, 455)
Screenshot: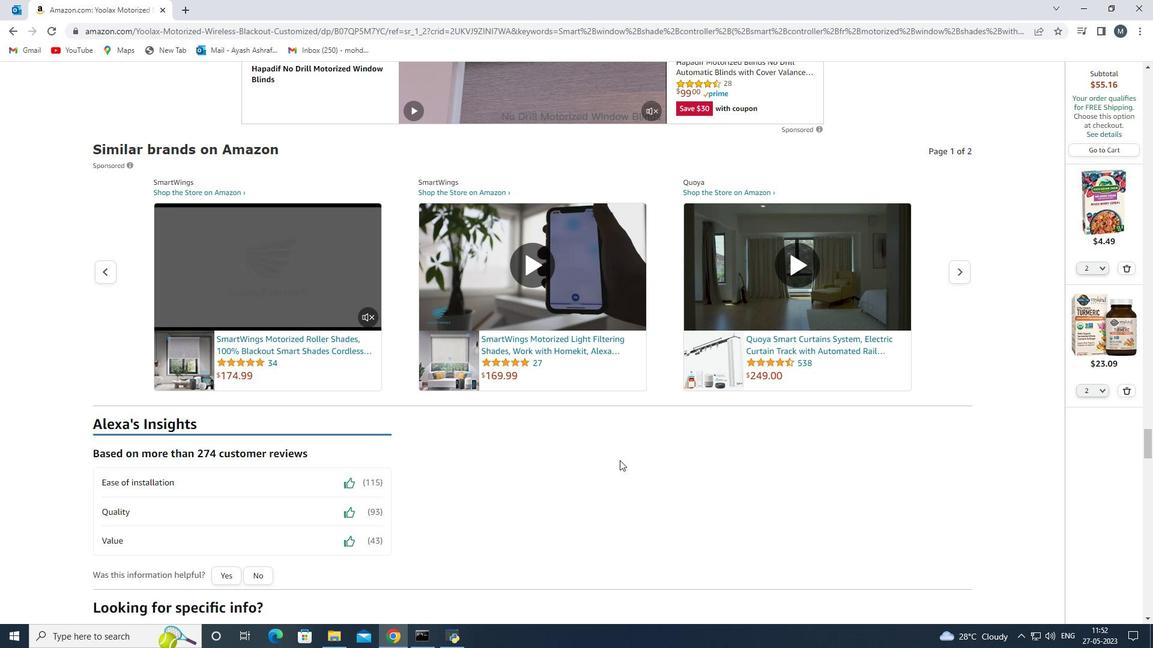 
Action: Mouse scrolled (600, 454) with delta (0, 0)
Screenshot: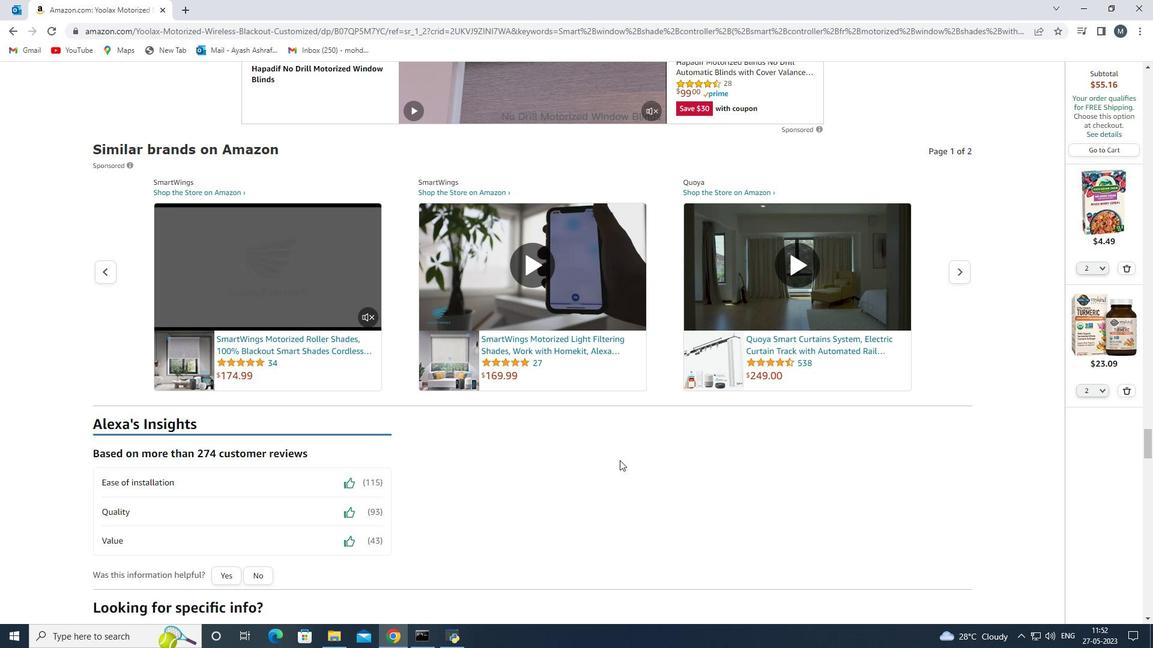 
Action: Mouse moved to (580, 454)
Screenshot: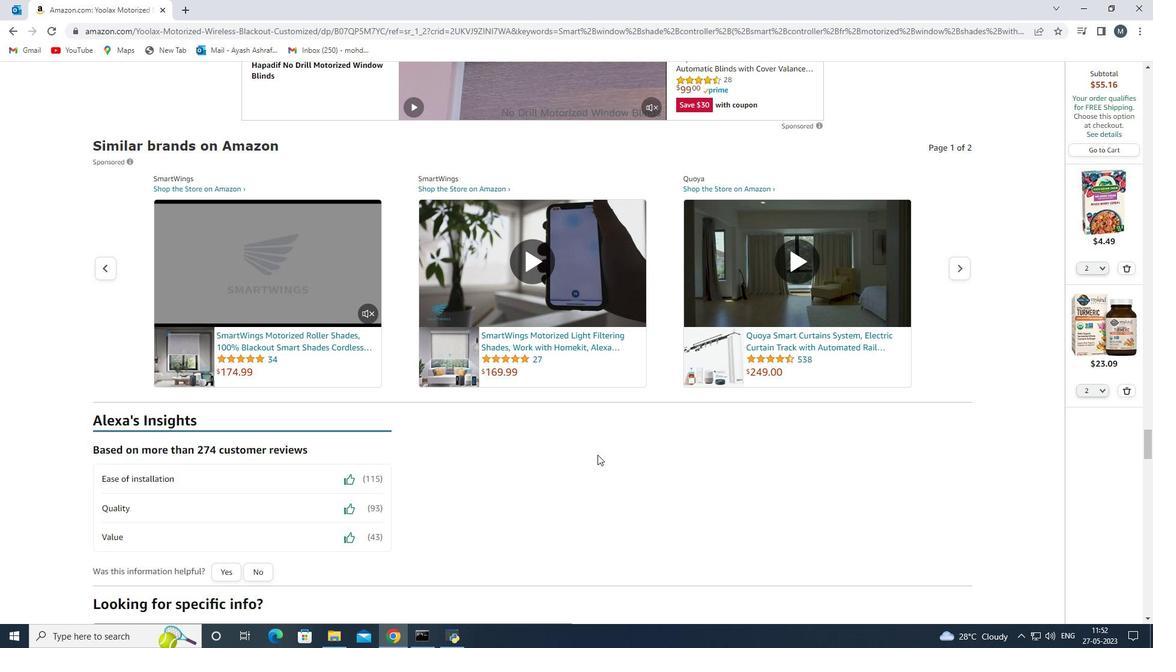 
Action: Mouse scrolled (595, 454) with delta (0, 0)
Screenshot: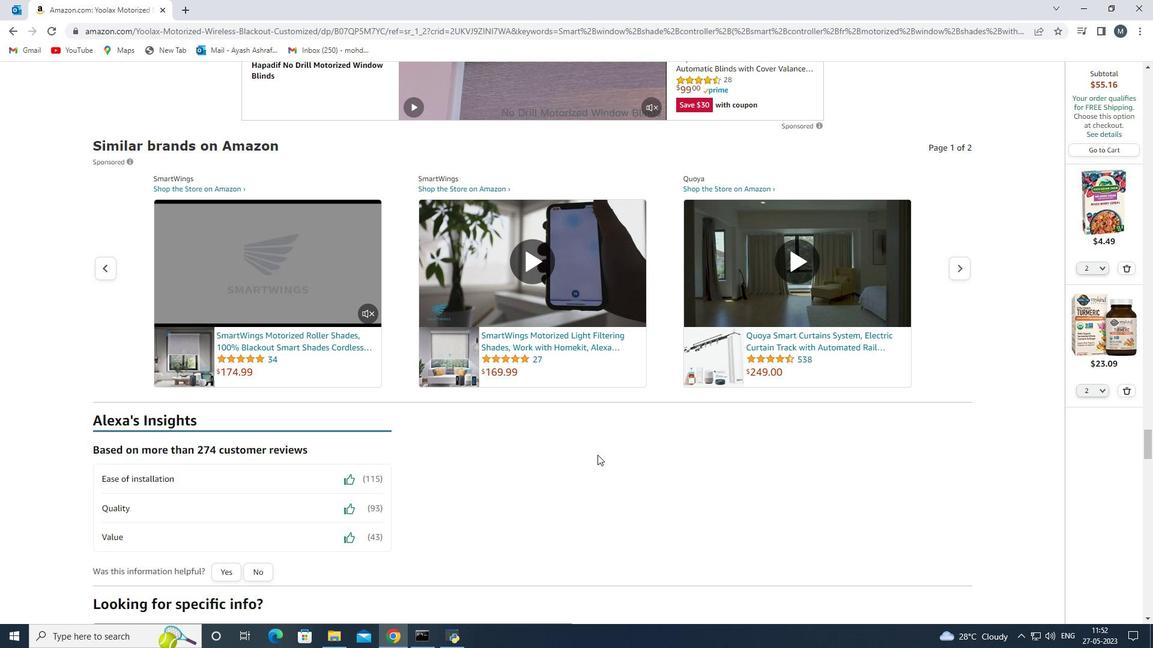 
Action: Mouse scrolled (592, 454) with delta (0, 0)
Screenshot: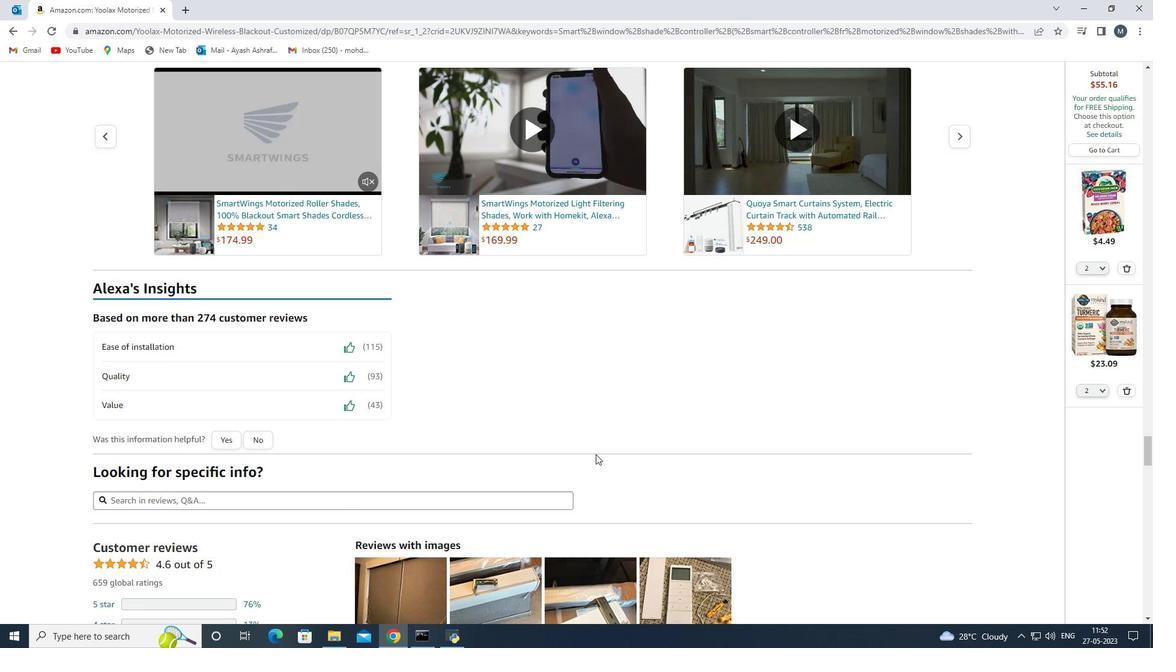 
Action: Mouse moved to (579, 454)
Screenshot: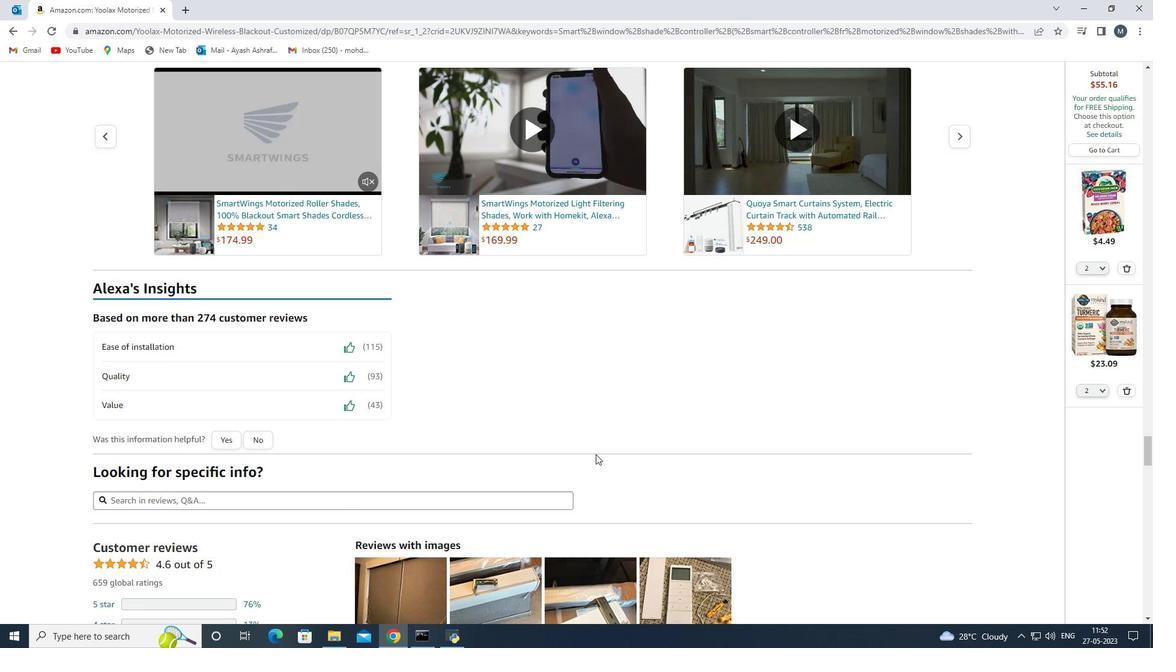 
Action: Mouse scrolled (589, 454) with delta (0, 0)
Screenshot: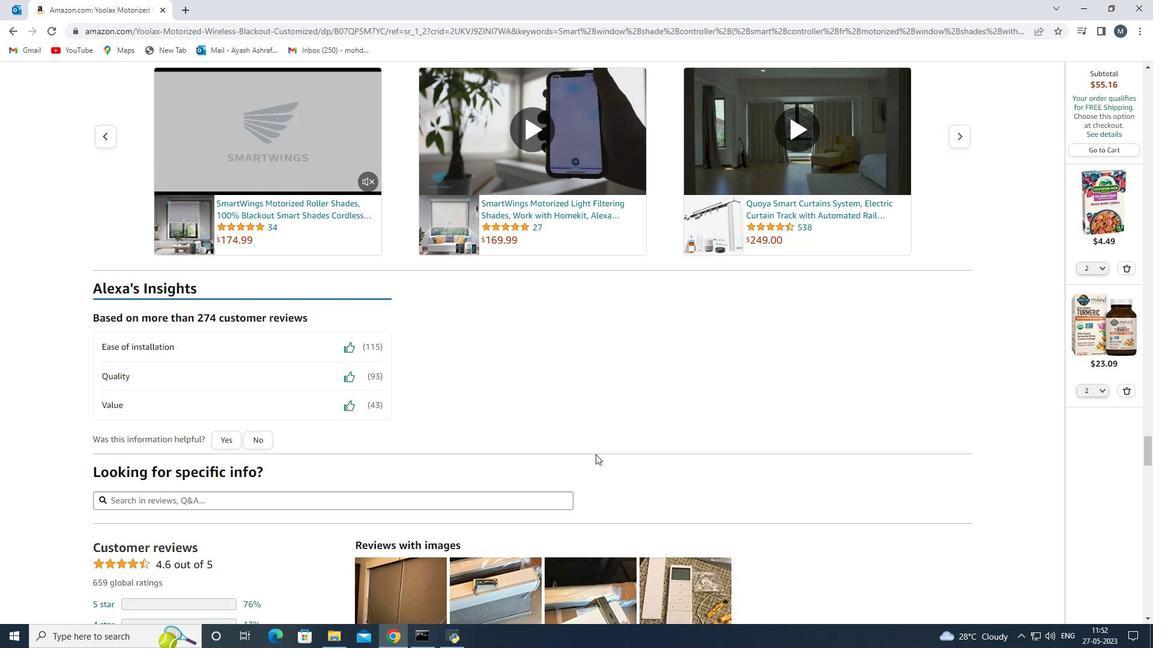 
Action: Mouse moved to (579, 455)
Screenshot: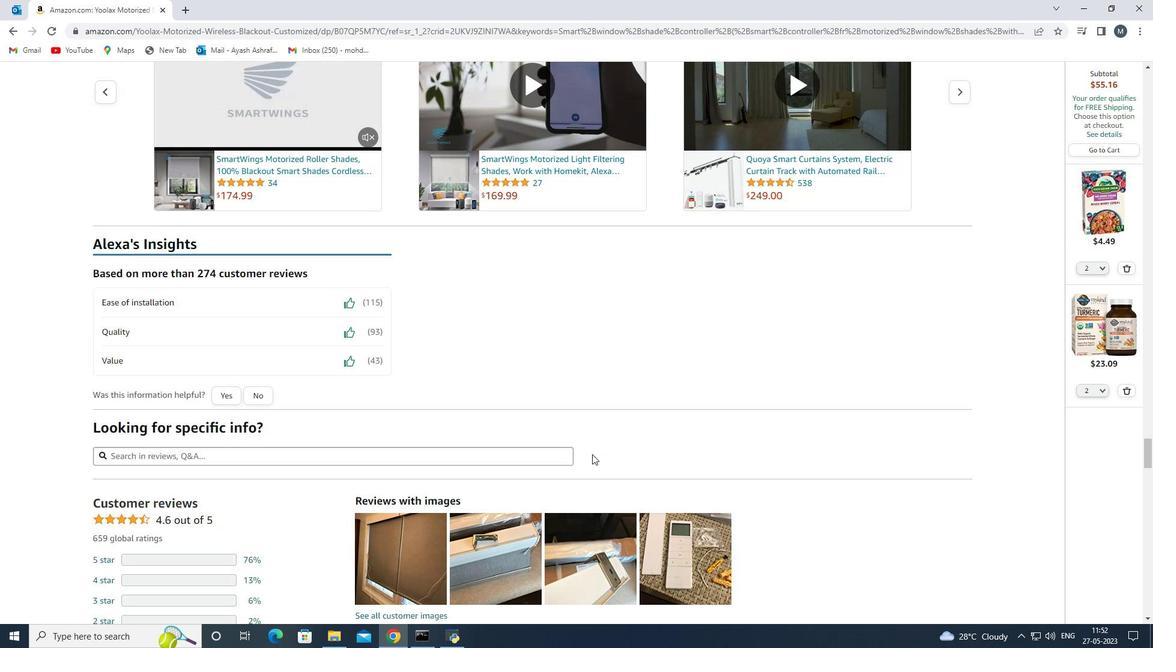 
Action: Mouse scrolled (580, 454) with delta (0, 0)
Screenshot: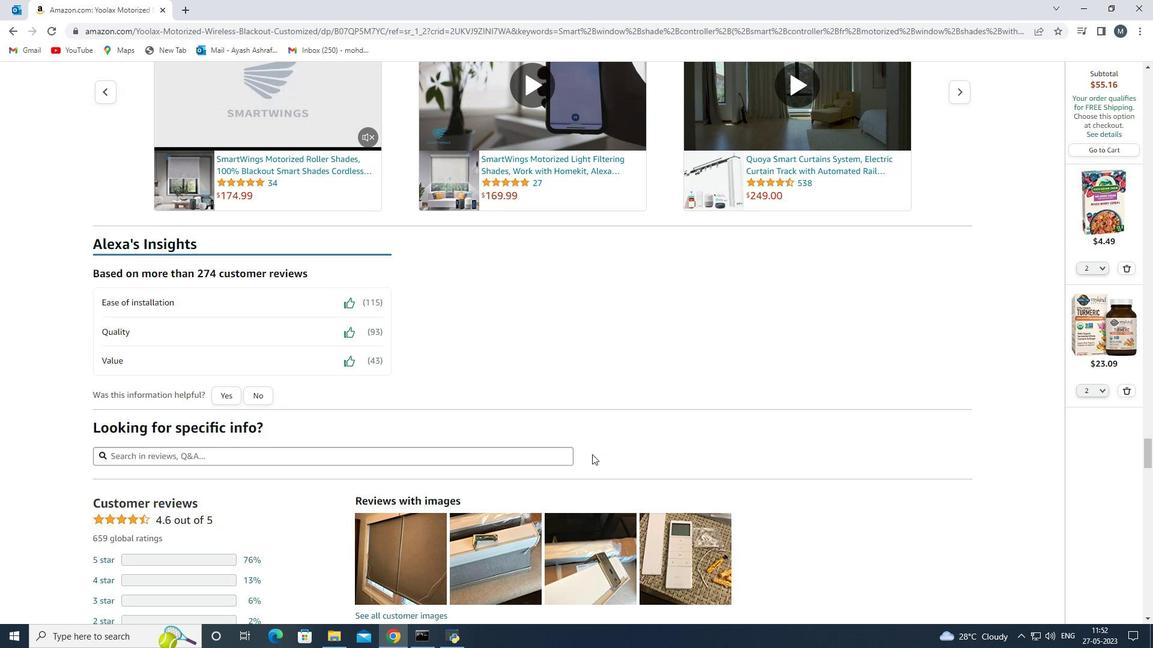 
Action: Mouse moved to (576, 458)
Screenshot: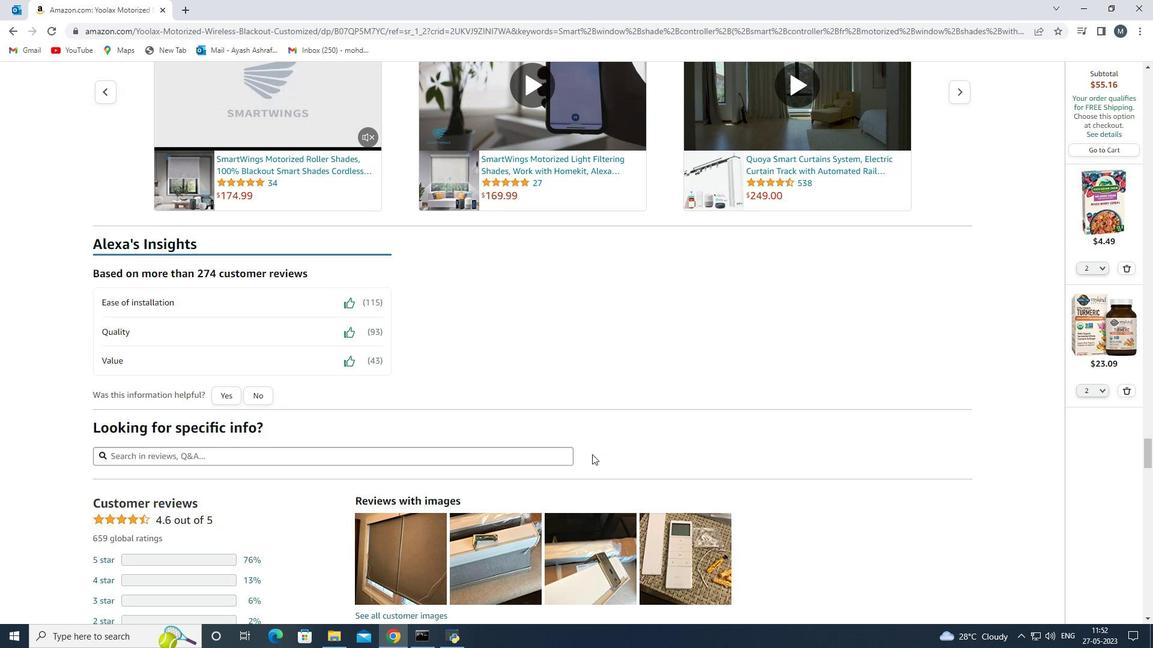 
Action: Mouse scrolled (580, 454) with delta (0, 0)
Screenshot: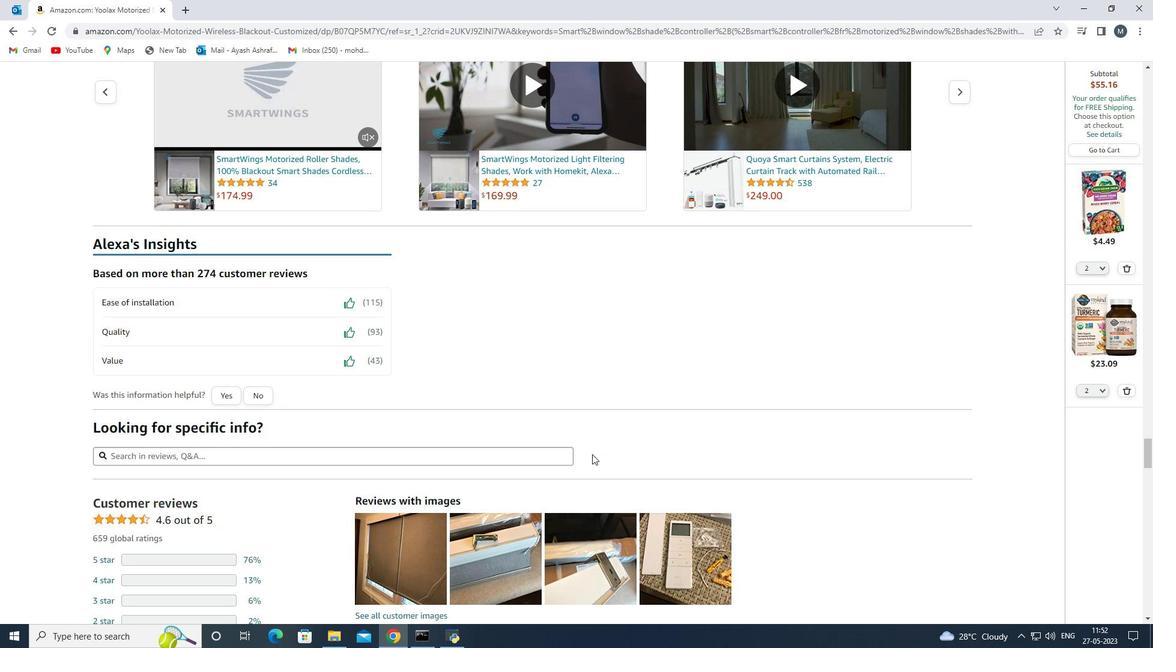 
Action: Mouse moved to (575, 458)
Screenshot: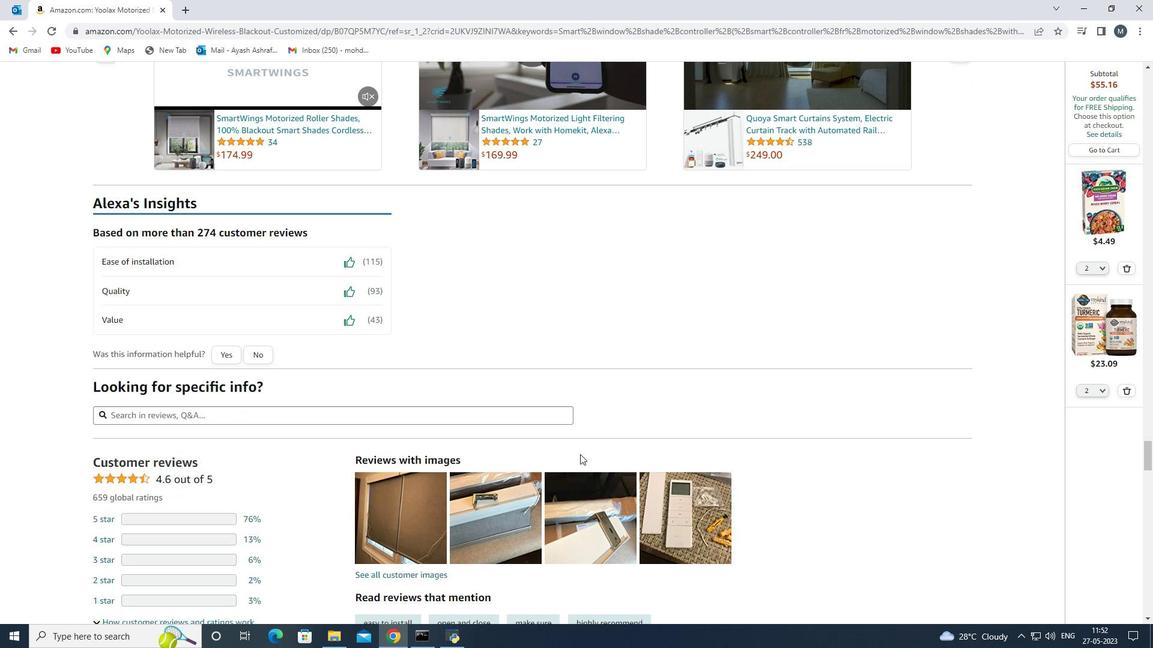 
Action: Mouse scrolled (580, 454) with delta (0, 0)
Screenshot: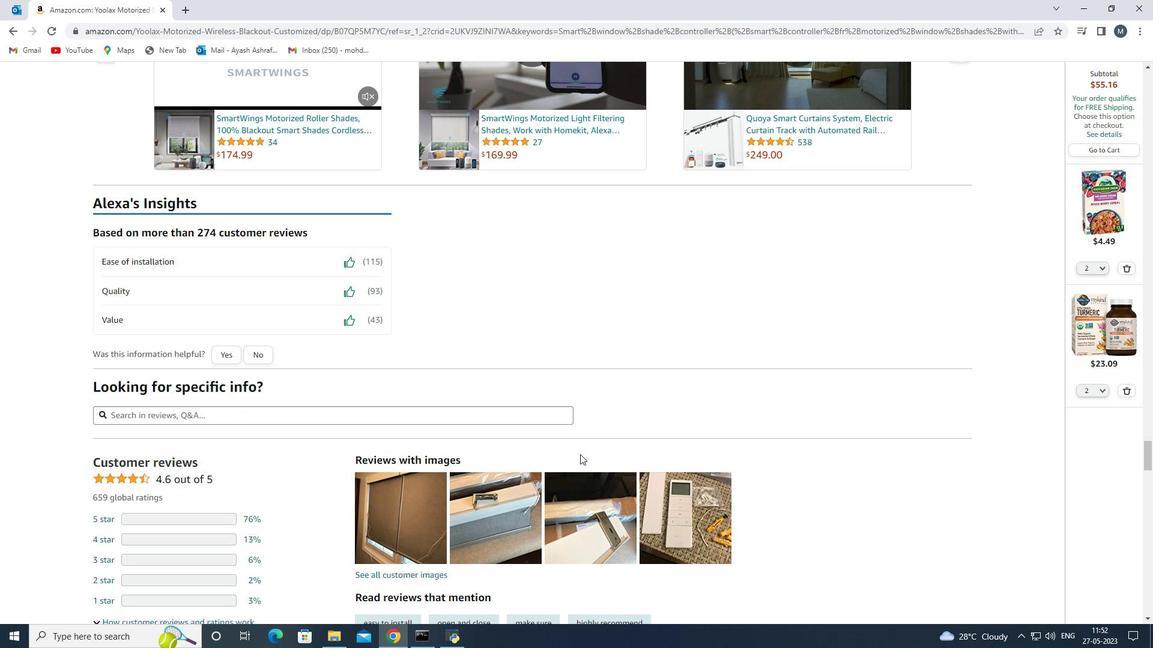 
Action: Mouse scrolled (580, 454) with delta (0, 0)
Screenshot: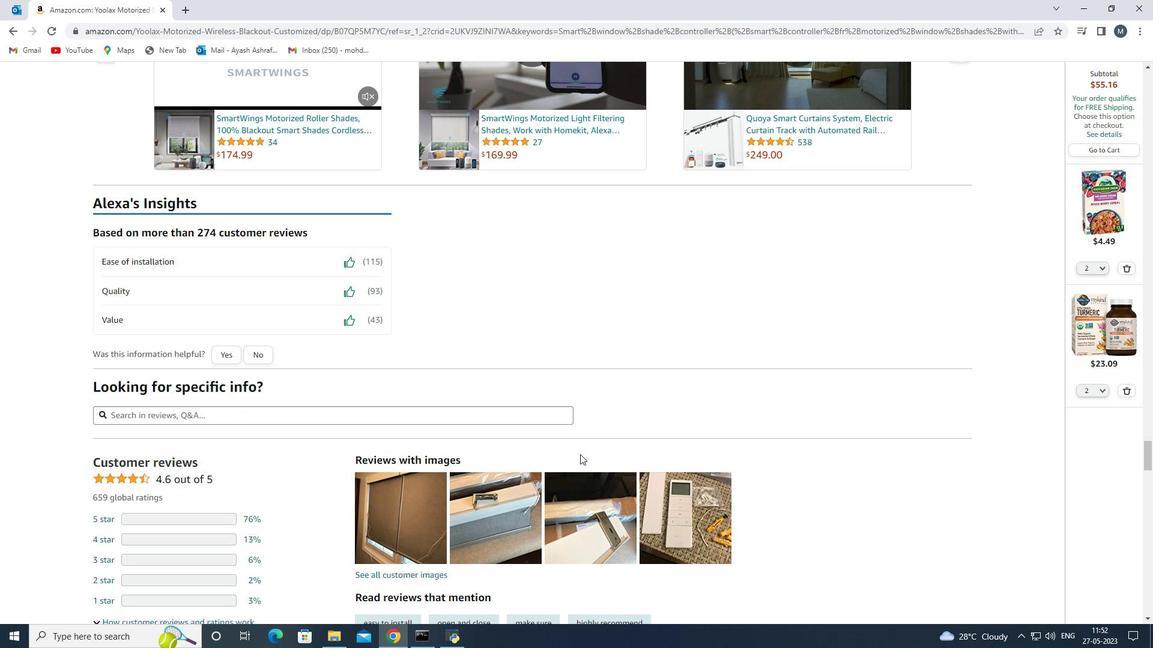 
Action: Mouse moved to (515, 368)
Screenshot: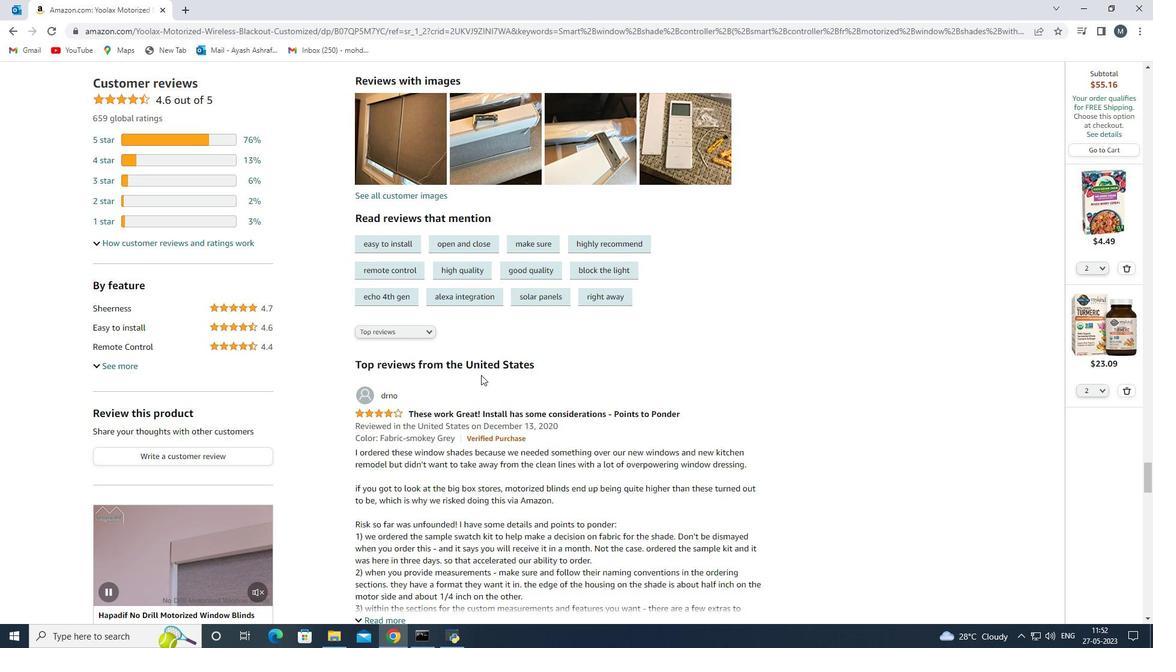 
Action: Mouse scrolled (515, 367) with delta (0, 0)
Screenshot: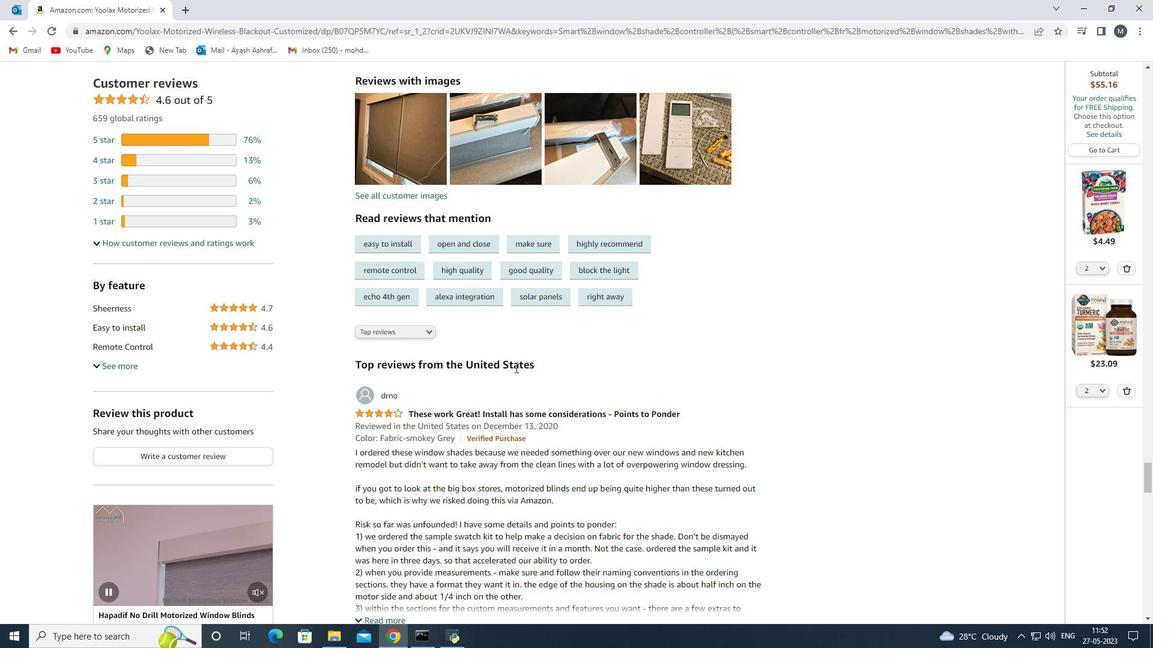 
Action: Mouse moved to (440, 364)
Screenshot: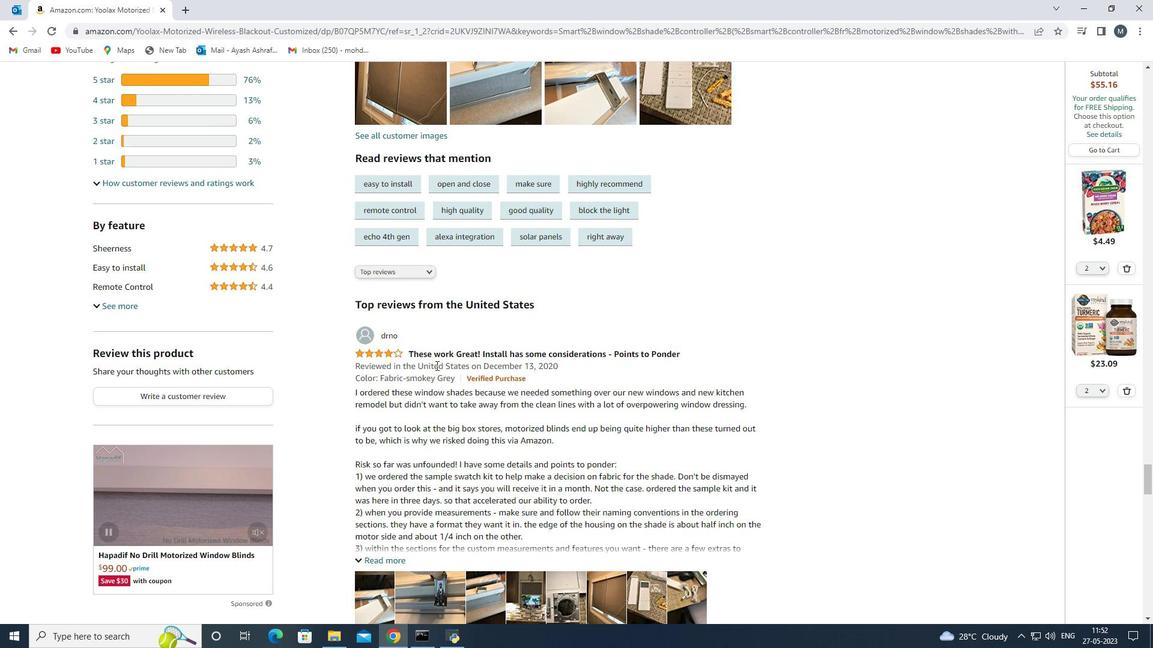 
Action: Mouse pressed left at (440, 364)
Screenshot: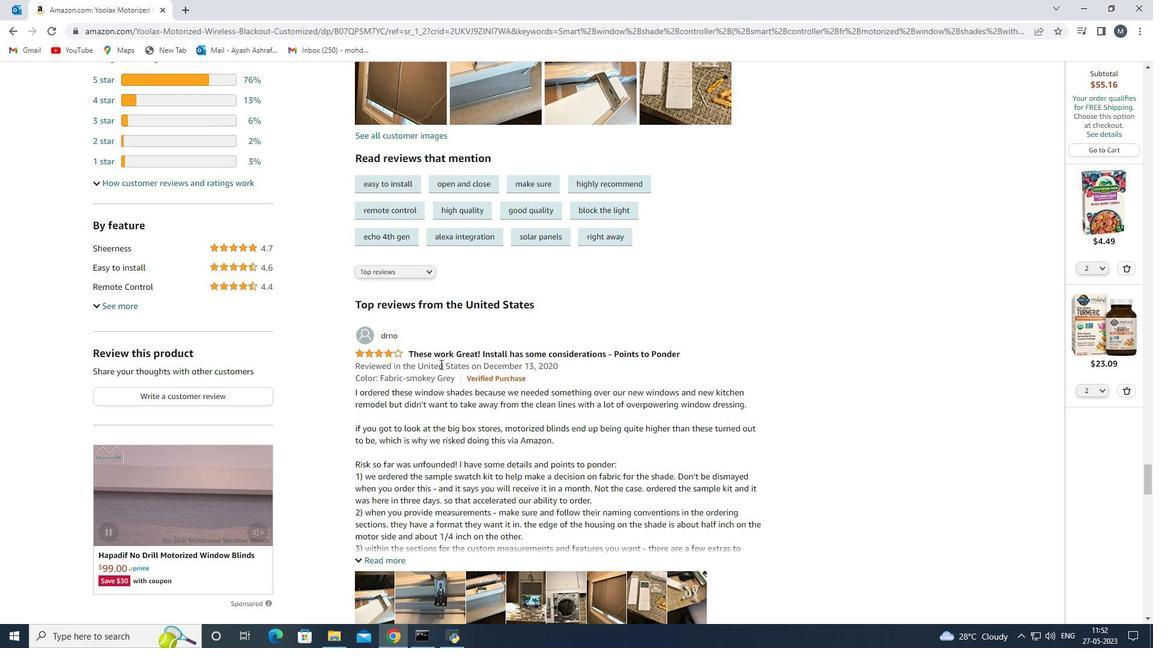 
Action: Mouse moved to (610, 369)
Screenshot: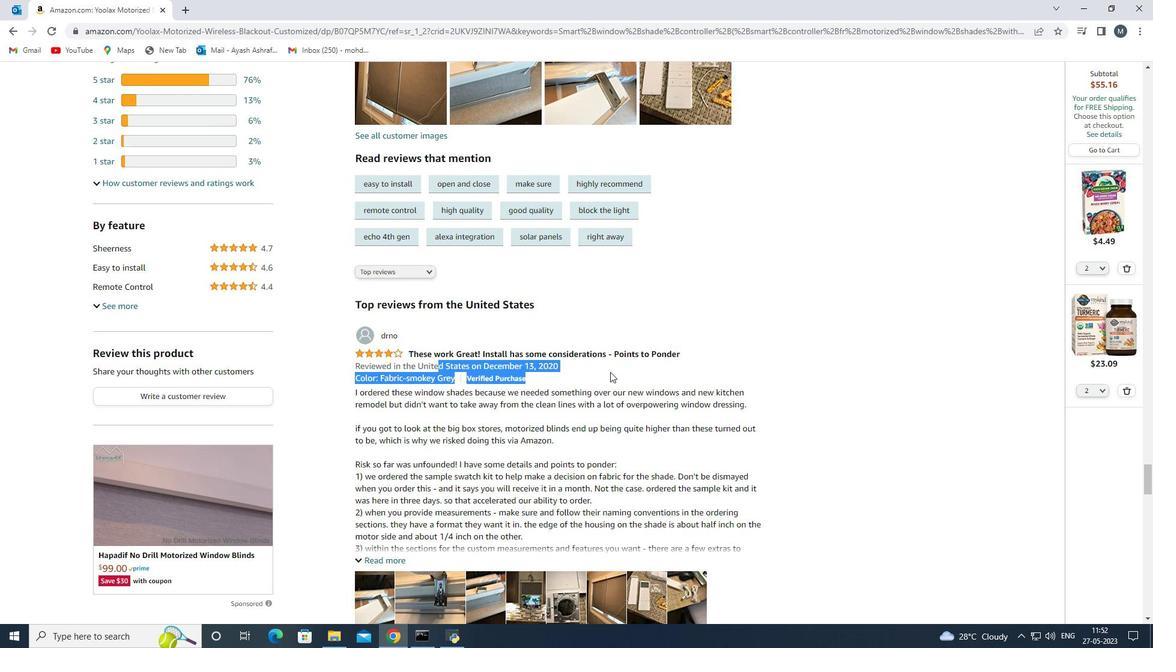 
Action: Mouse pressed left at (610, 369)
Screenshot: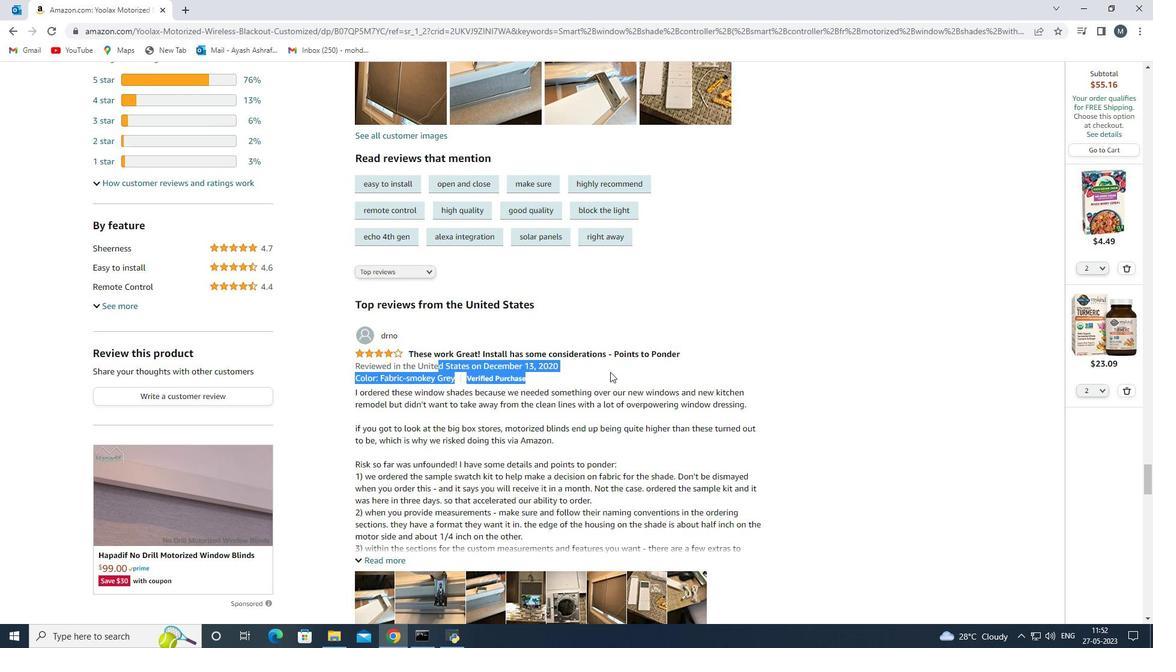 
Action: Mouse moved to (543, 391)
Screenshot: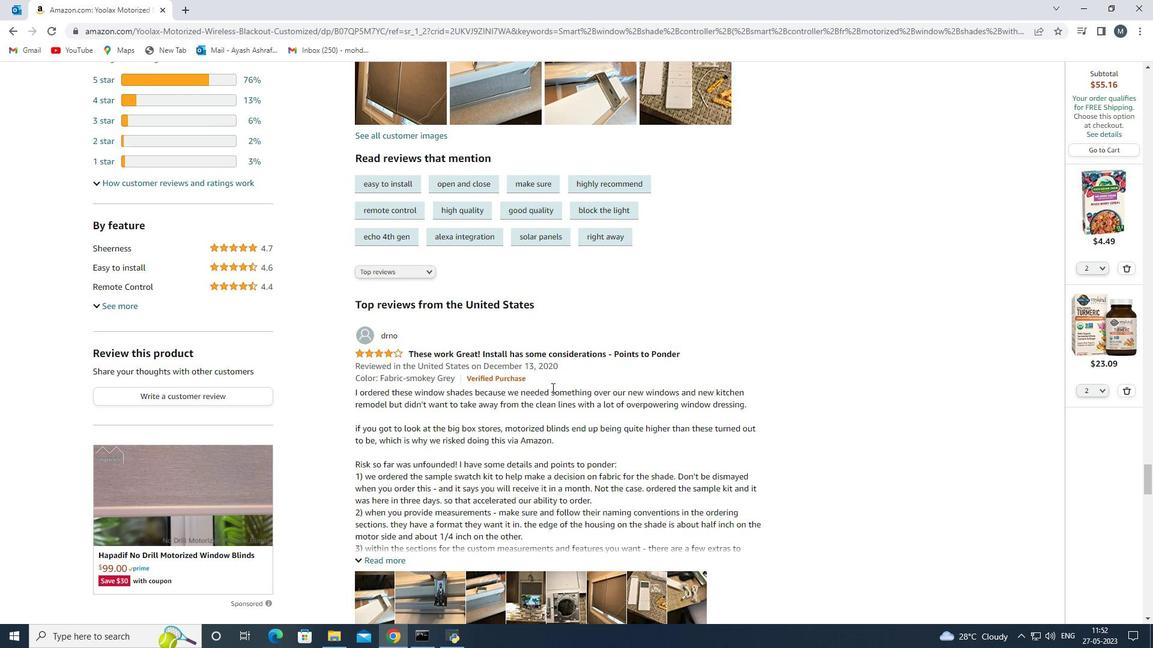 
Action: Mouse scrolled (543, 390) with delta (0, 0)
Screenshot: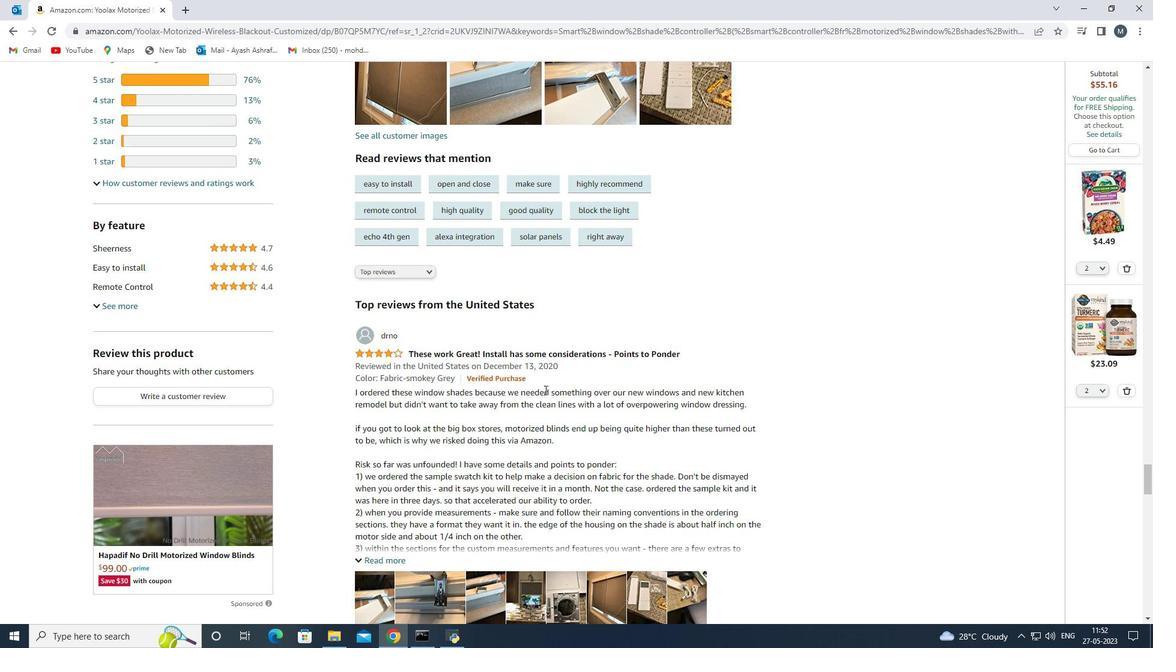 
Action: Mouse moved to (361, 335)
Screenshot: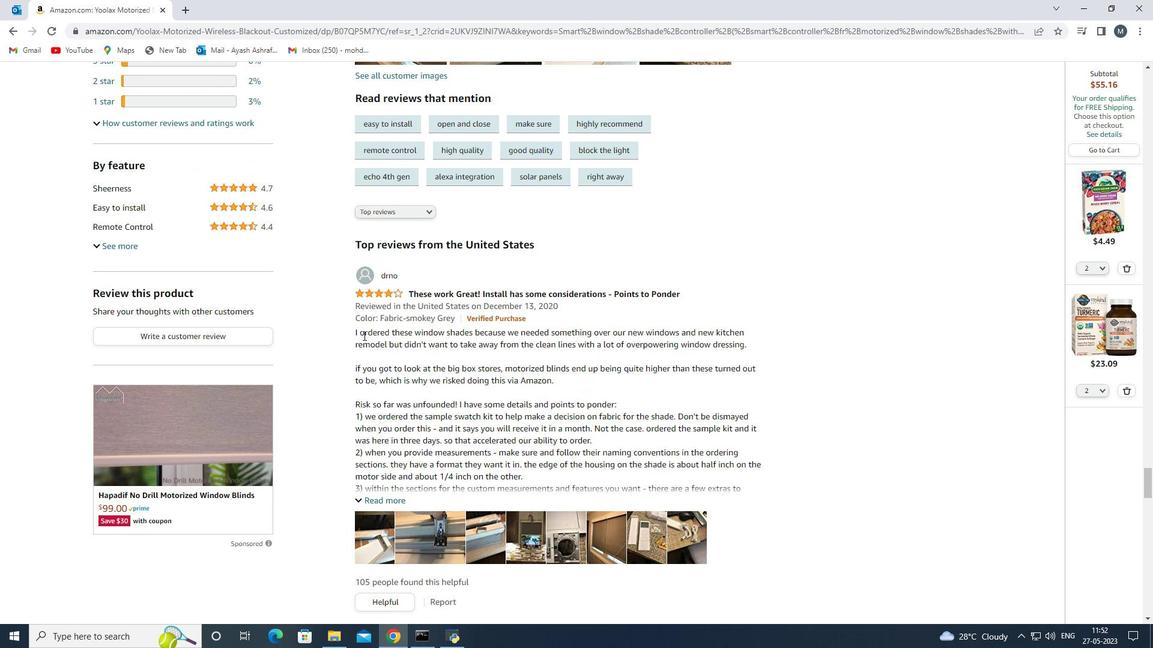 
Action: Mouse pressed left at (361, 335)
Screenshot: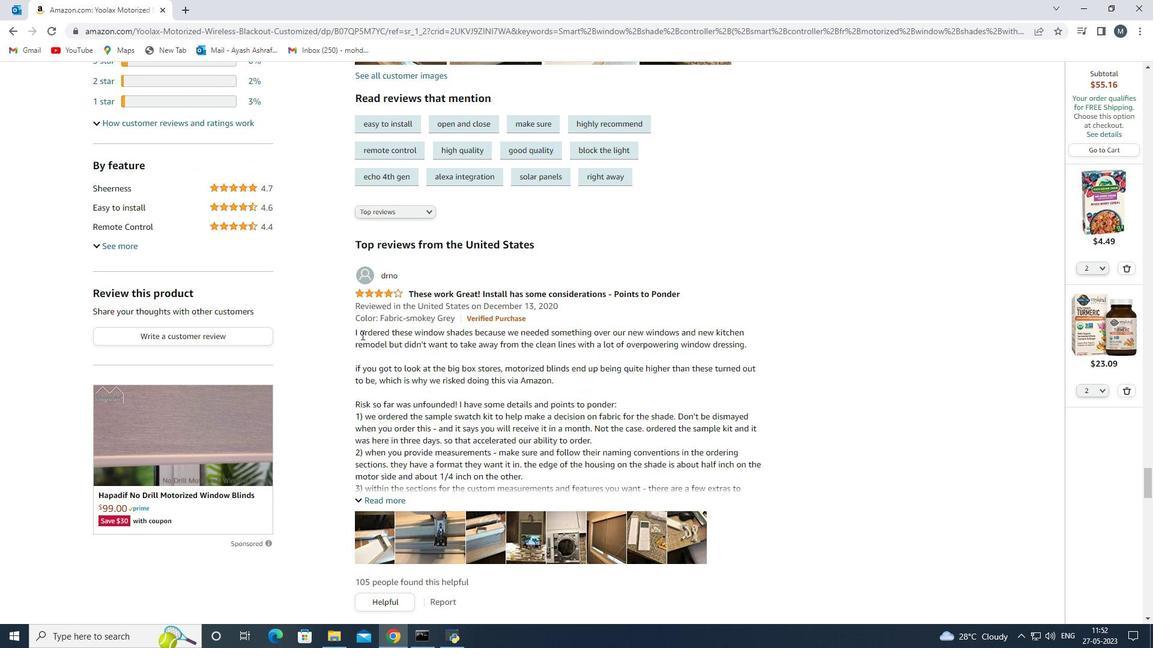 
Action: Mouse moved to (774, 347)
Screenshot: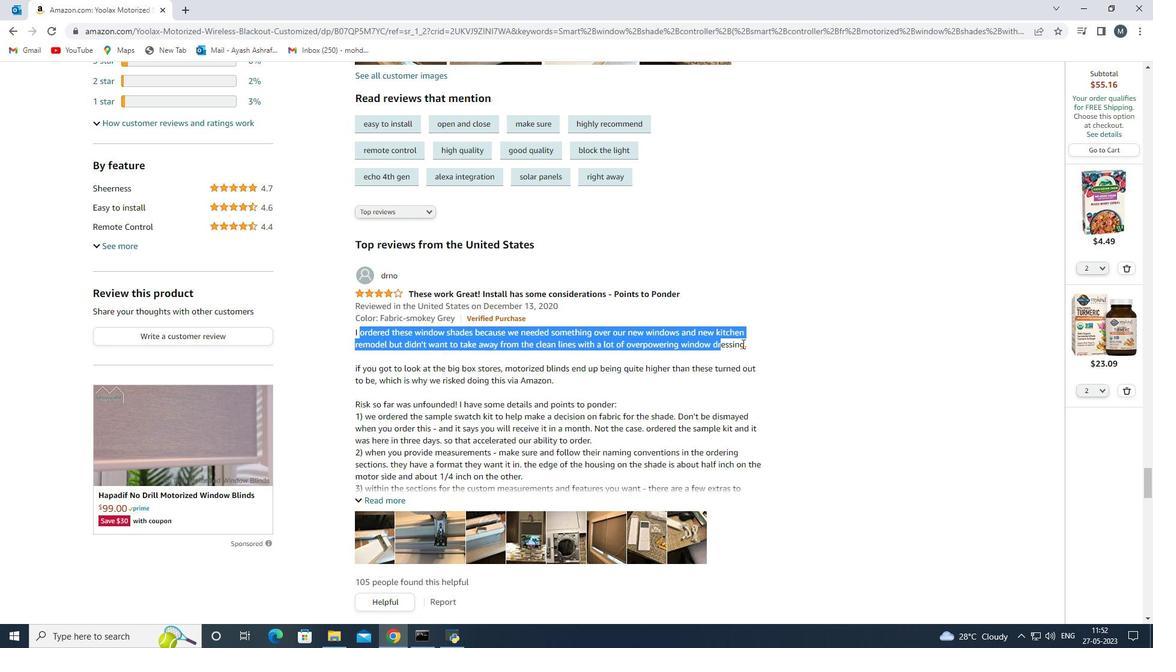 
Action: Mouse pressed left at (774, 347)
Screenshot: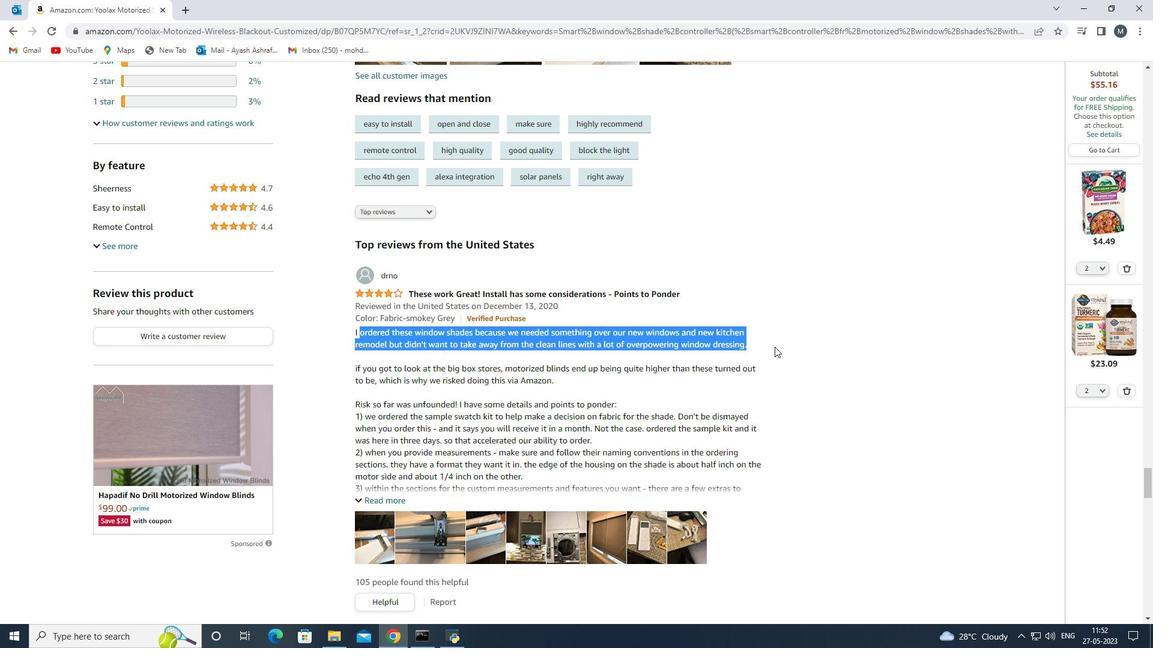 
Action: Mouse moved to (554, 370)
Screenshot: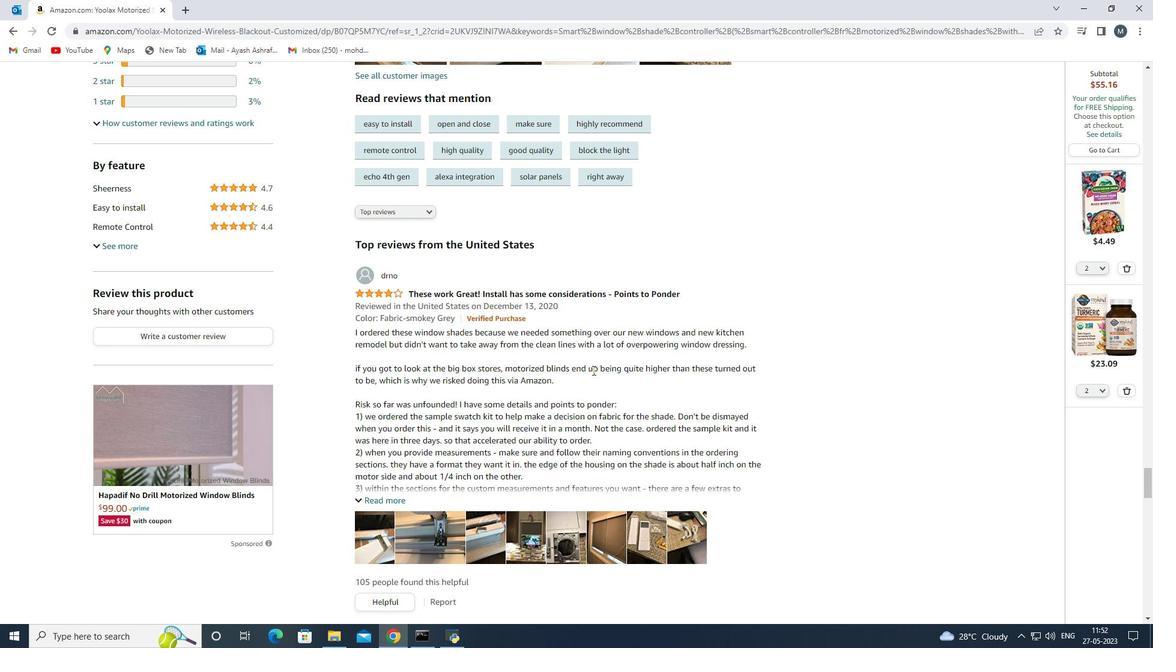 
Action: Mouse scrolled (554, 370) with delta (0, 0)
Screenshot: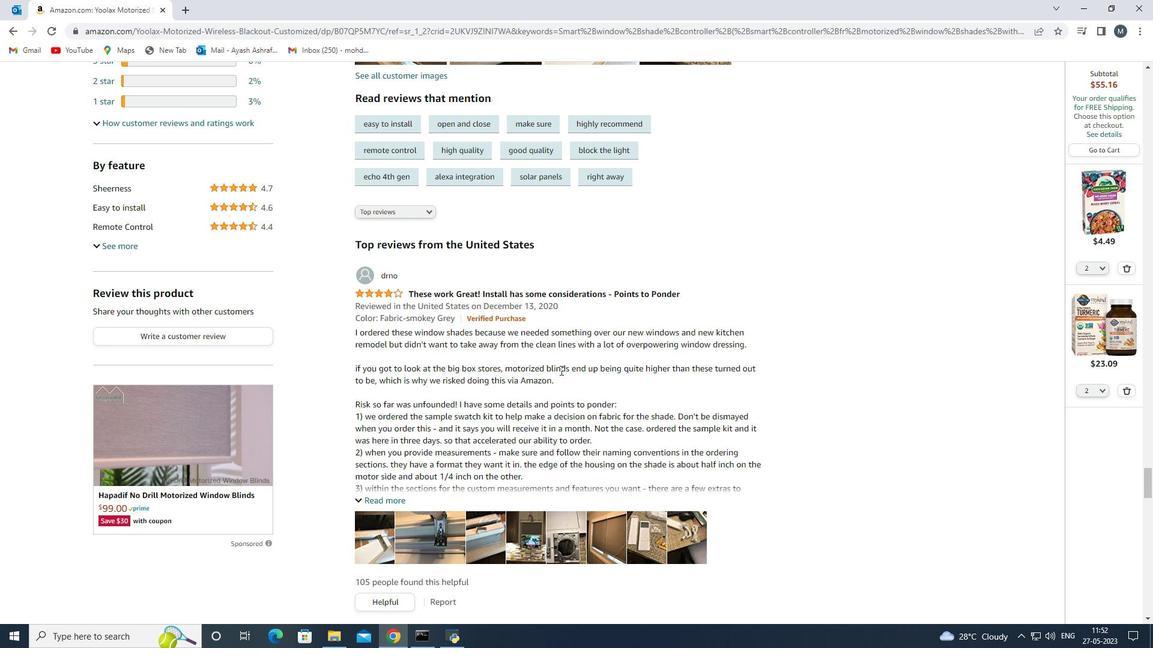 
Action: Mouse scrolled (554, 370) with delta (0, 0)
Screenshot: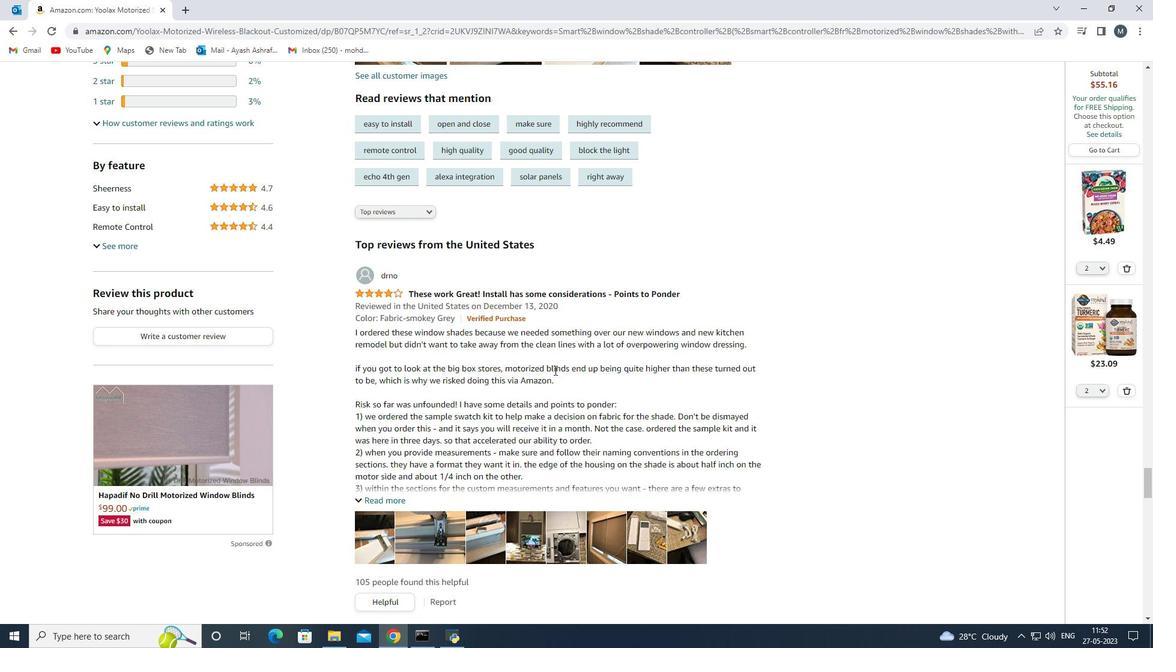 
Action: Mouse moved to (347, 244)
Screenshot: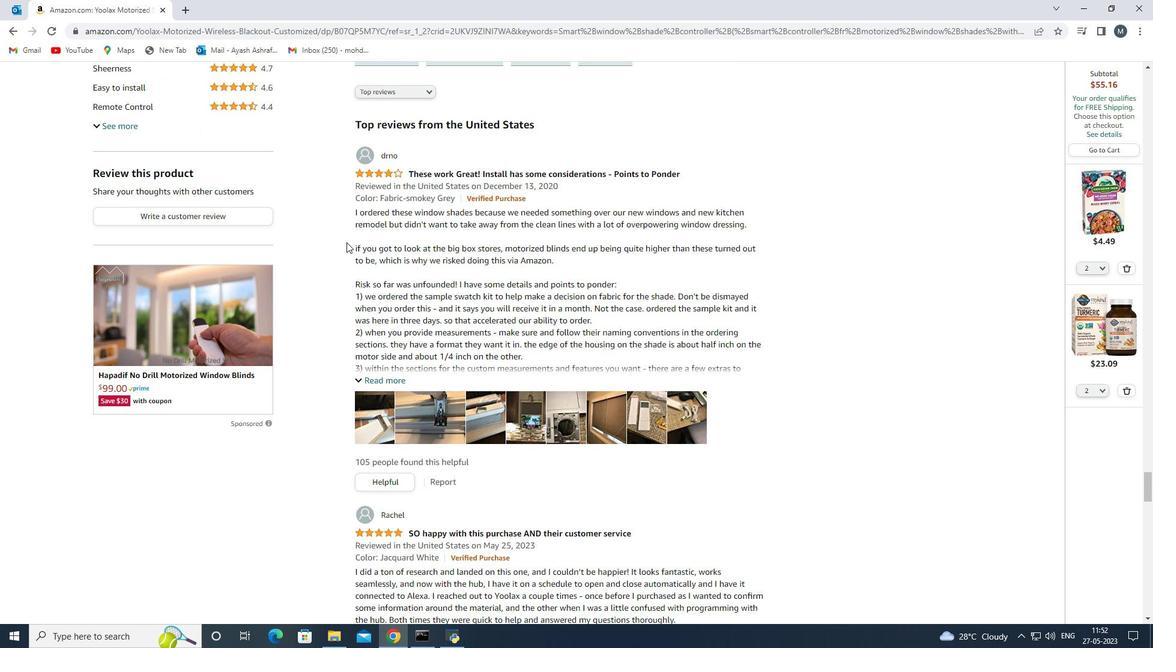 
Action: Mouse pressed left at (347, 244)
Screenshot: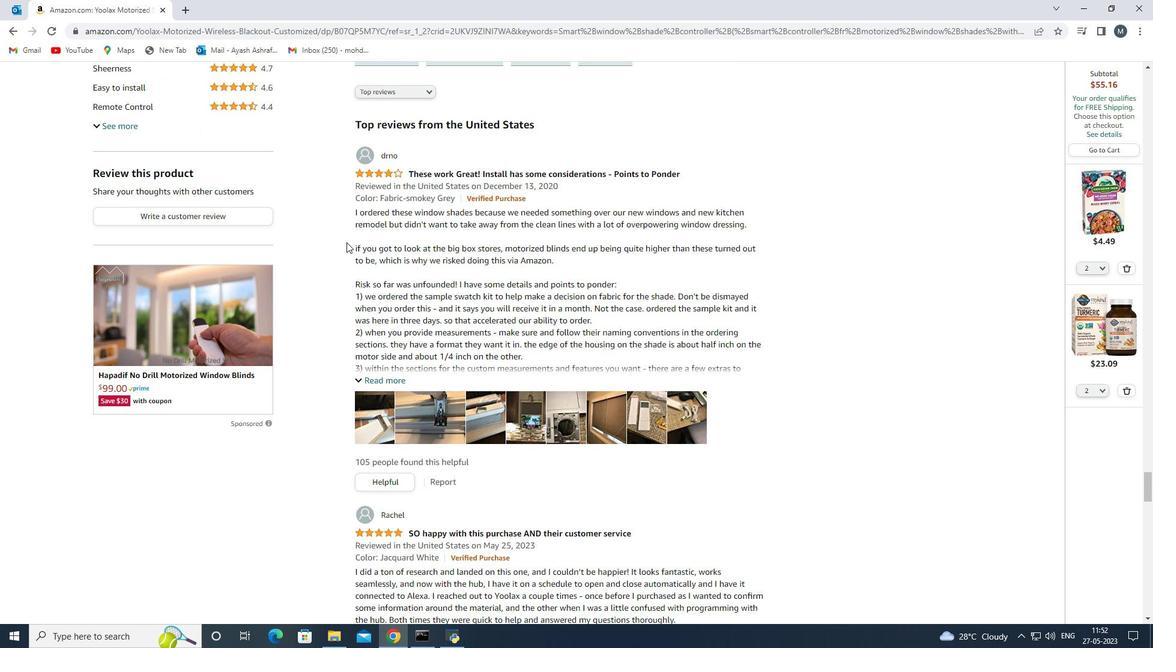
Action: Mouse moved to (667, 272)
Screenshot: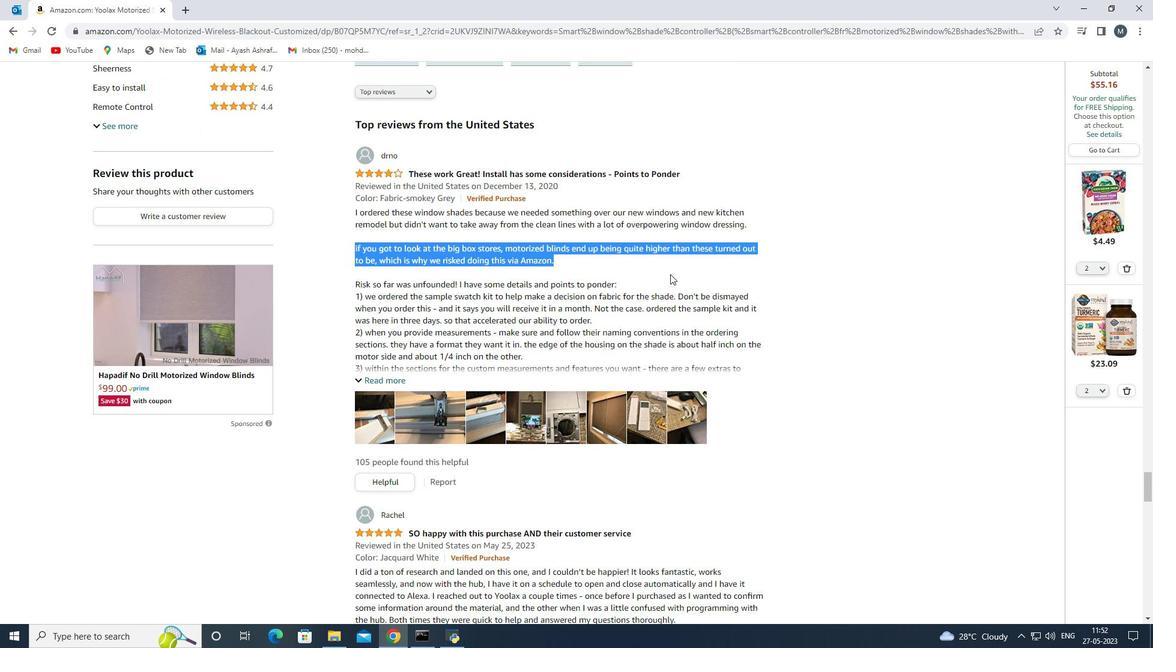 
Action: Mouse pressed left at (667, 272)
Screenshot: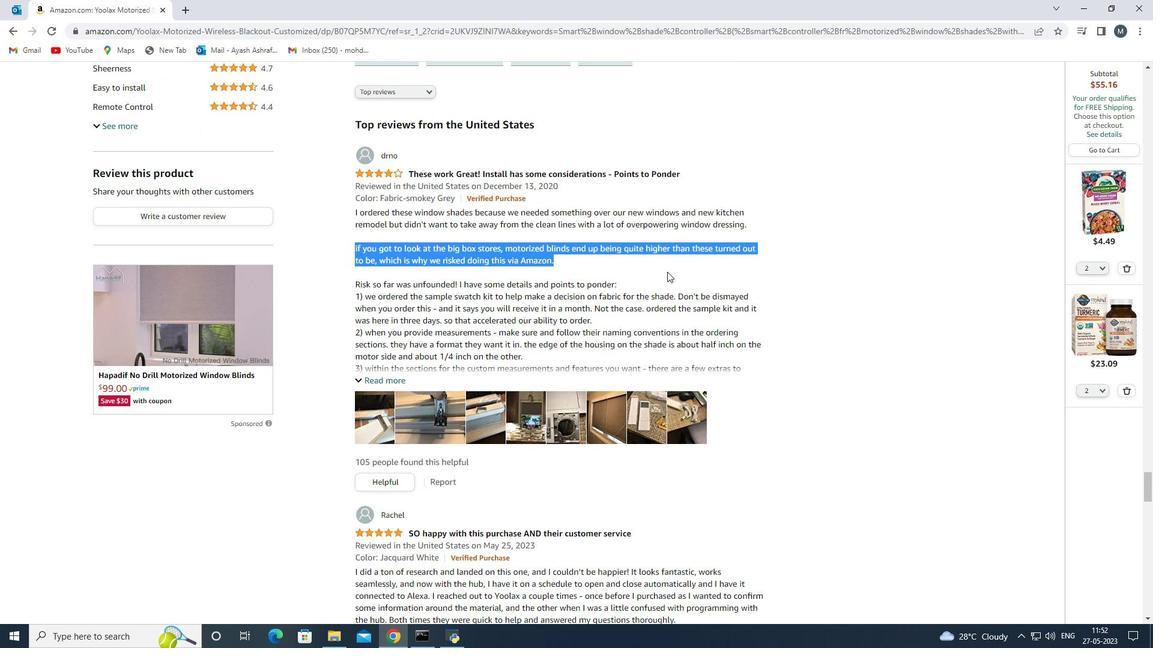 
Action: Mouse moved to (327, 285)
Screenshot: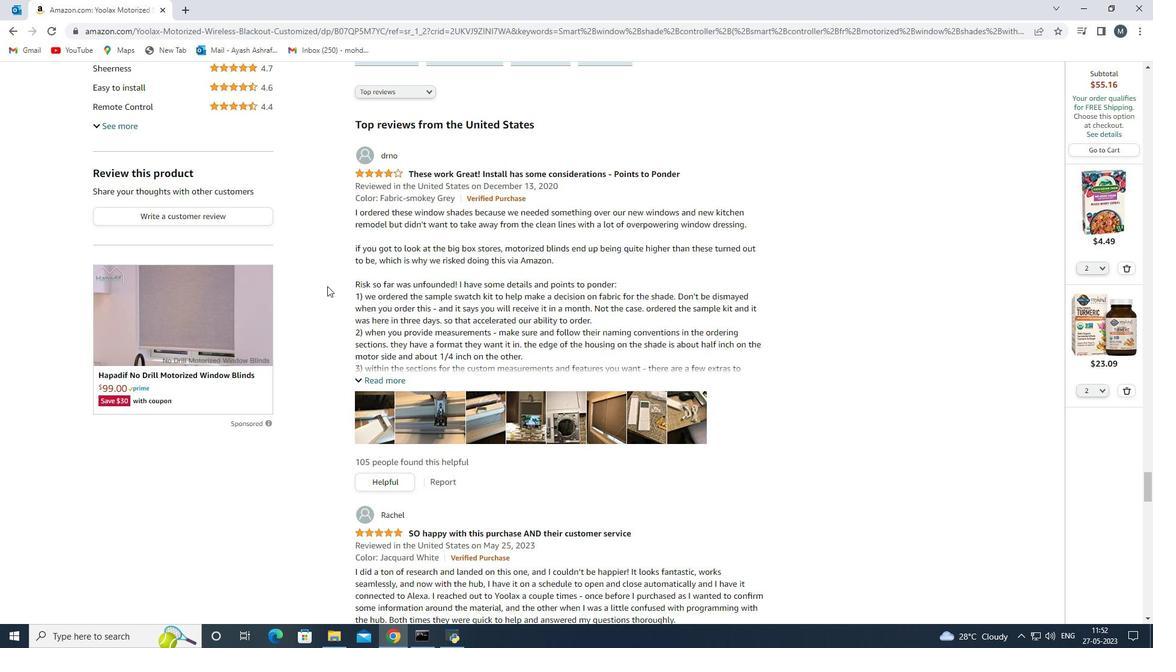 
Action: Mouse pressed left at (327, 285)
Screenshot: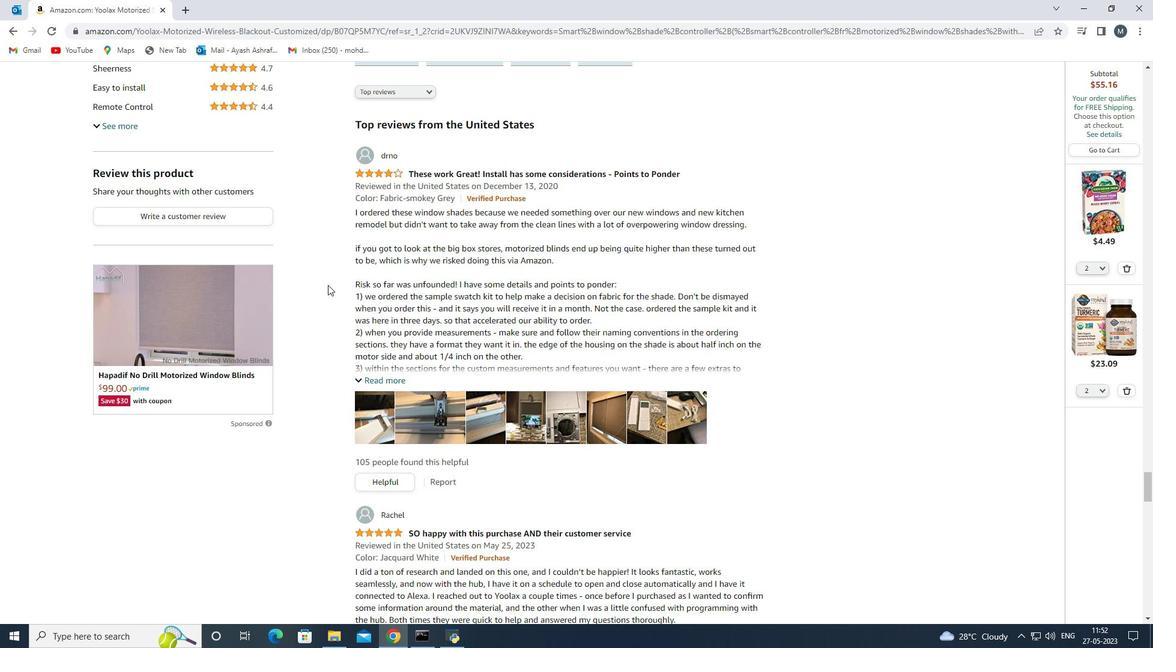 
Action: Mouse moved to (528, 306)
Screenshot: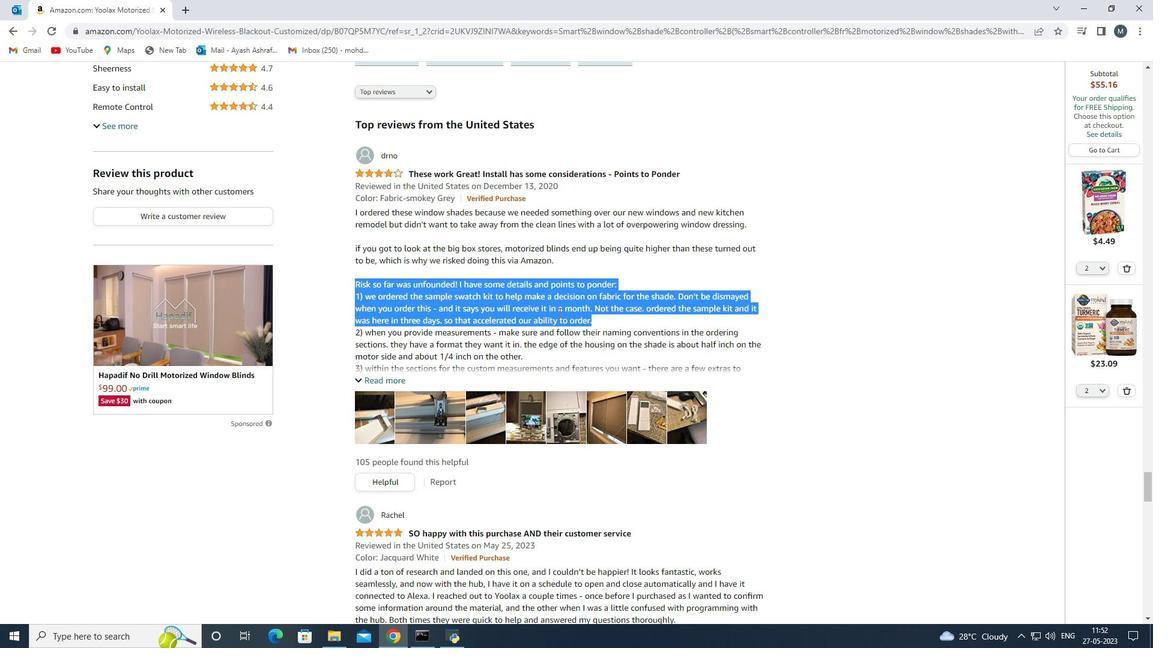 
Action: Mouse scrolled (528, 306) with delta (0, 0)
Screenshot: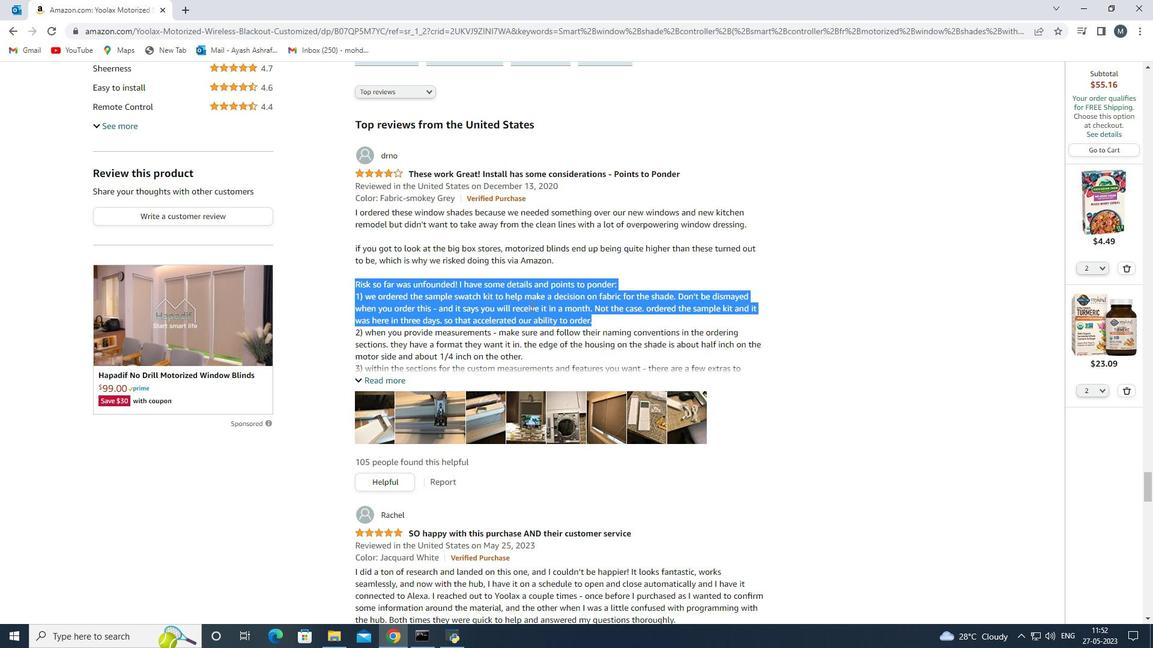 
Action: Mouse moved to (392, 321)
Screenshot: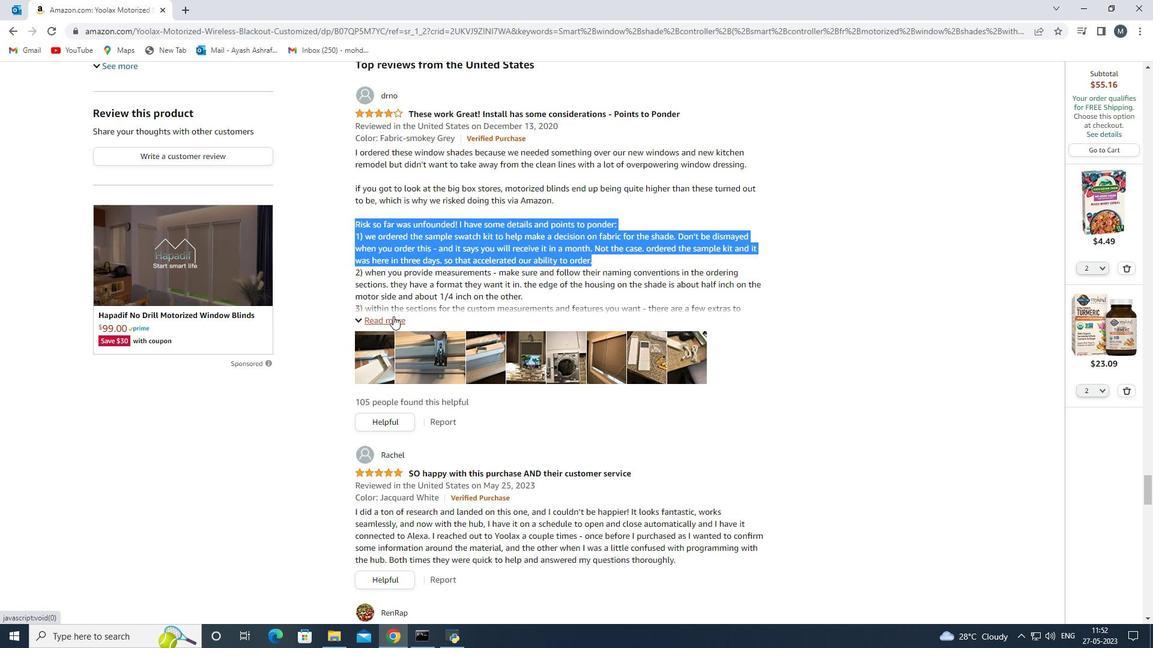
Action: Mouse pressed left at (392, 321)
Screenshot: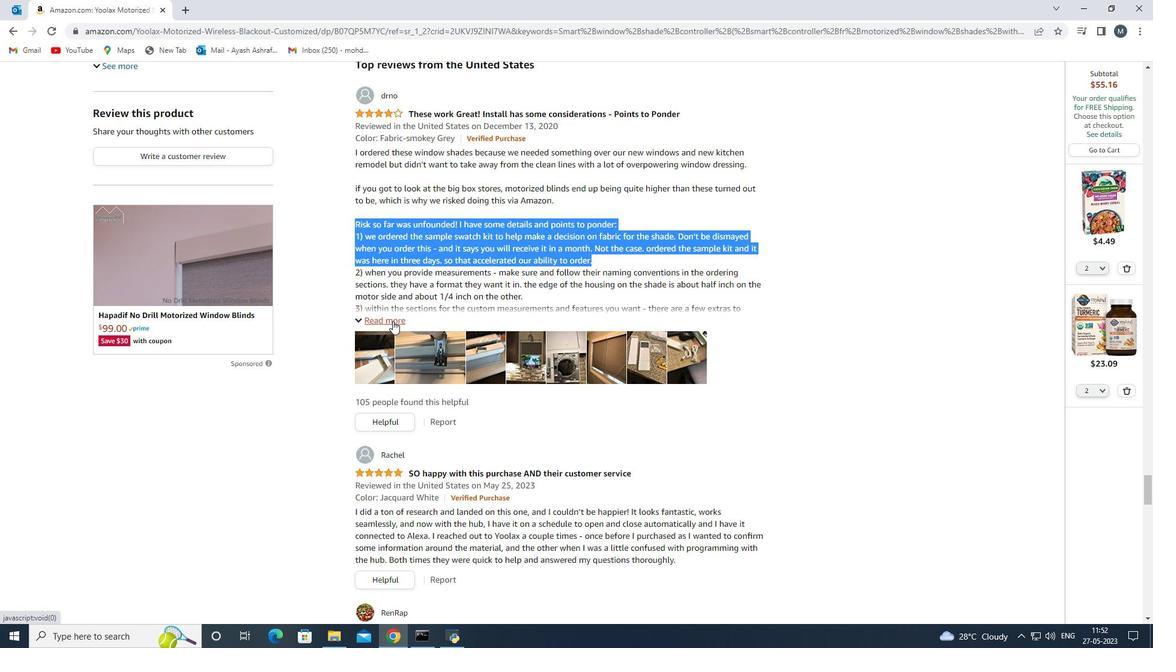 
Action: Mouse moved to (498, 307)
Screenshot: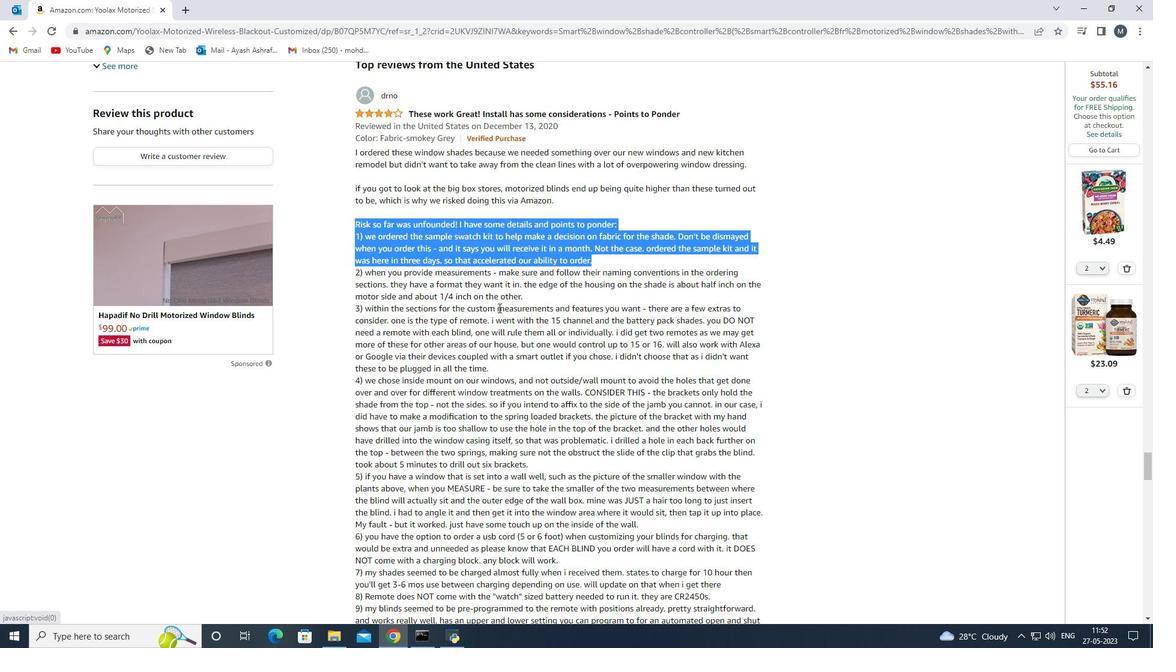 
Action: Mouse scrolled (498, 306) with delta (0, 0)
Screenshot: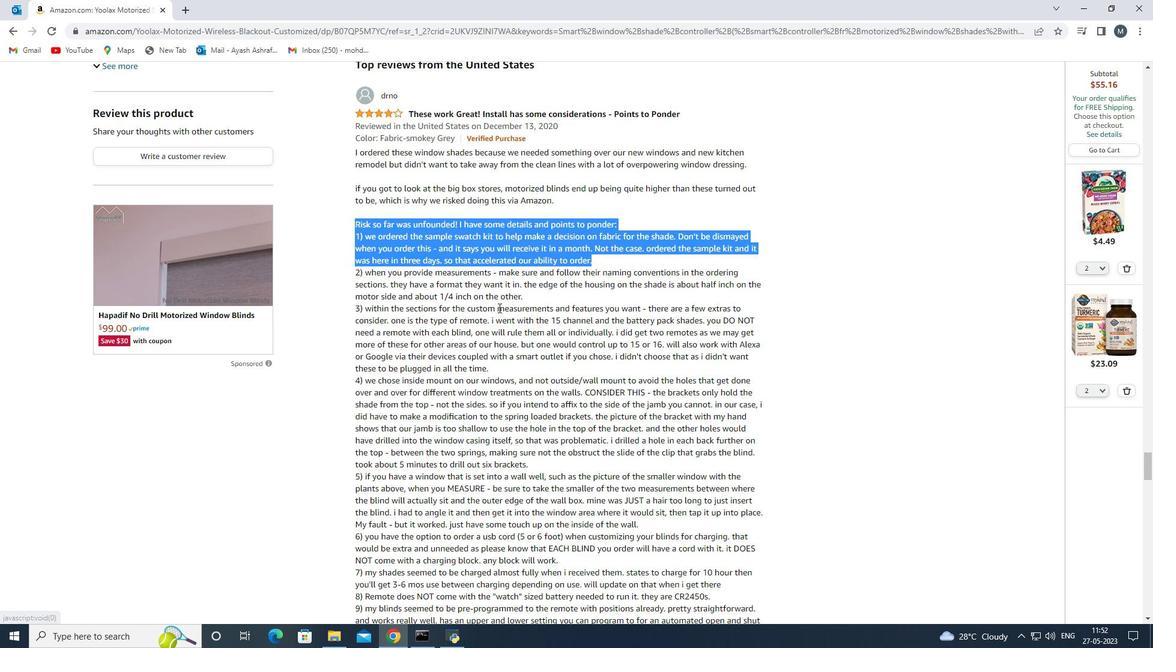
Action: Mouse moved to (430, 313)
Screenshot: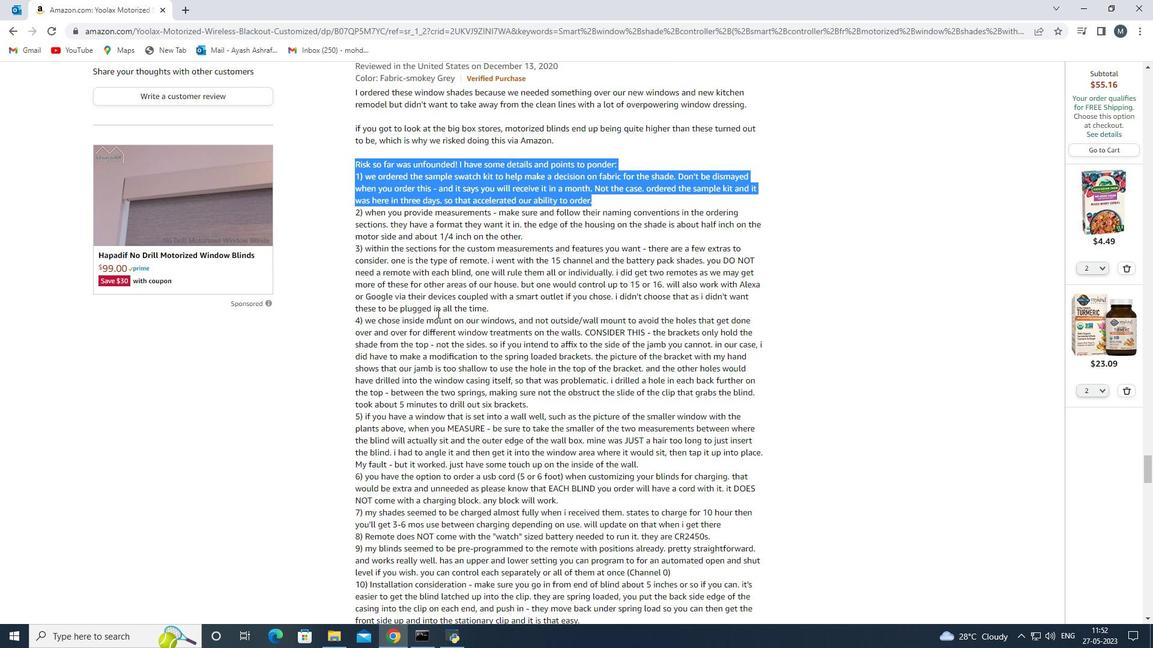
Action: Mouse pressed left at (430, 313)
Screenshot: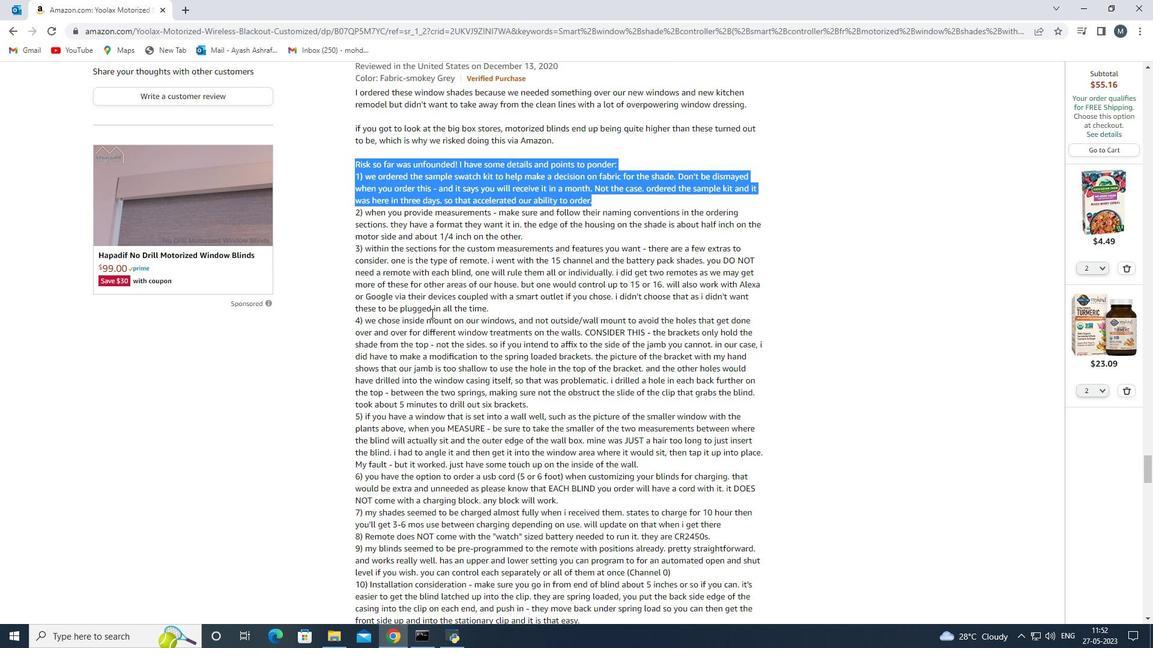 
Action: Mouse moved to (352, 246)
Screenshot: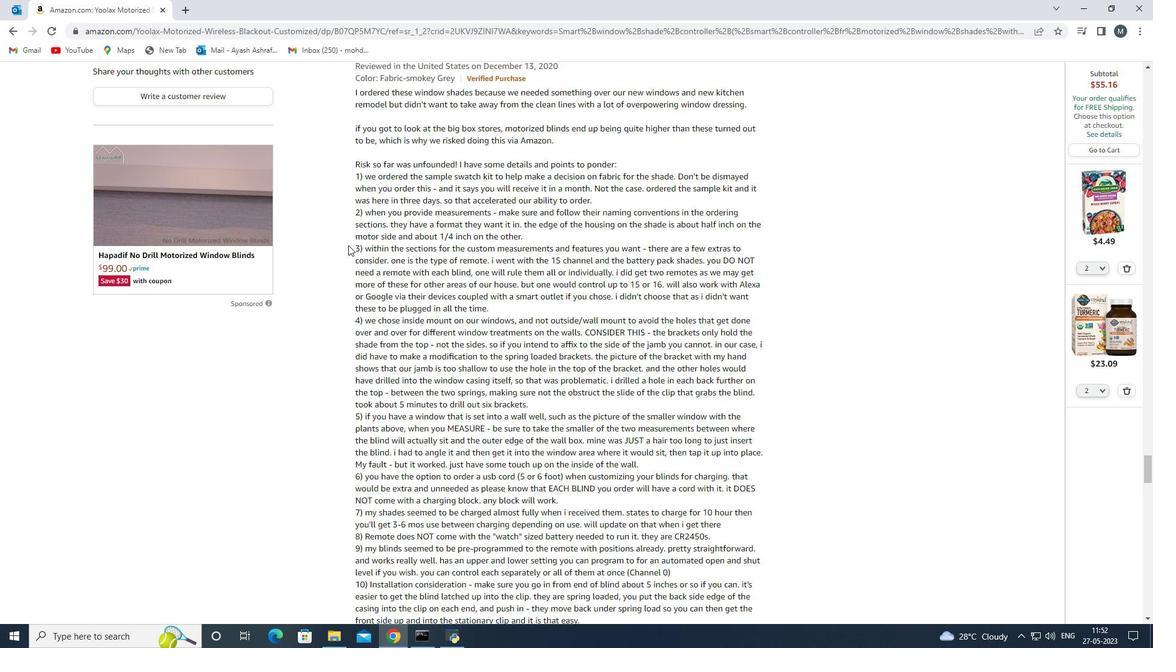 
Action: Mouse pressed left at (352, 246)
Screenshot: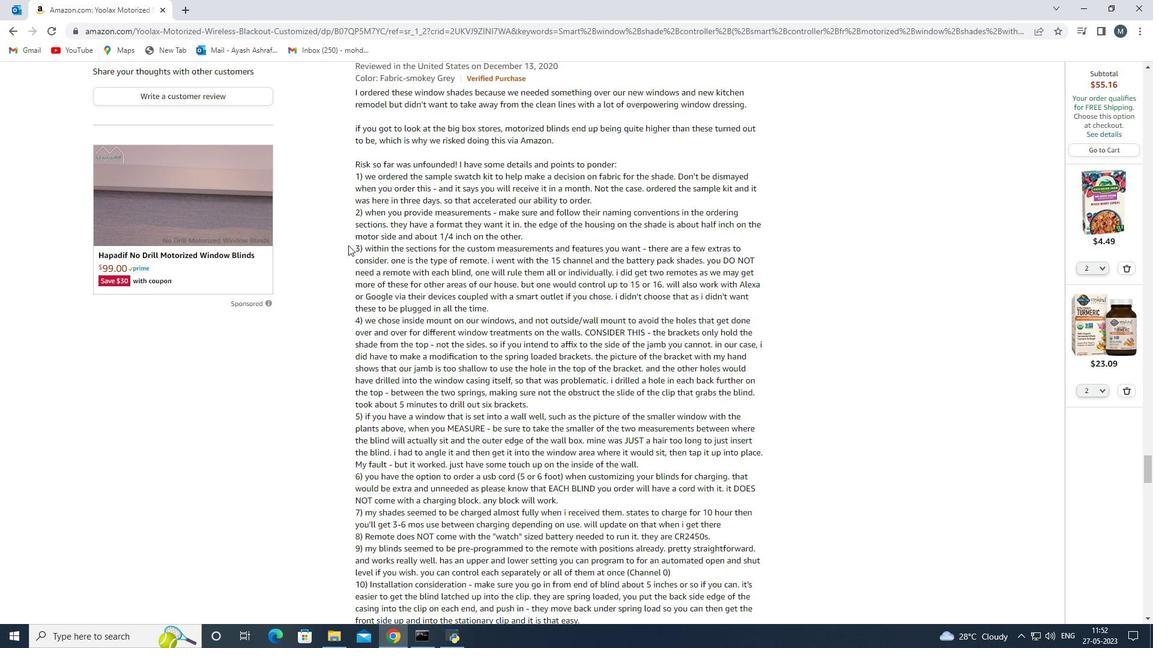 
Action: Mouse moved to (516, 309)
Screenshot: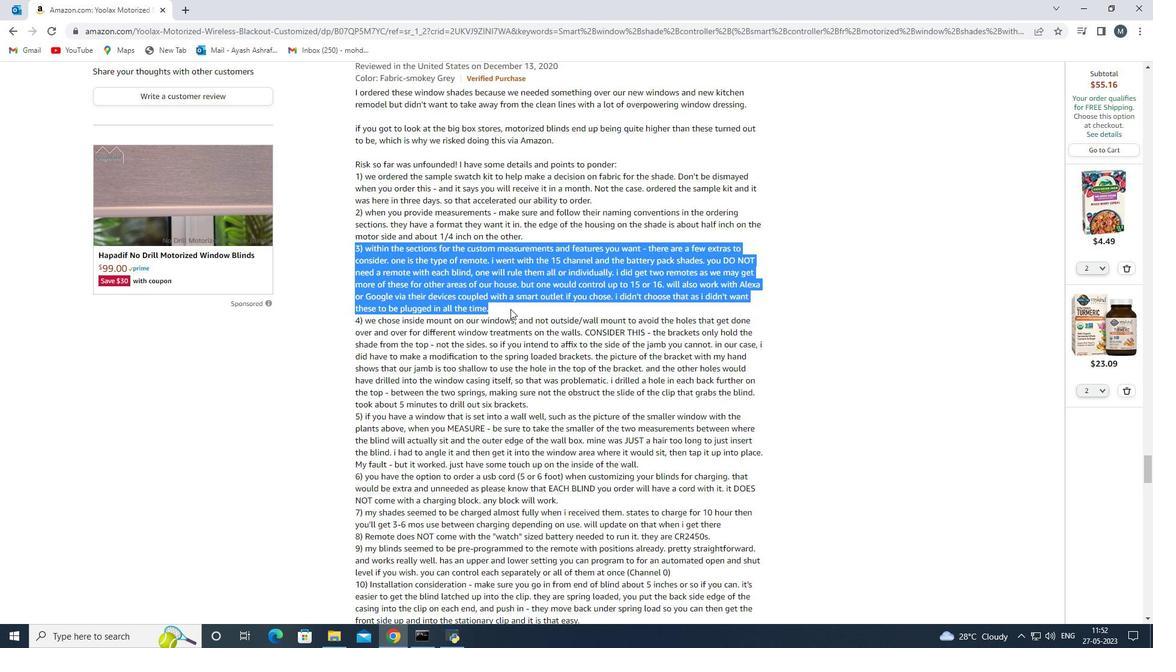 
Action: Mouse pressed left at (516, 309)
Screenshot: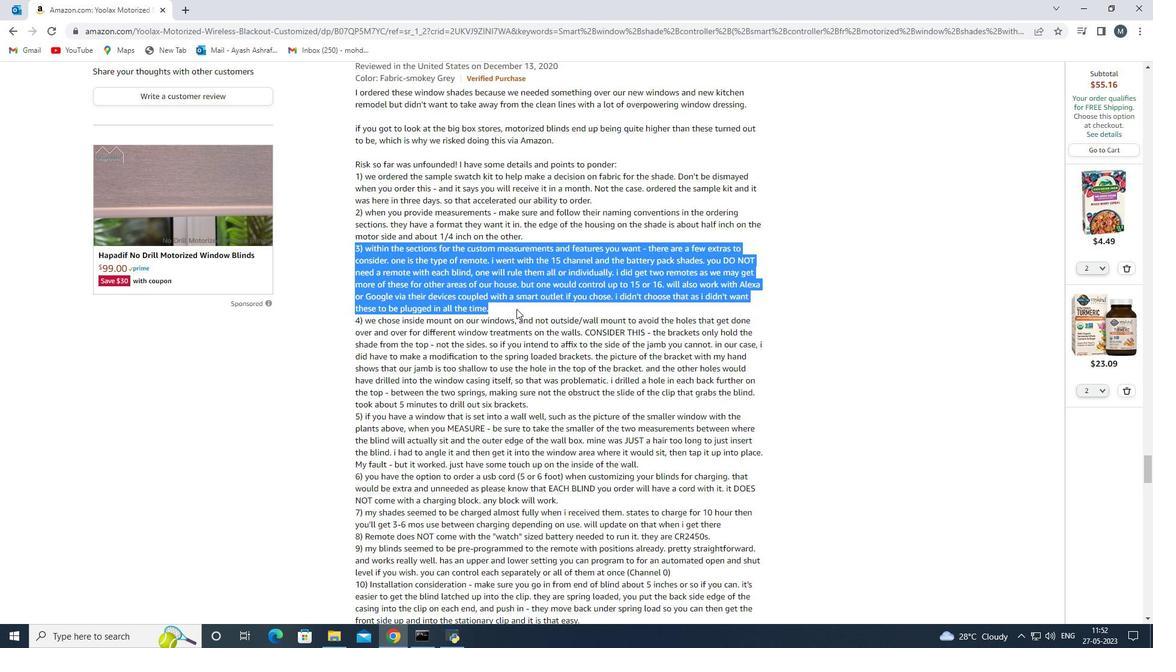
Action: Mouse moved to (511, 309)
Screenshot: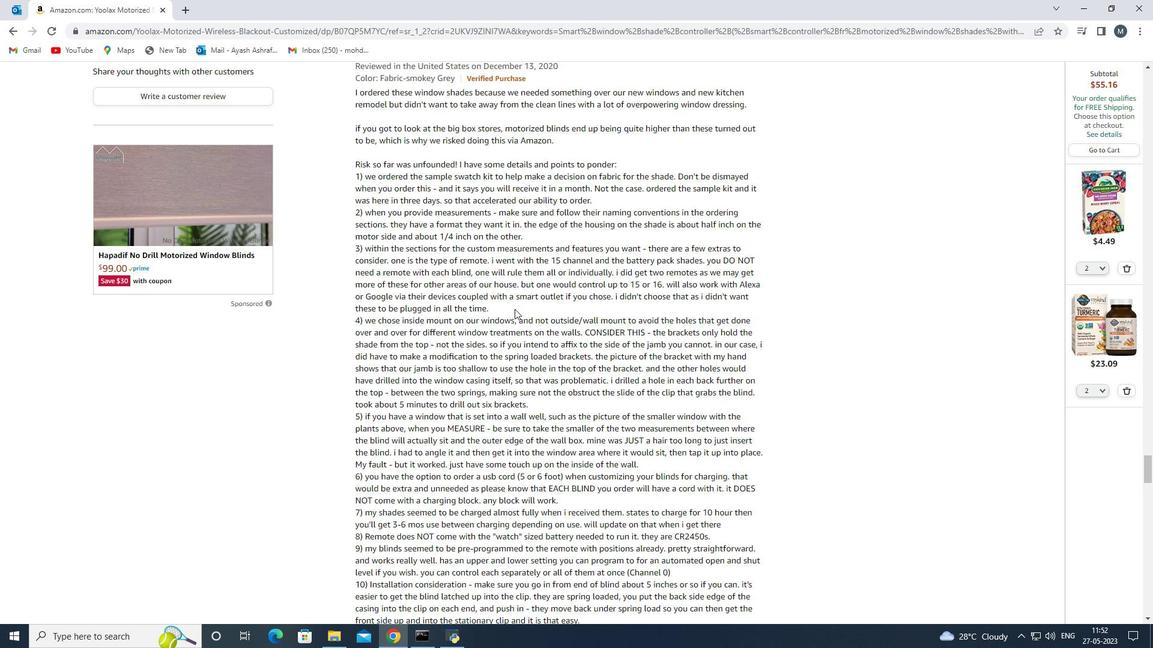 
Action: Mouse scrolled (511, 308) with delta (0, 0)
Screenshot: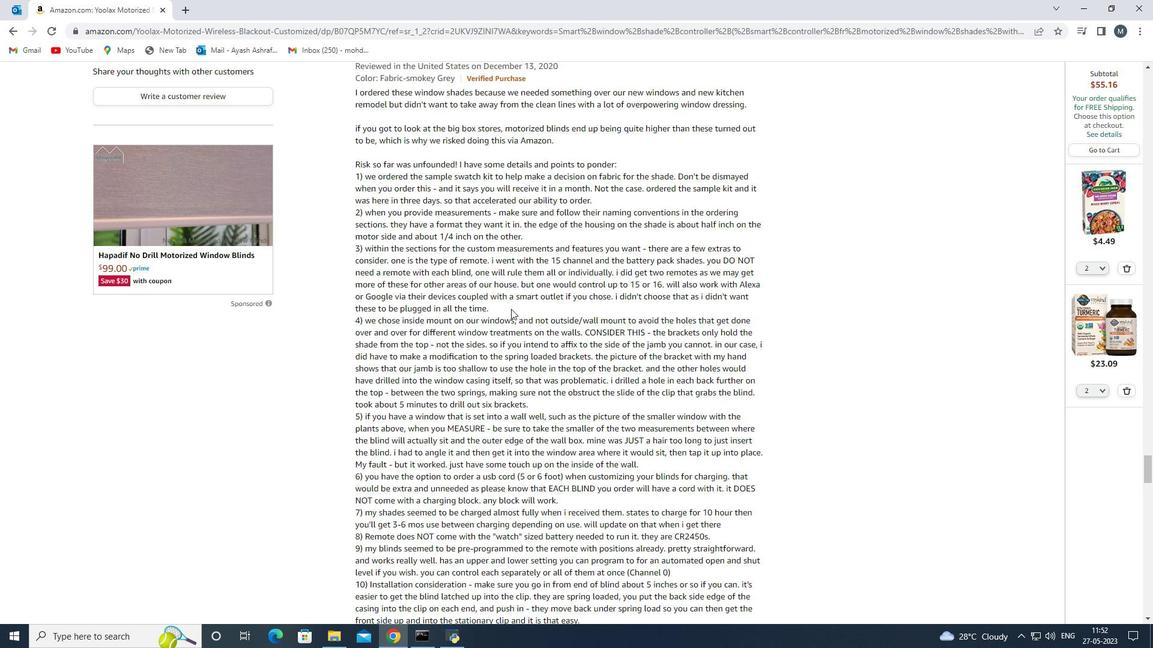 
Action: Mouse moved to (373, 264)
Screenshot: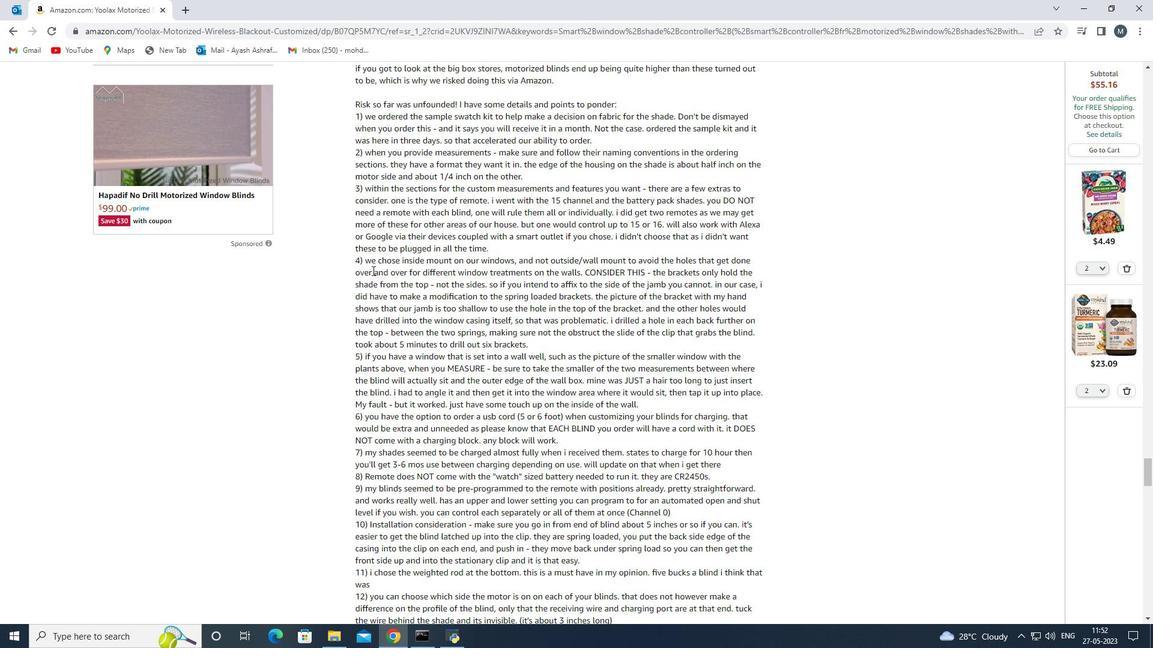 
Action: Mouse pressed left at (373, 264)
Screenshot: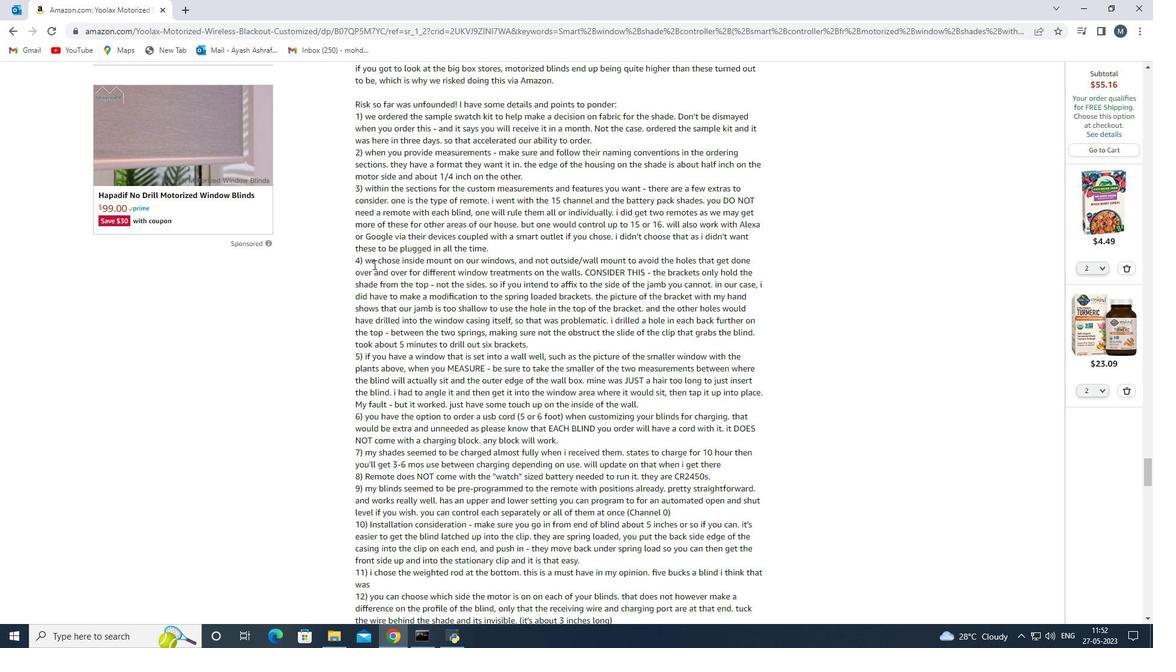
Action: Mouse moved to (534, 341)
Screenshot: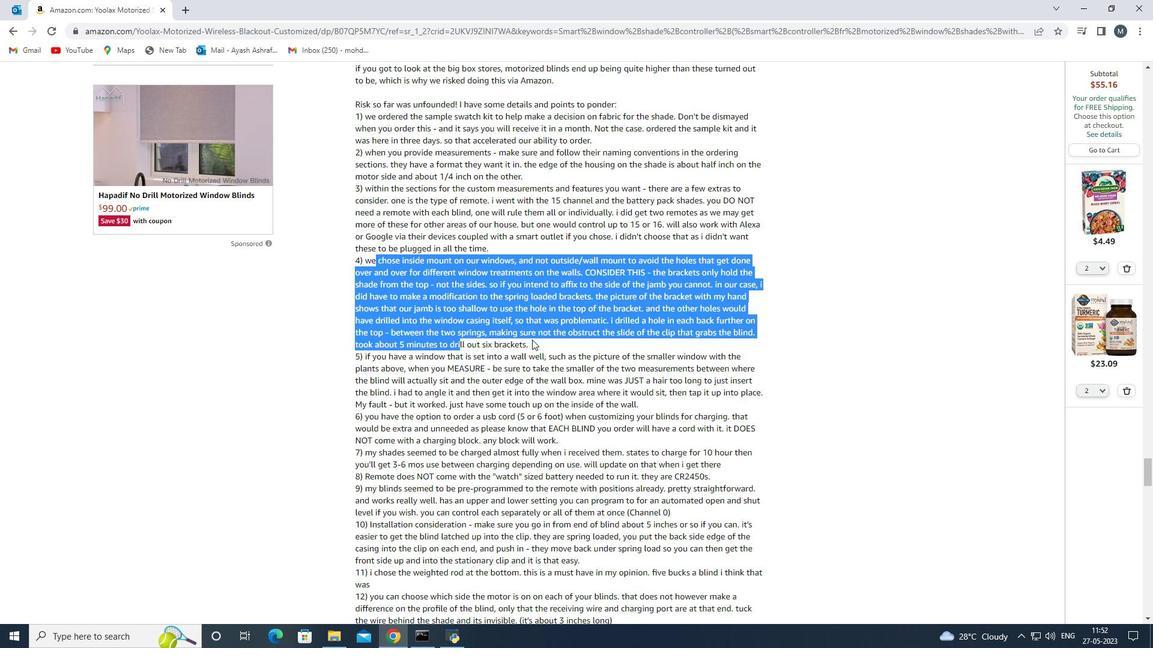 
Action: Mouse pressed left at (534, 341)
Screenshot: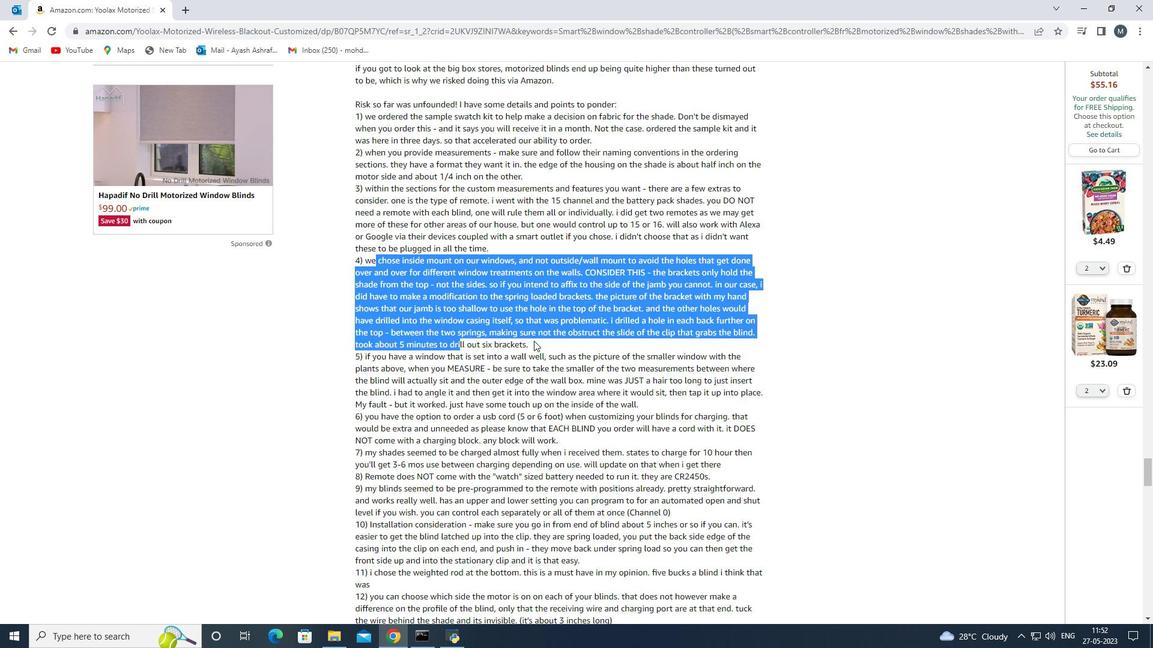 
Action: Mouse moved to (473, 328)
Screenshot: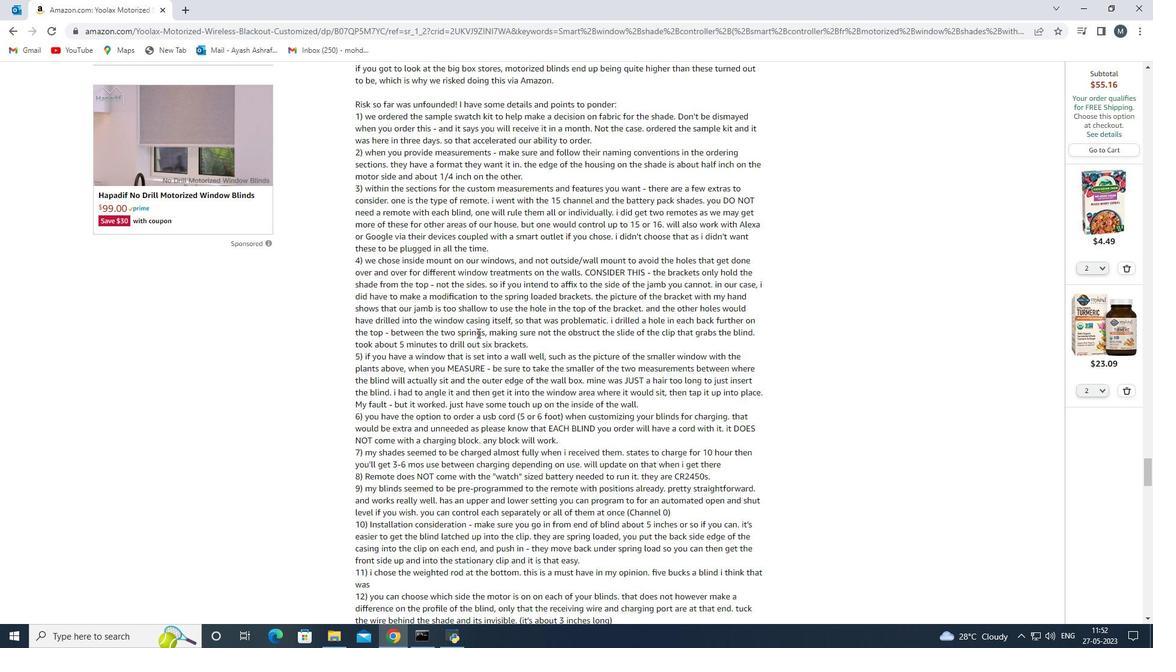 
Action: Mouse scrolled (473, 327) with delta (0, 0)
Screenshot: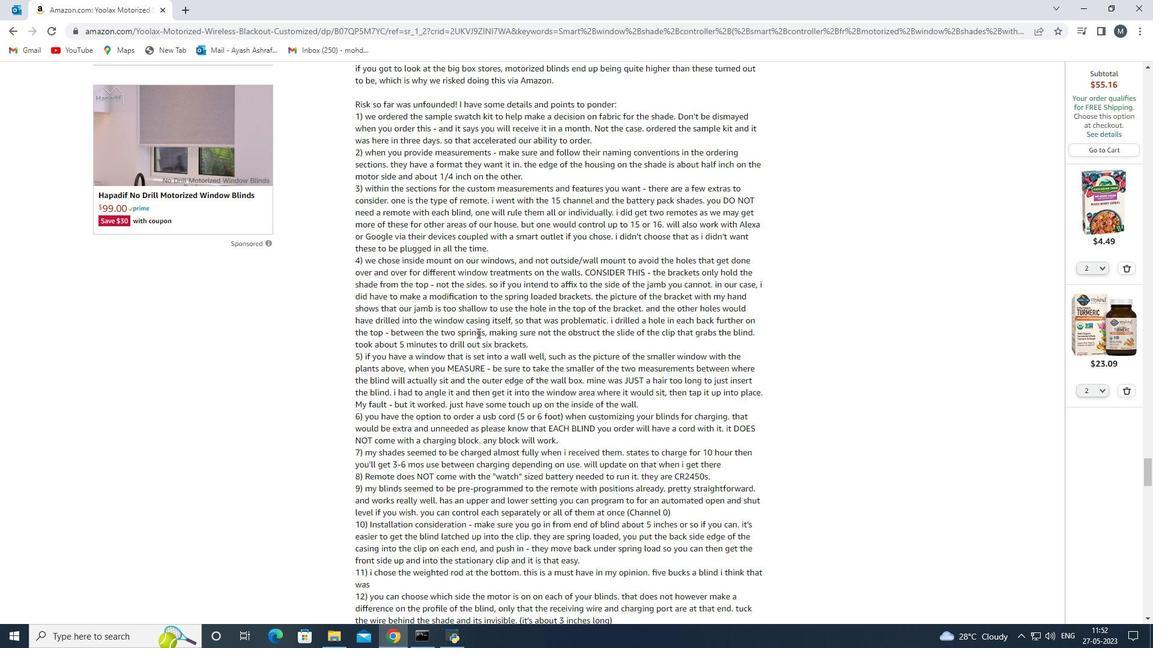 
Action: Mouse moved to (362, 295)
Screenshot: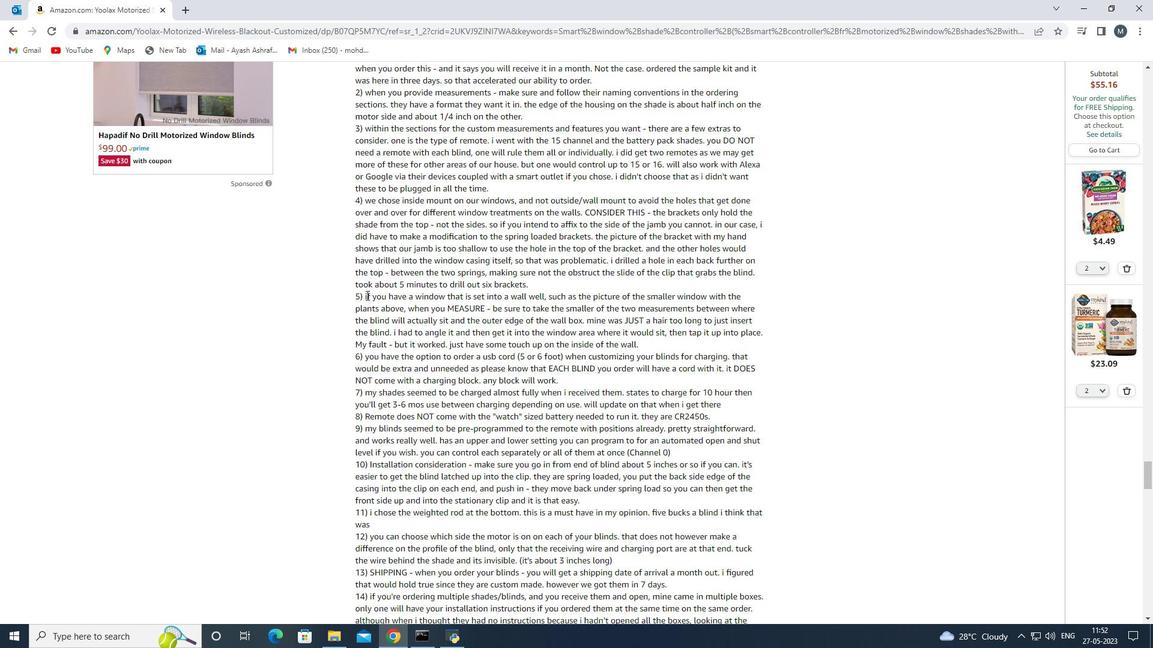 
Action: Mouse pressed left at (362, 295)
Screenshot: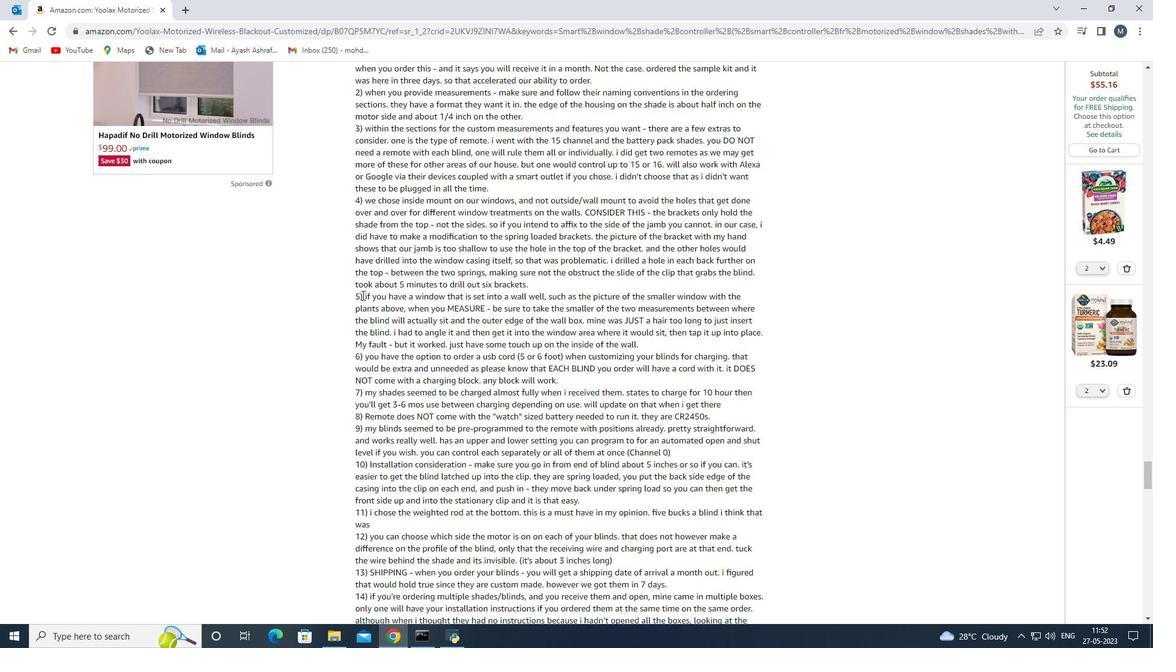 
Action: Mouse moved to (641, 344)
Screenshot: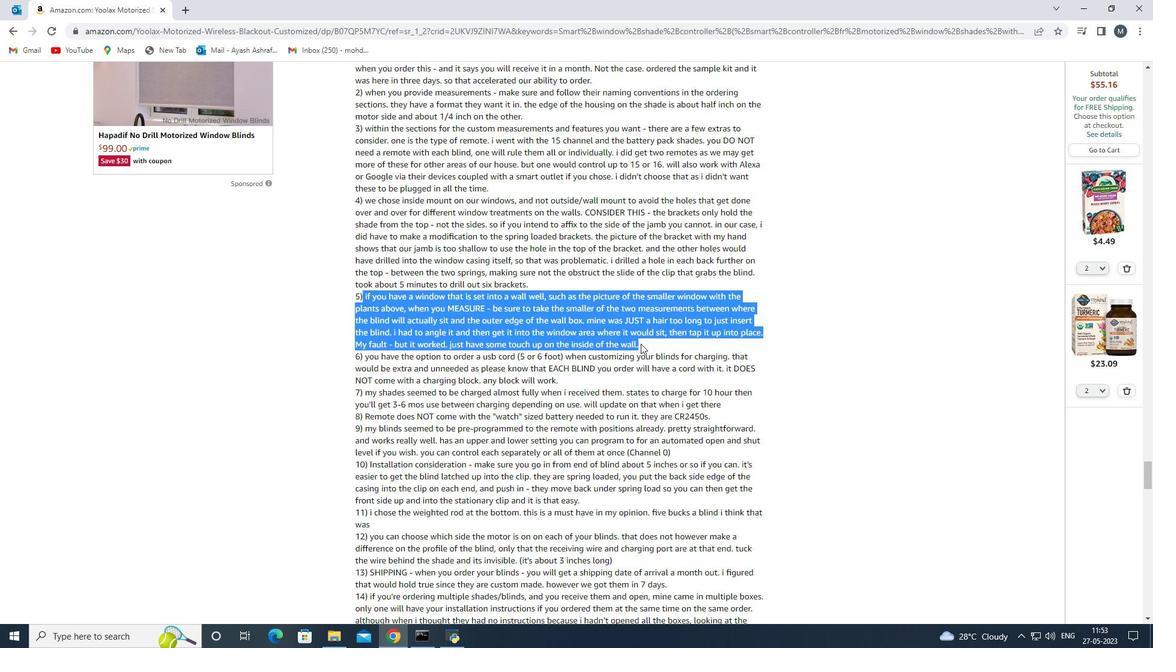 
Action: Mouse pressed left at (641, 344)
Screenshot: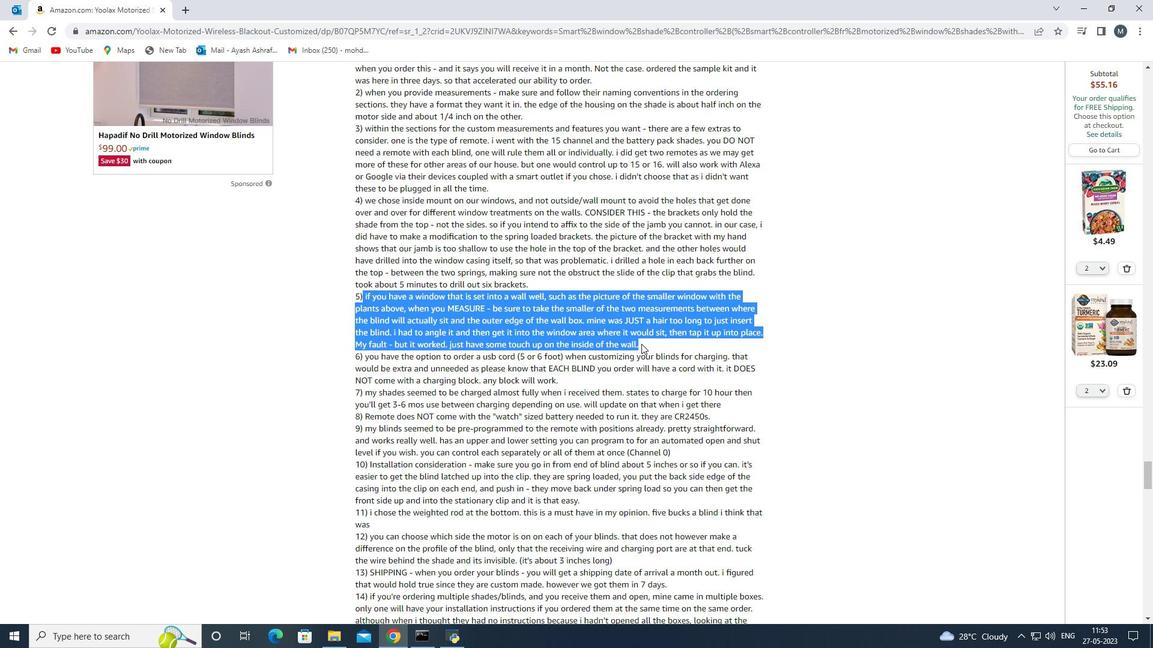 
Action: Mouse moved to (542, 324)
Screenshot: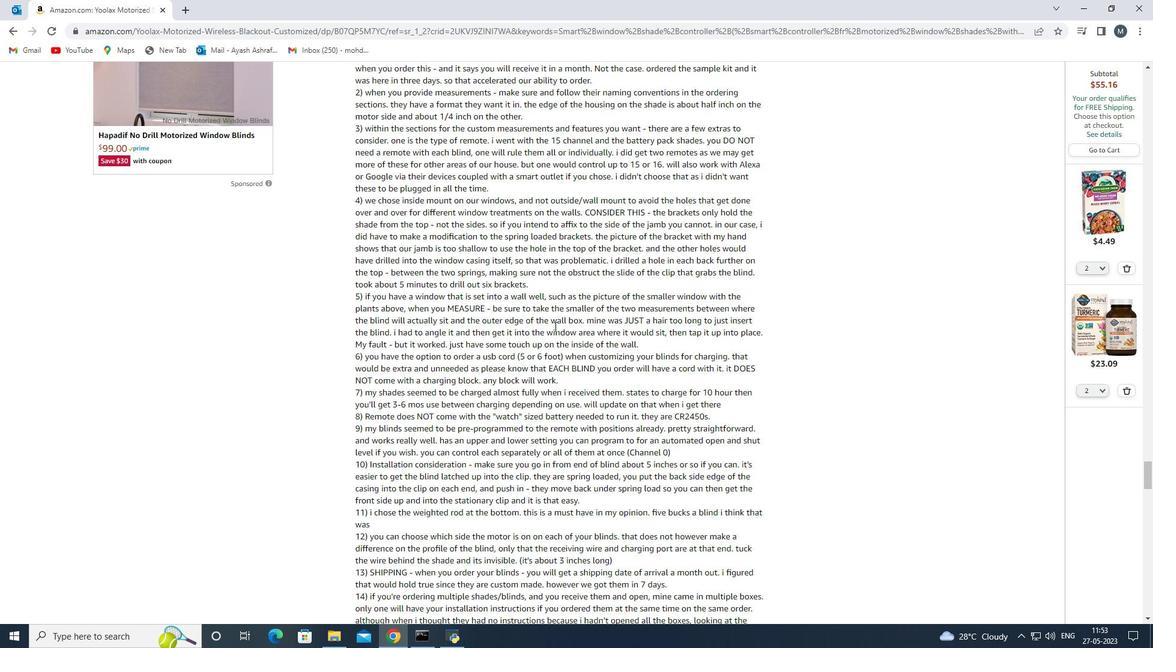 
Action: Mouse scrolled (542, 323) with delta (0, 0)
Screenshot: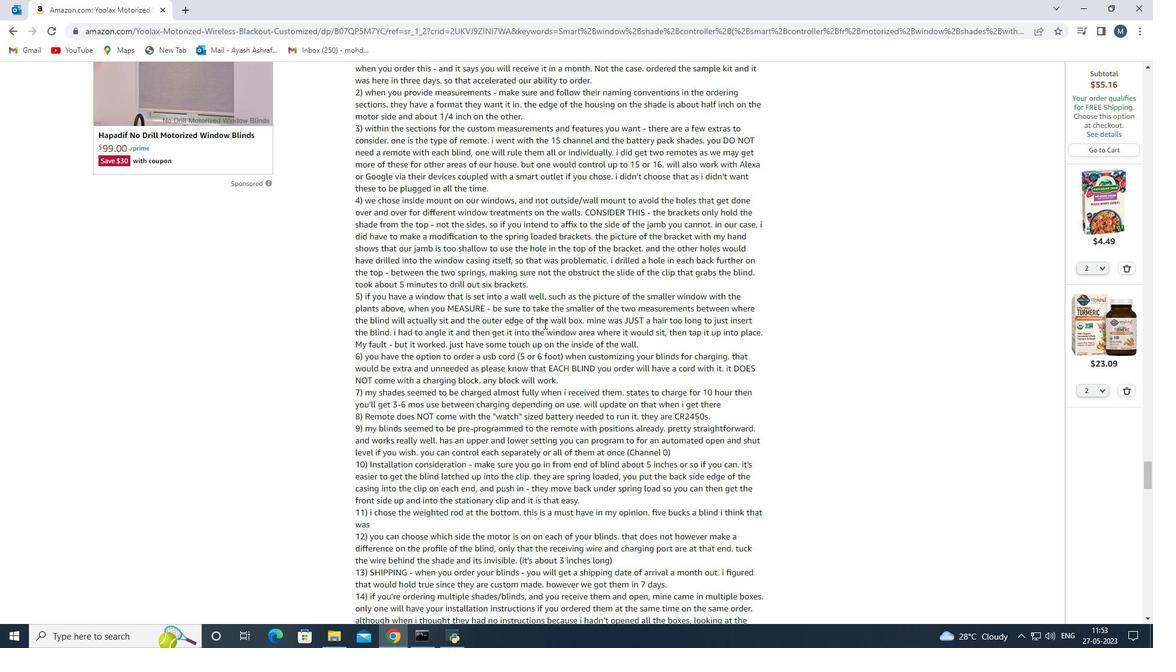 
Action: Mouse moved to (364, 303)
Screenshot: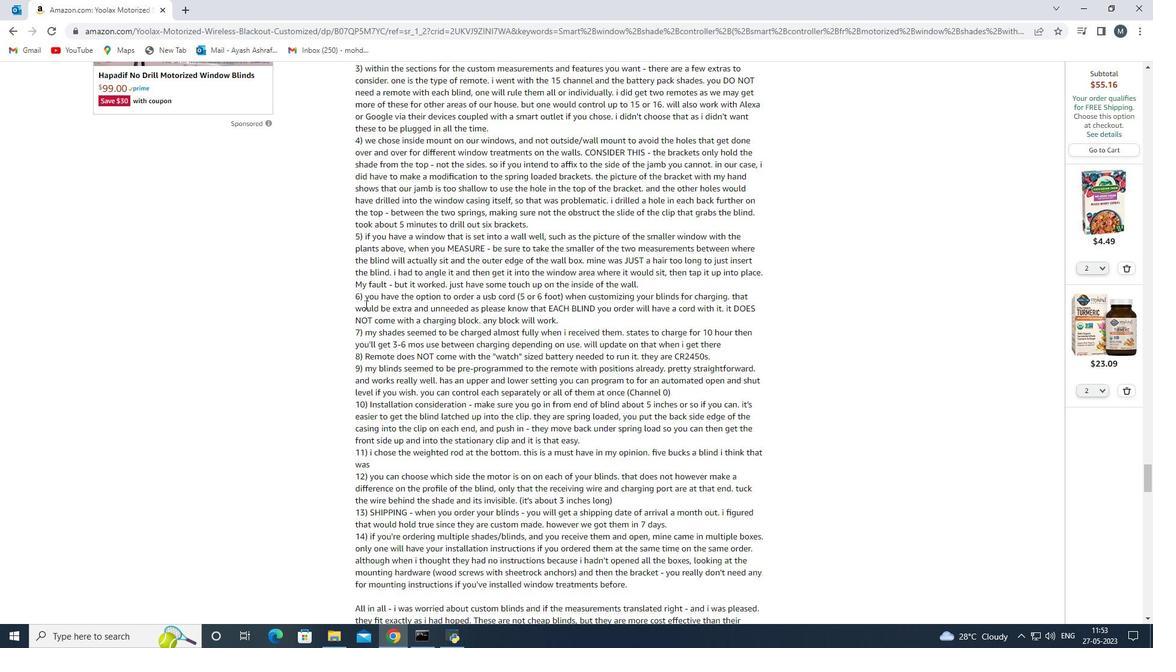 
Action: Mouse pressed left at (364, 303)
Screenshot: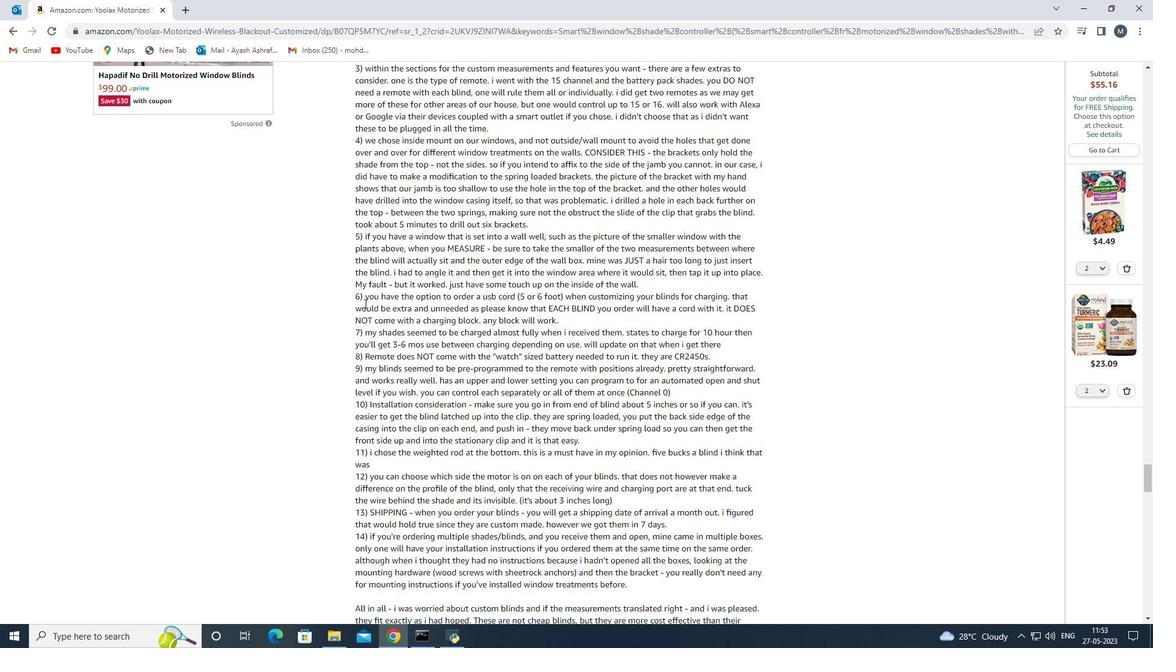 
Action: Mouse moved to (370, 297)
Screenshot: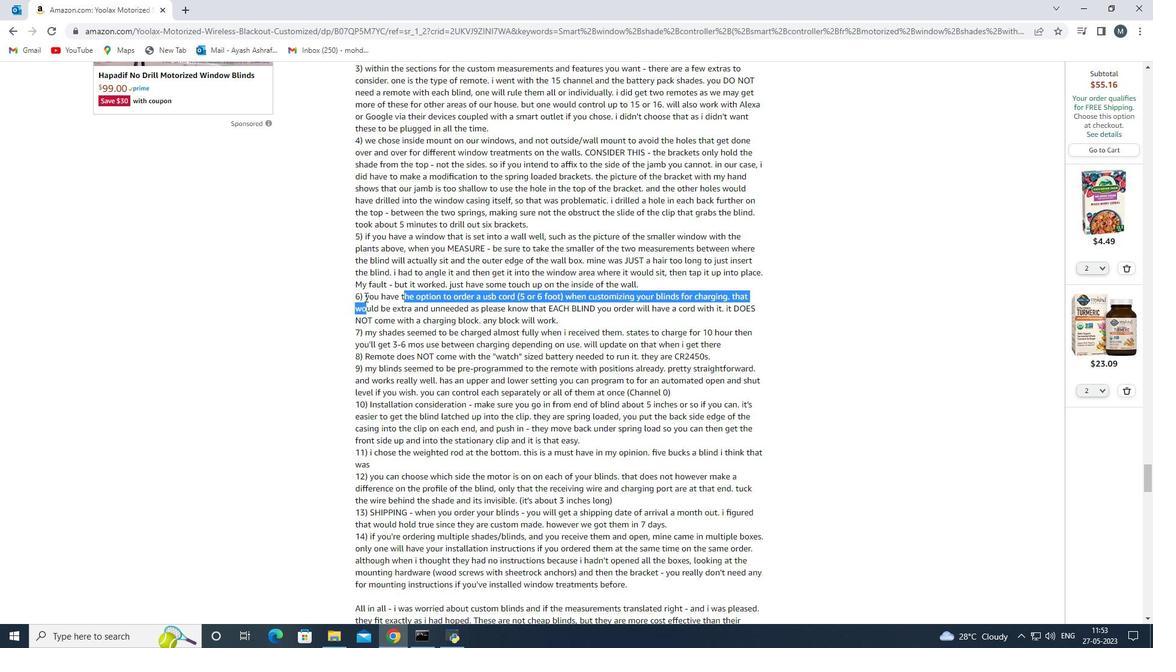 
Action: Mouse pressed left at (370, 297)
Screenshot: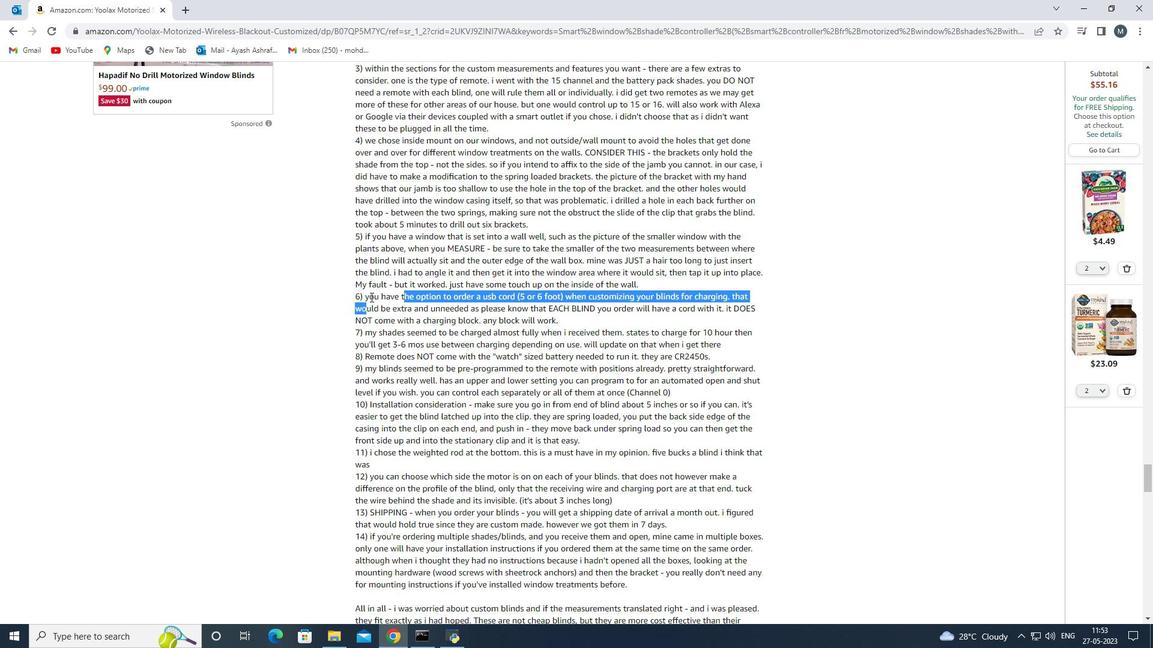 
Action: Mouse moved to (362, 294)
Screenshot: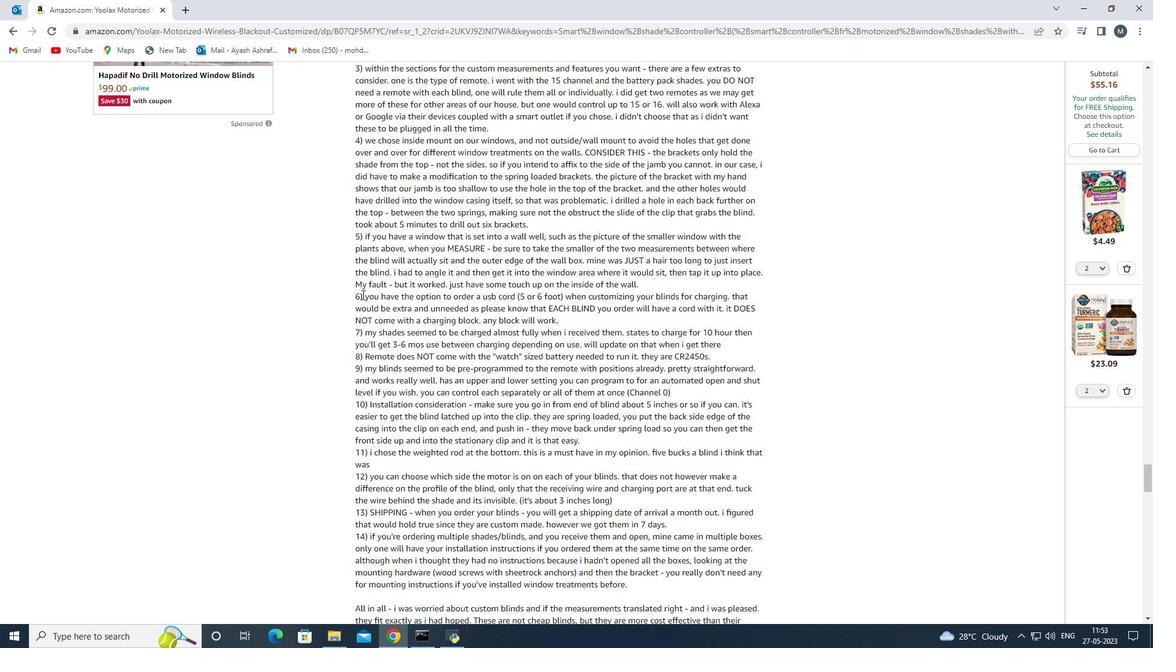 
Action: Mouse pressed left at (362, 294)
Screenshot: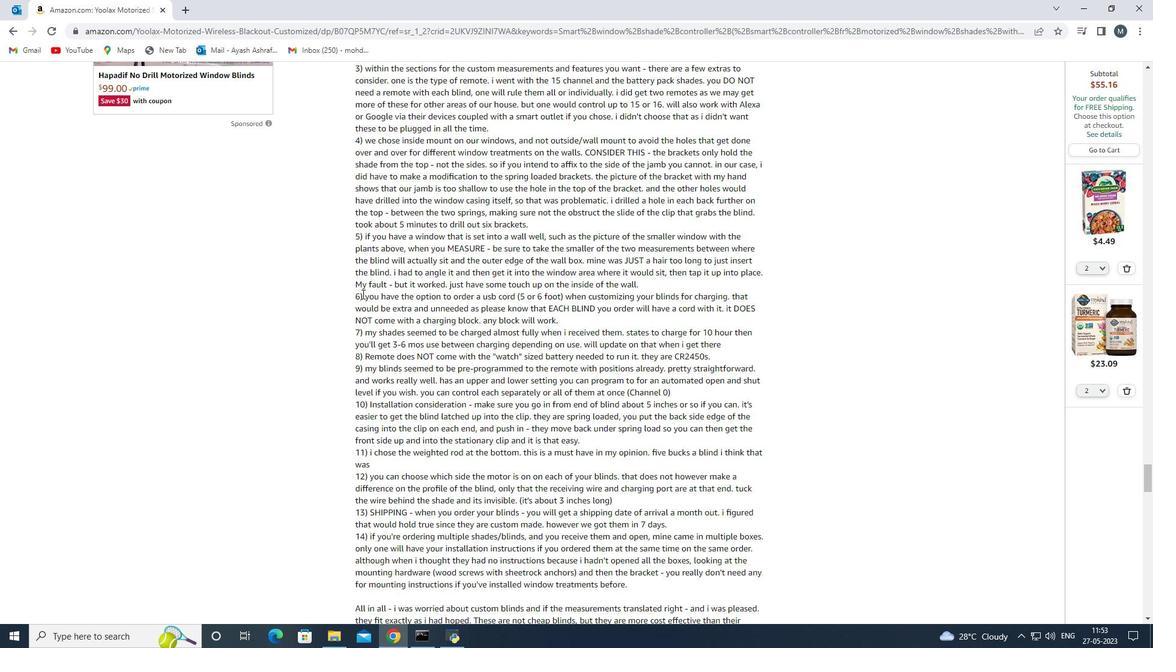 
Action: Mouse moved to (588, 326)
Screenshot: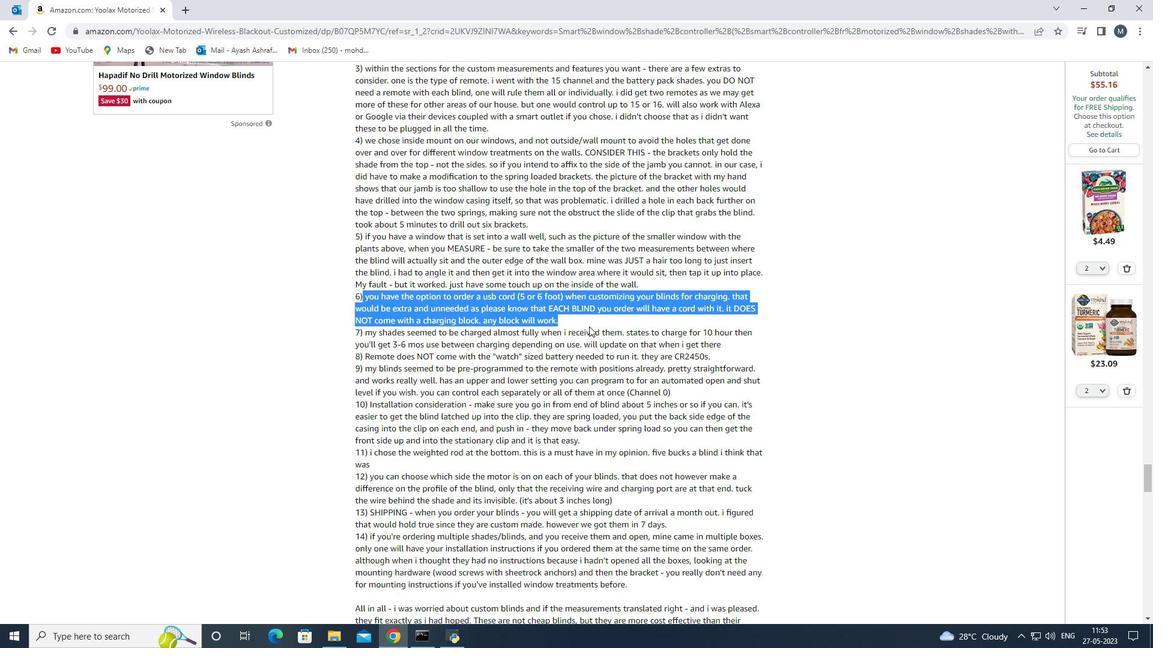 
Action: Mouse pressed left at (588, 326)
